 Task: Select street view around selected location Eiffel Tower, Paris, France and verify 3 surrounding locations
Action: Mouse moved to (152, 30)
Screenshot: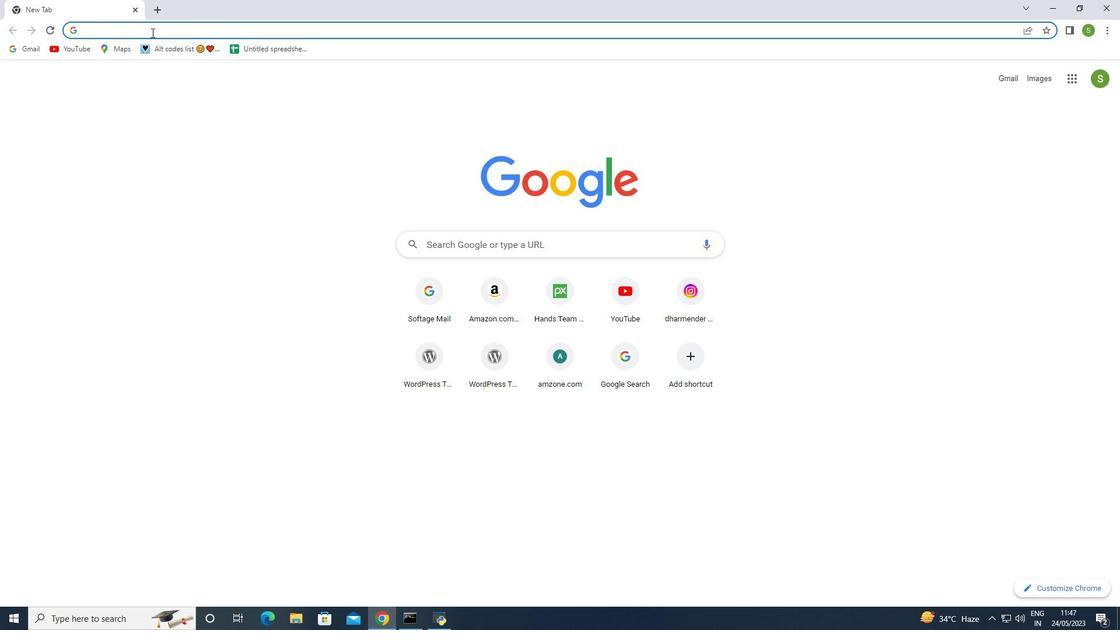 
Action: Mouse pressed left at (152, 30)
Screenshot: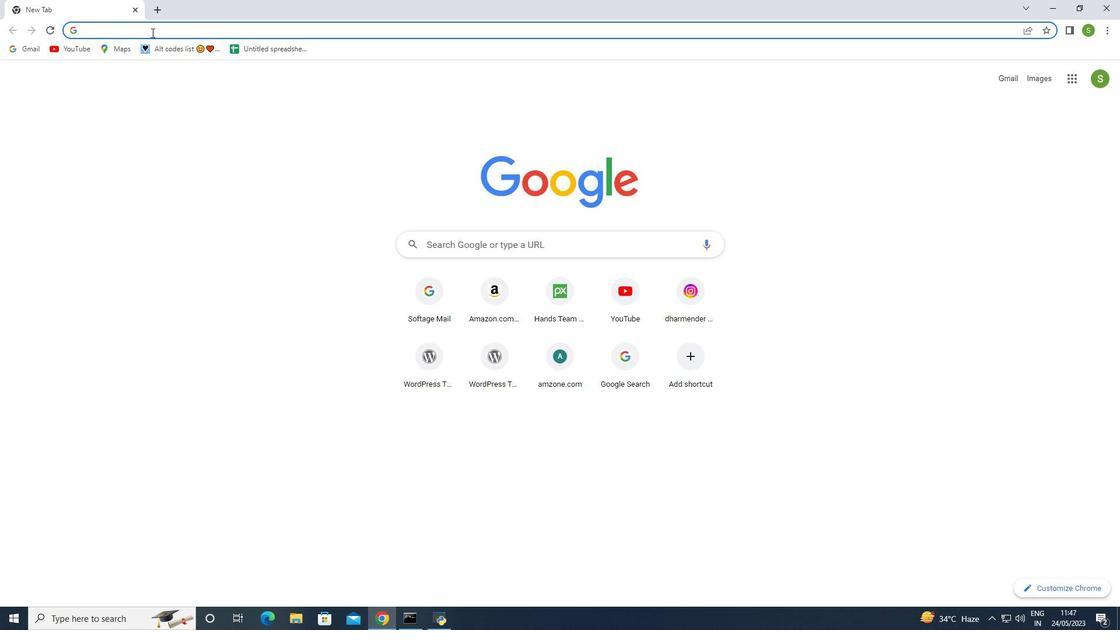 
Action: Key pressed google<Key.space>,<Key.backspace>maps
Screenshot: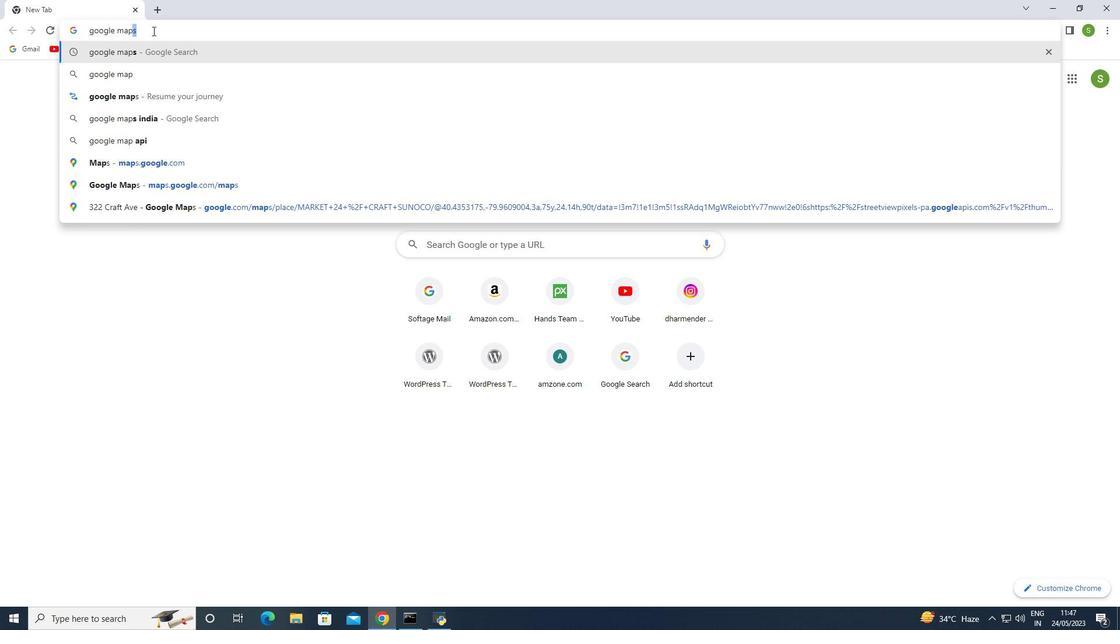 
Action: Mouse moved to (151, 30)
Screenshot: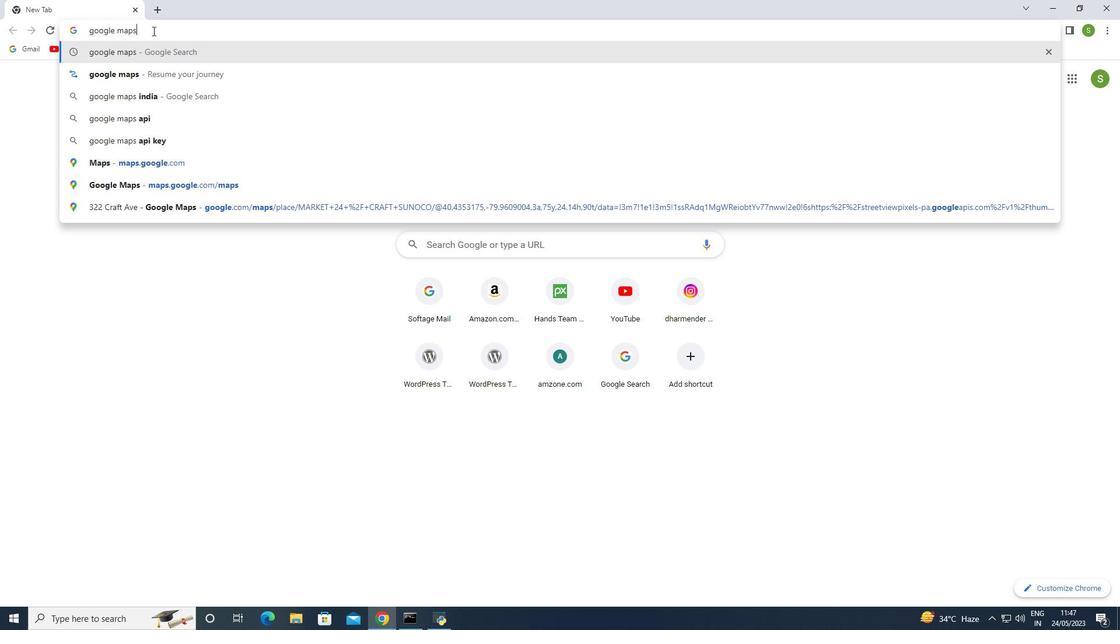 
Action: Key pressed <Key.enter>
Screenshot: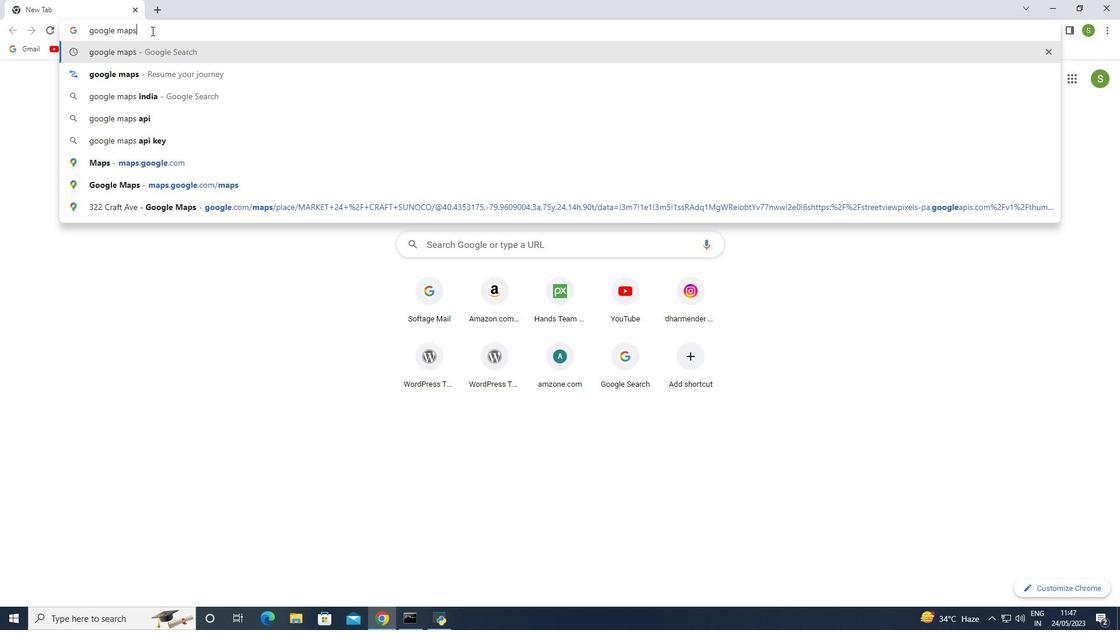 
Action: Mouse moved to (171, 276)
Screenshot: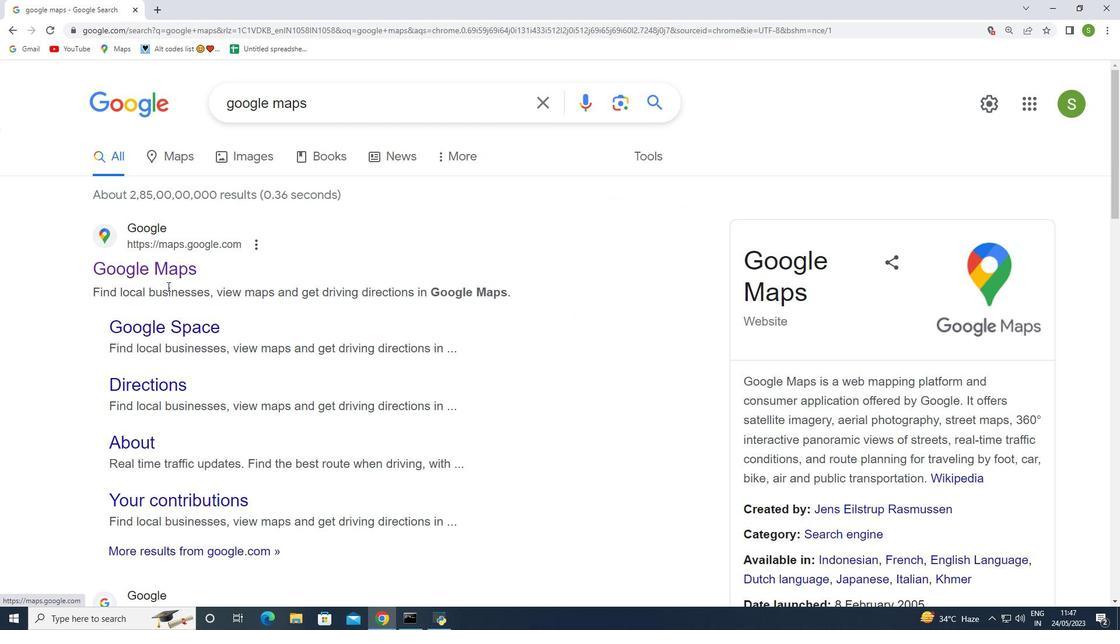 
Action: Mouse pressed left at (171, 276)
Screenshot: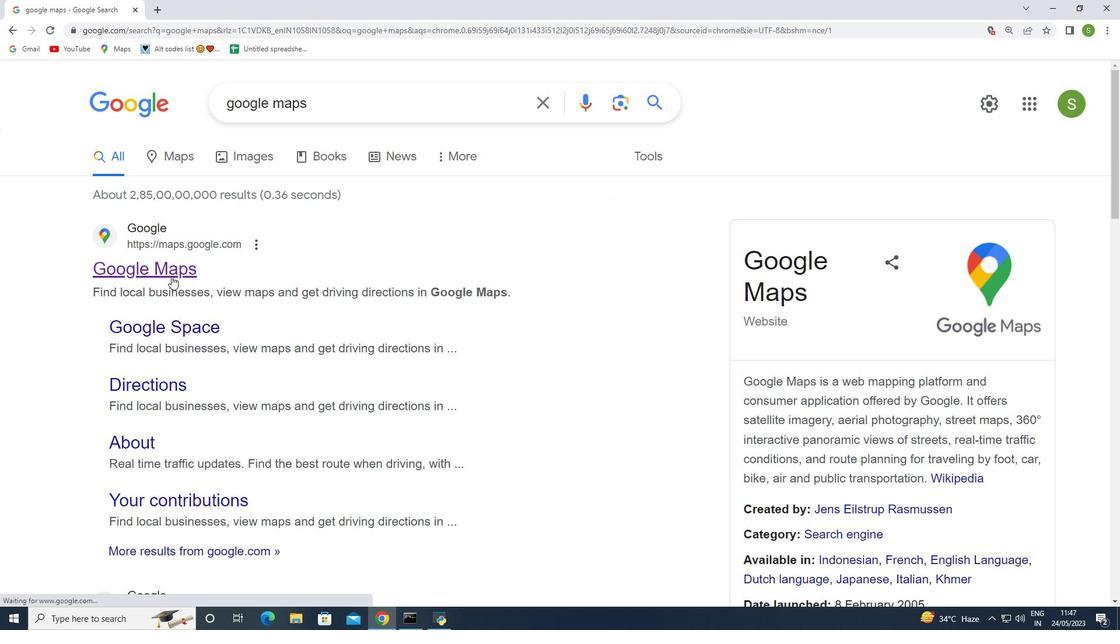 
Action: Mouse moved to (116, 551)
Screenshot: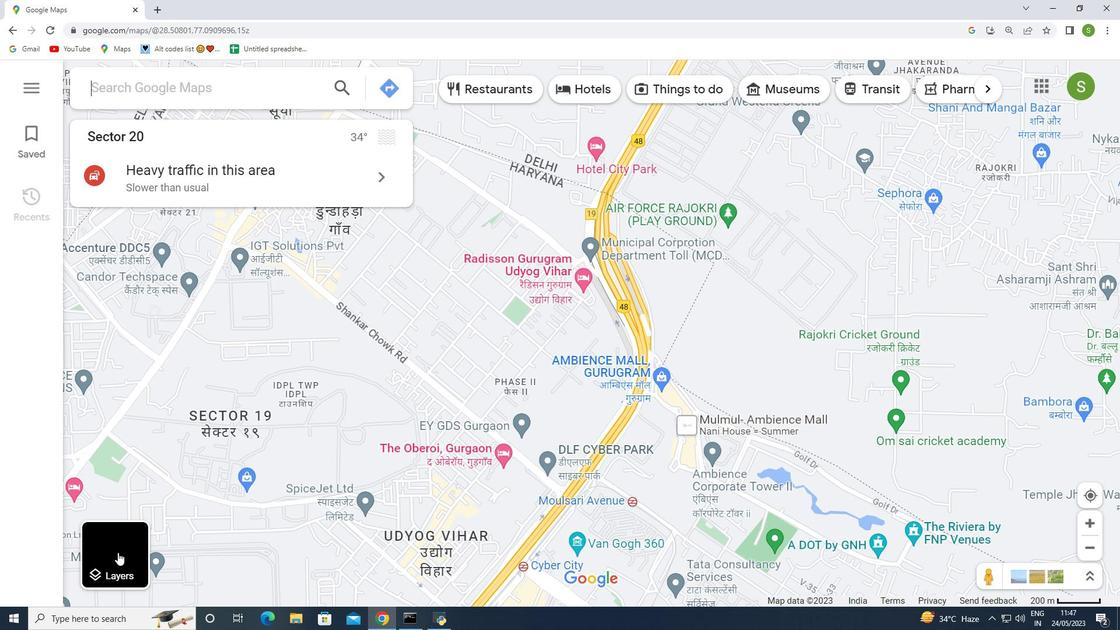 
Action: Mouse pressed left at (116, 551)
Screenshot: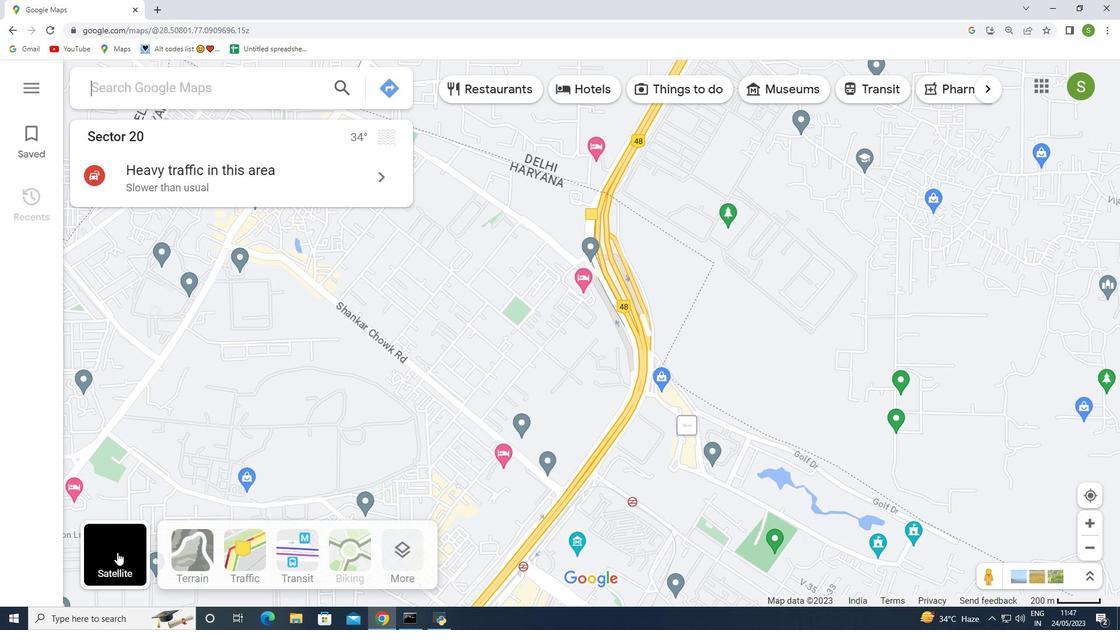 
Action: Mouse moved to (389, 568)
Screenshot: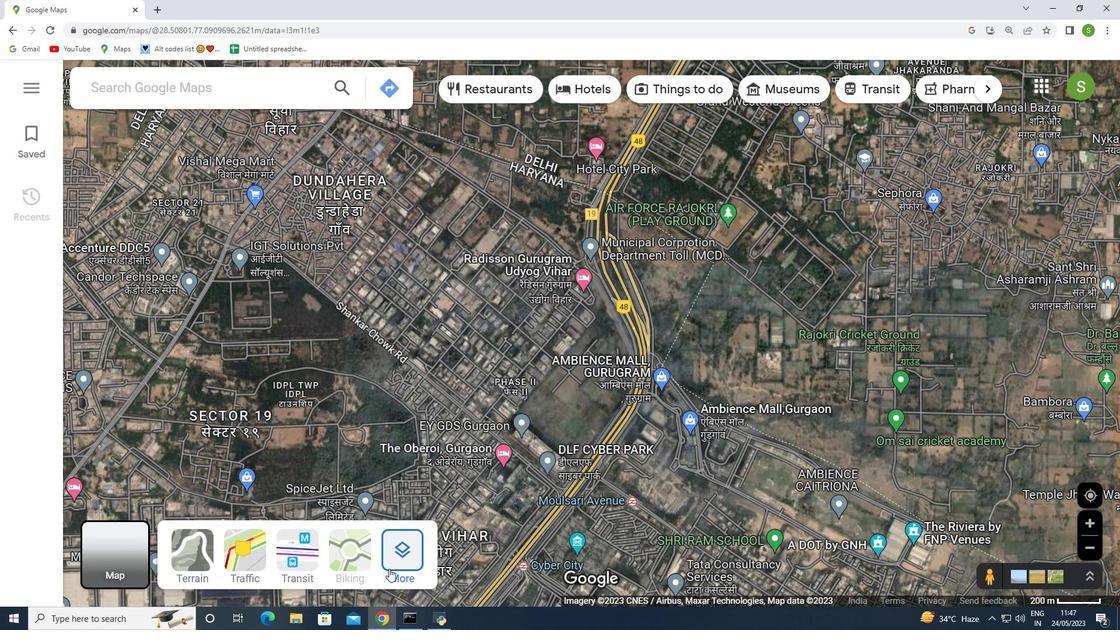 
Action: Mouse pressed left at (389, 568)
Screenshot: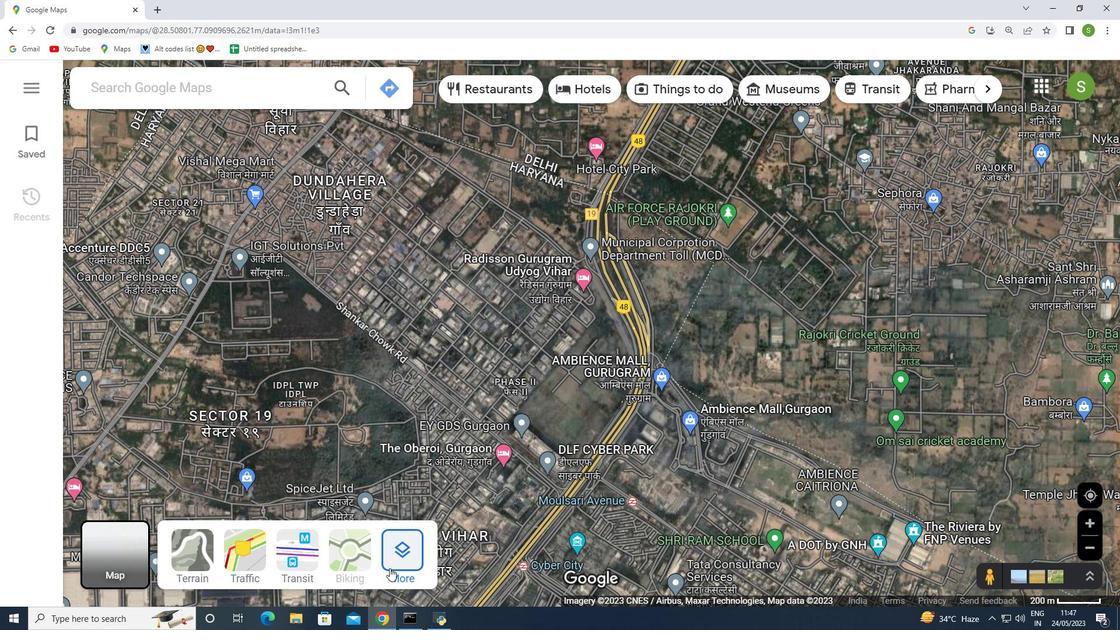 
Action: Mouse moved to (191, 296)
Screenshot: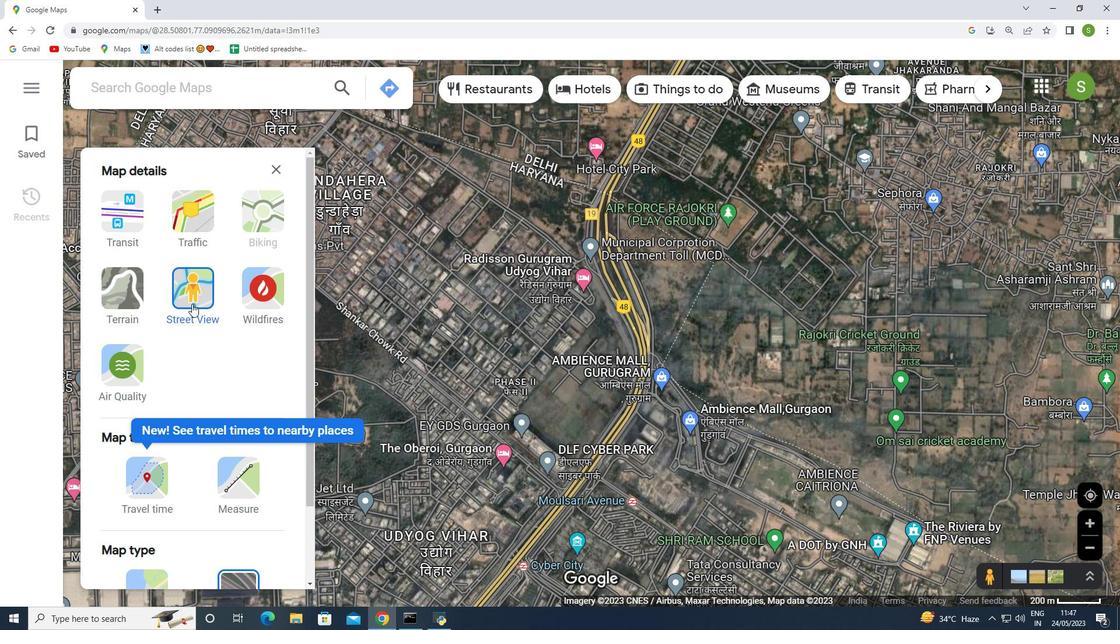 
Action: Mouse pressed left at (191, 296)
Screenshot: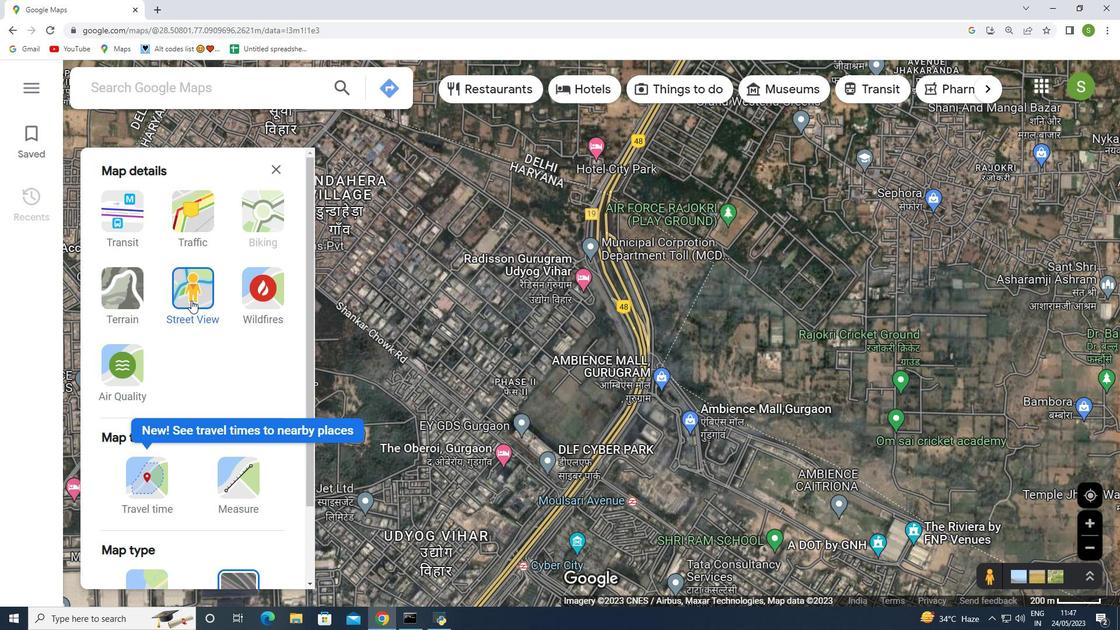 
Action: Mouse moved to (273, 161)
Screenshot: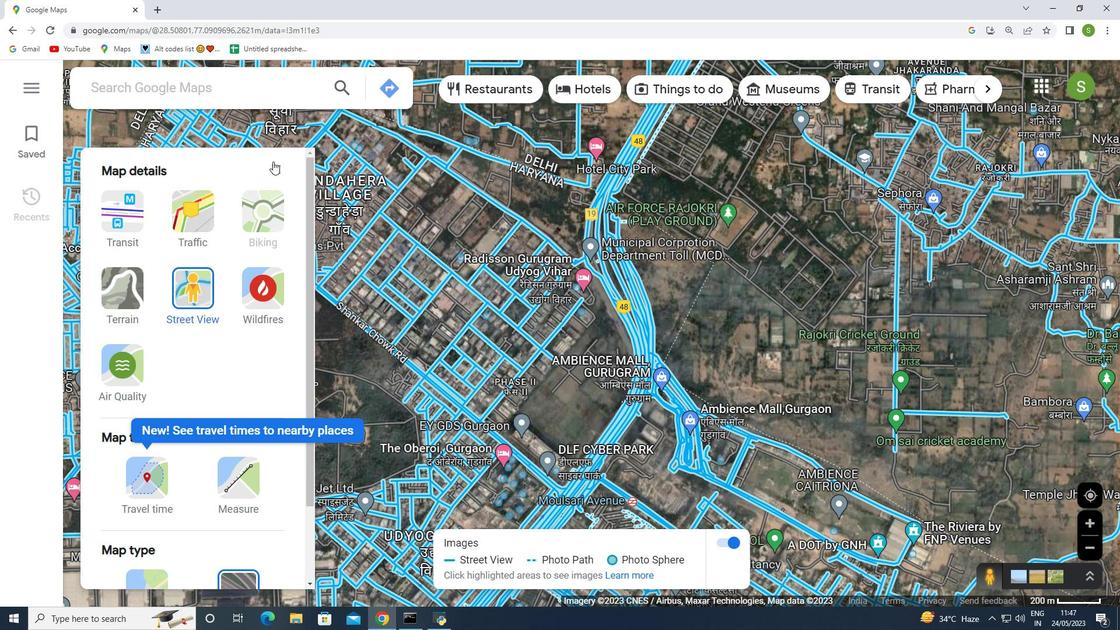 
Action: Mouse pressed left at (273, 161)
Screenshot: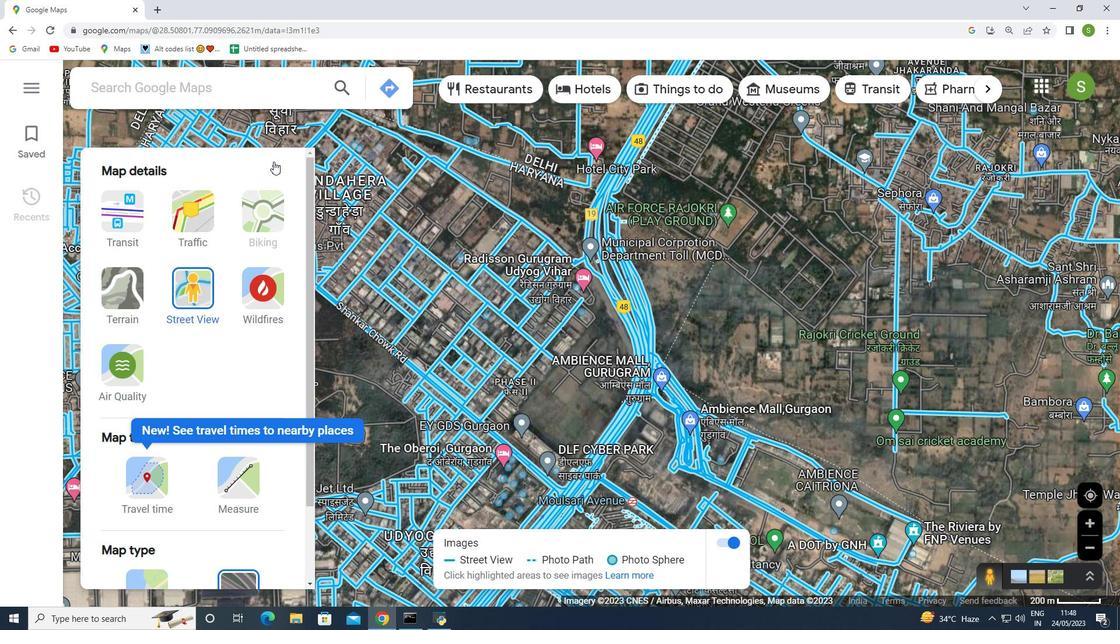 
Action: Mouse moved to (256, 92)
Screenshot: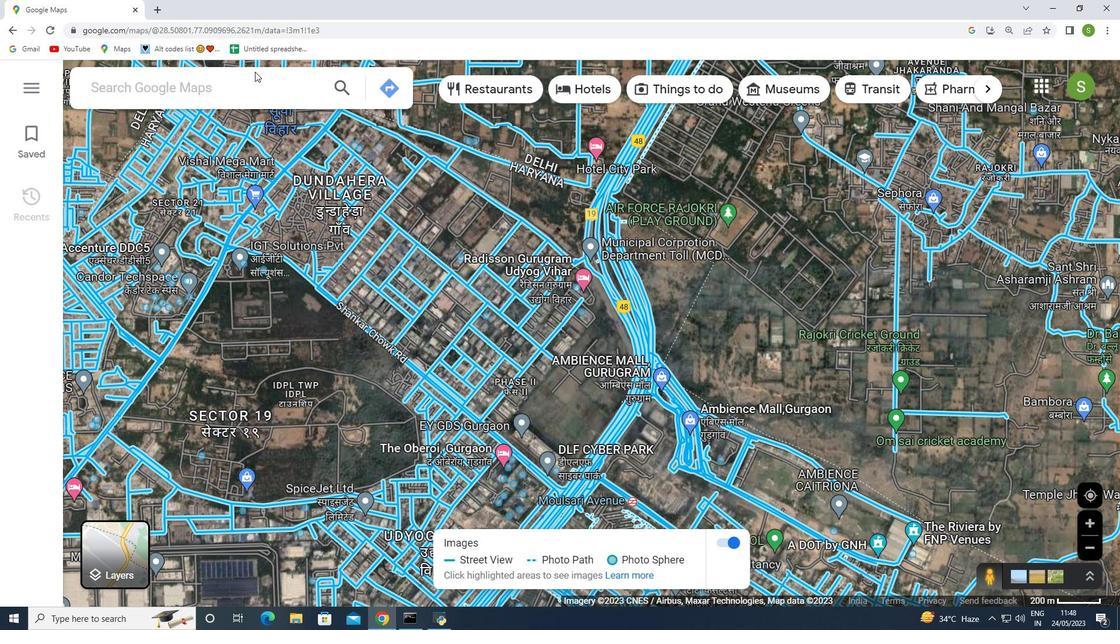 
Action: Mouse pressed left at (256, 92)
Screenshot: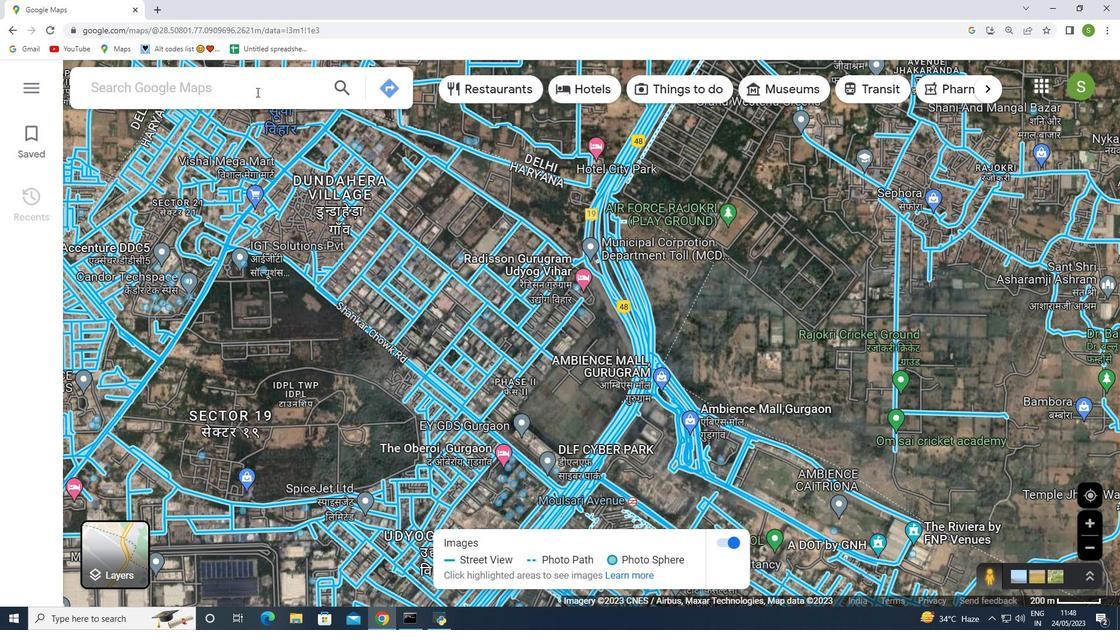 
Action: Key pressed eiffel<Key.space><Key.shift>Tower<Key.space>paris<Key.space><Key.shift>France<Key.enter>
Screenshot: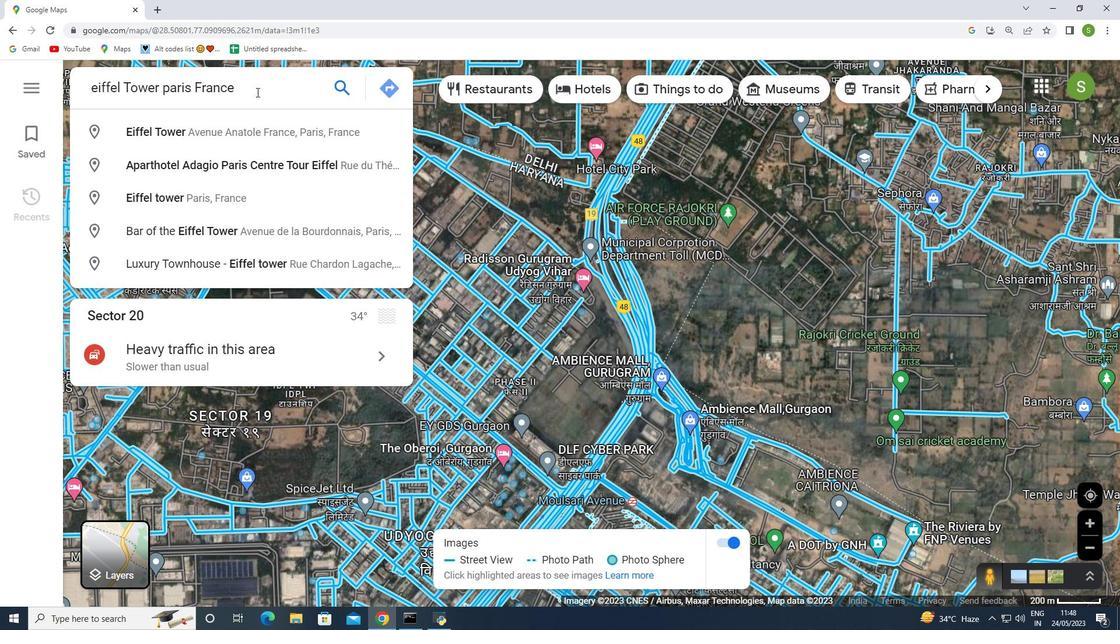 
Action: Mouse moved to (773, 327)
Screenshot: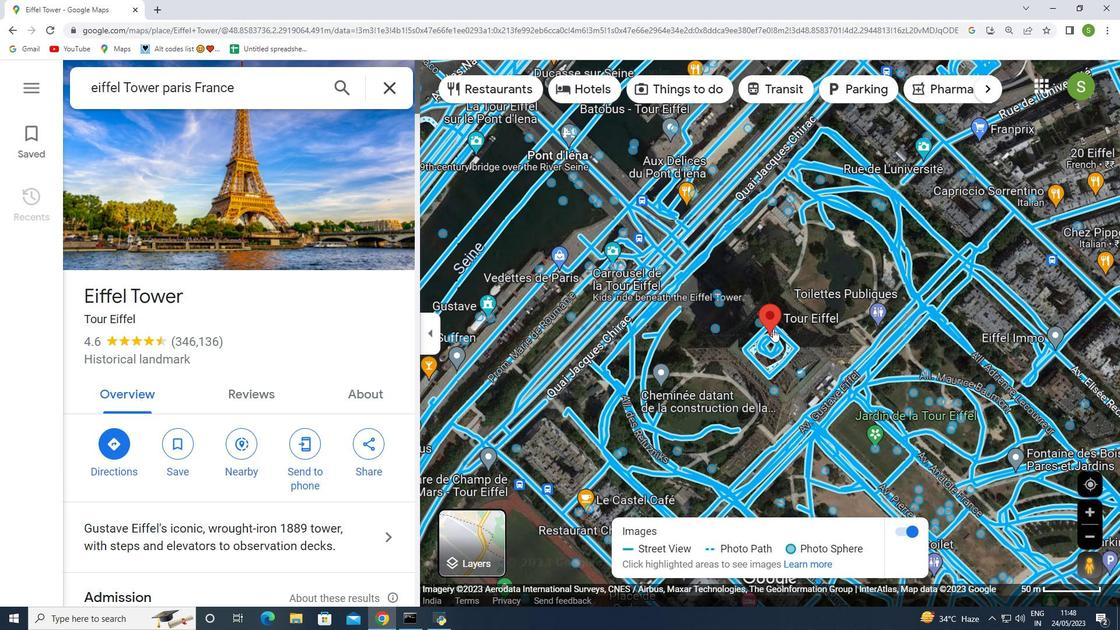 
Action: Mouse scrolled (773, 327) with delta (0, 0)
Screenshot: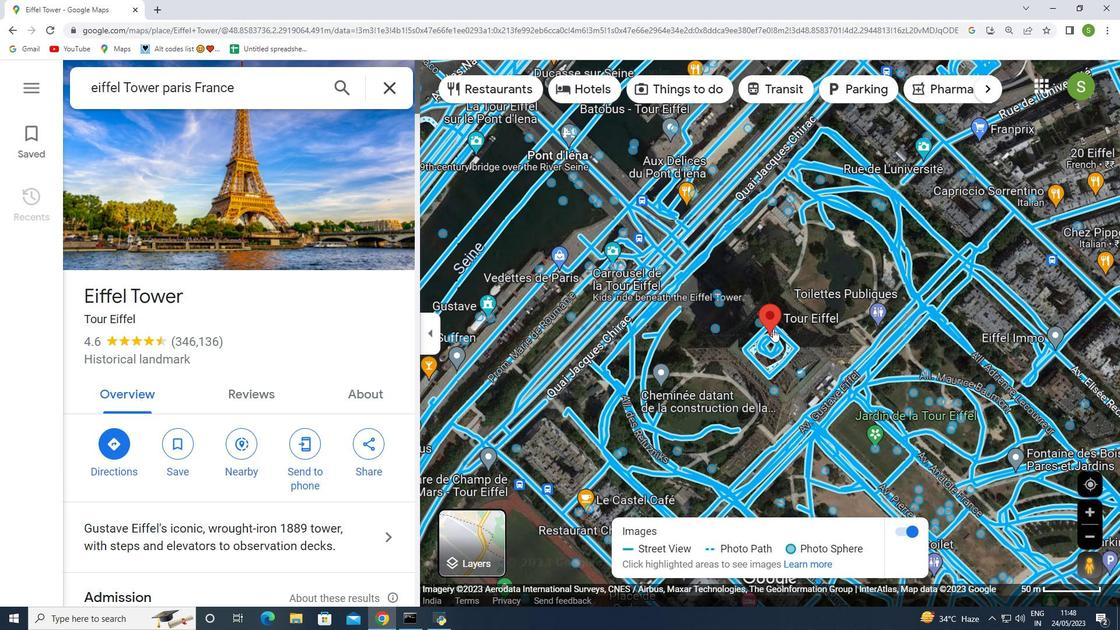 
Action: Mouse scrolled (773, 327) with delta (0, 0)
Screenshot: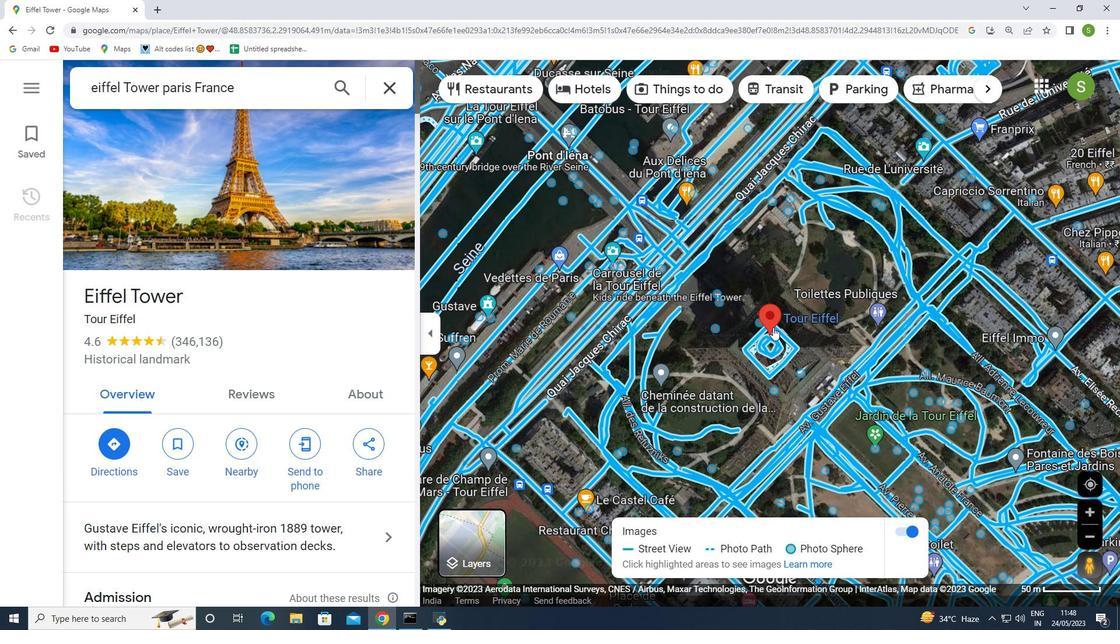 
Action: Mouse scrolled (773, 327) with delta (0, 0)
Screenshot: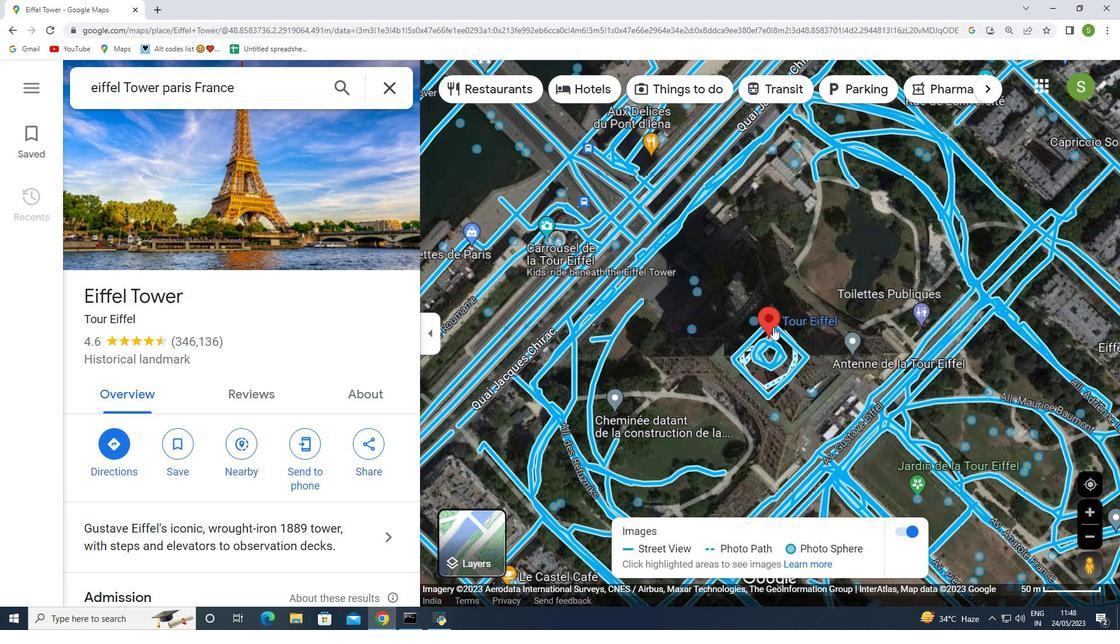 
Action: Mouse scrolled (773, 327) with delta (0, 0)
Screenshot: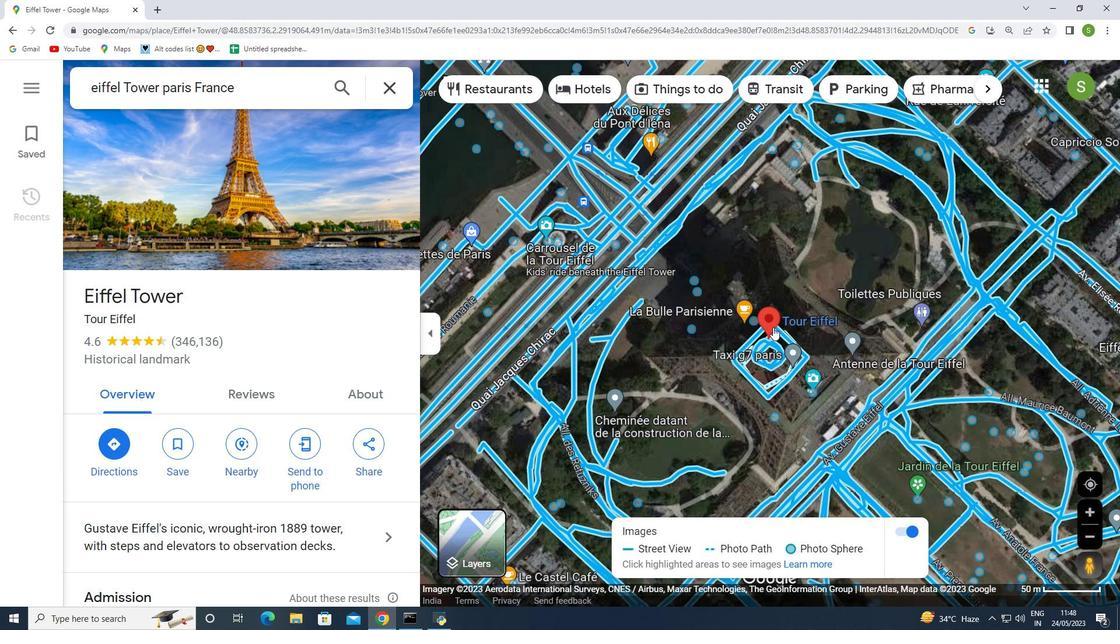 
Action: Mouse scrolled (773, 327) with delta (0, 0)
Screenshot: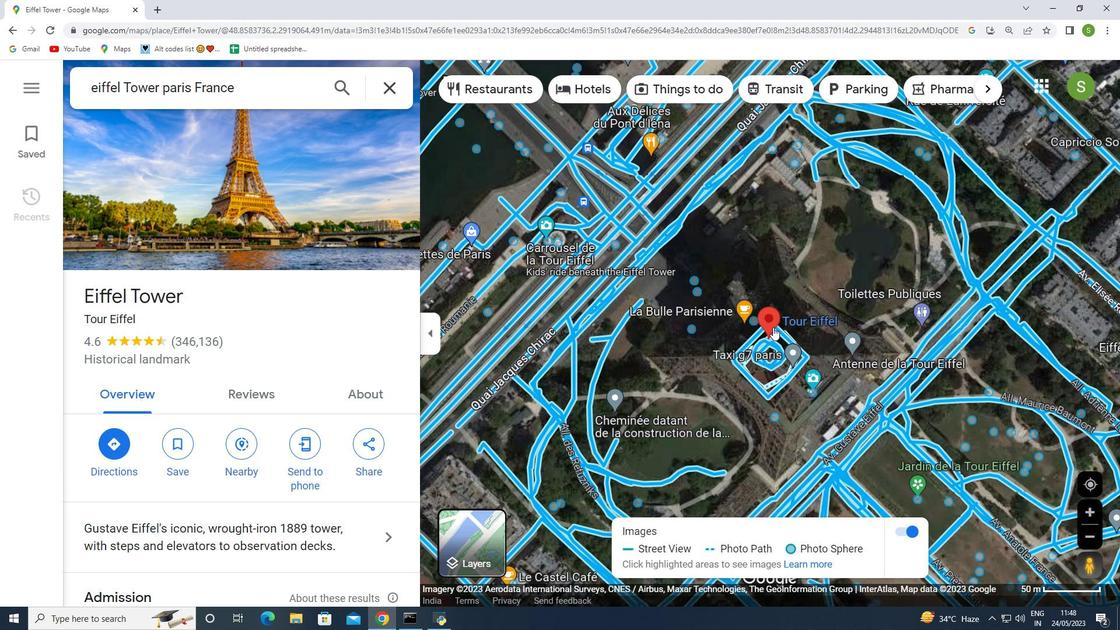 
Action: Mouse moved to (772, 327)
Screenshot: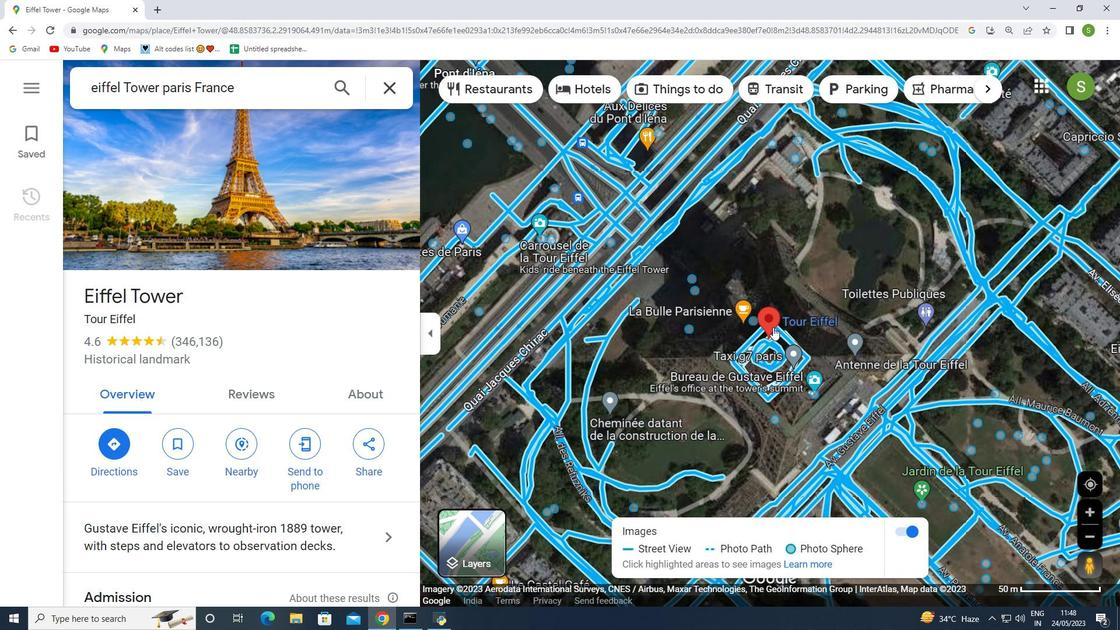 
Action: Mouse scrolled (773, 327) with delta (0, 0)
Screenshot: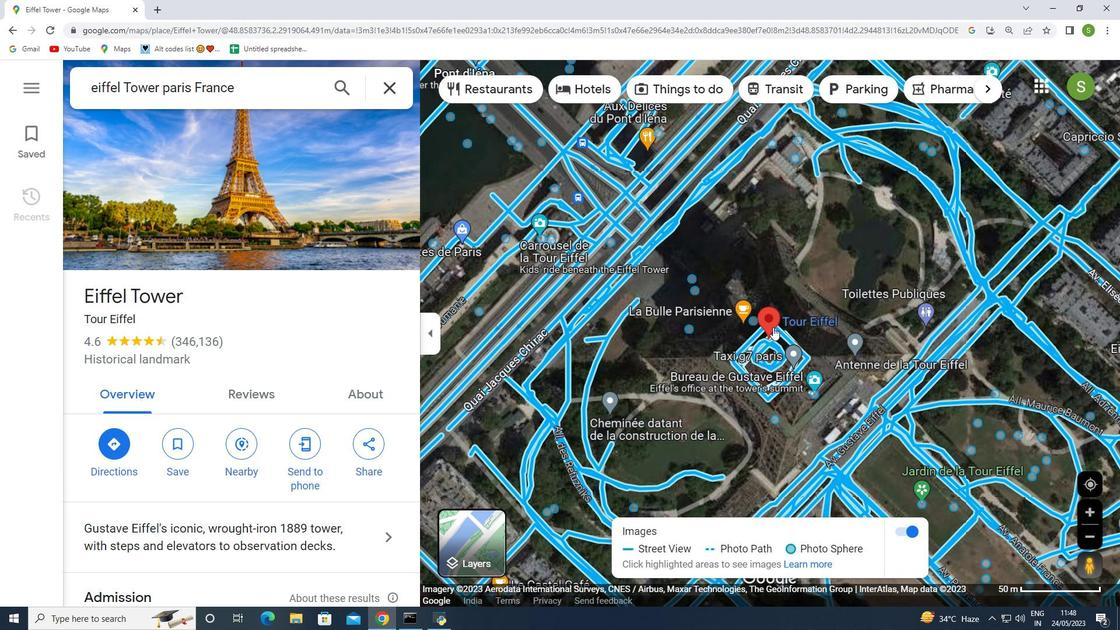 
Action: Mouse moved to (766, 338)
Screenshot: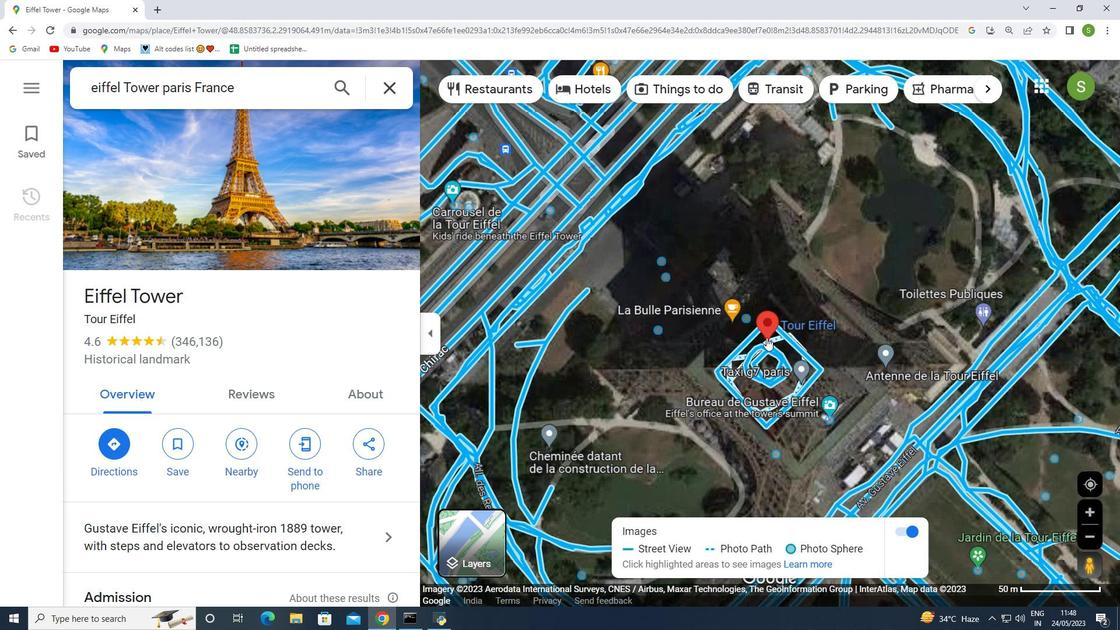 
Action: Mouse scrolled (766, 338) with delta (0, 0)
Screenshot: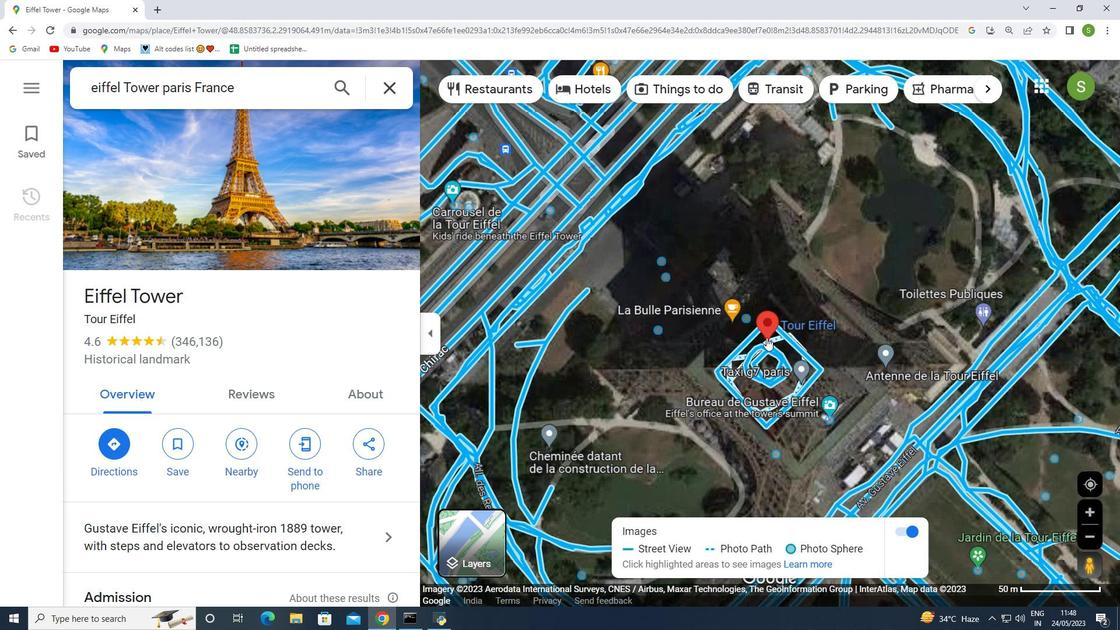 
Action: Mouse moved to (766, 338)
Screenshot: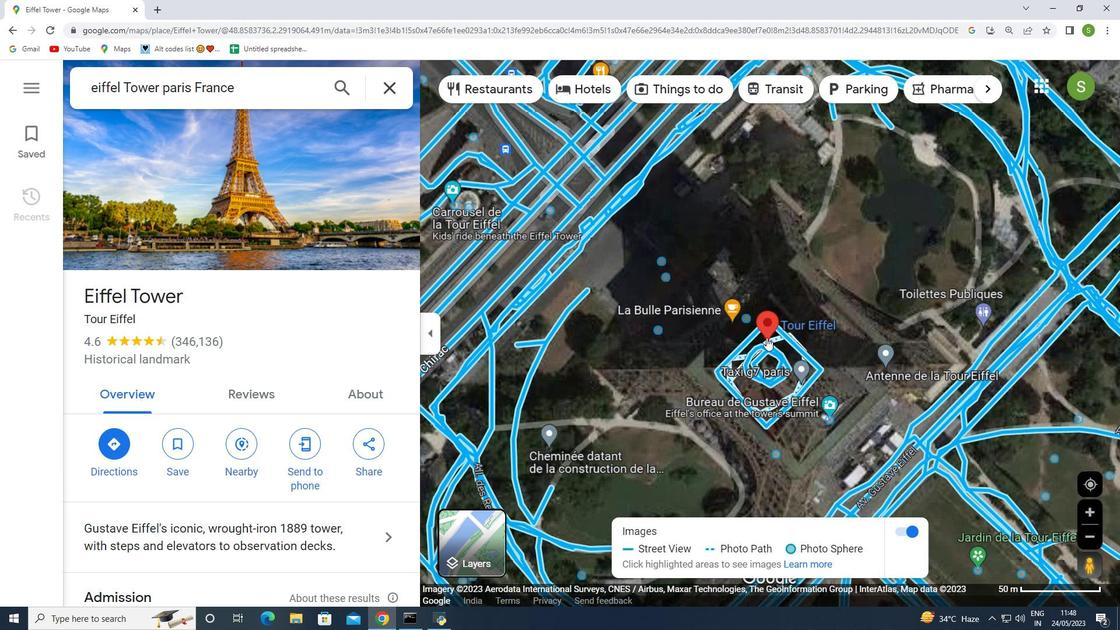 
Action: Mouse scrolled (766, 338) with delta (0, 0)
Screenshot: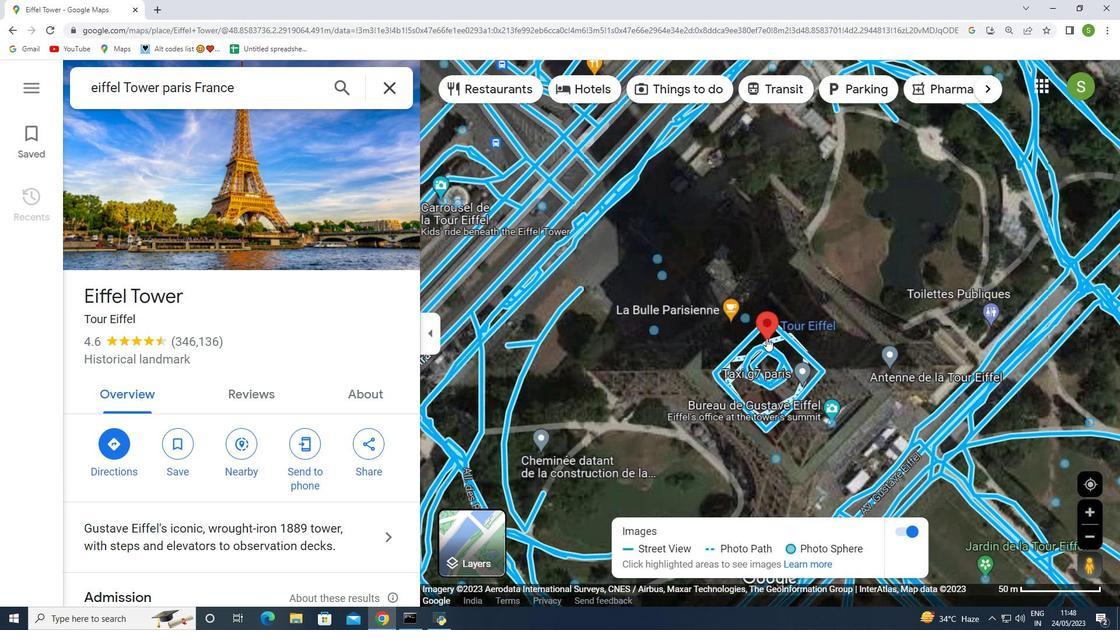 
Action: Mouse scrolled (766, 338) with delta (0, 0)
Screenshot: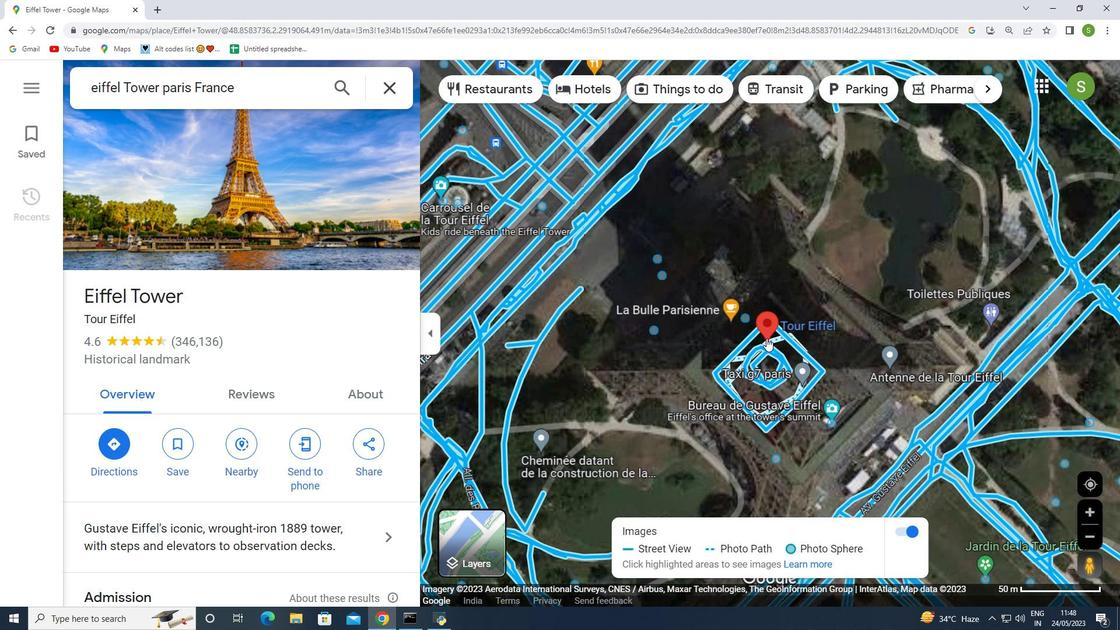 
Action: Mouse scrolled (766, 338) with delta (0, 0)
Screenshot: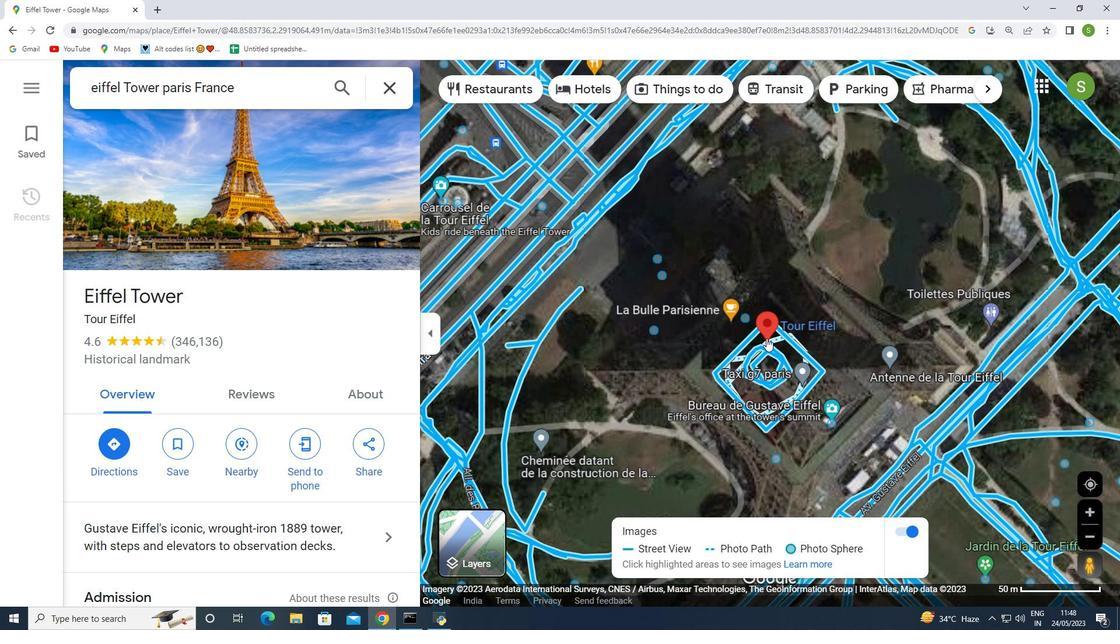 
Action: Mouse moved to (766, 338)
Screenshot: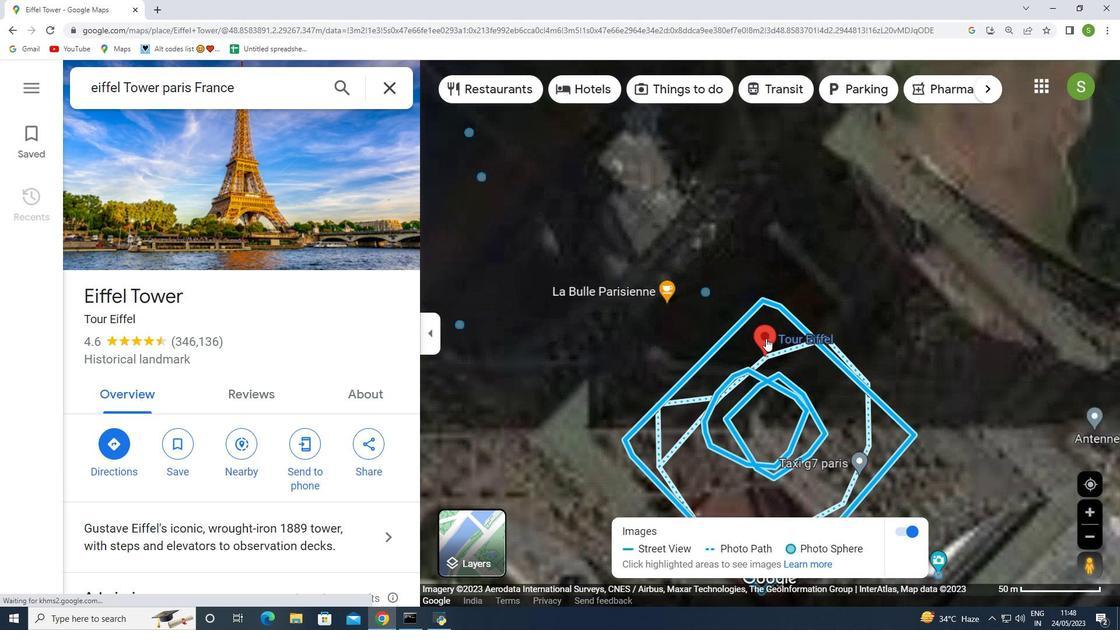 
Action: Mouse scrolled (766, 338) with delta (0, 0)
Screenshot: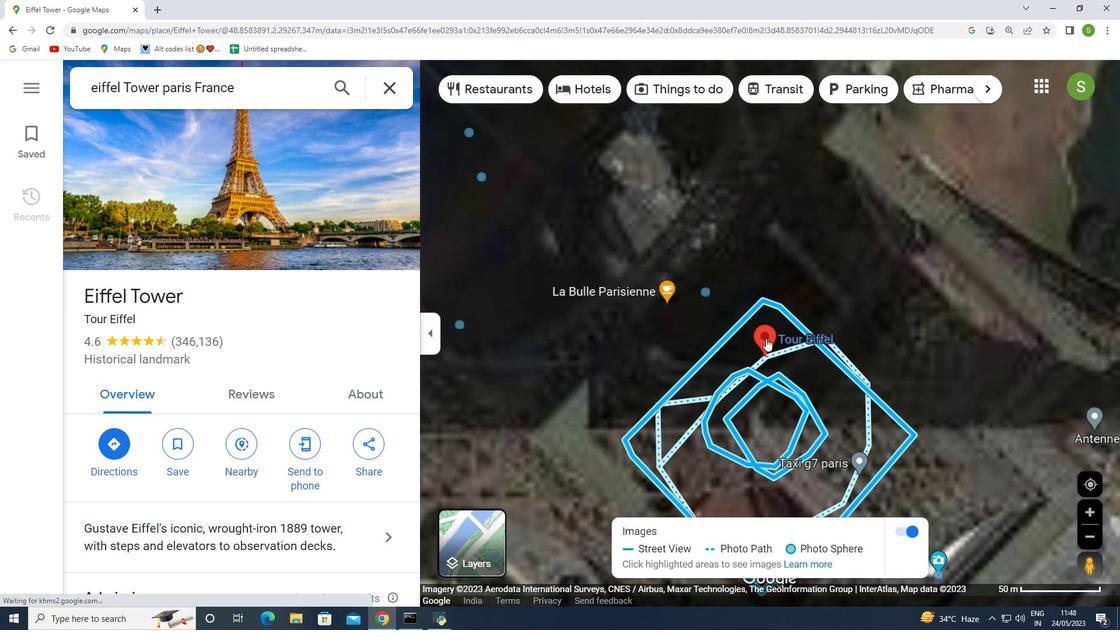 
Action: Mouse scrolled (766, 338) with delta (0, 0)
Screenshot: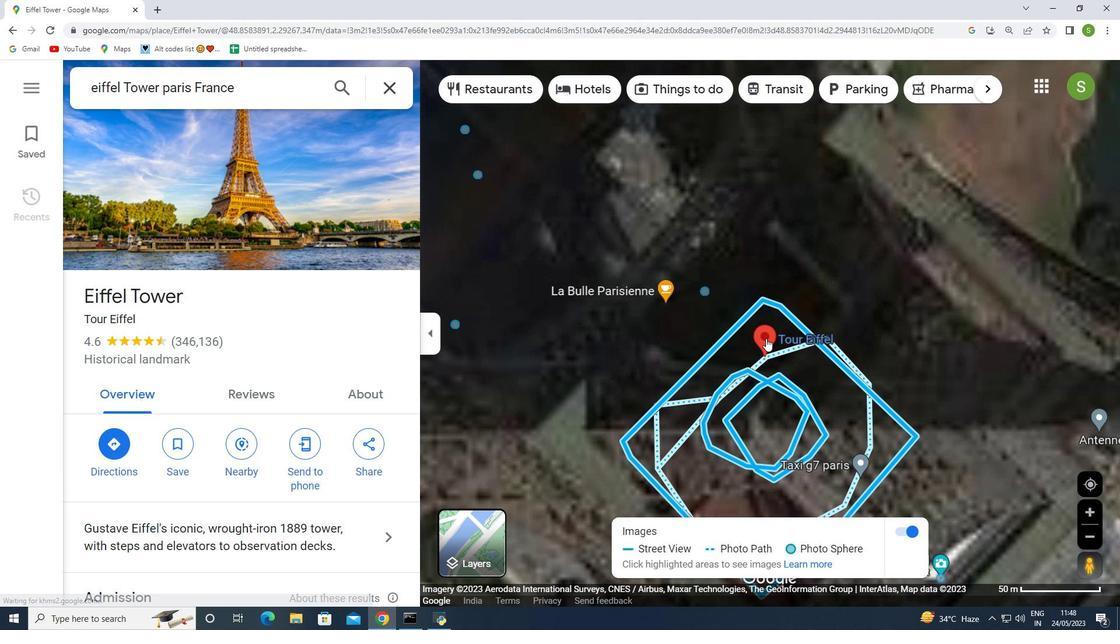 
Action: Mouse scrolled (766, 338) with delta (0, 0)
Screenshot: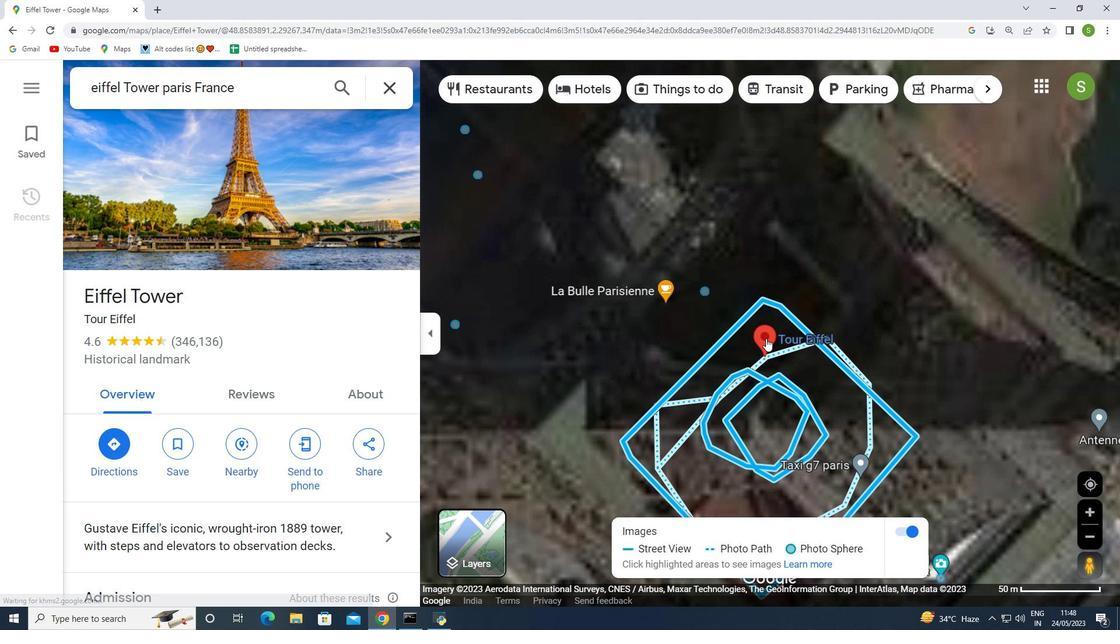 
Action: Mouse scrolled (766, 338) with delta (0, 0)
Screenshot: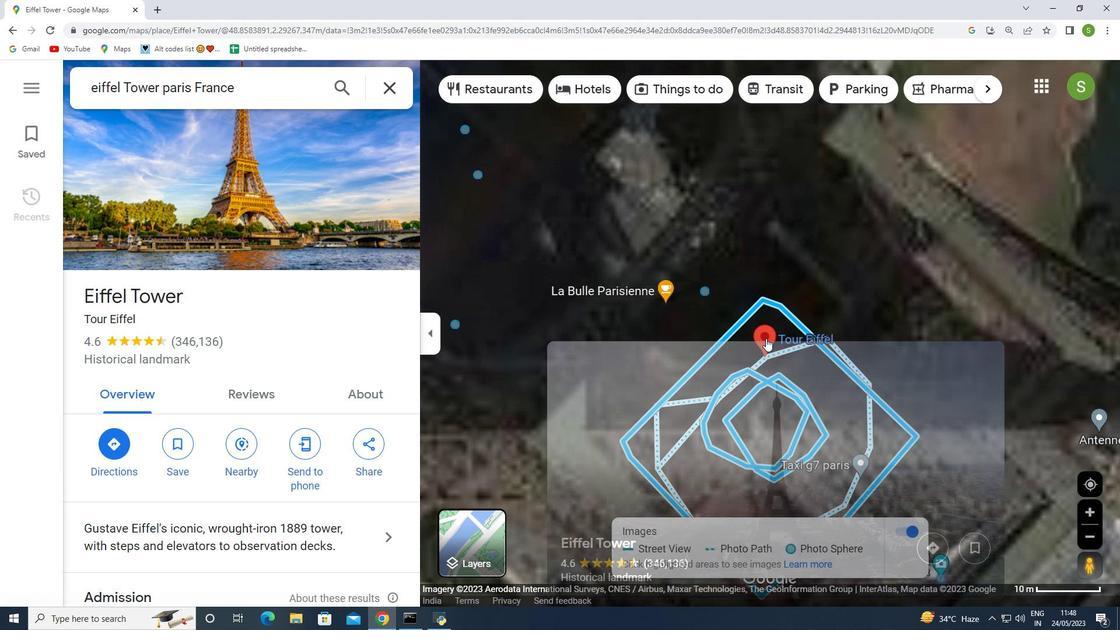 
Action: Mouse moved to (768, 351)
Screenshot: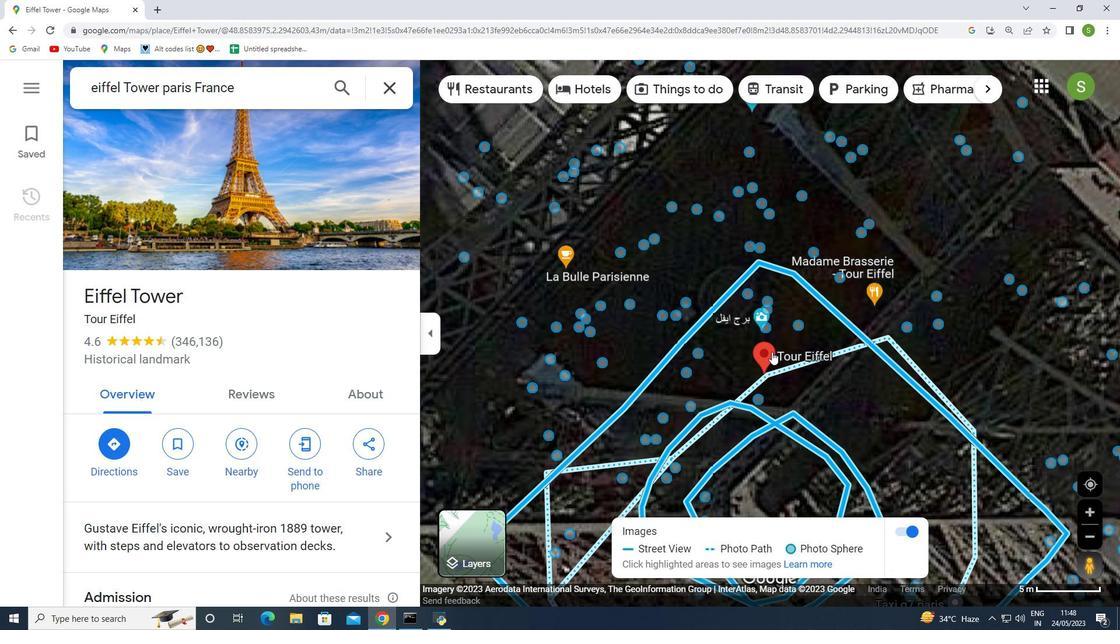 
Action: Mouse scrolled (768, 351) with delta (0, 0)
Screenshot: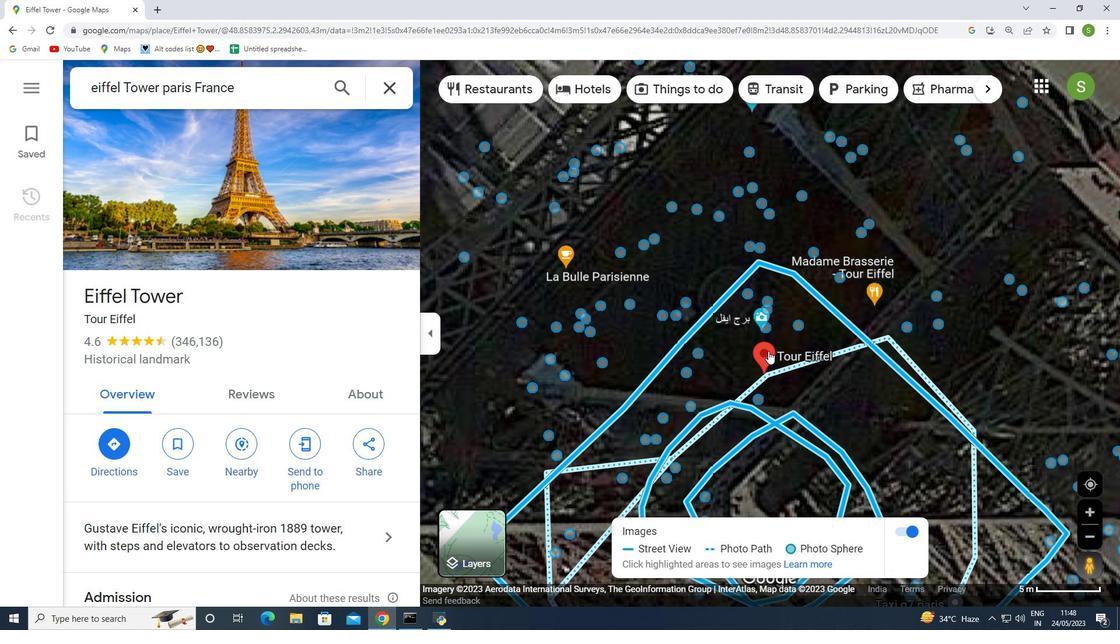
Action: Mouse scrolled (768, 351) with delta (0, 0)
Screenshot: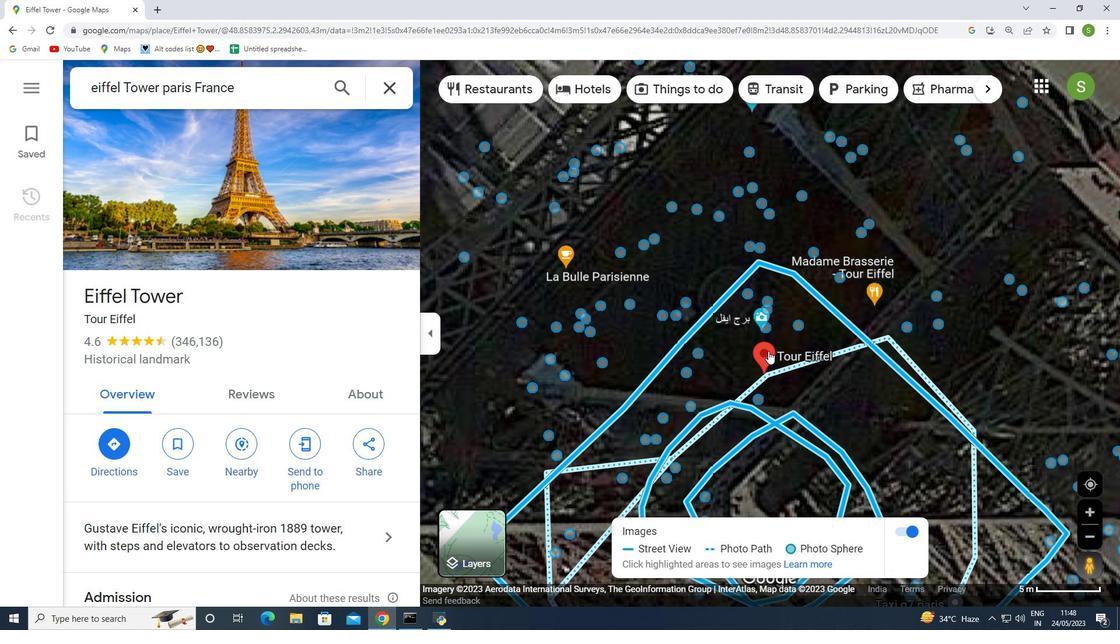 
Action: Mouse moved to (765, 379)
Screenshot: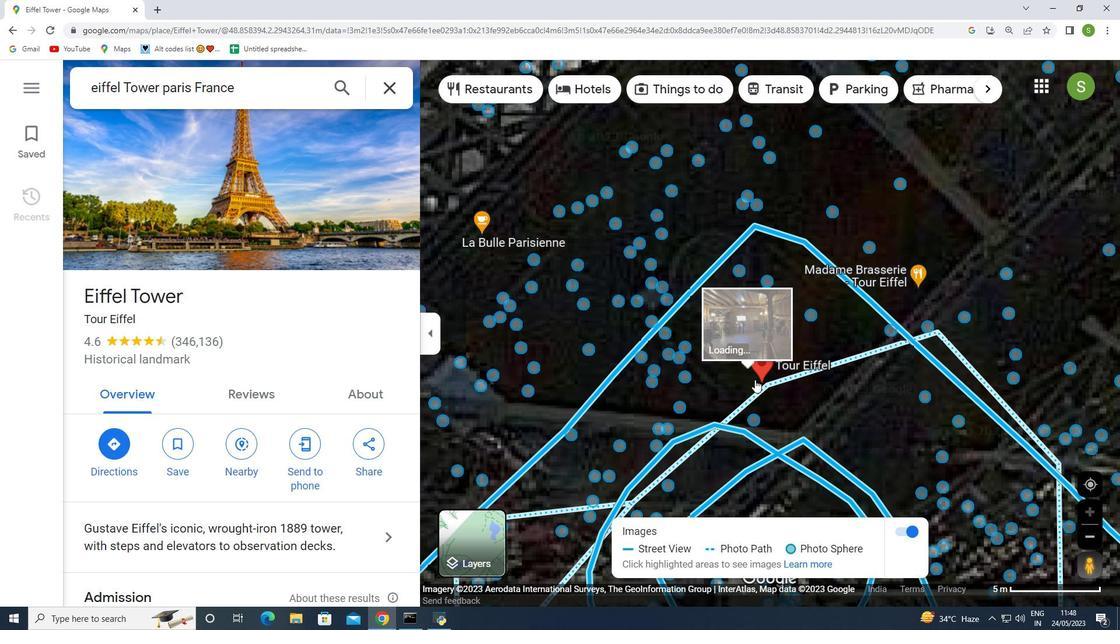 
Action: Mouse scrolled (765, 380) with delta (0, 0)
Screenshot: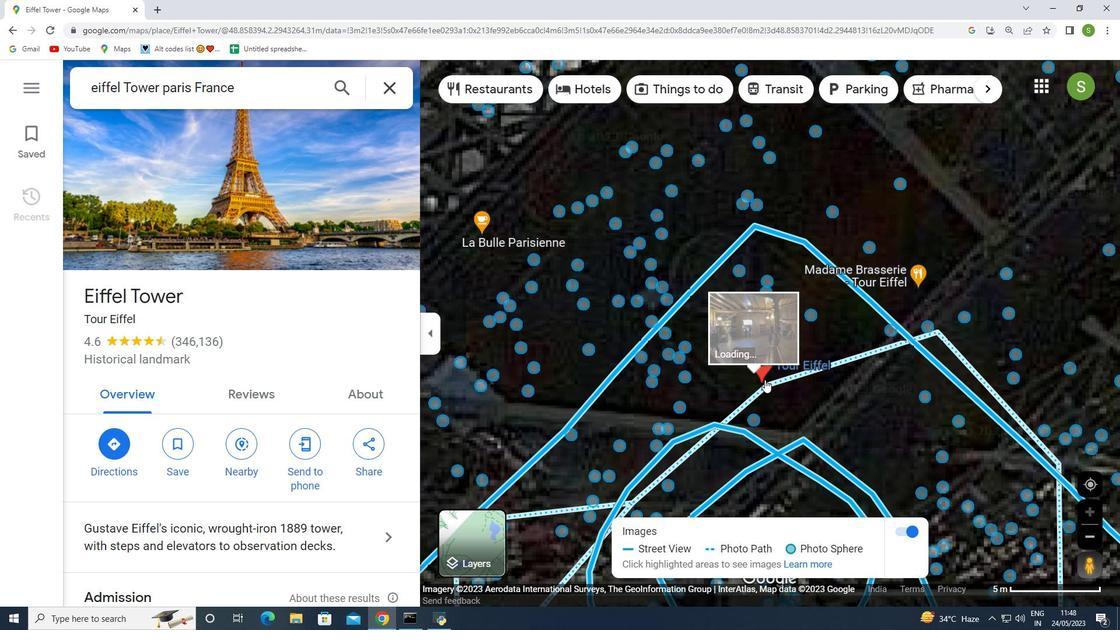 
Action: Mouse scrolled (765, 380) with delta (0, 0)
Screenshot: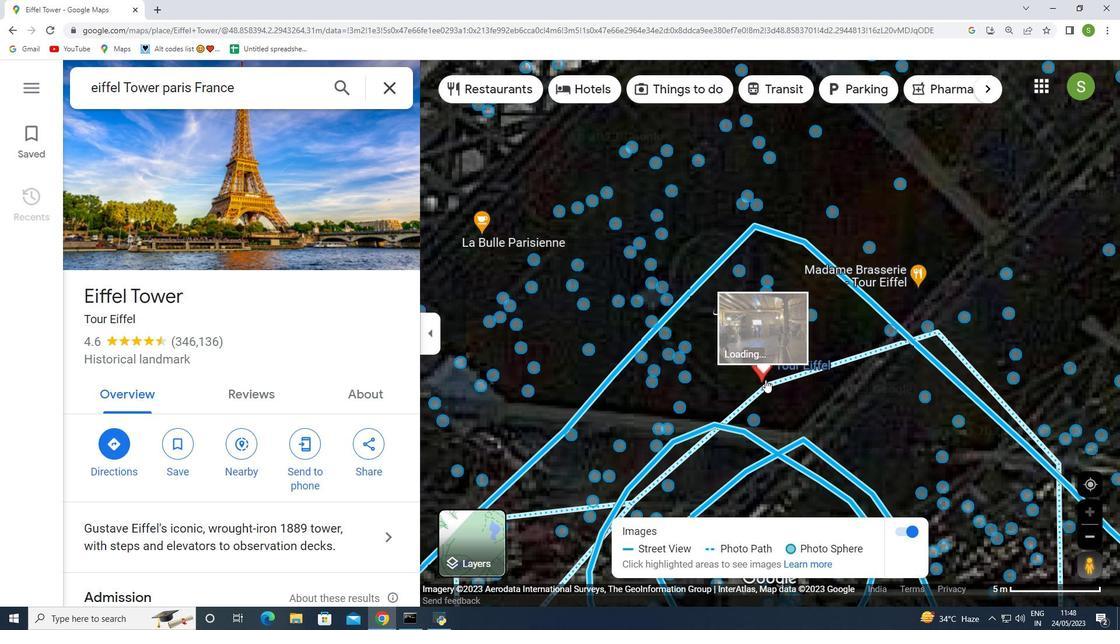 
Action: Mouse moved to (755, 419)
Screenshot: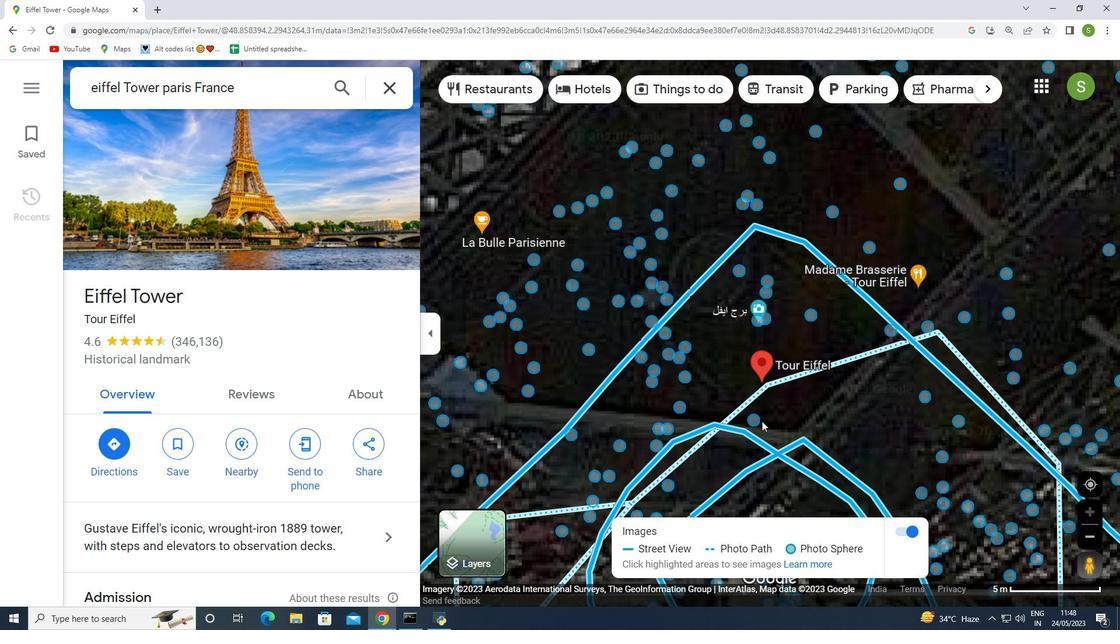 
Action: Mouse pressed left at (755, 419)
Screenshot: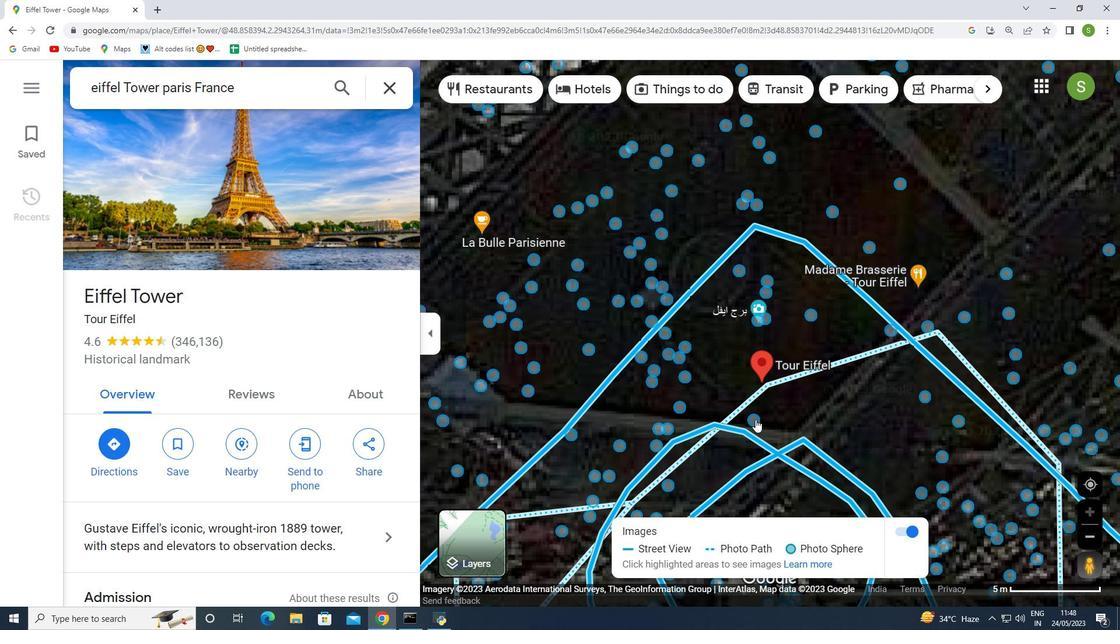 
Action: Mouse moved to (757, 411)
Screenshot: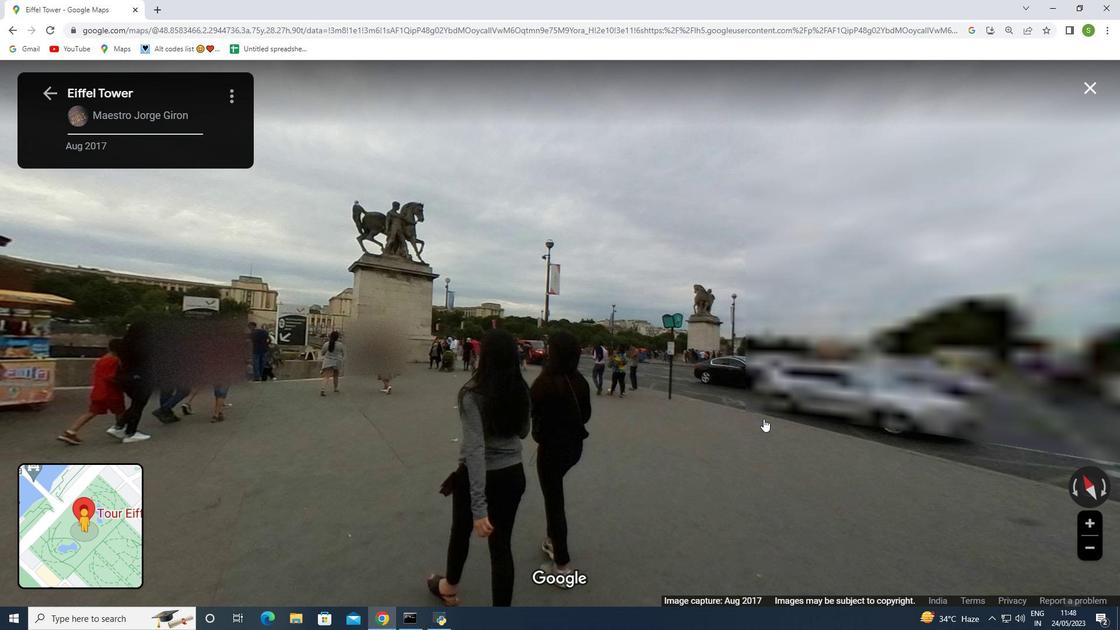 
Action: Mouse pressed left at (757, 411)
Screenshot: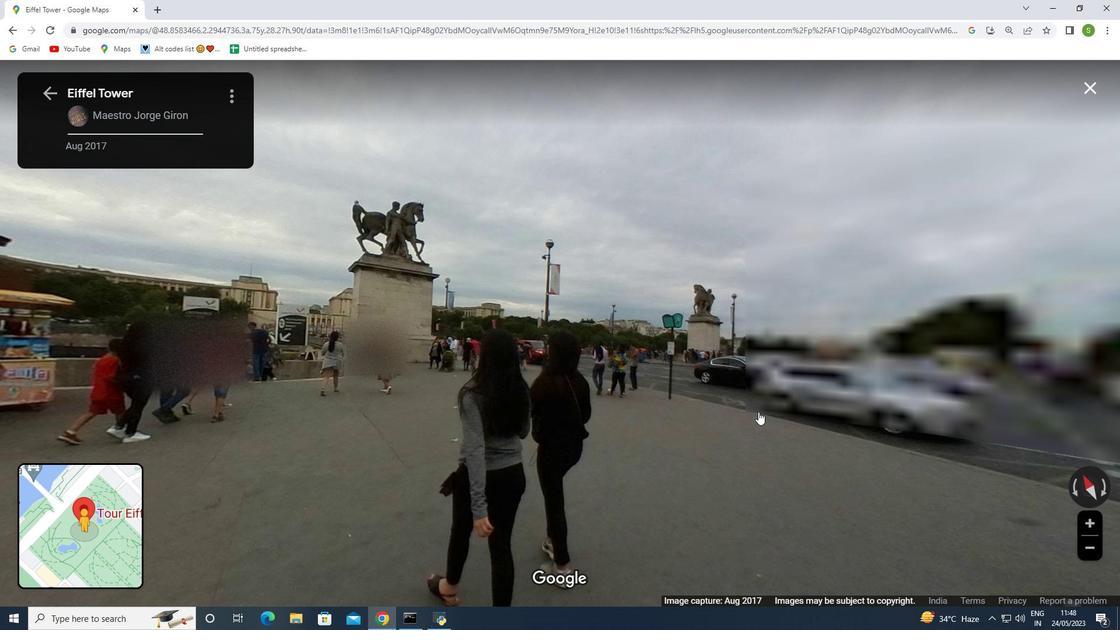 
Action: Mouse moved to (738, 419)
Screenshot: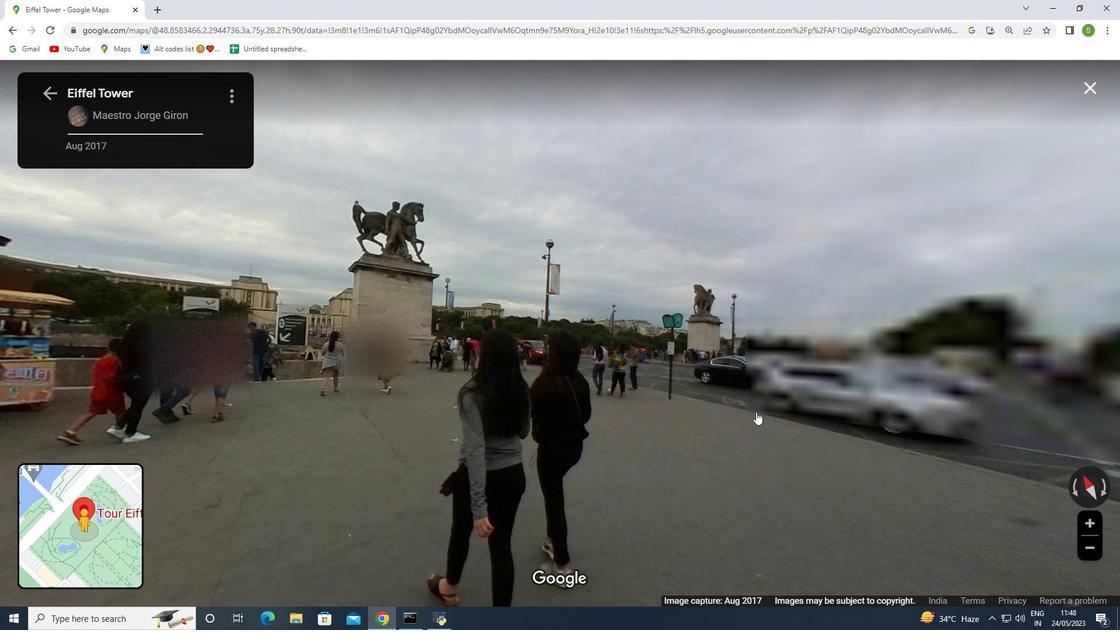 
Action: Mouse pressed left at (738, 419)
Screenshot: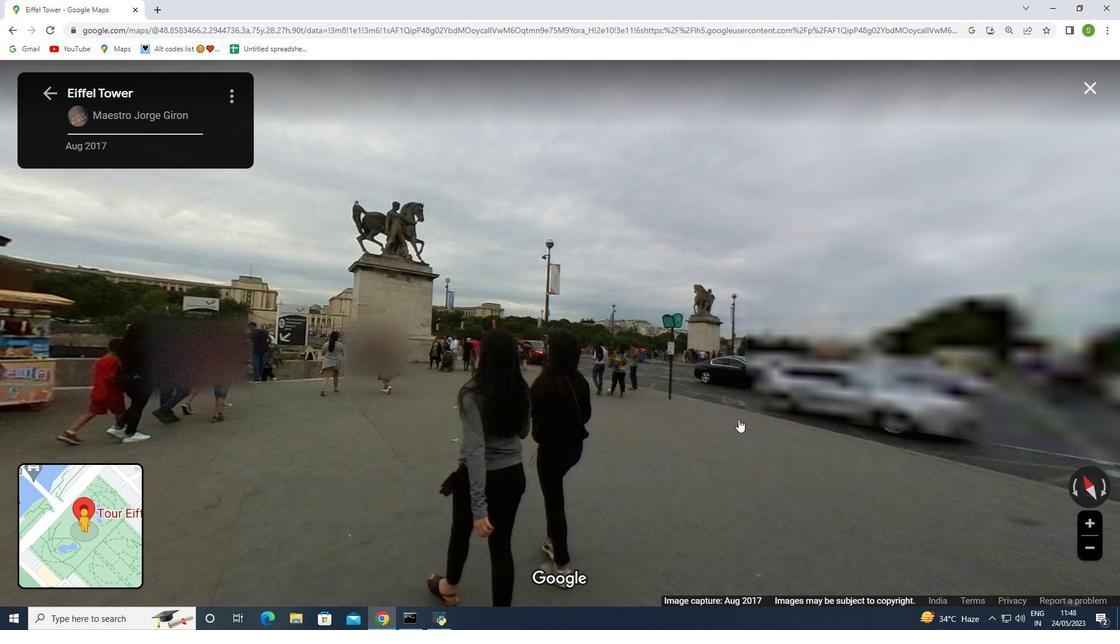 
Action: Mouse moved to (427, 421)
Screenshot: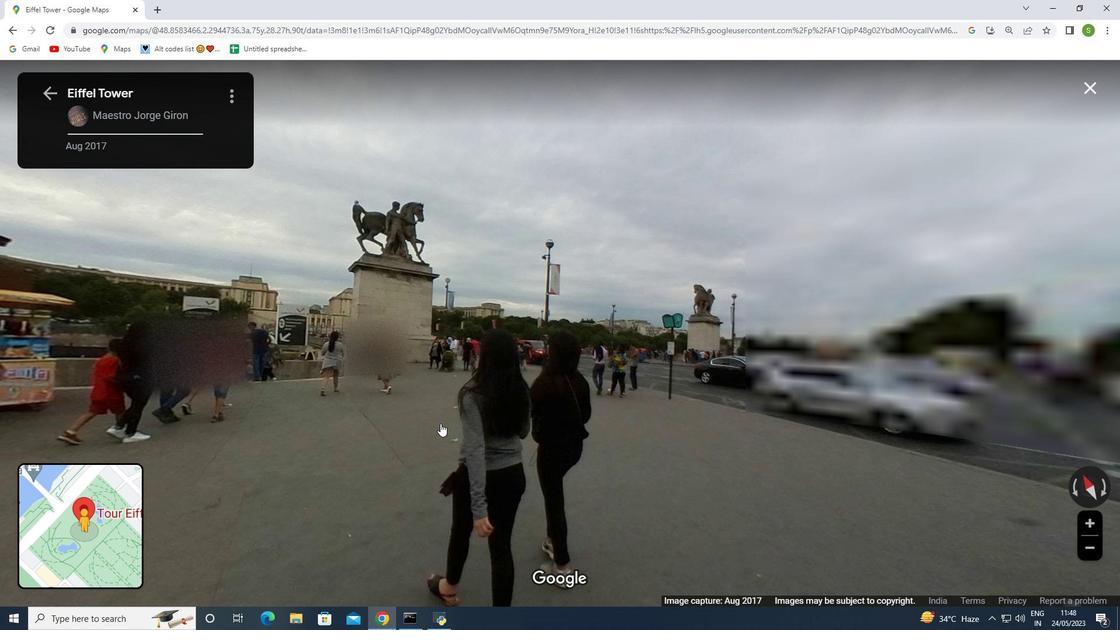 
Action: Mouse scrolled (427, 421) with delta (0, 0)
Screenshot: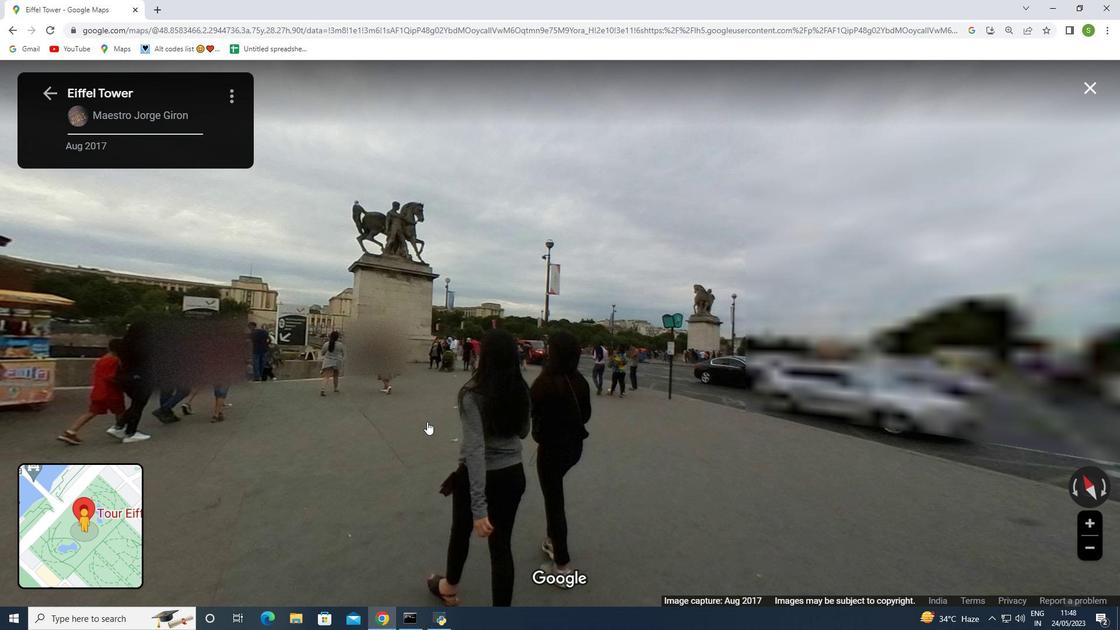 
Action: Mouse scrolled (427, 421) with delta (0, 0)
Screenshot: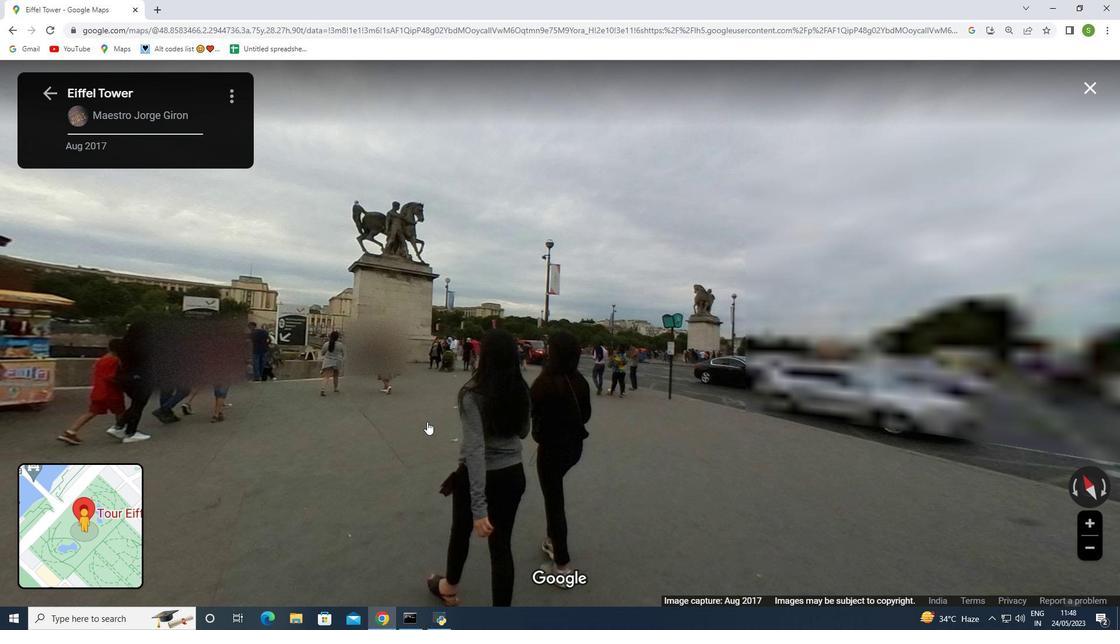 
Action: Mouse moved to (428, 420)
Screenshot: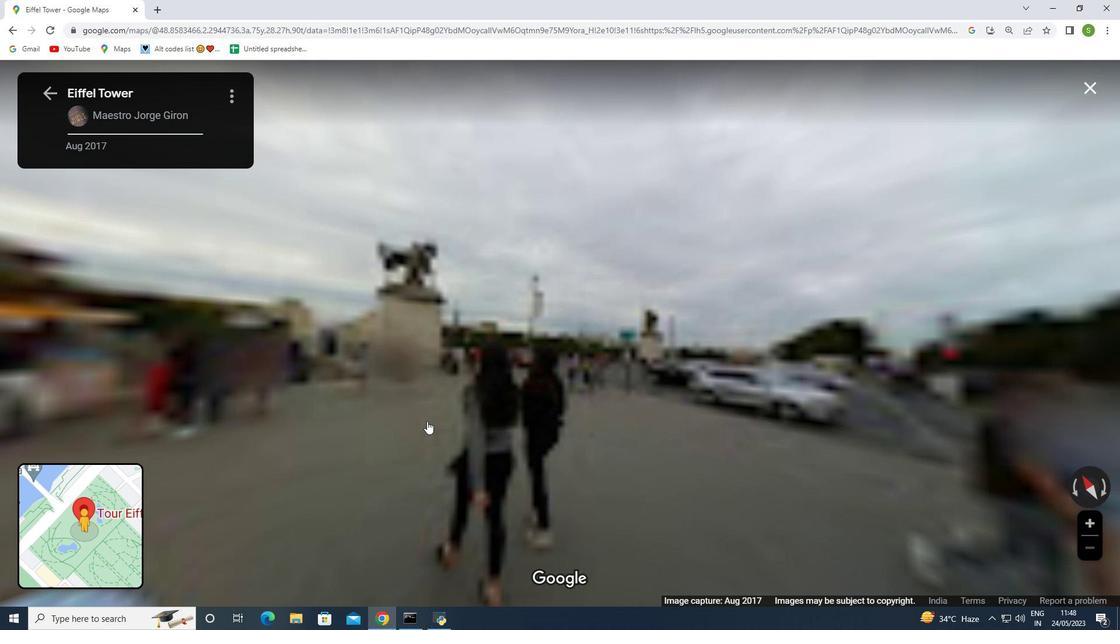 
Action: Mouse scrolled (428, 420) with delta (0, 0)
Screenshot: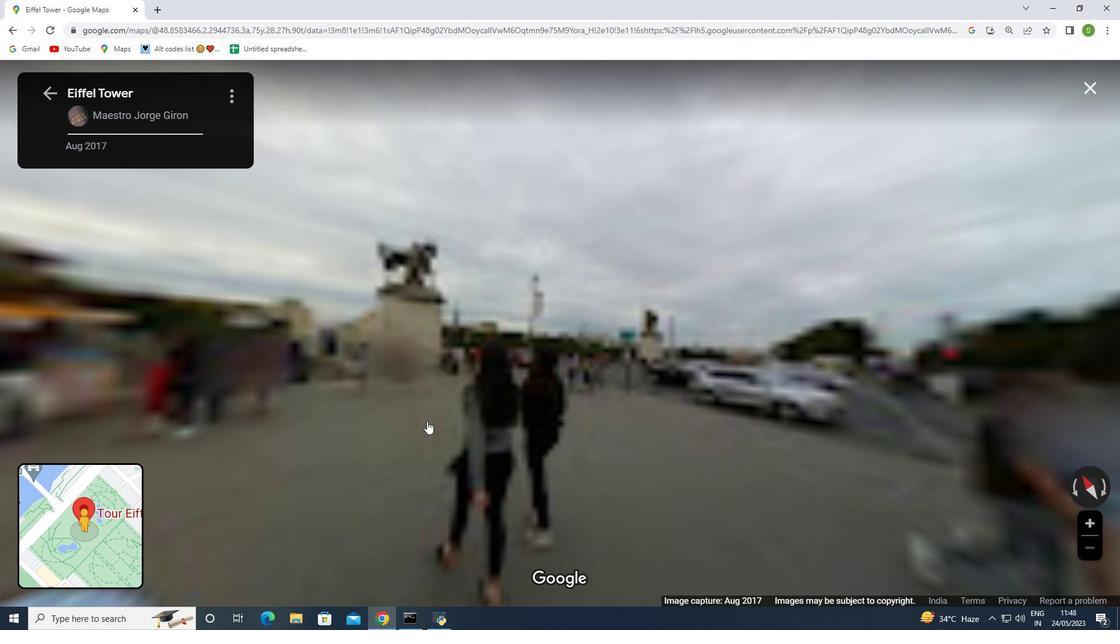 
Action: Mouse scrolled (428, 420) with delta (0, 0)
Screenshot: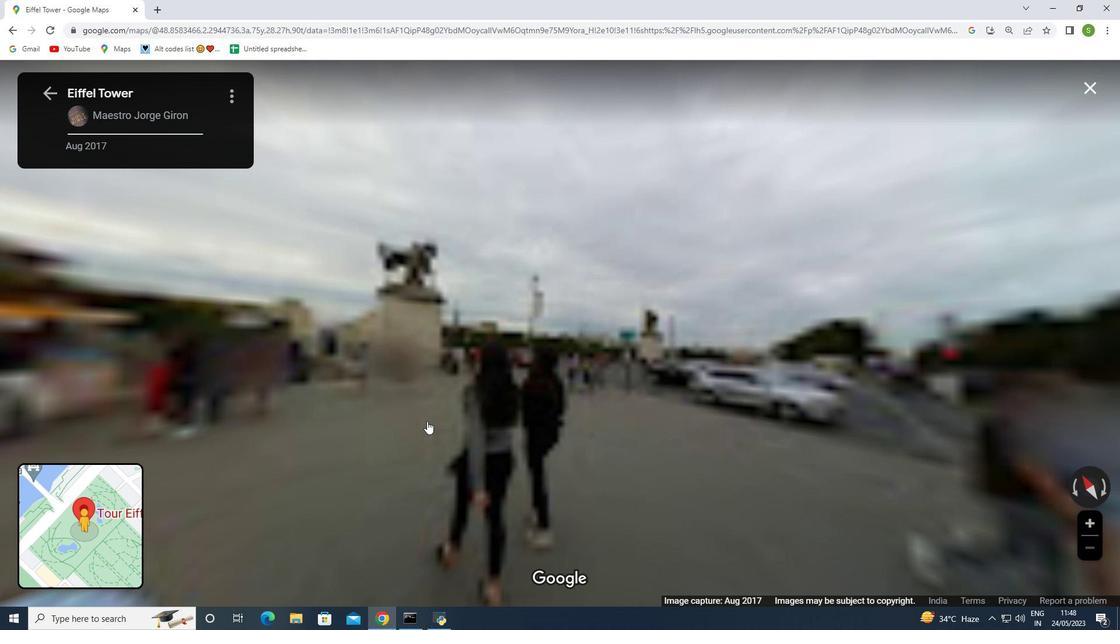 
Action: Mouse moved to (428, 420)
Screenshot: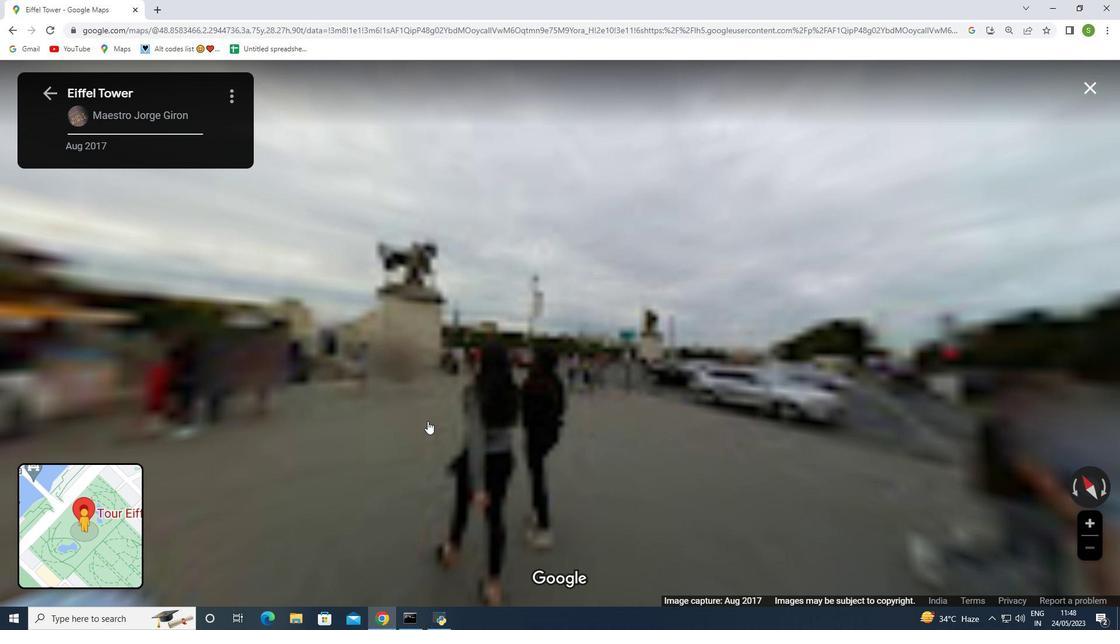 
Action: Mouse scrolled (428, 420) with delta (0, 0)
Screenshot: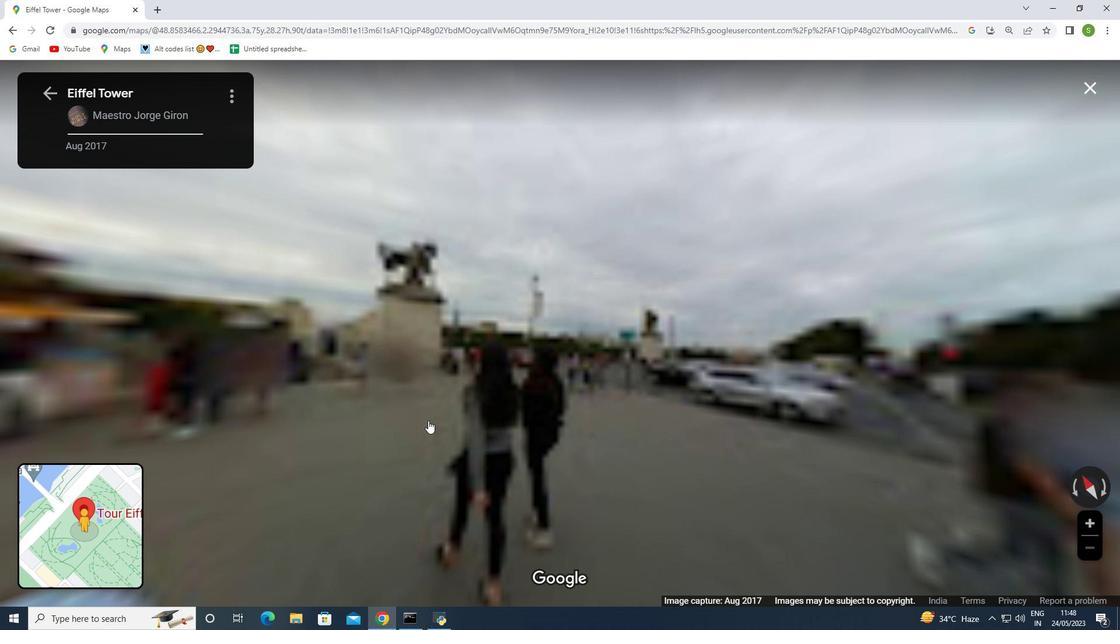 
Action: Mouse scrolled (428, 420) with delta (0, 0)
Screenshot: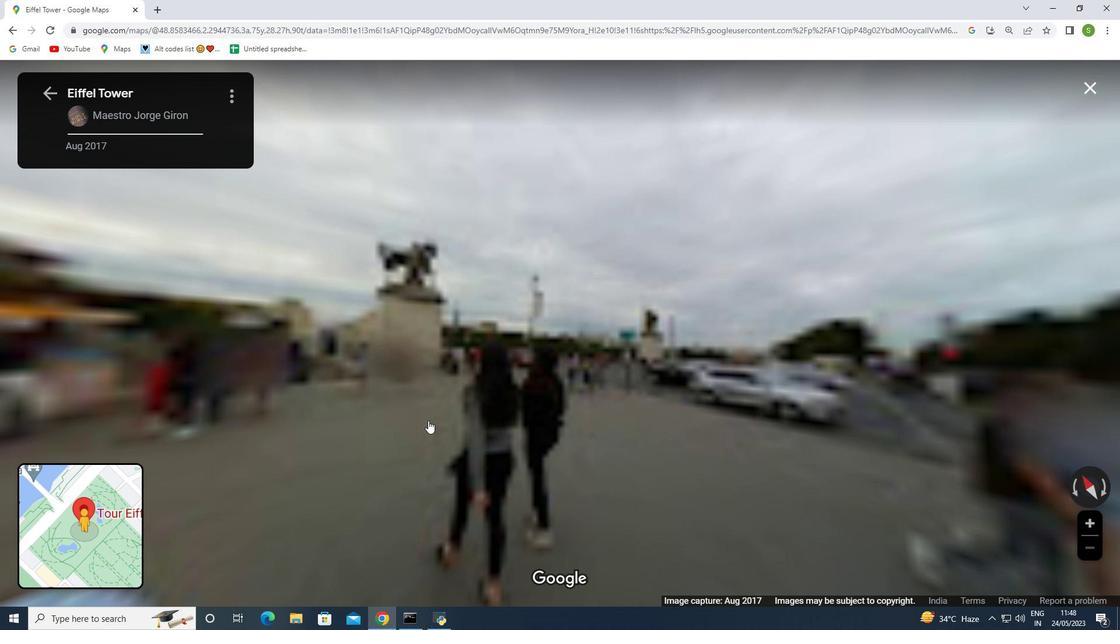 
Action: Mouse moved to (552, 436)
Screenshot: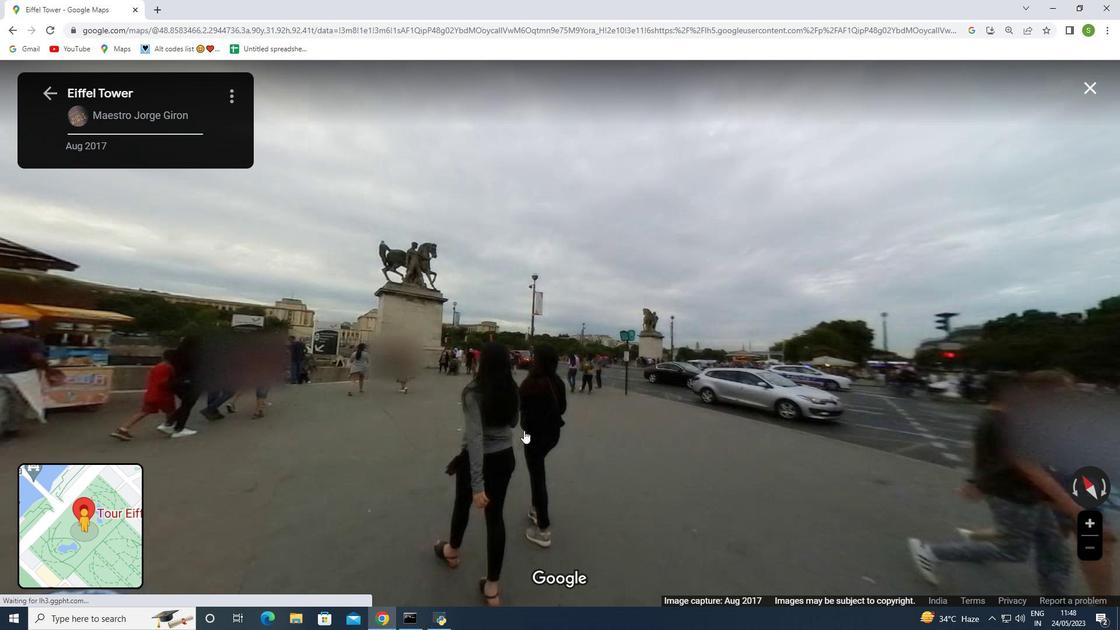 
Action: Mouse scrolled (552, 436) with delta (0, 0)
Screenshot: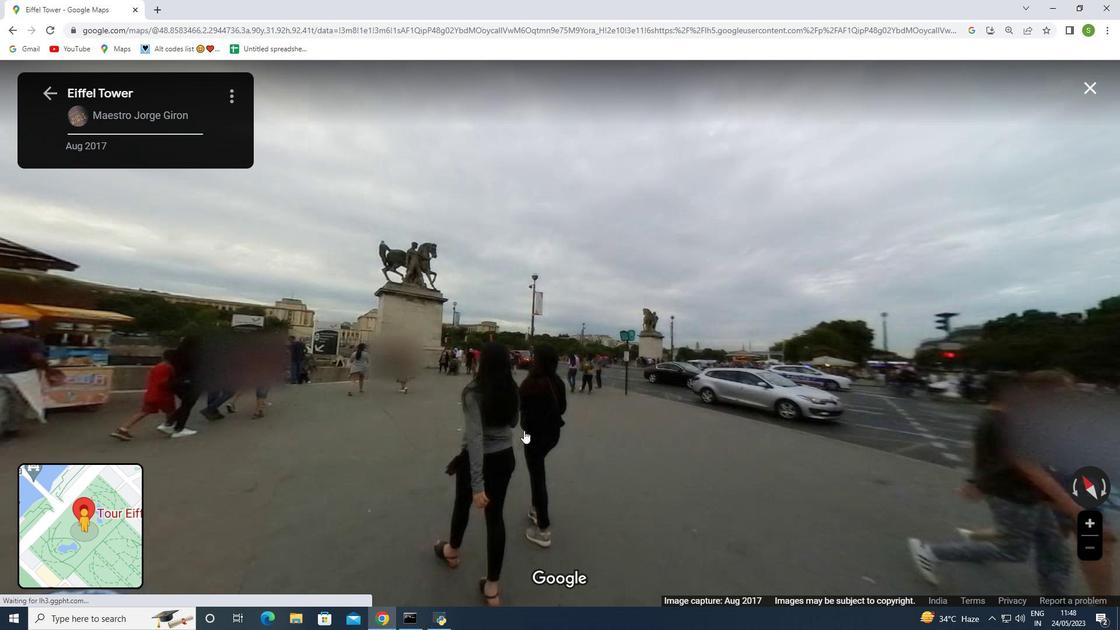 
Action: Mouse moved to (552, 437)
Screenshot: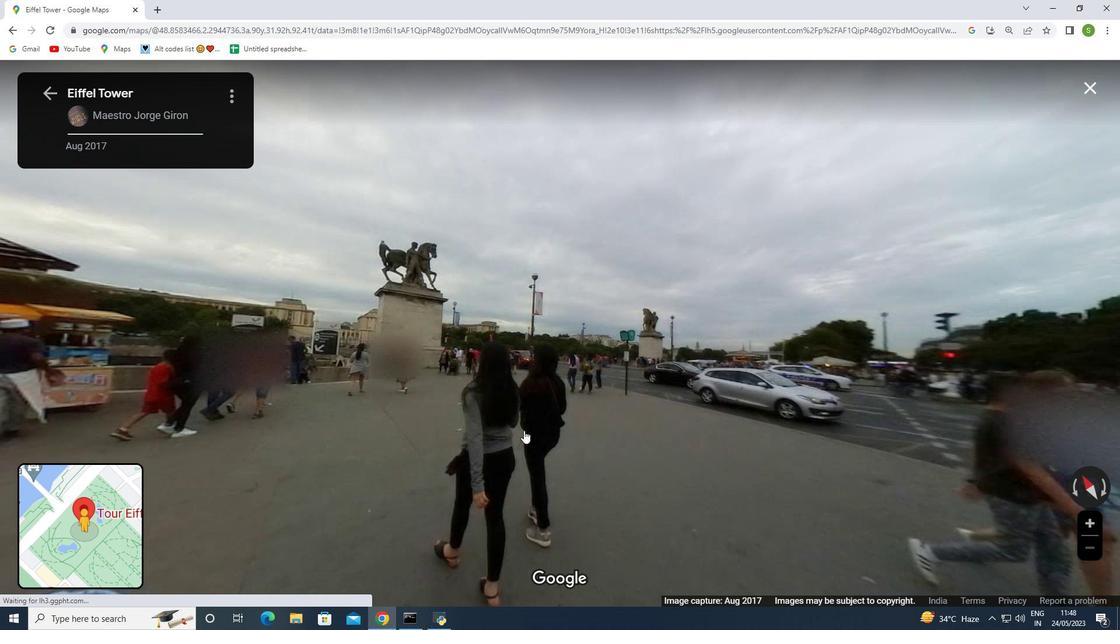 
Action: Mouse scrolled (552, 436) with delta (0, 0)
Screenshot: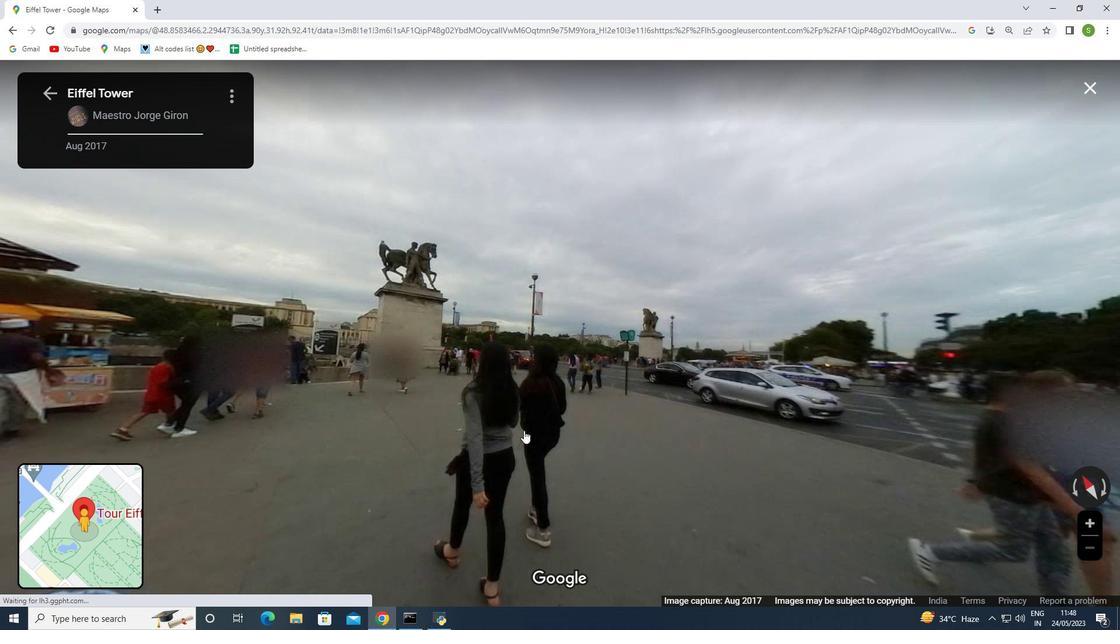 
Action: Mouse scrolled (552, 436) with delta (0, 0)
Screenshot: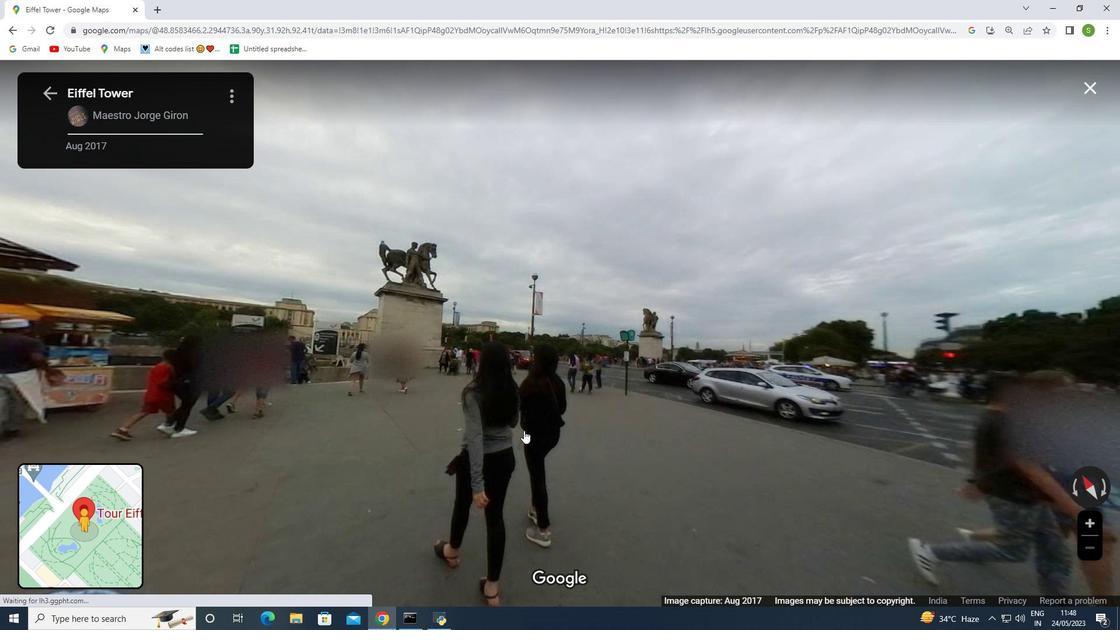 
Action: Mouse moved to (799, 429)
Screenshot: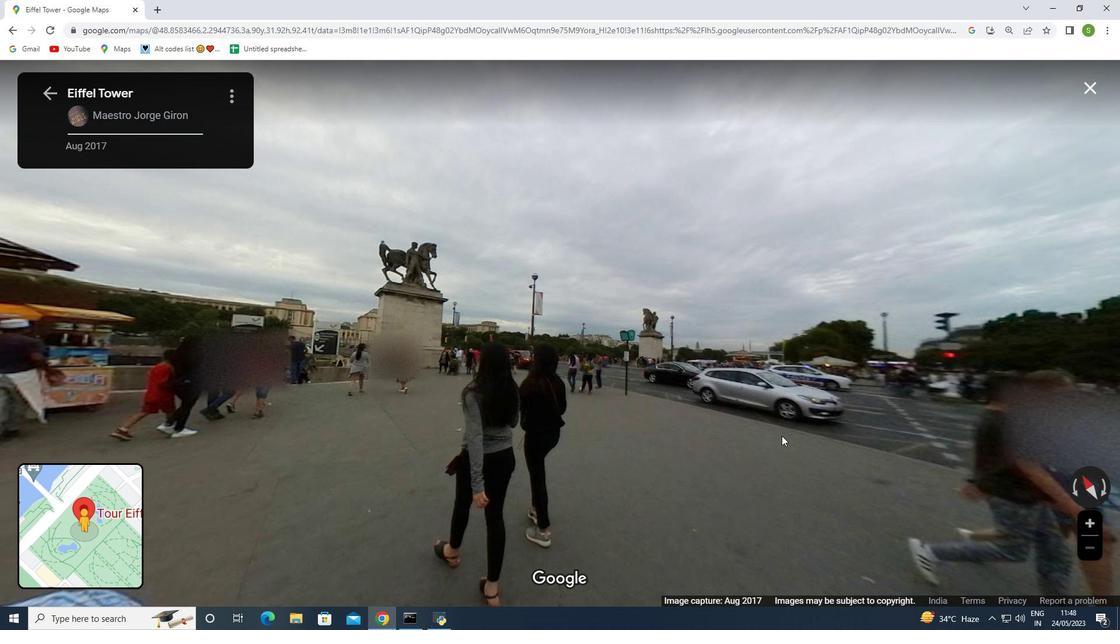 
Action: Mouse scrolled (799, 428) with delta (0, 0)
Screenshot: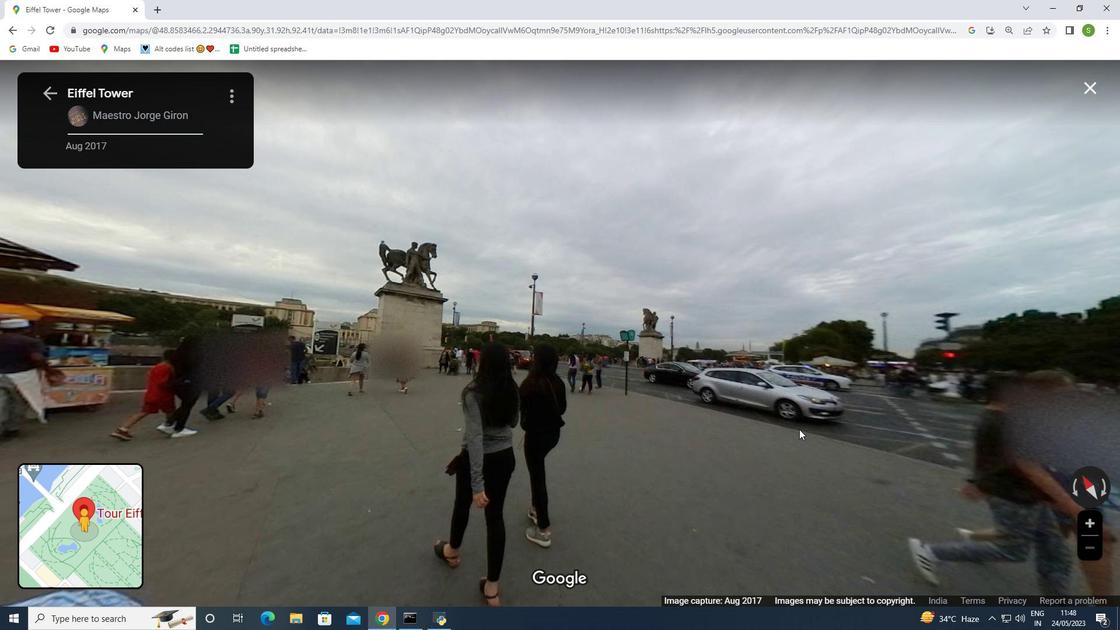 
Action: Mouse moved to (799, 429)
Screenshot: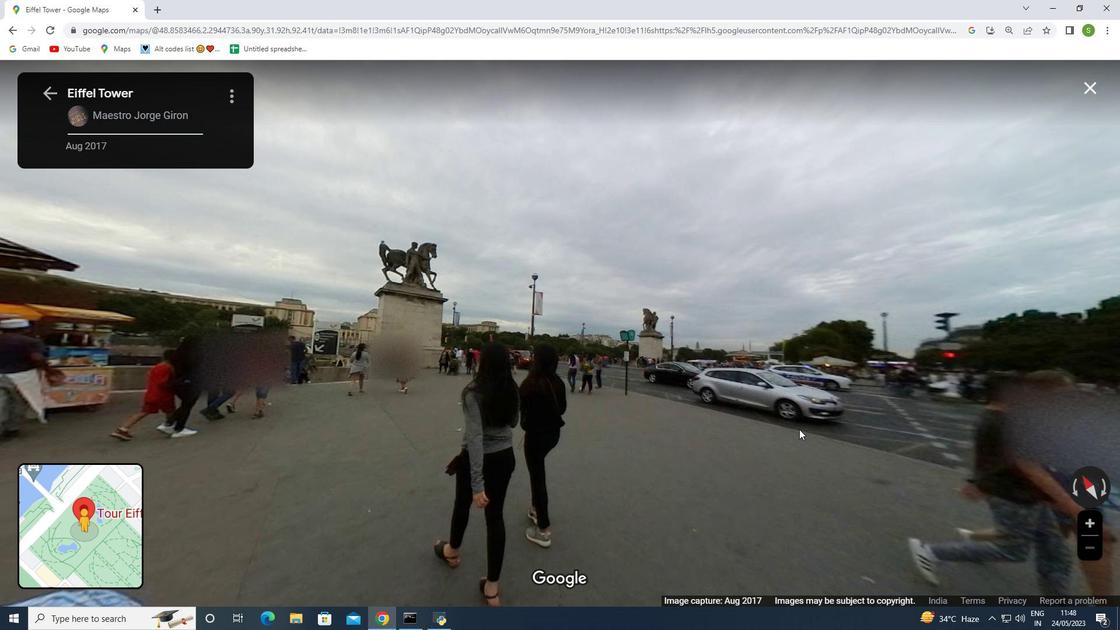 
Action: Mouse scrolled (799, 428) with delta (0, 0)
Screenshot: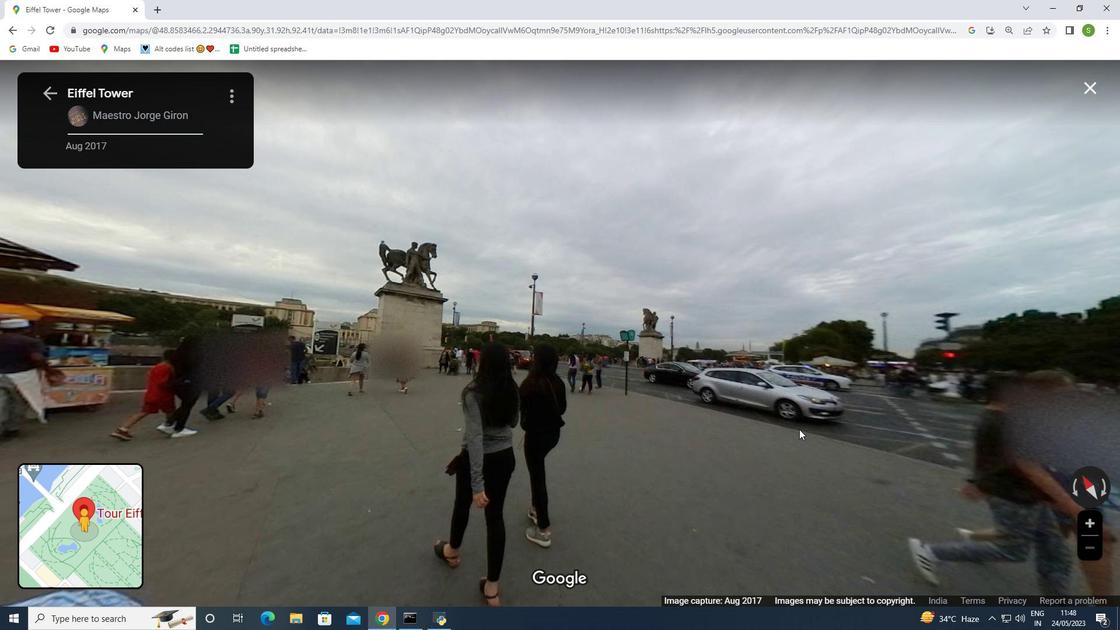
Action: Mouse moved to (795, 429)
Screenshot: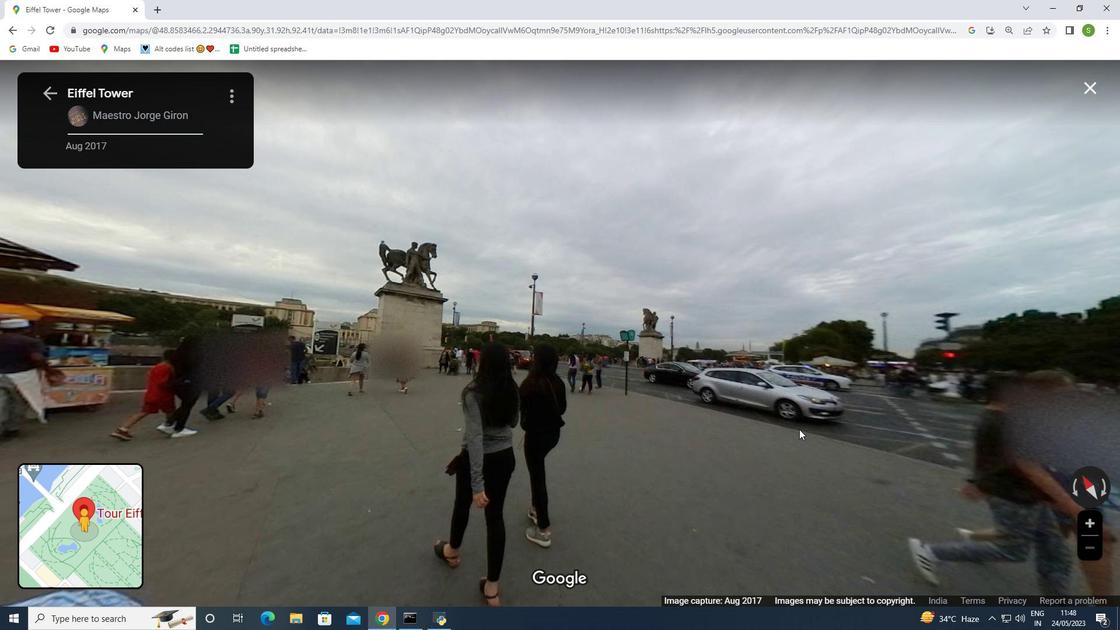 
Action: Mouse scrolled (799, 428) with delta (0, 0)
Screenshot: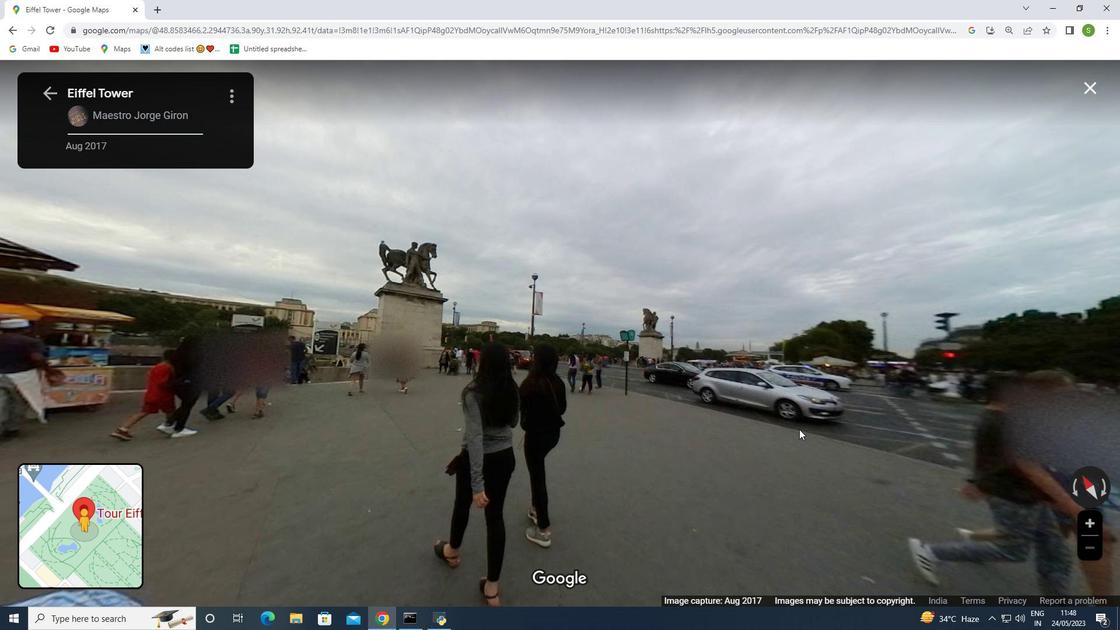 
Action: Mouse moved to (794, 429)
Screenshot: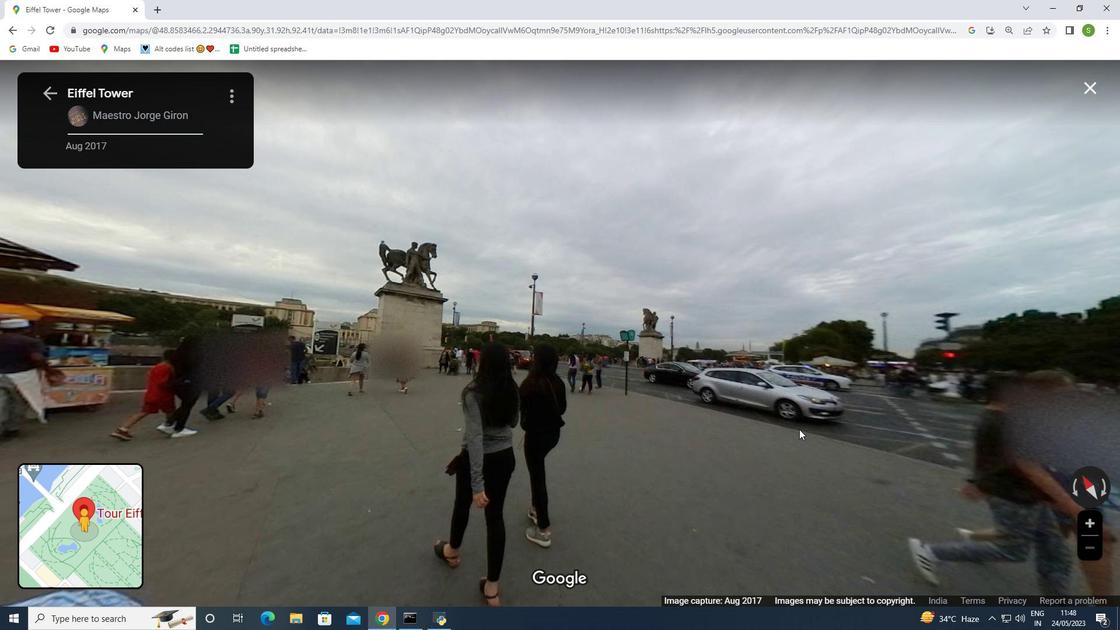 
Action: Mouse scrolled (799, 428) with delta (0, 0)
Screenshot: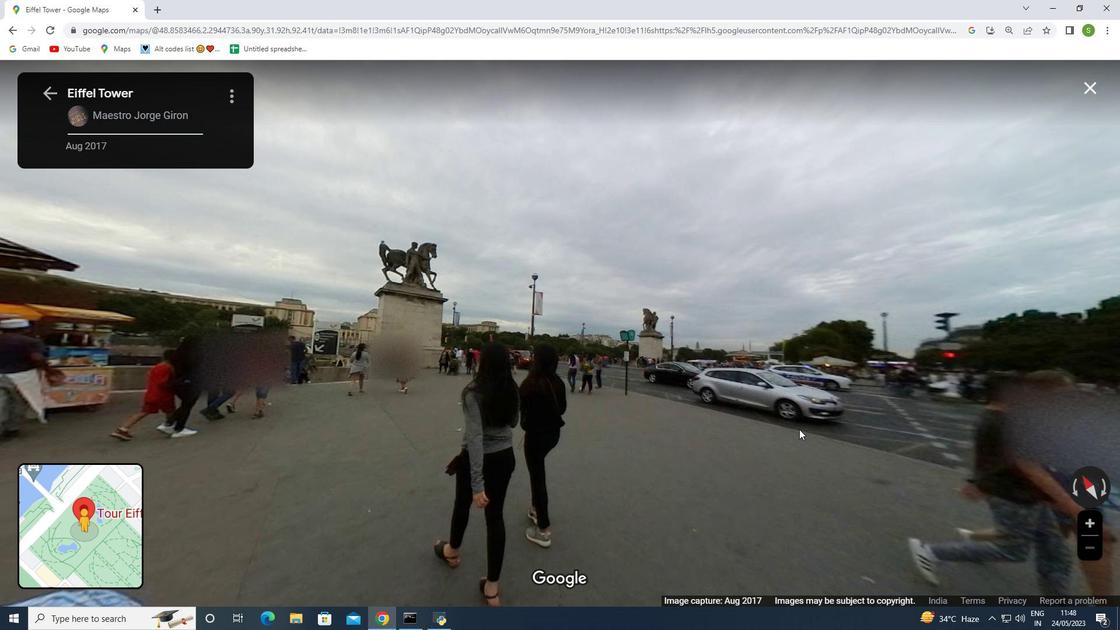 
Action: Mouse moved to (790, 427)
Screenshot: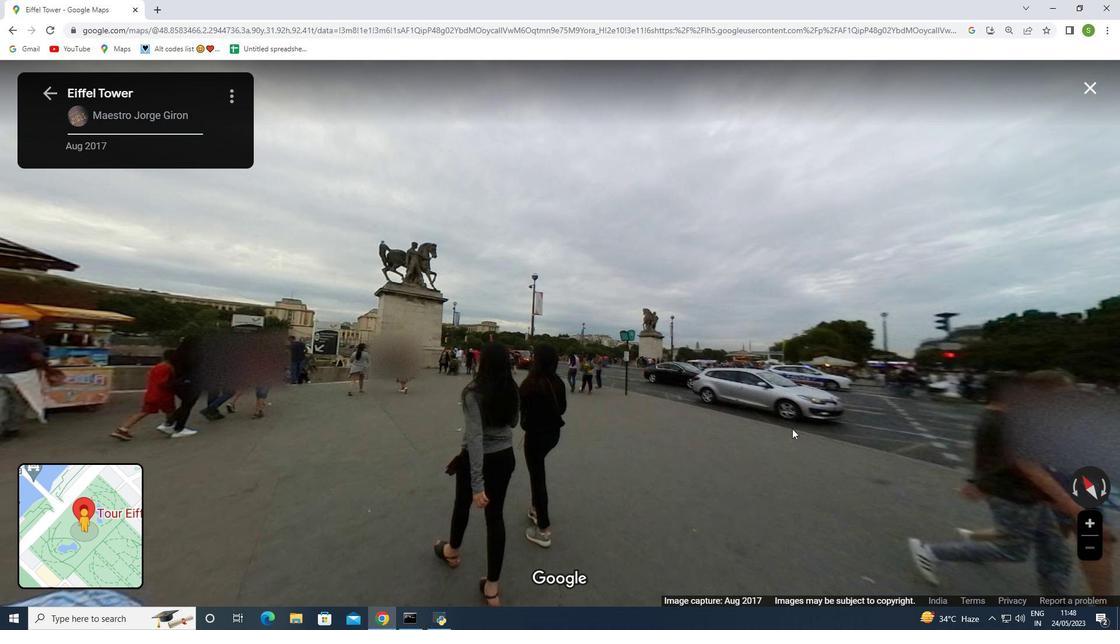 
Action: Mouse scrolled (790, 428) with delta (0, 0)
Screenshot: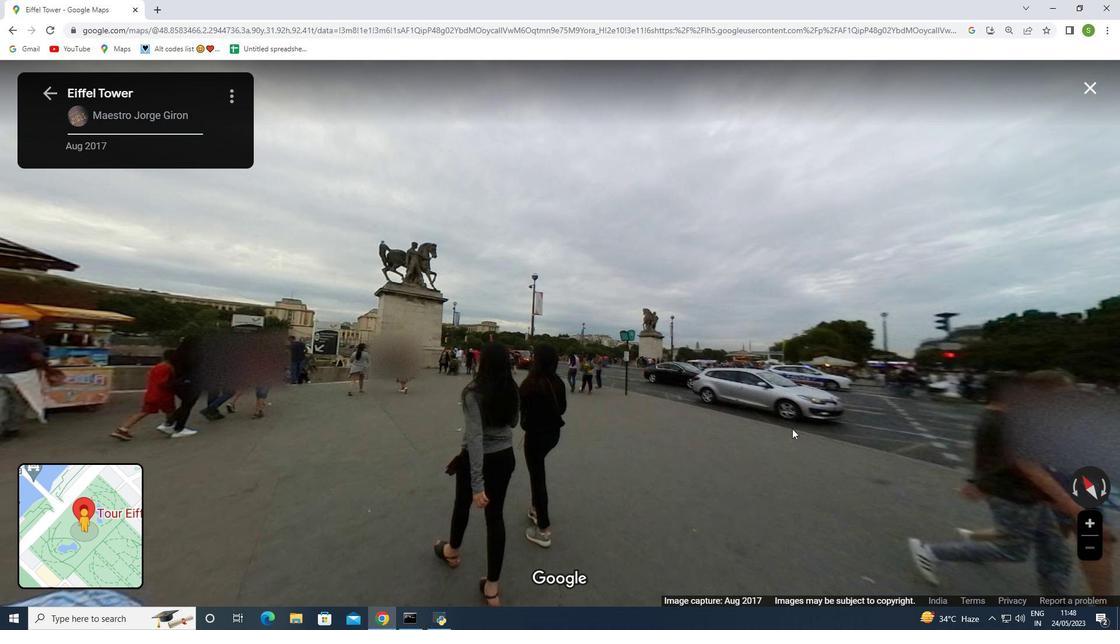 
Action: Mouse moved to (787, 425)
Screenshot: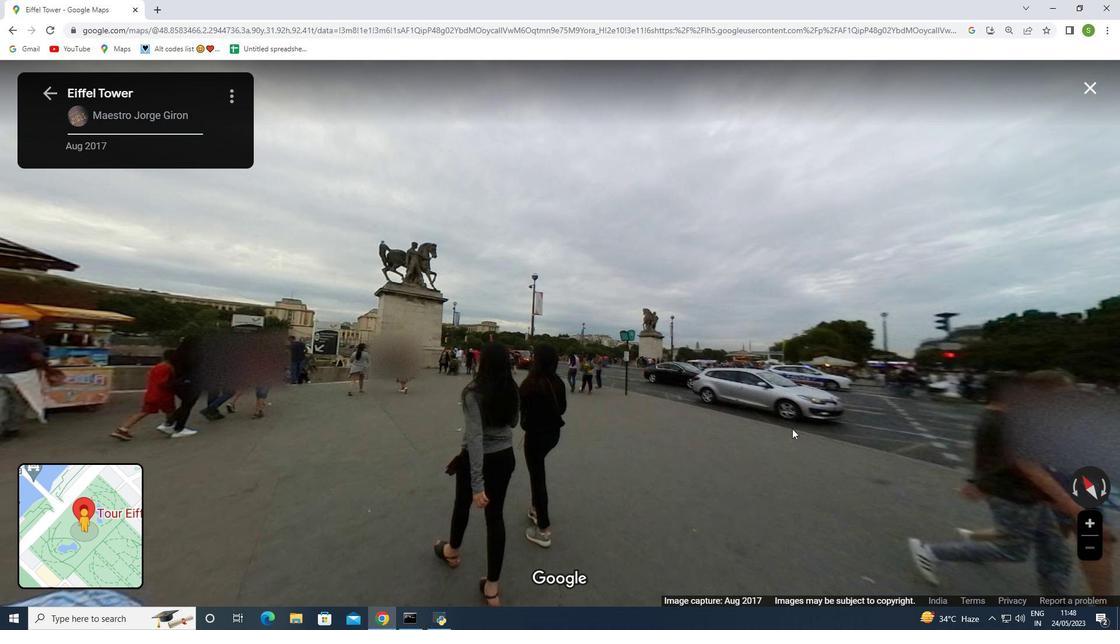 
Action: Mouse scrolled (787, 426) with delta (0, 0)
Screenshot: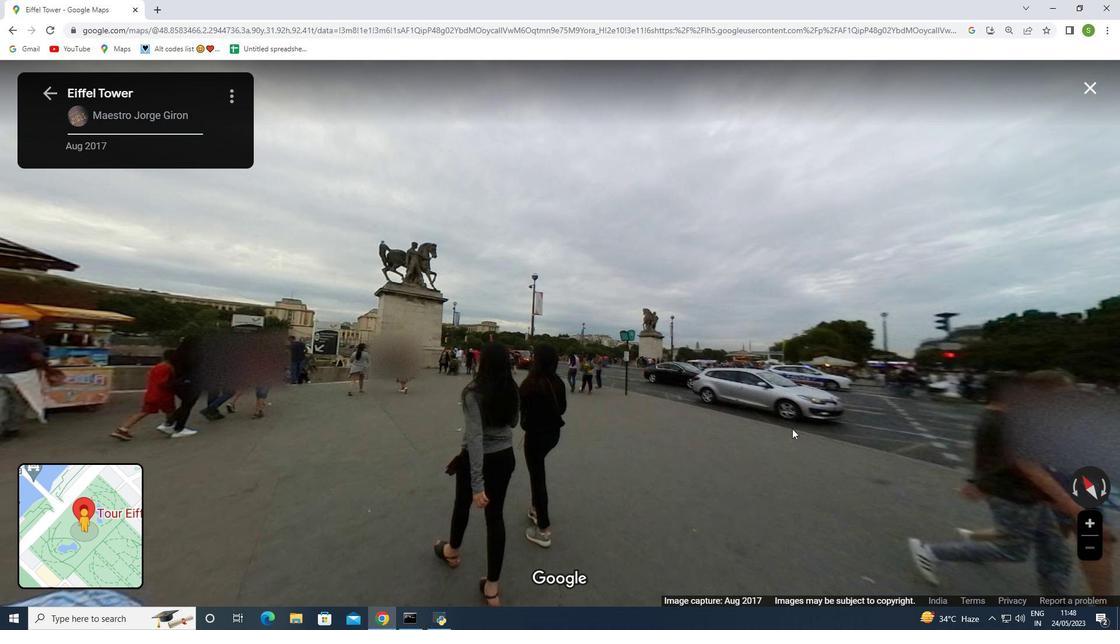 
Action: Mouse moved to (750, 415)
Screenshot: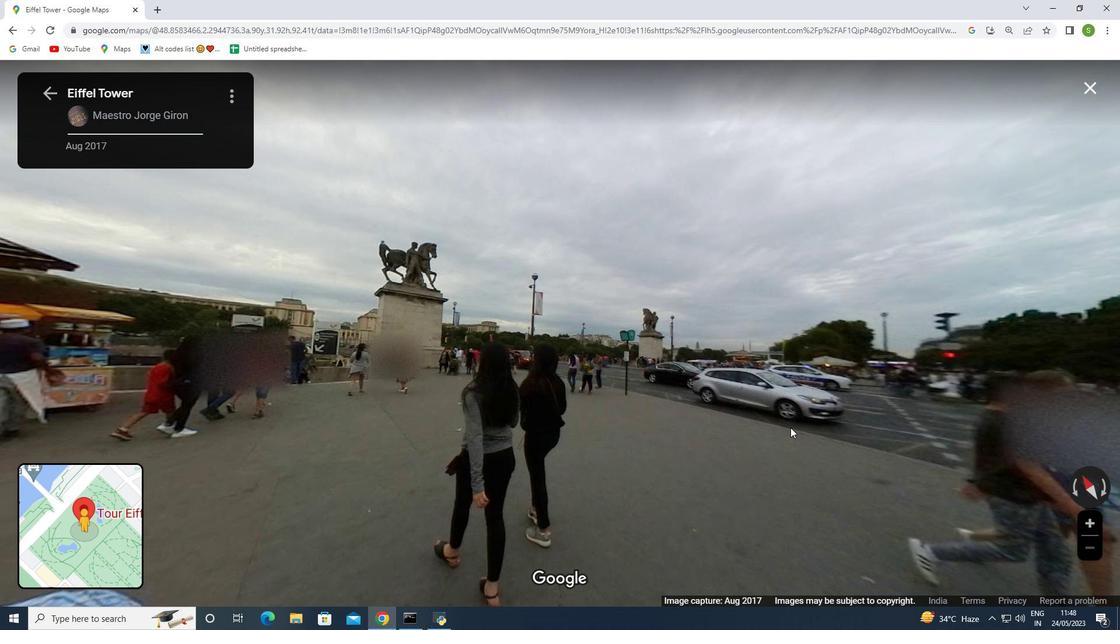 
Action: Mouse scrolled (750, 416) with delta (0, 0)
Screenshot: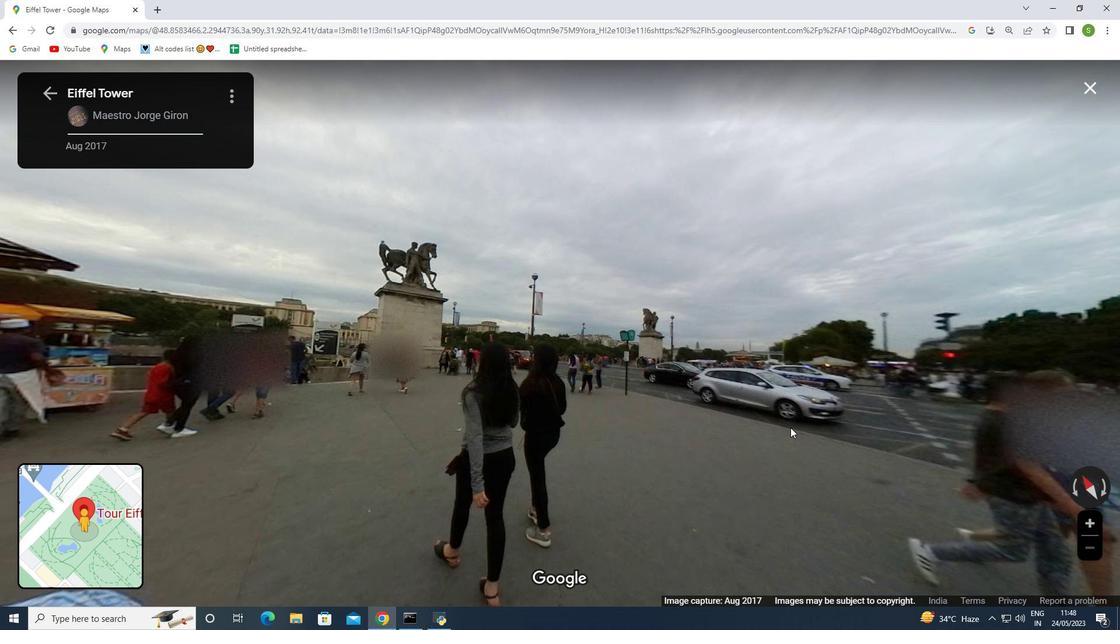 
Action: Mouse moved to (432, 348)
Screenshot: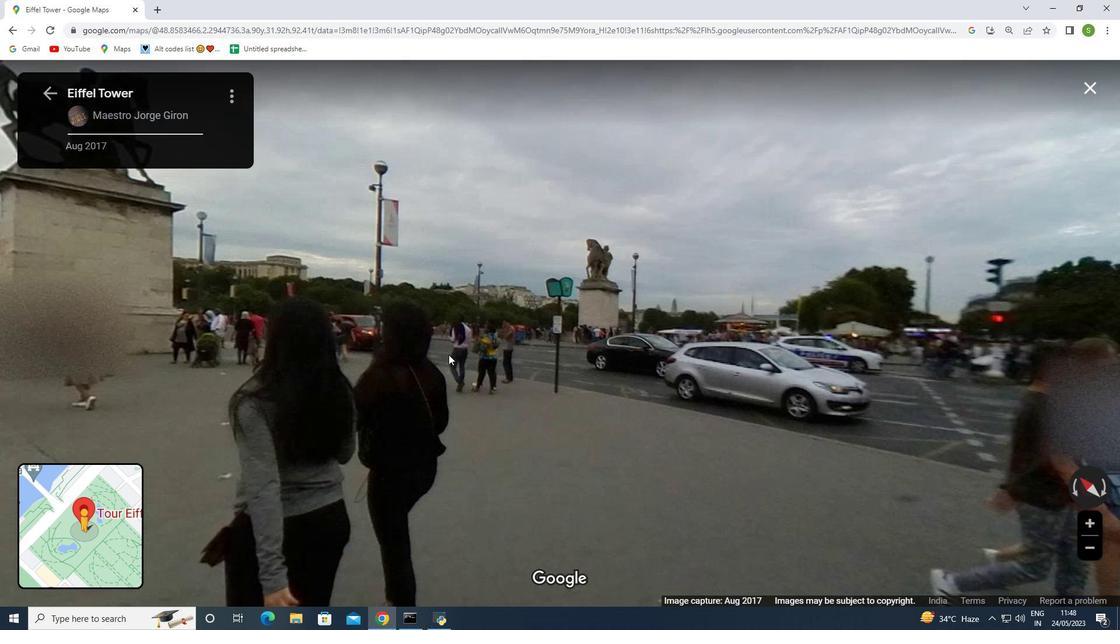 
Action: Mouse scrolled (432, 348) with delta (0, 0)
Screenshot: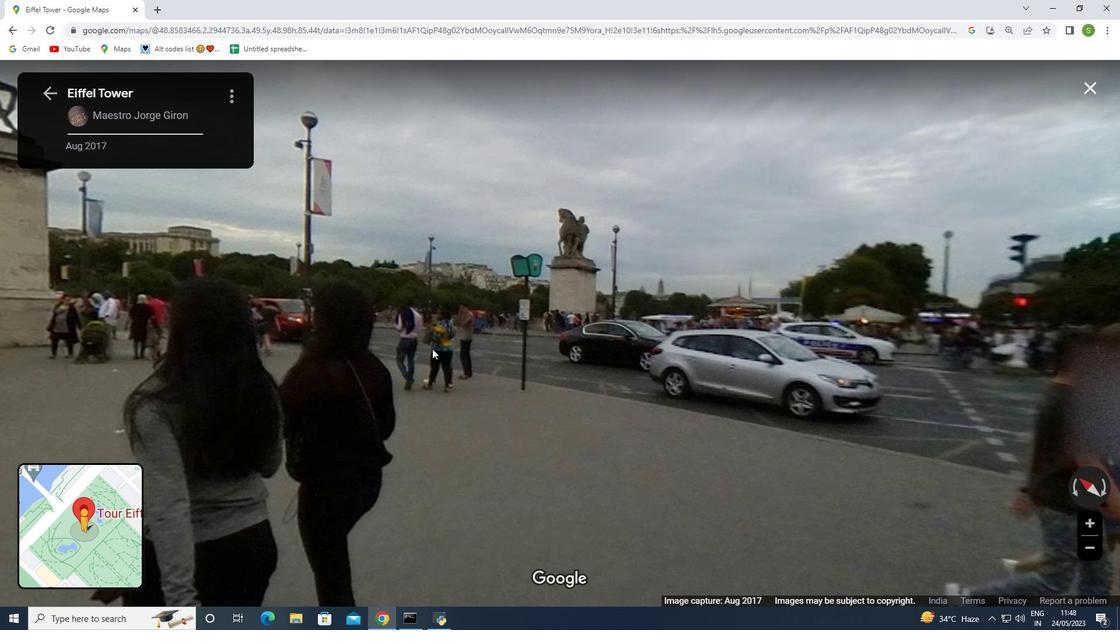 
Action: Mouse scrolled (432, 348) with delta (0, 0)
Screenshot: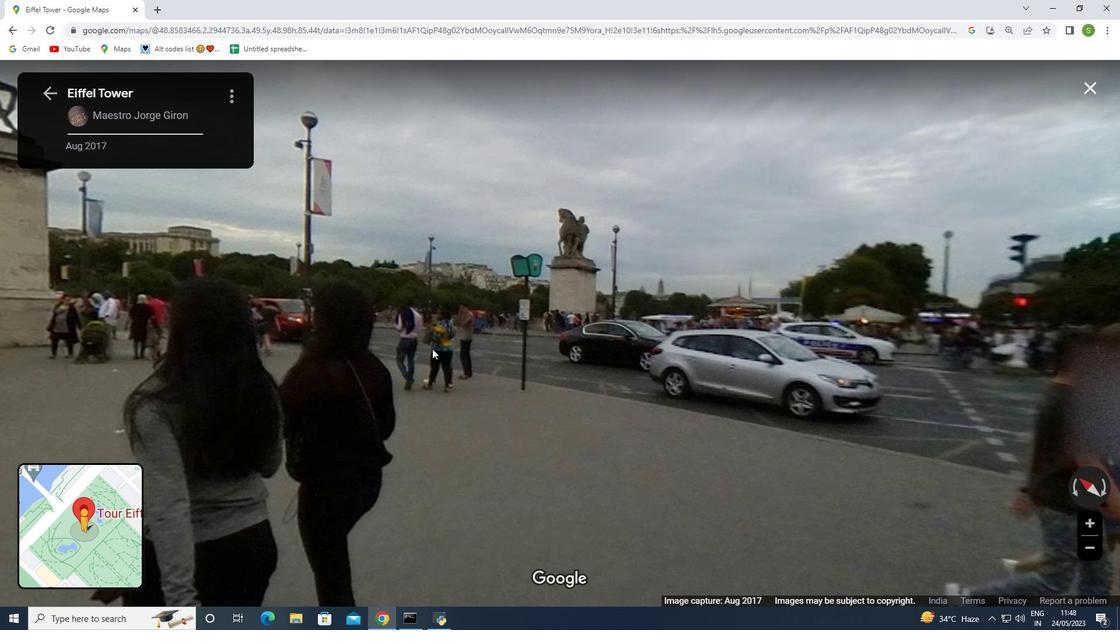 
Action: Mouse scrolled (432, 348) with delta (0, 0)
Screenshot: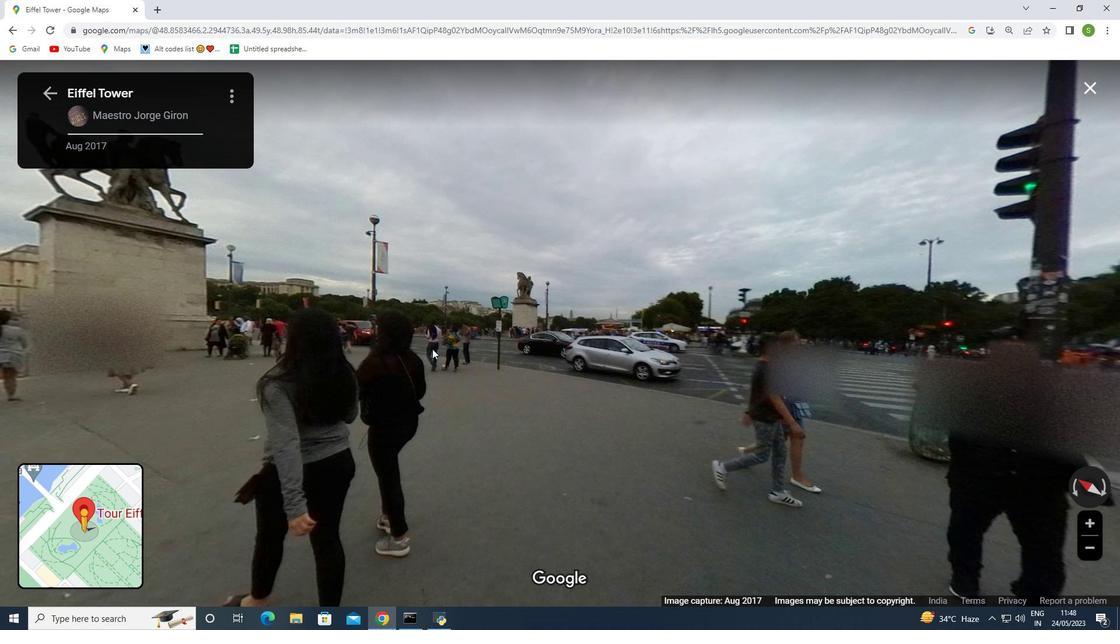
Action: Mouse scrolled (432, 348) with delta (0, 0)
Screenshot: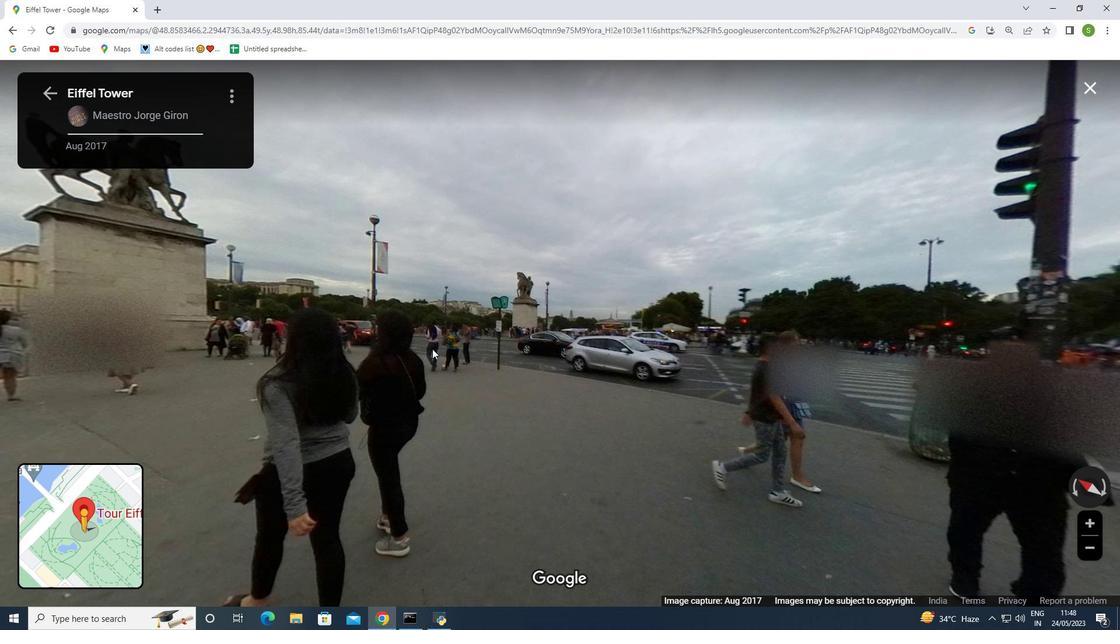 
Action: Mouse scrolled (432, 348) with delta (0, 0)
Screenshot: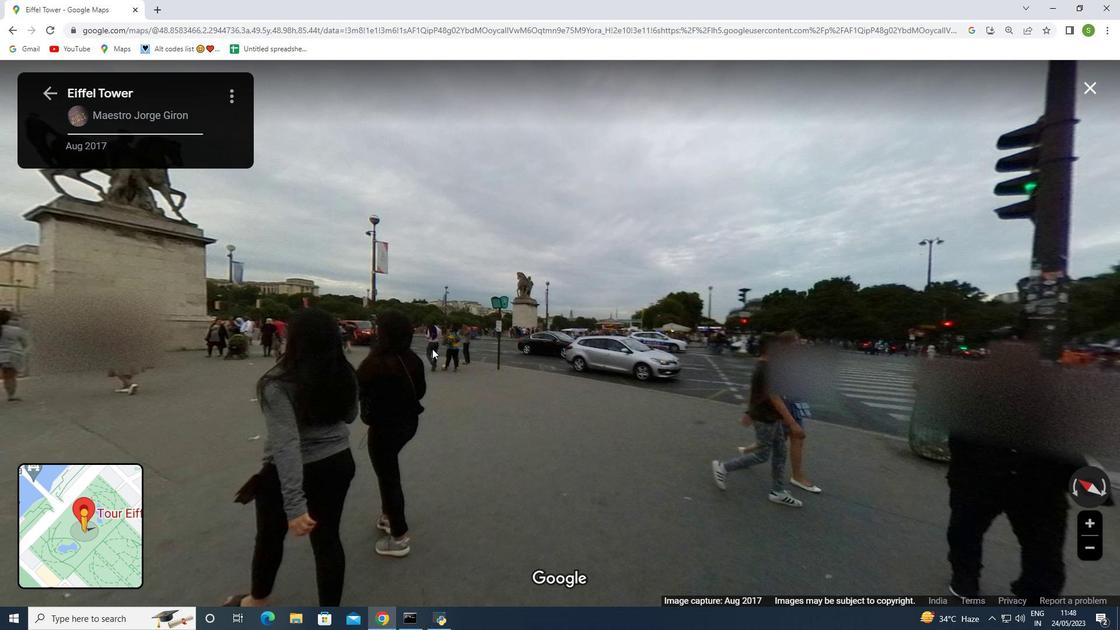 
Action: Mouse scrolled (432, 348) with delta (0, 0)
Screenshot: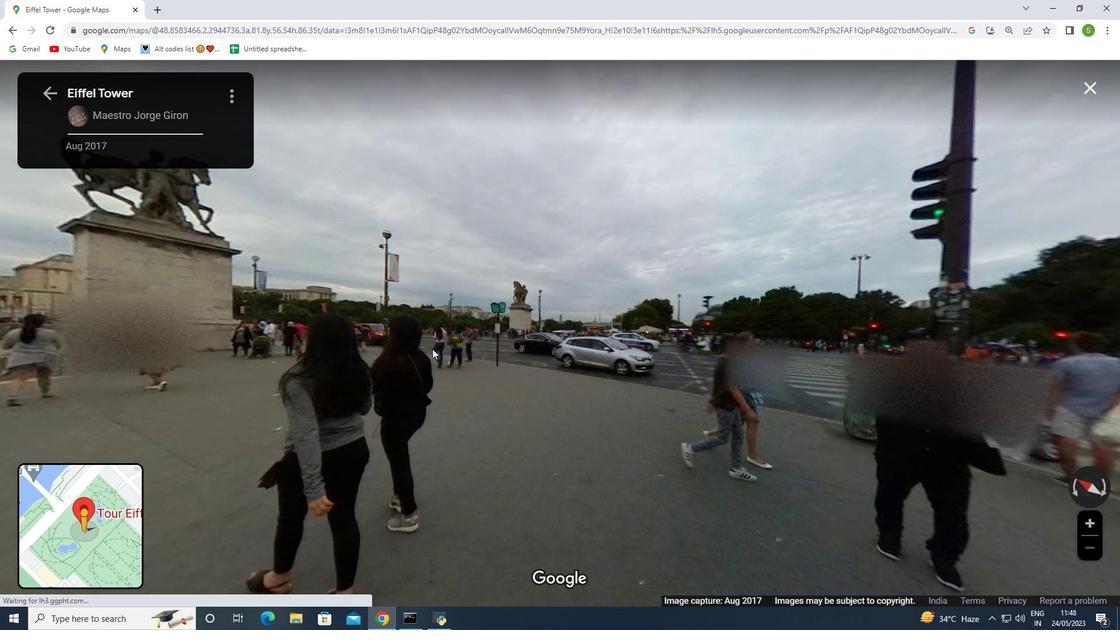 
Action: Mouse scrolled (432, 348) with delta (0, 0)
Screenshot: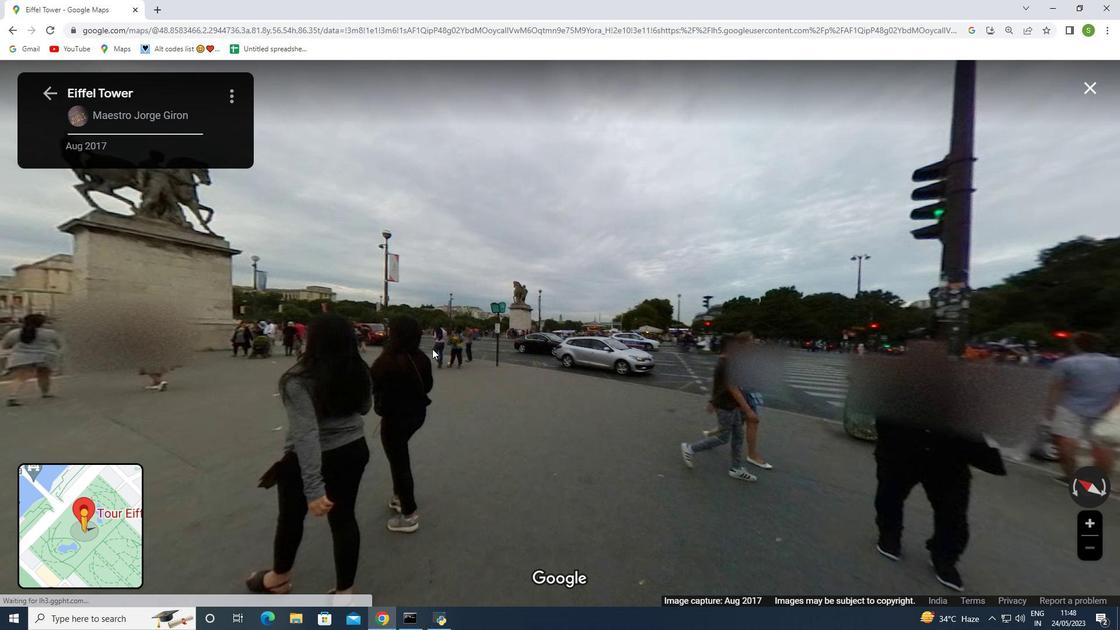 
Action: Mouse scrolled (432, 348) with delta (0, 0)
Screenshot: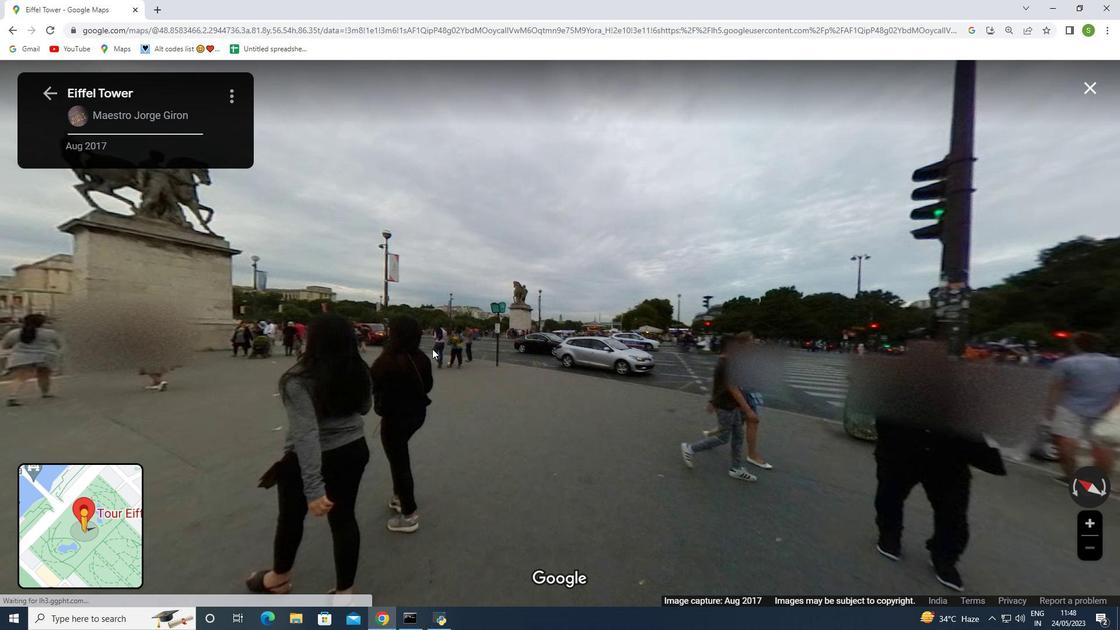 
Action: Mouse scrolled (432, 348) with delta (0, 0)
Screenshot: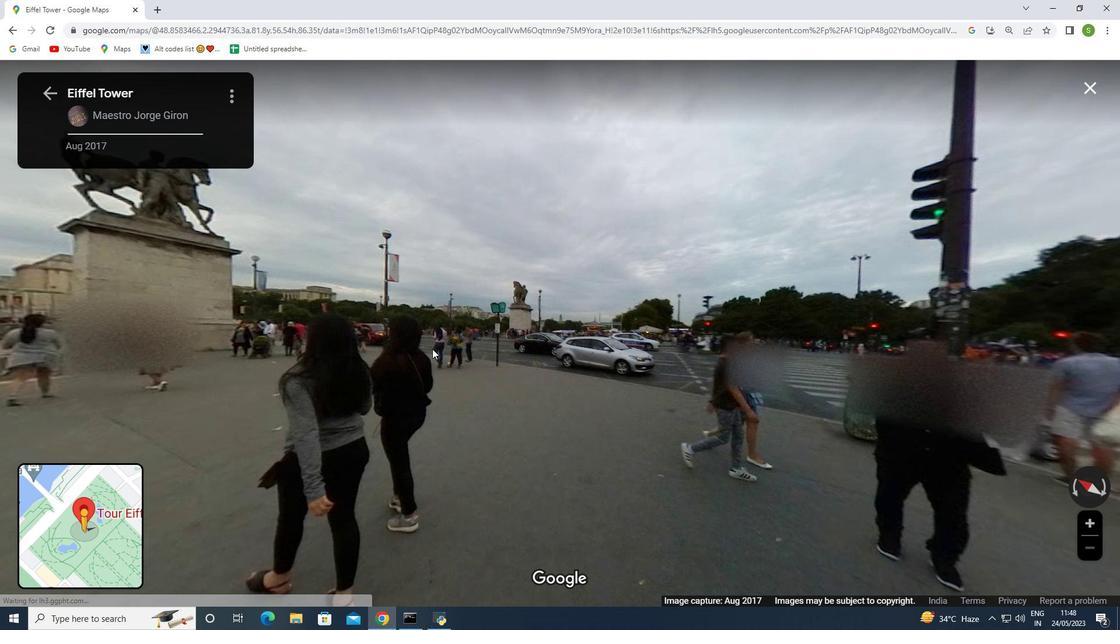 
Action: Mouse moved to (1089, 83)
Screenshot: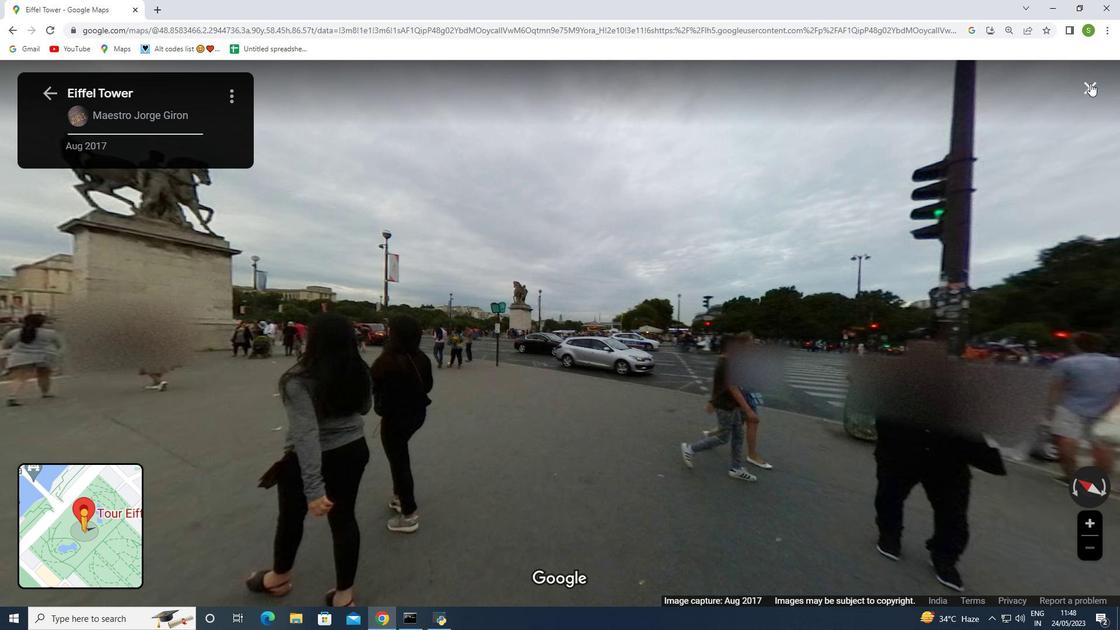 
Action: Mouse pressed left at (1089, 83)
Screenshot: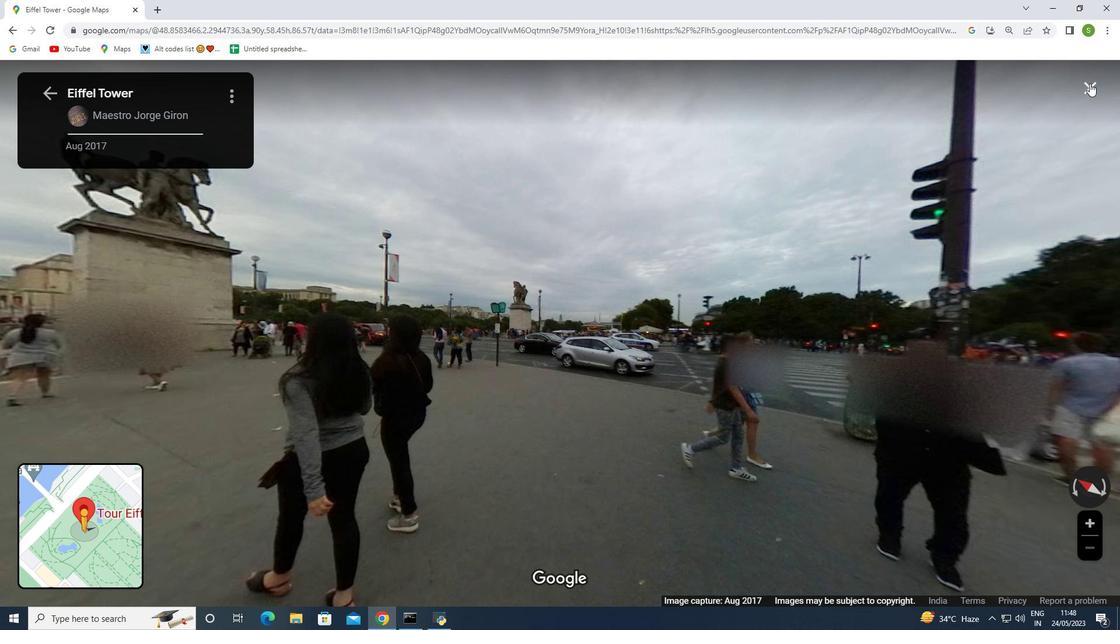 
Action: Mouse moved to (491, 278)
Screenshot: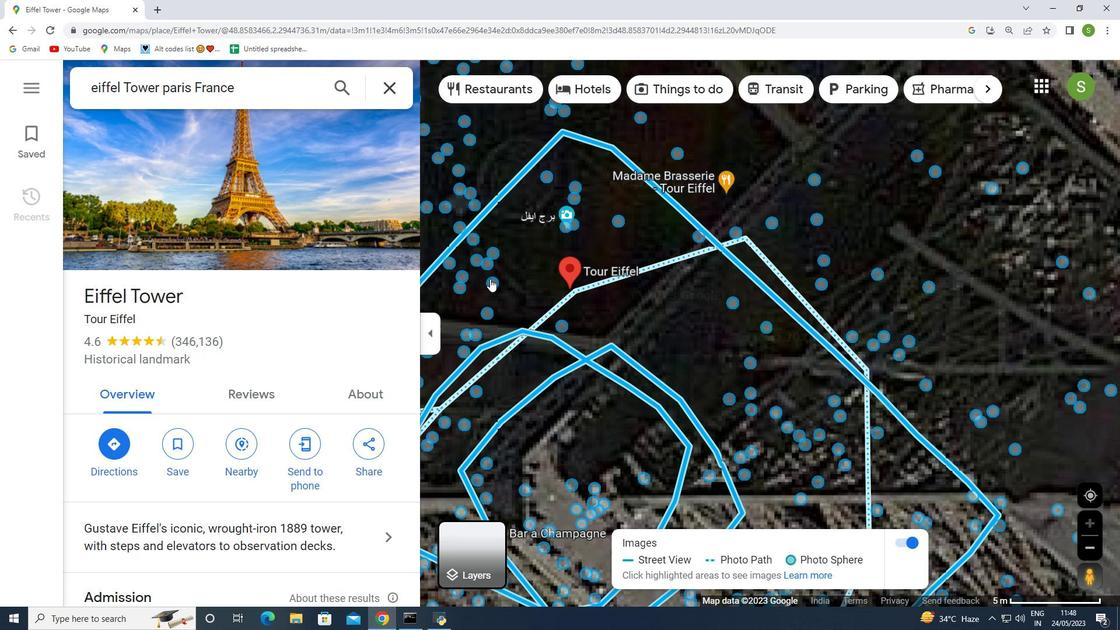 
Action: Mouse pressed left at (491, 278)
Screenshot: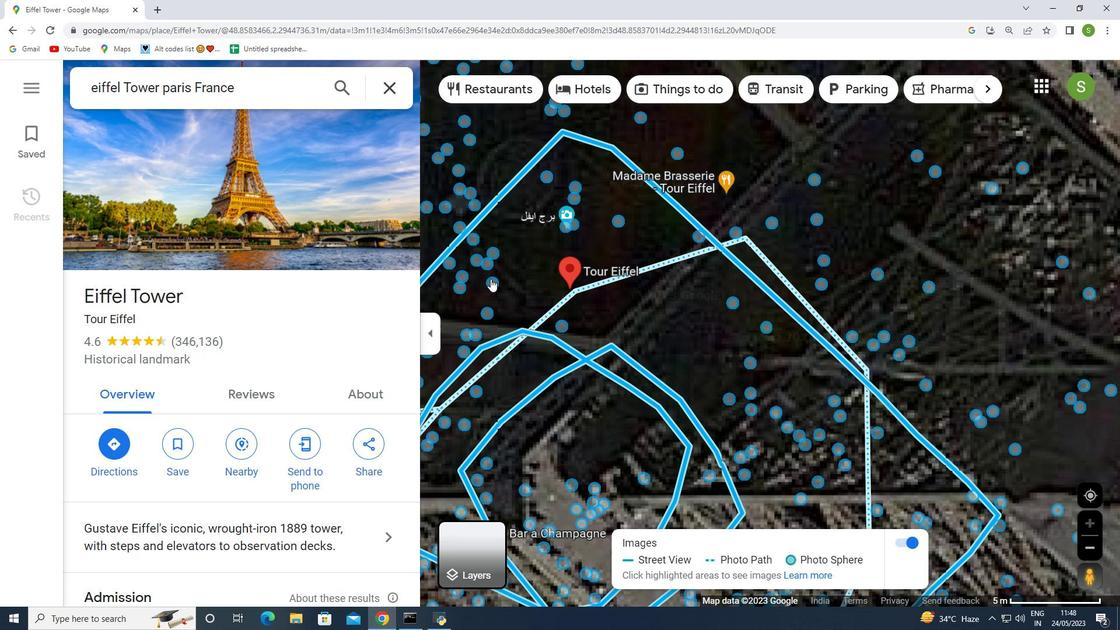 
Action: Mouse moved to (491, 278)
Screenshot: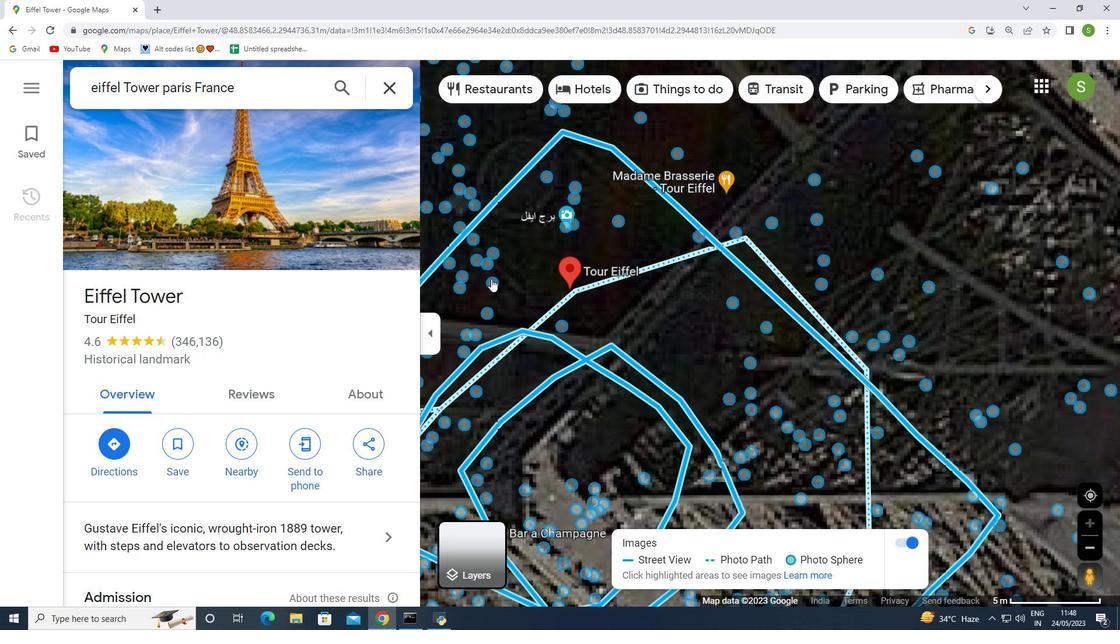 
Action: Mouse pressed left at (491, 278)
Screenshot: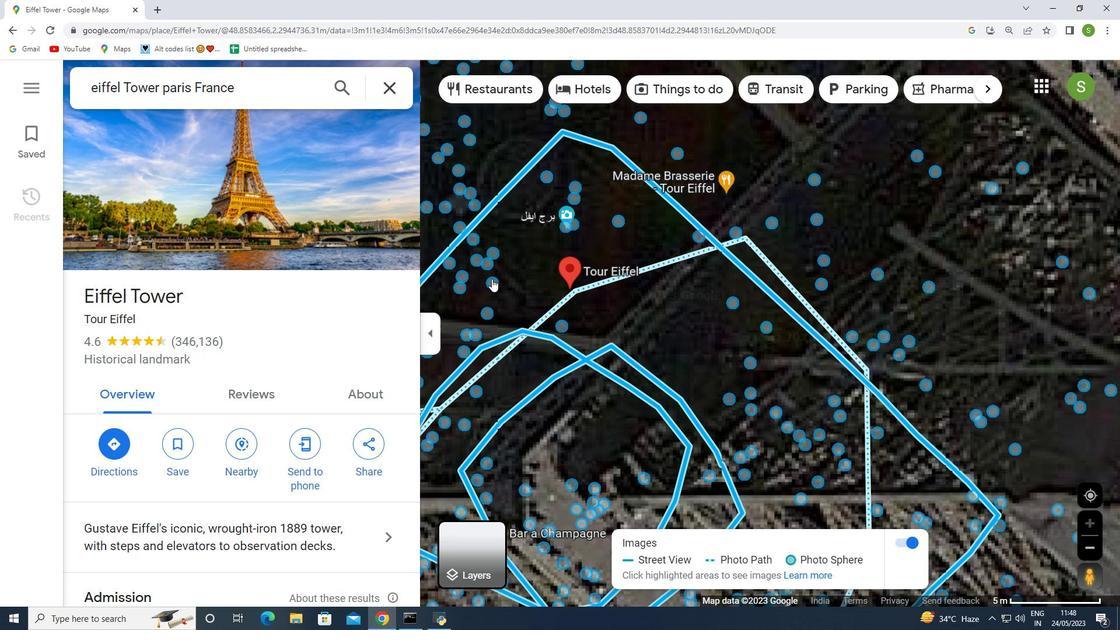 
Action: Mouse moved to (491, 282)
Screenshot: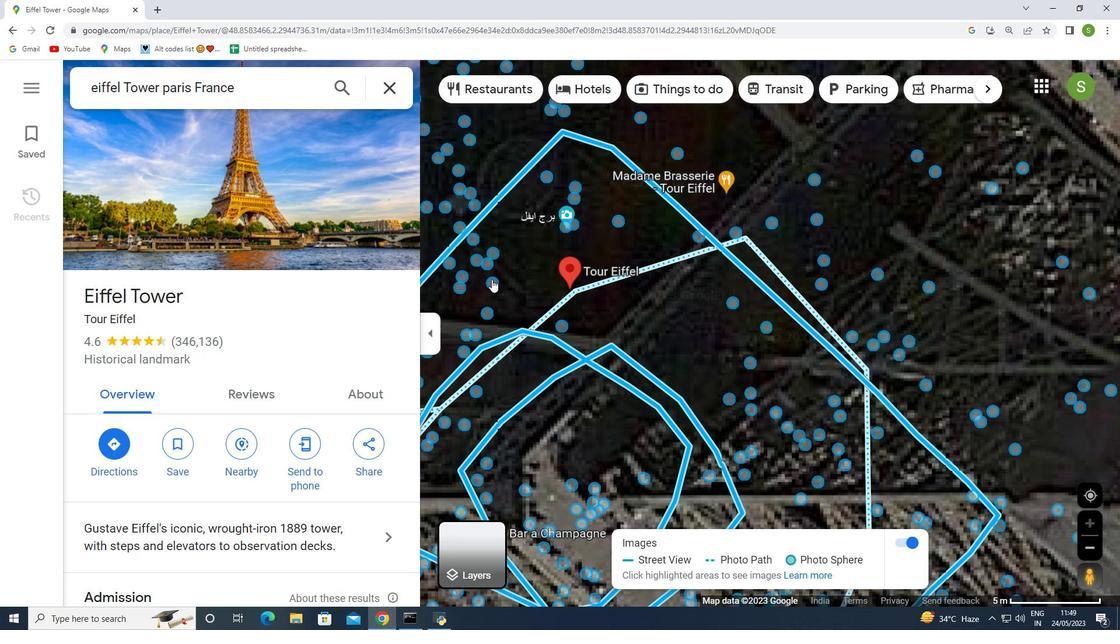 
Action: Mouse pressed left at (491, 282)
Screenshot: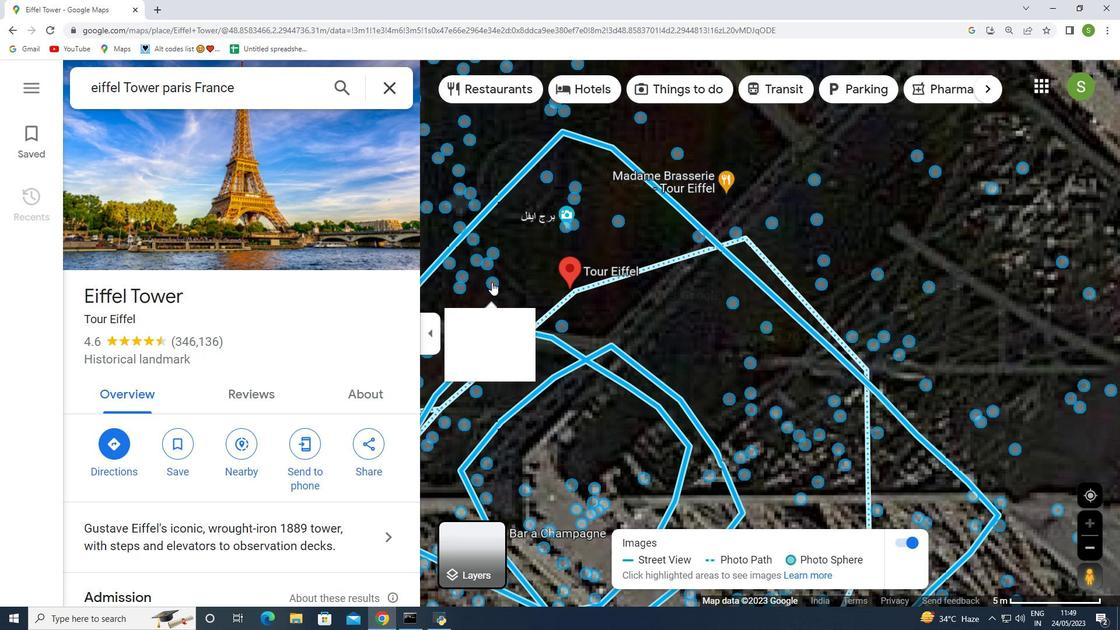 
Action: Mouse moved to (487, 315)
Screenshot: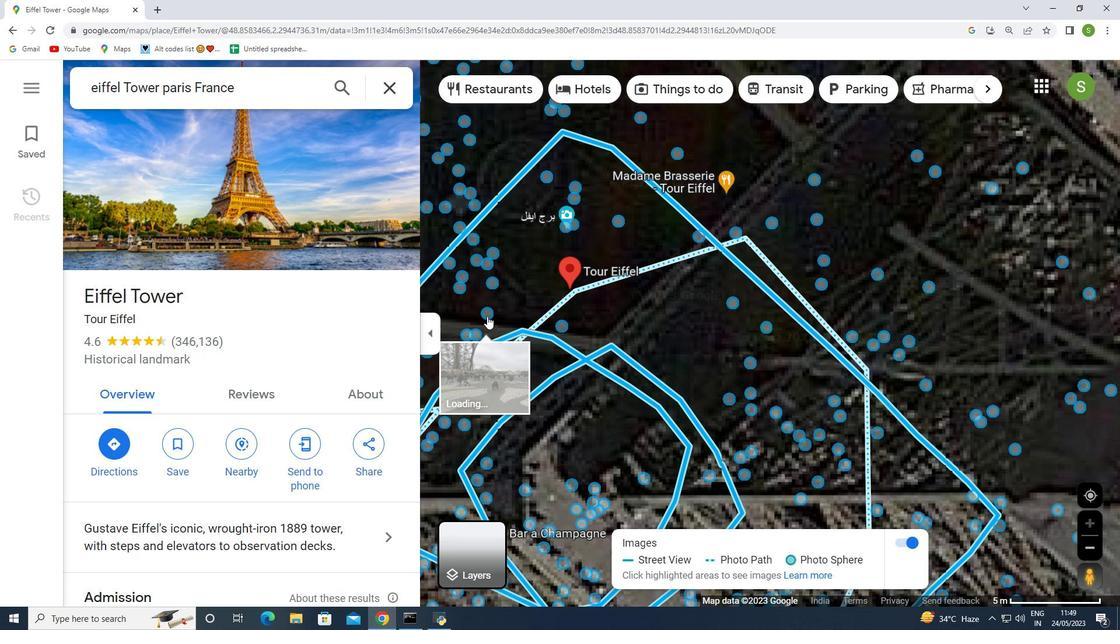
Action: Mouse pressed left at (487, 315)
Screenshot: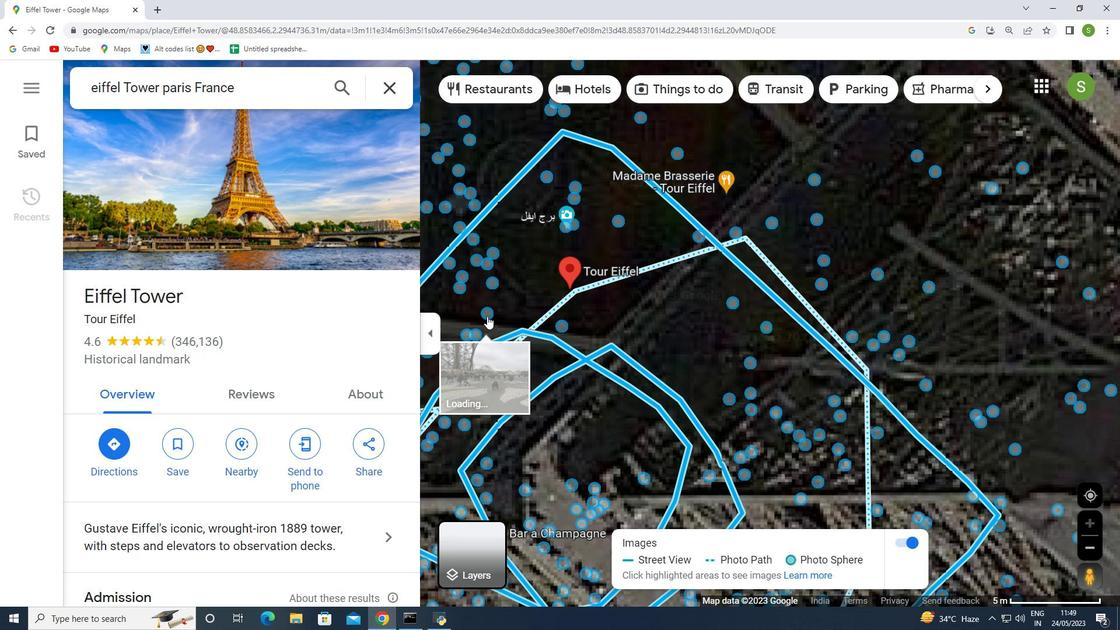 
Action: Mouse moved to (487, 315)
Screenshot: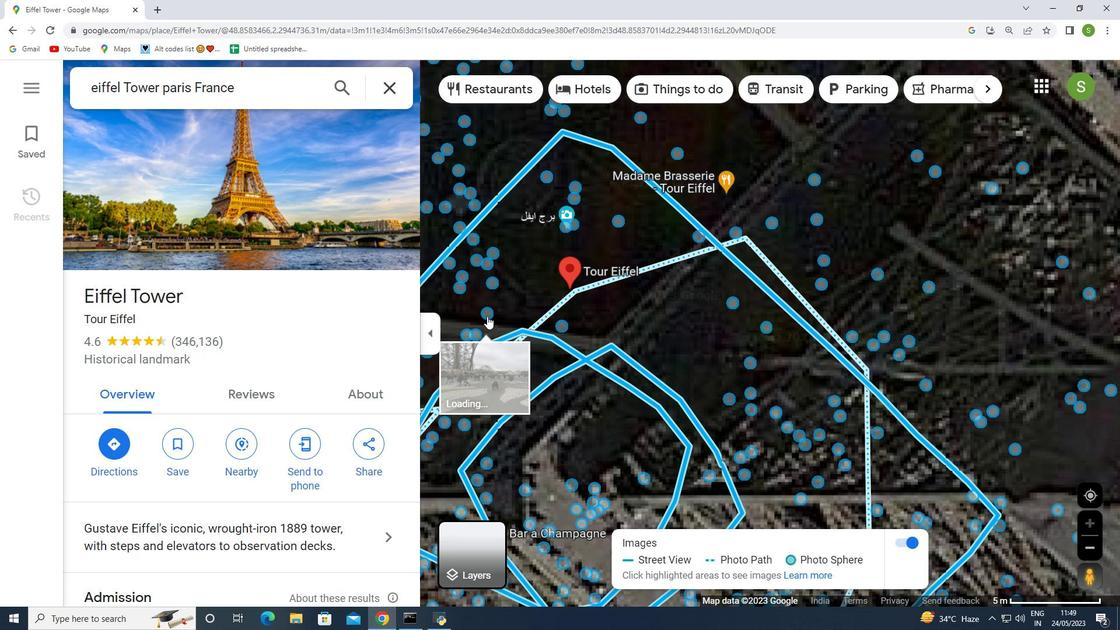 
Action: Mouse pressed left at (487, 315)
Screenshot: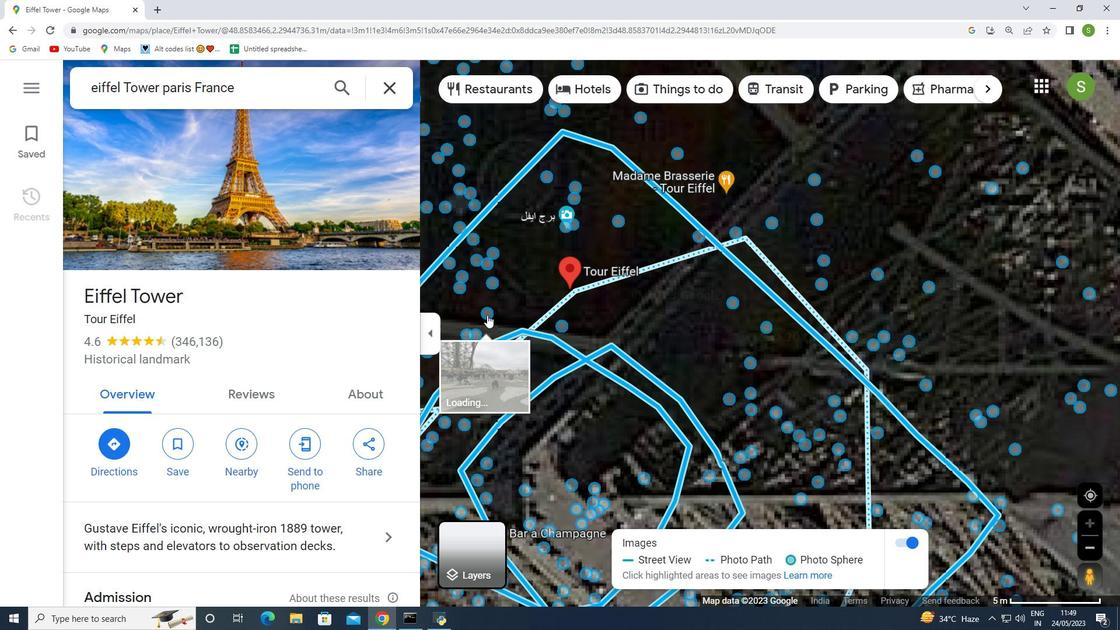 
Action: Mouse moved to (1052, 373)
Screenshot: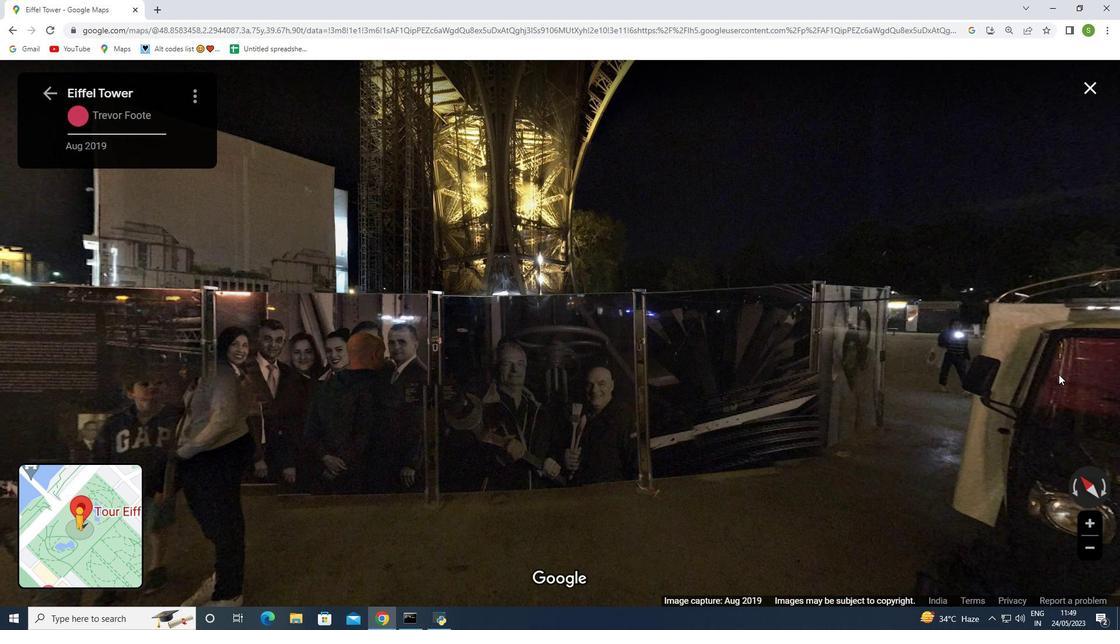 
Action: Mouse pressed middle at (1052, 373)
Screenshot: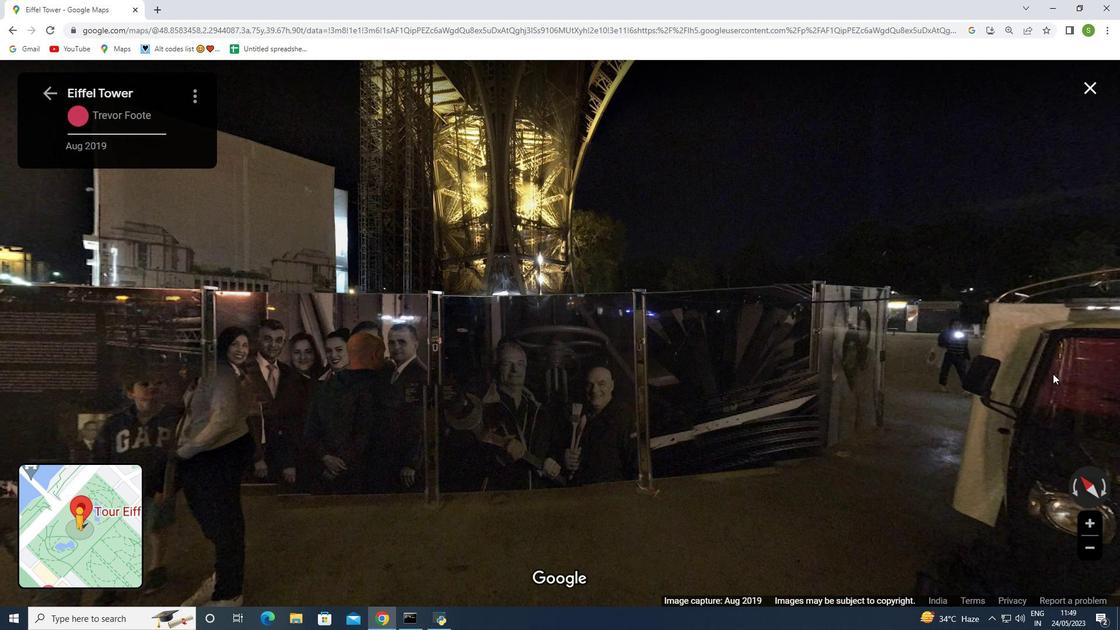 
Action: Mouse moved to (917, 393)
Screenshot: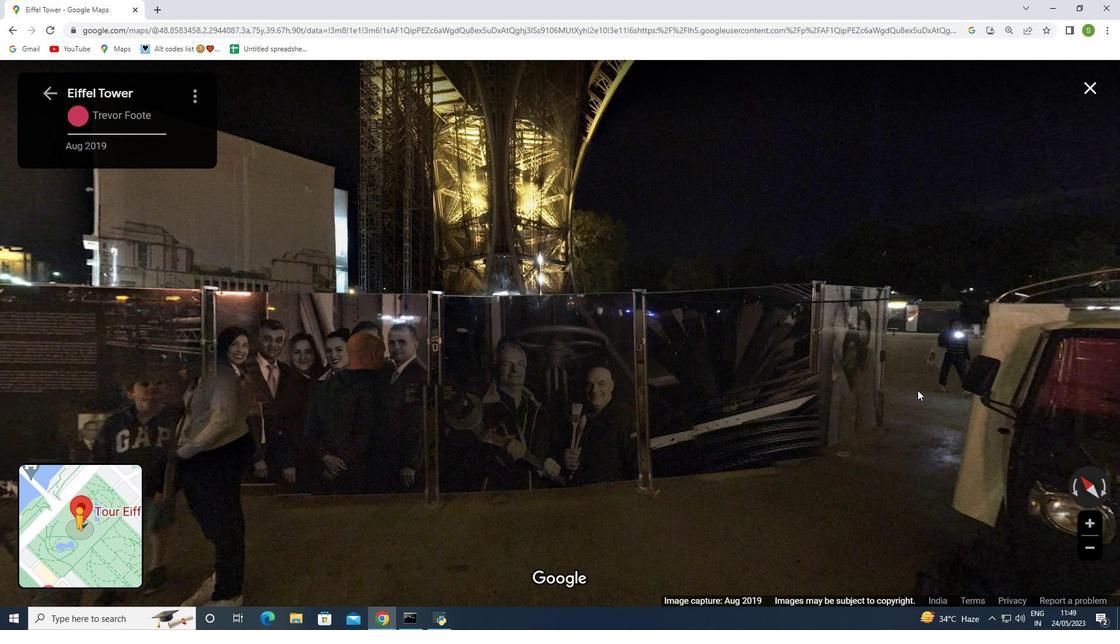 
Action: Key pressed <Key.right>
Screenshot: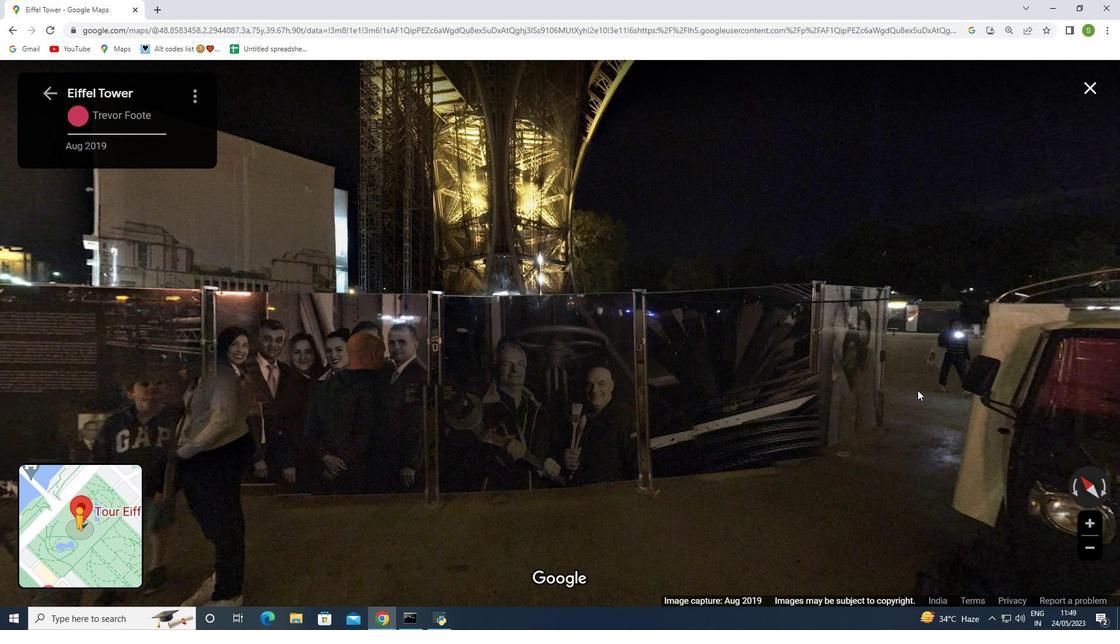 
Action: Mouse moved to (917, 392)
Screenshot: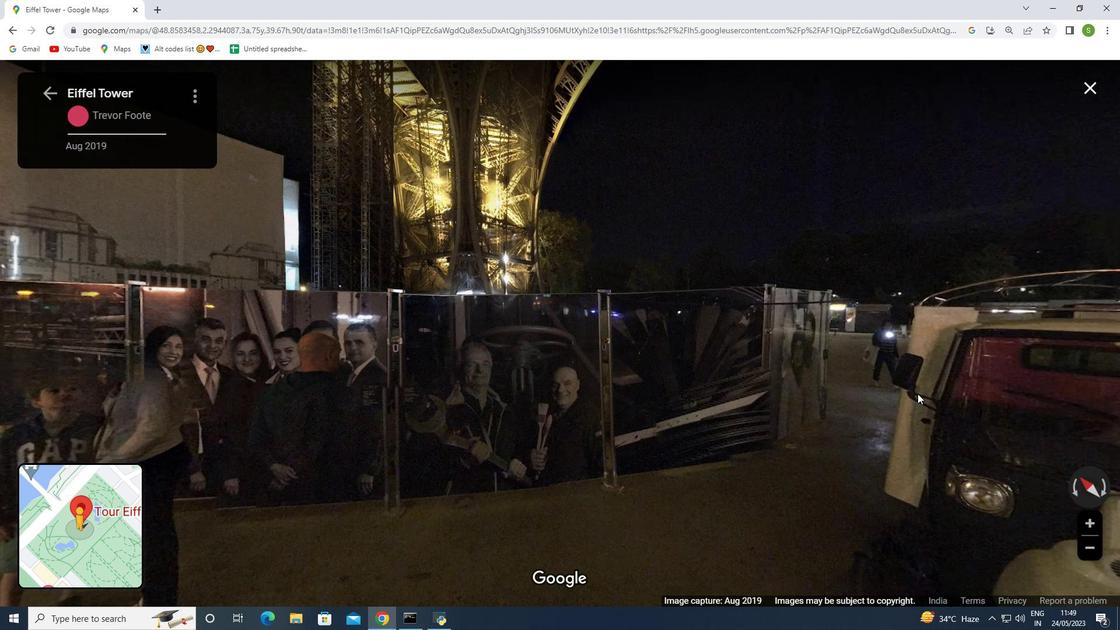 
Action: Key pressed <Key.right>
Screenshot: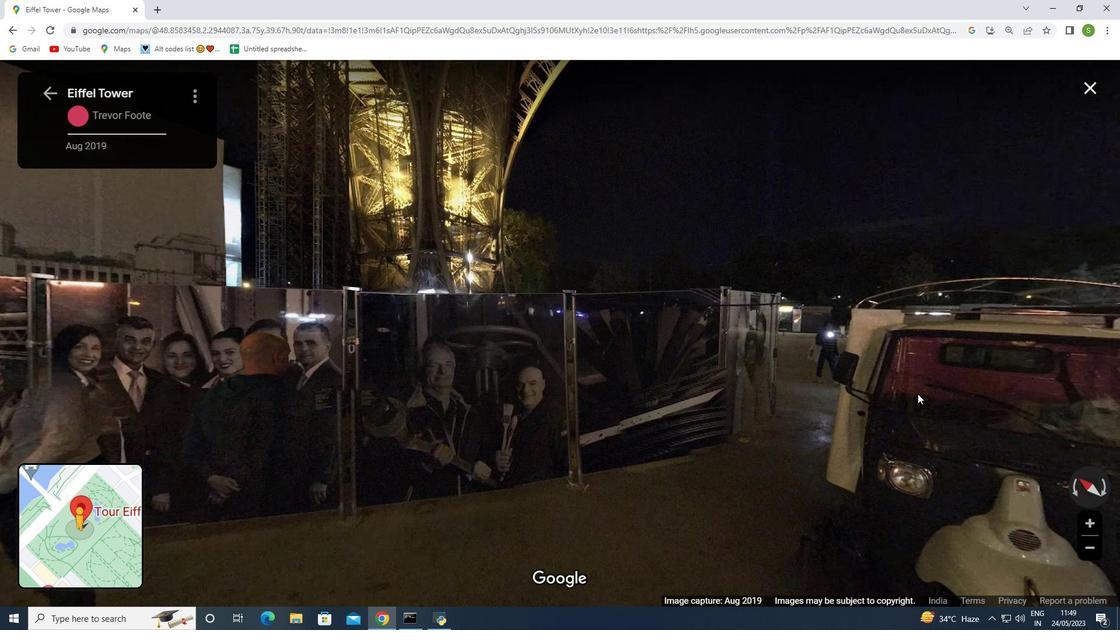 
Action: Mouse moved to (917, 392)
Screenshot: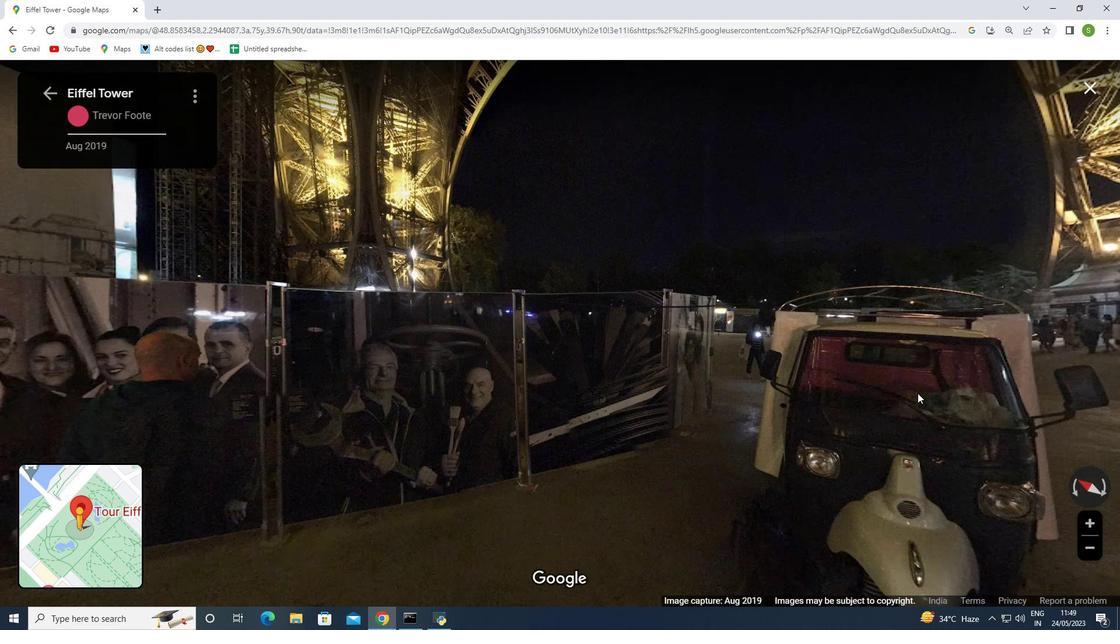 
Action: Key pressed <Key.right><Key.right><Key.right><Key.right><Key.right><Key.right><Key.right><Key.right><Key.right>
Screenshot: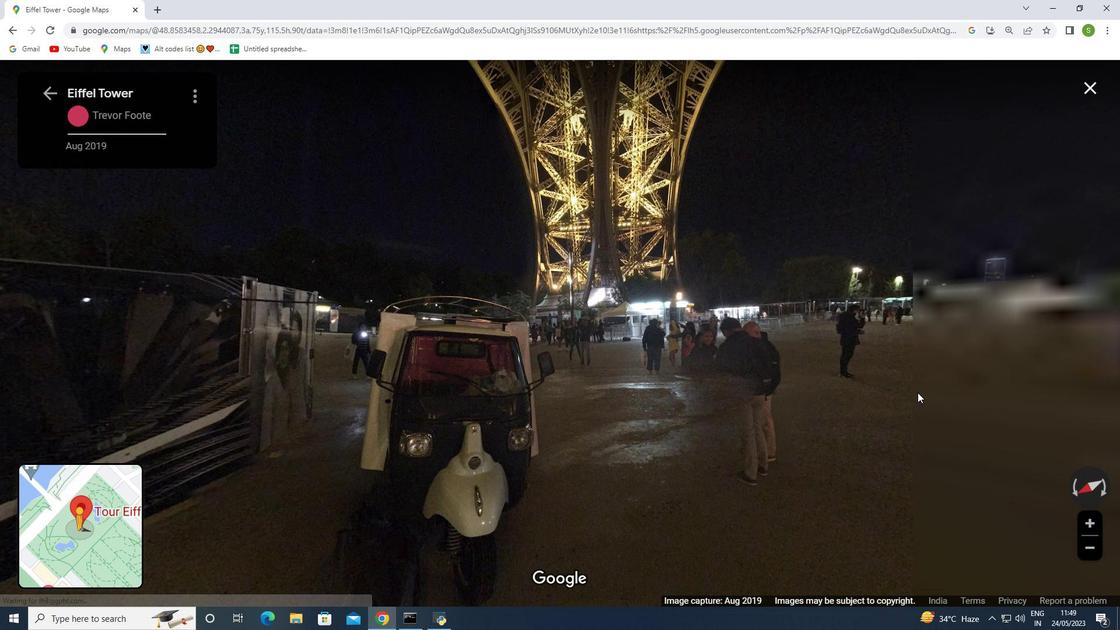 
Action: Mouse moved to (901, 385)
Screenshot: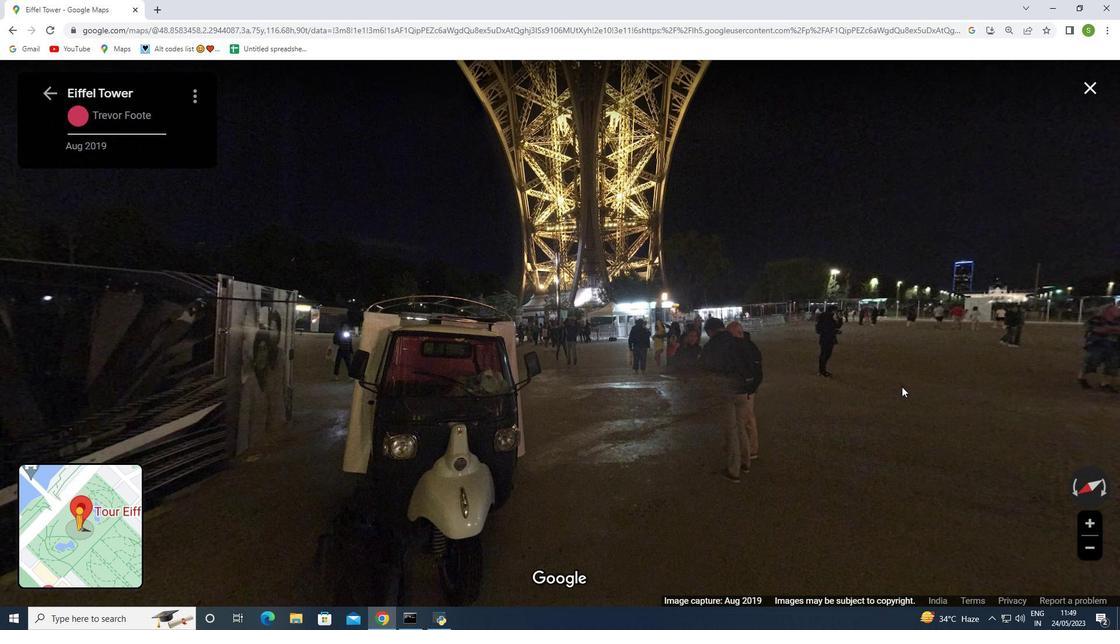 
Action: Key pressed <Key.up>
Screenshot: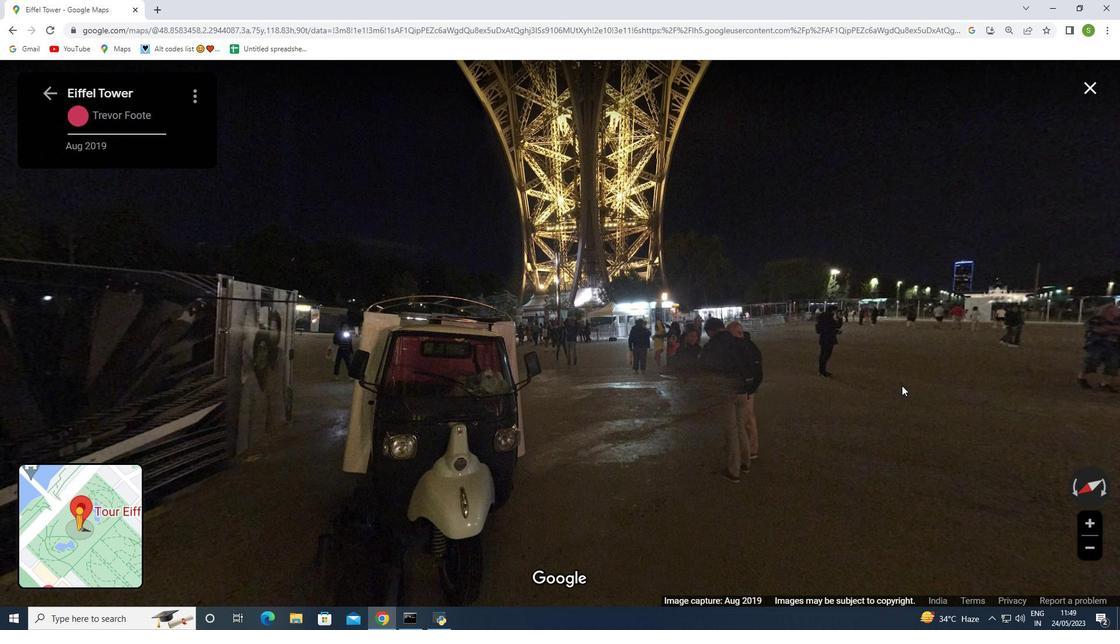 
Action: Mouse moved to (886, 358)
Screenshot: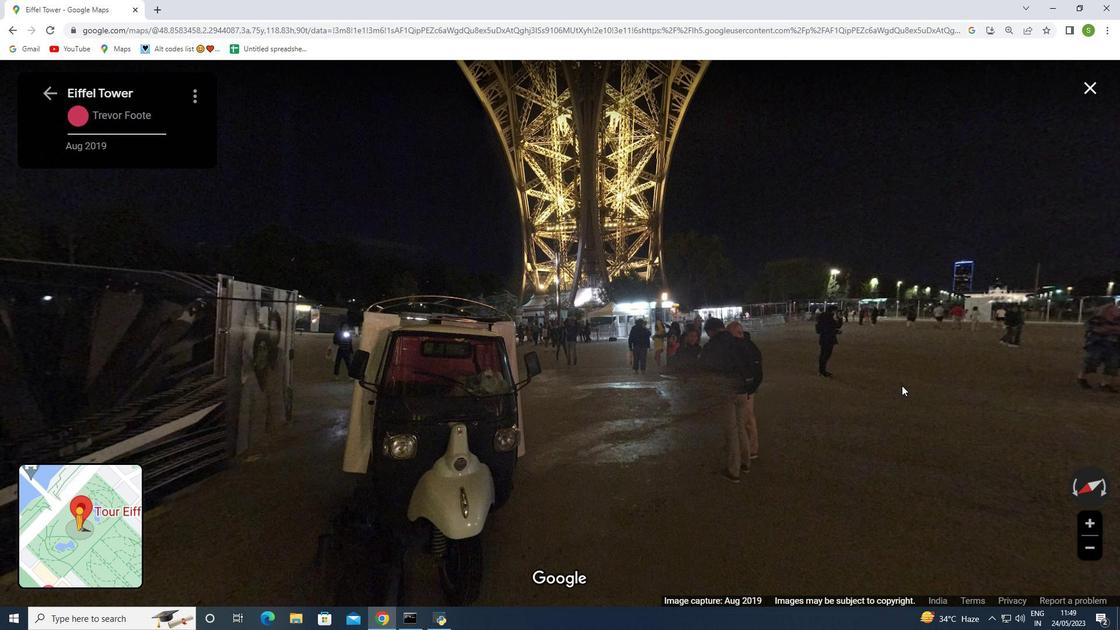 
Action: Mouse pressed middle at (886, 359)
Screenshot: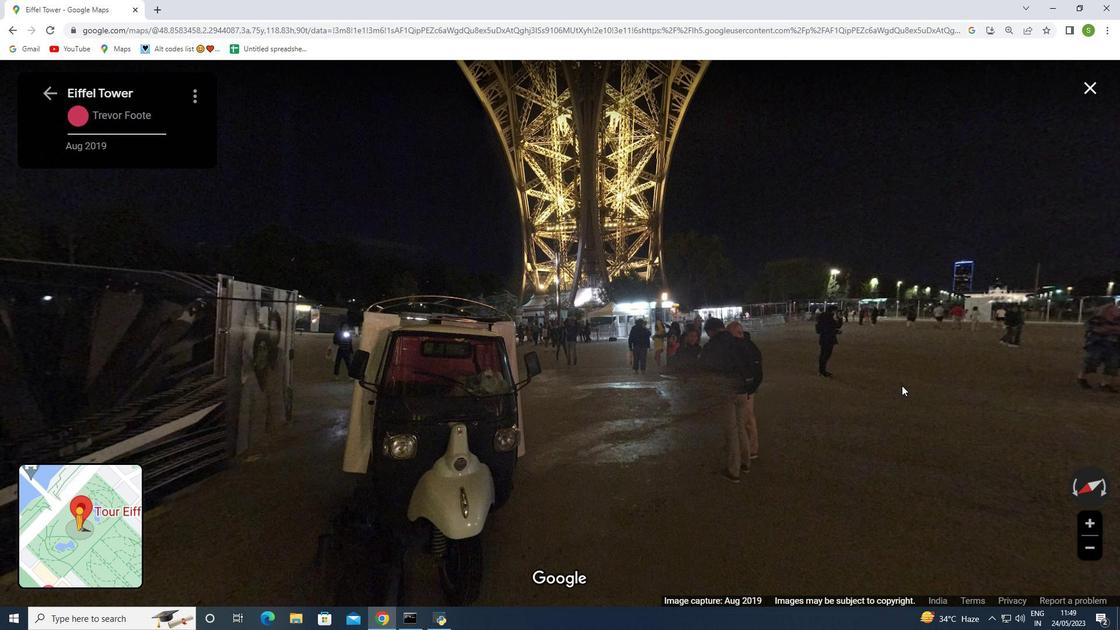 
Action: Mouse moved to (890, 343)
Screenshot: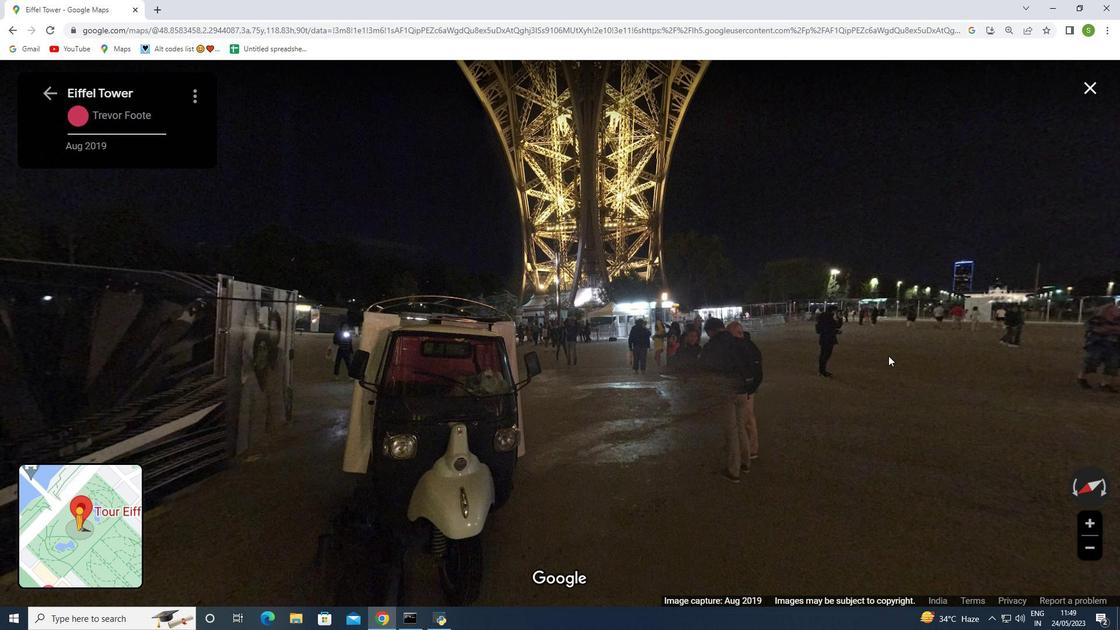 
Action: Key pressed <Key.up>
Screenshot: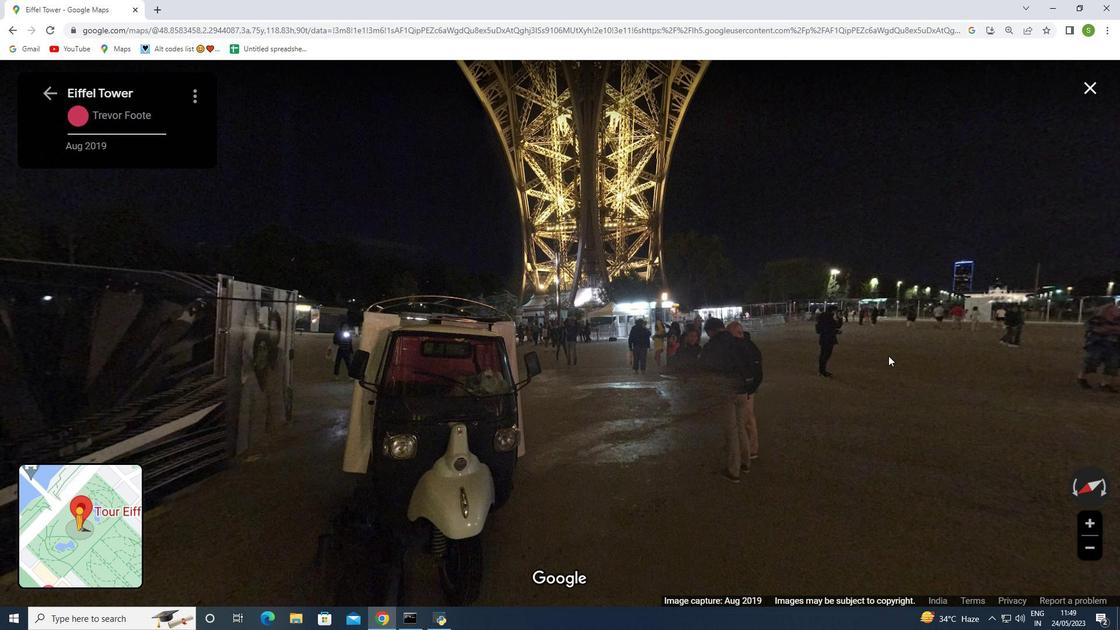 
Action: Mouse moved to (892, 331)
Screenshot: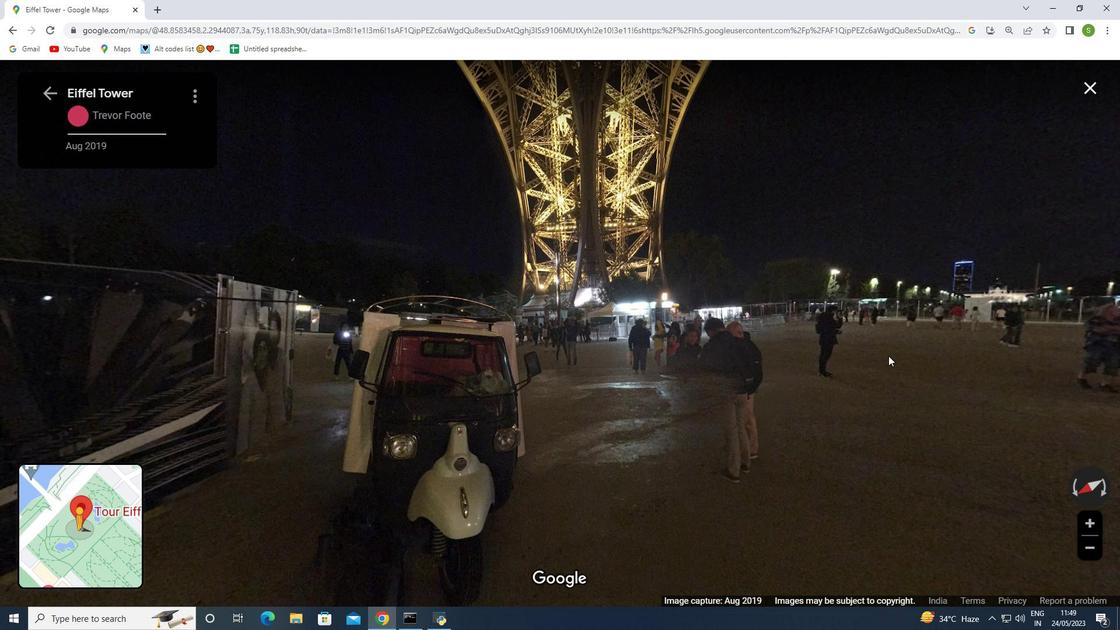 
Action: Key pressed <Key.up>
Screenshot: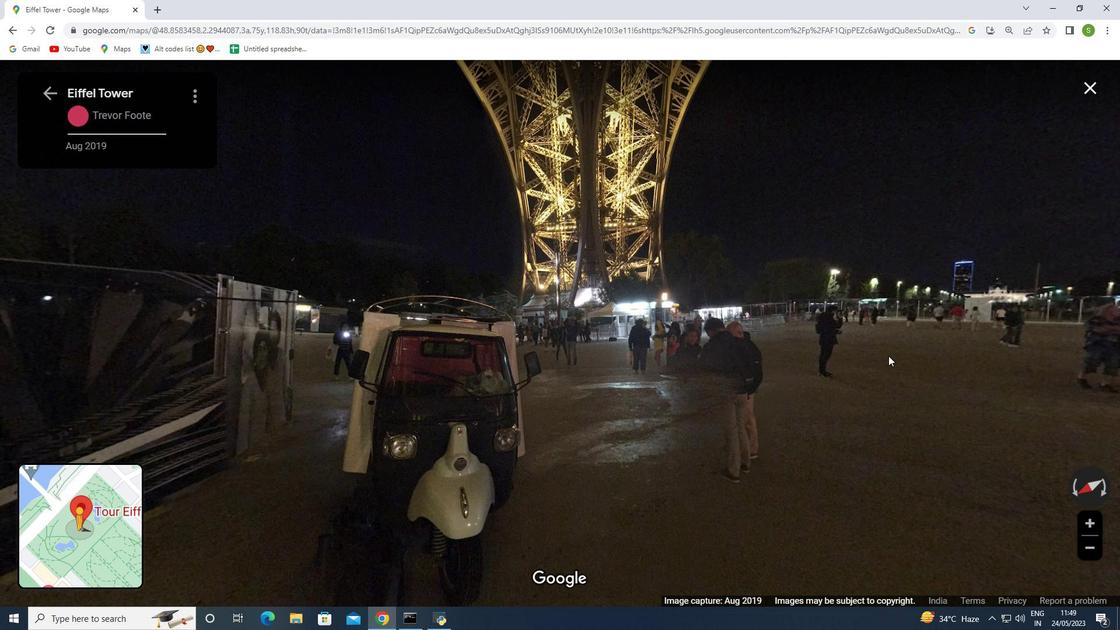 
Action: Mouse moved to (894, 321)
Screenshot: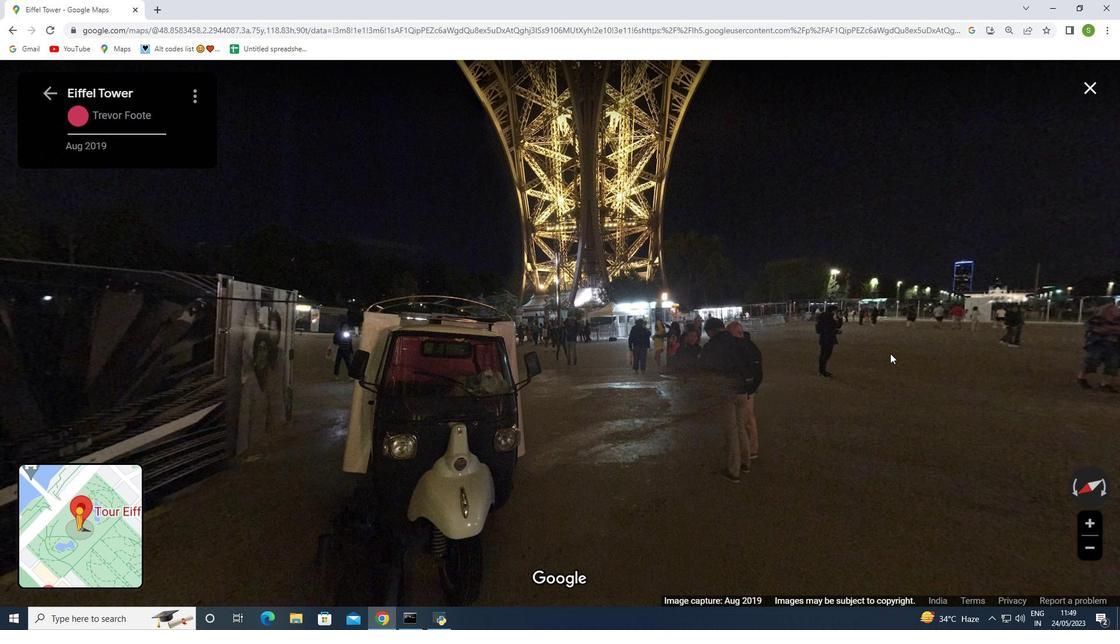 
Action: Key pressed <Key.up>
Screenshot: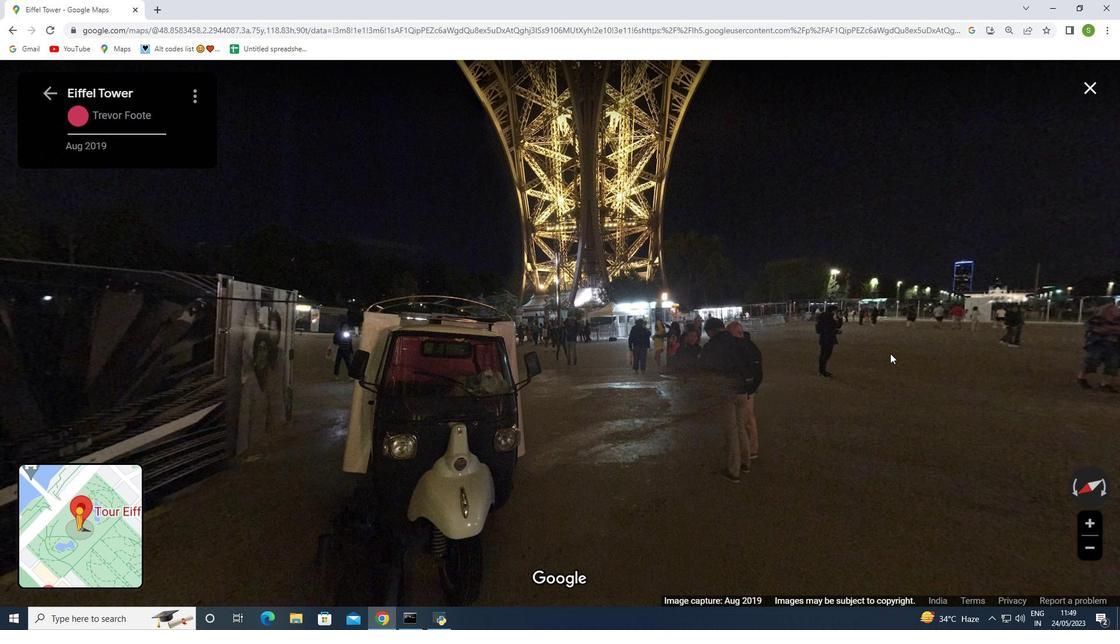 
Action: Mouse moved to (894, 315)
Screenshot: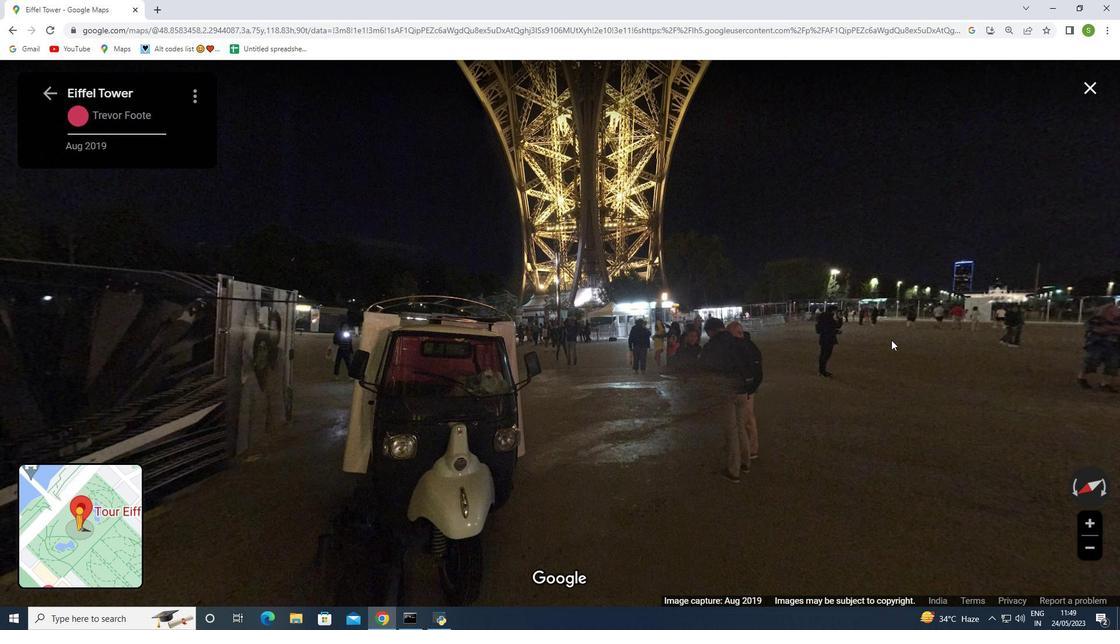 
Action: Key pressed <Key.up>
Screenshot: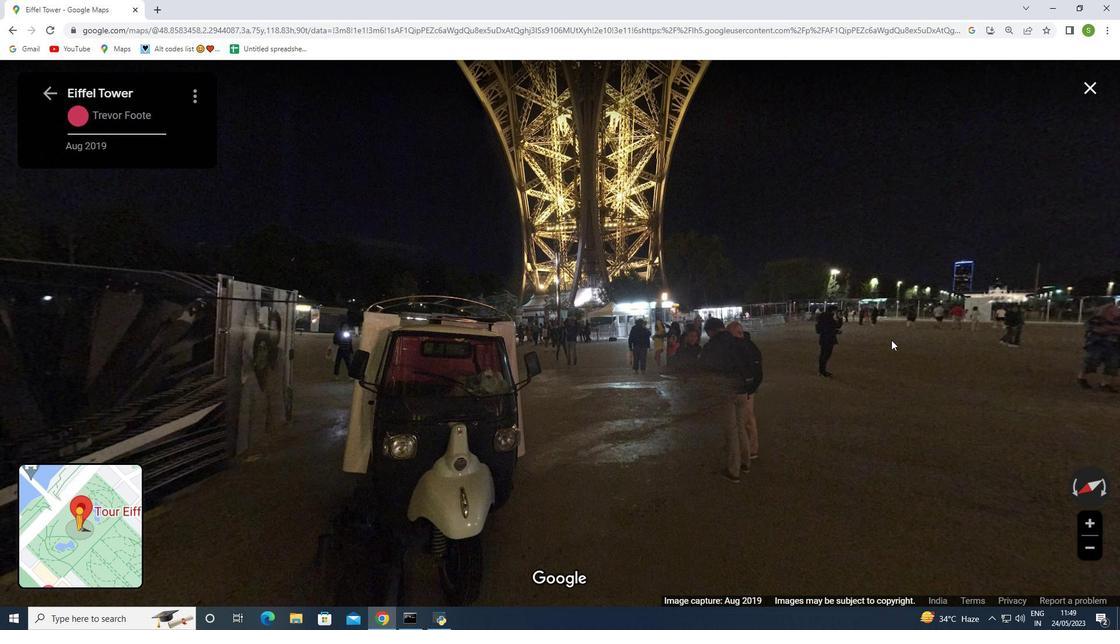 
Action: Mouse moved to (895, 312)
Screenshot: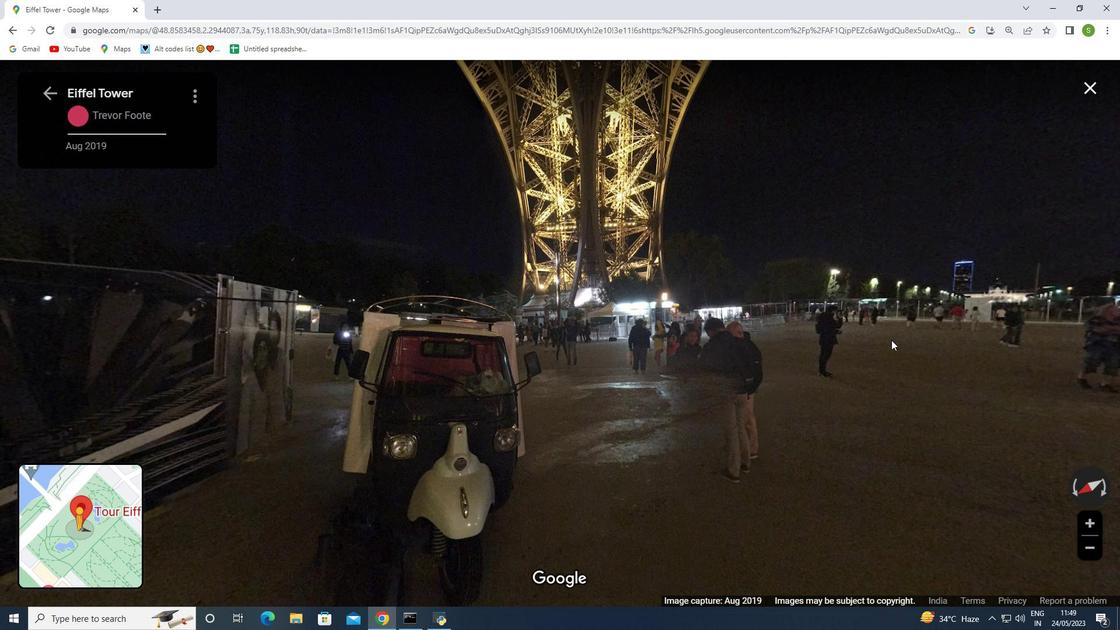 
Action: Key pressed <Key.up>
Screenshot: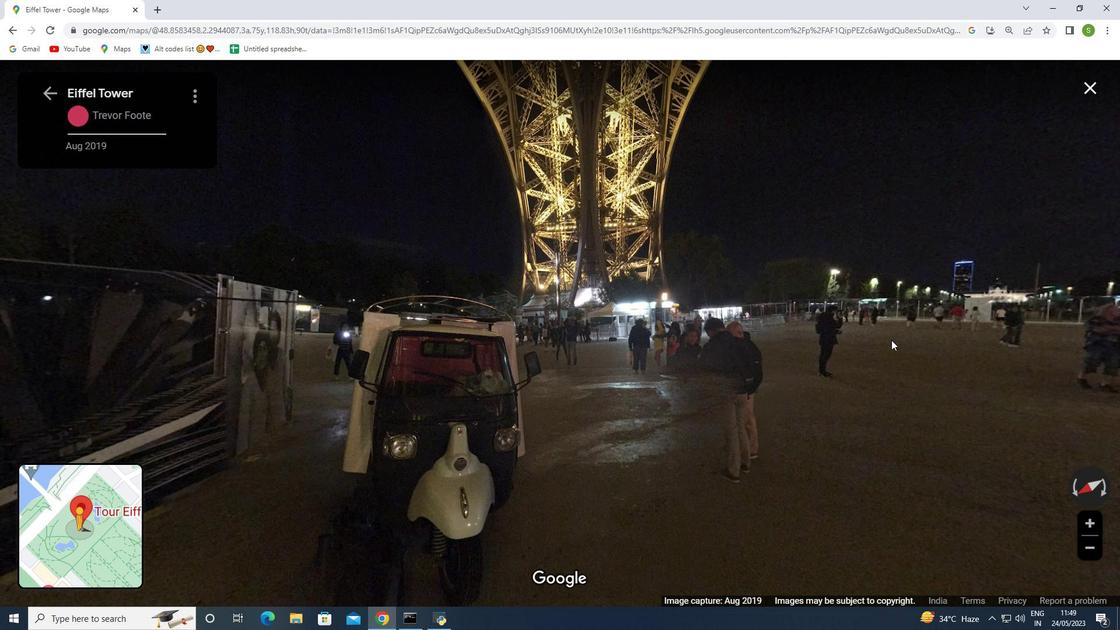 
Action: Mouse moved to (895, 310)
Screenshot: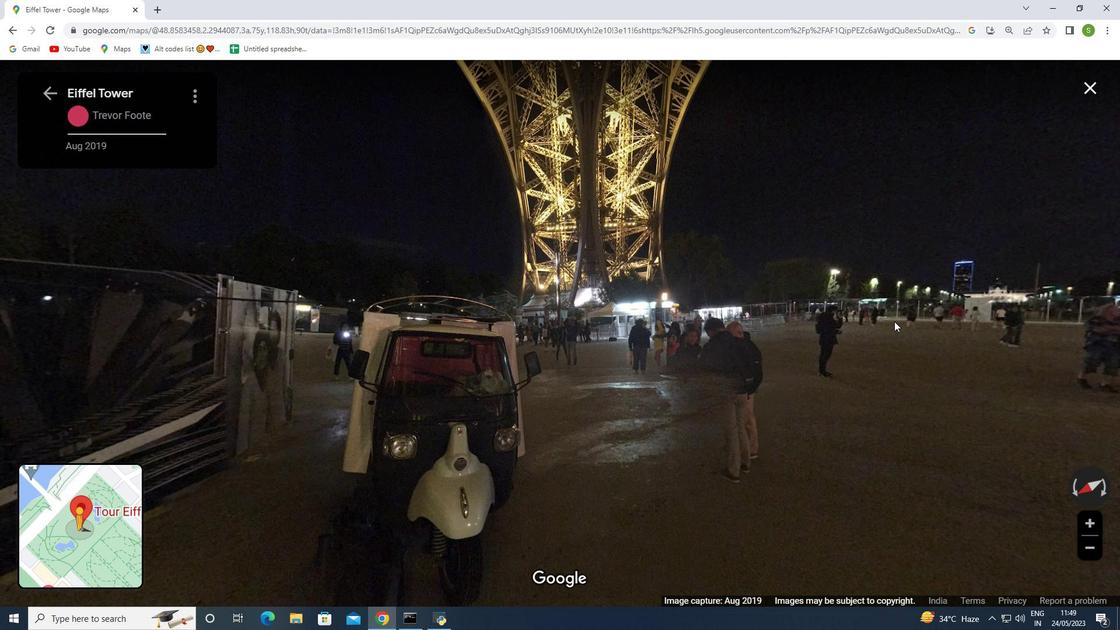 
Action: Key pressed <Key.up><Key.up><Key.up><Key.up><Key.up><Key.up>
Screenshot: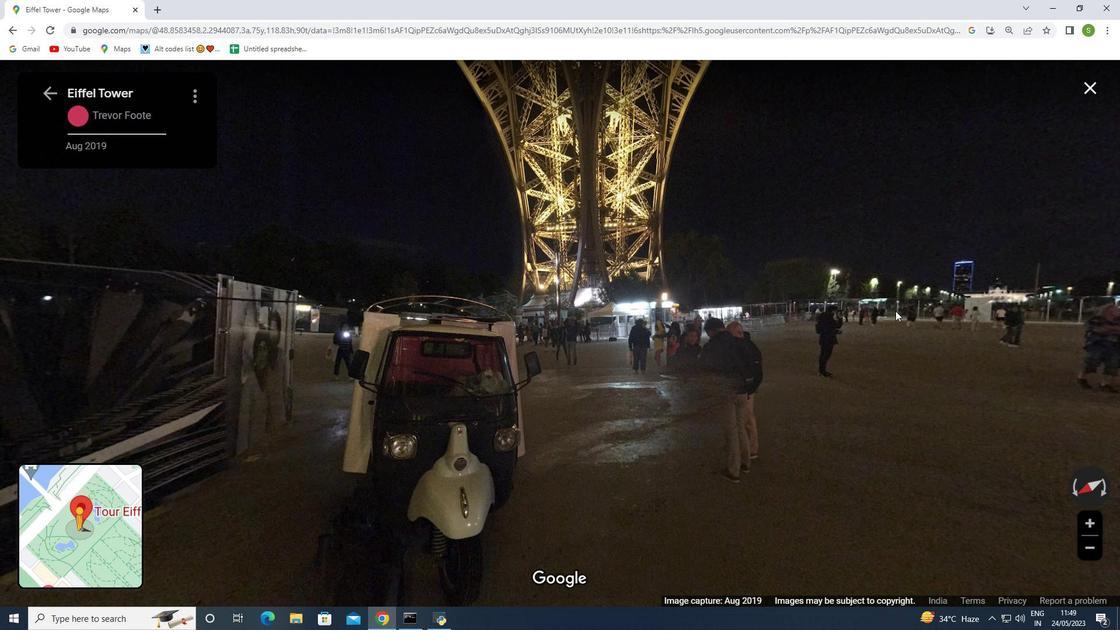 
Action: Mouse moved to (890, 312)
Screenshot: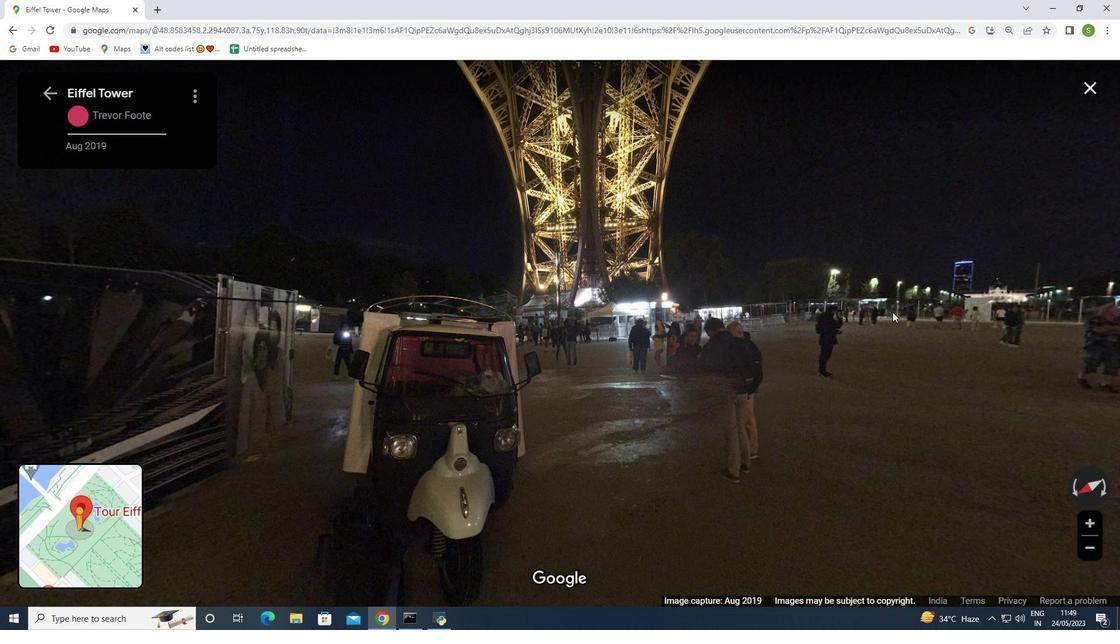 
Action: Key pressed <Key.right>
Screenshot: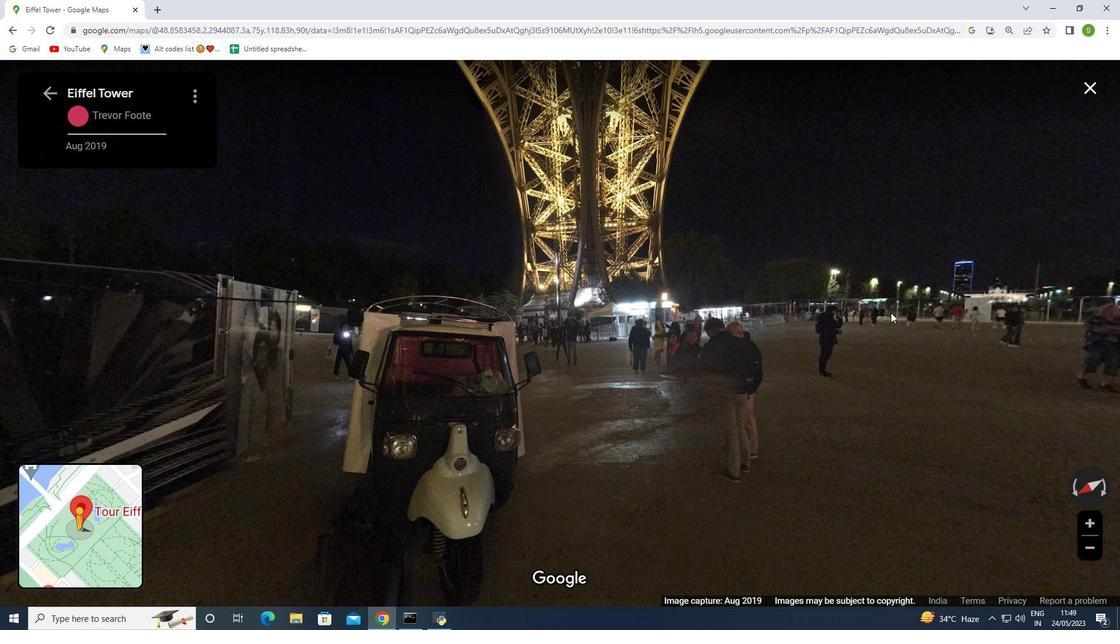 
Action: Mouse moved to (890, 312)
Screenshot: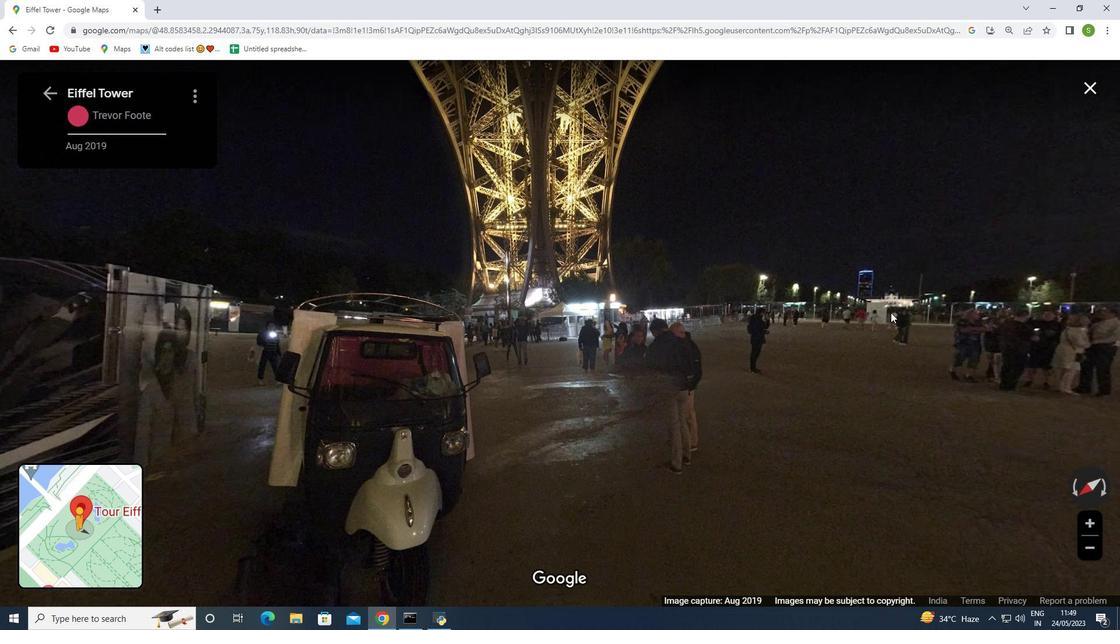
Action: Key pressed <Key.right>
Screenshot: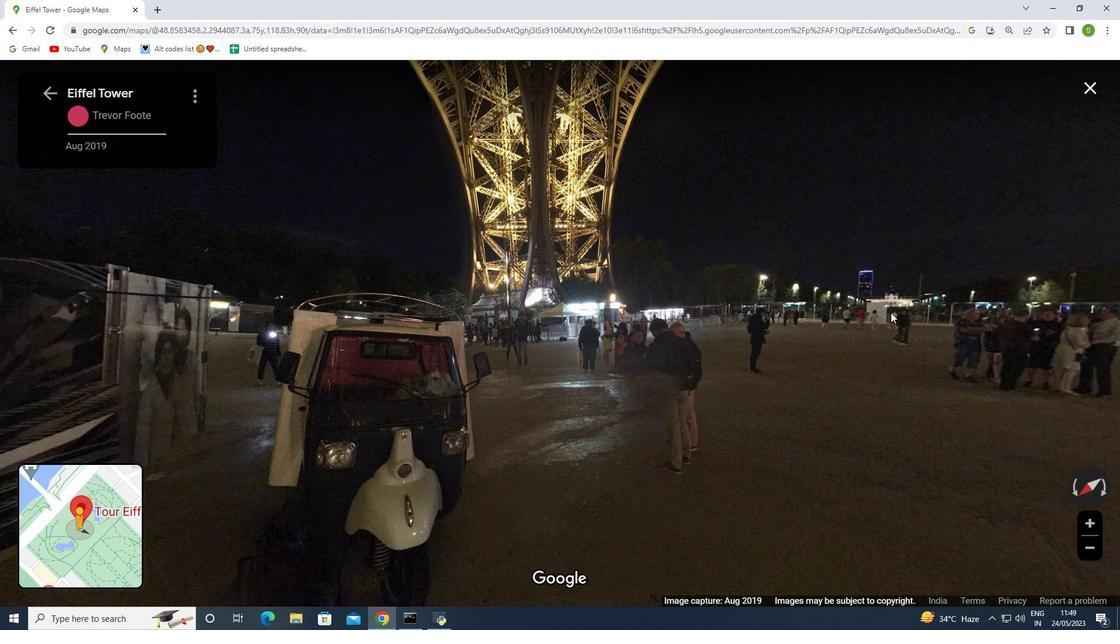 
Action: Mouse moved to (890, 311)
Screenshot: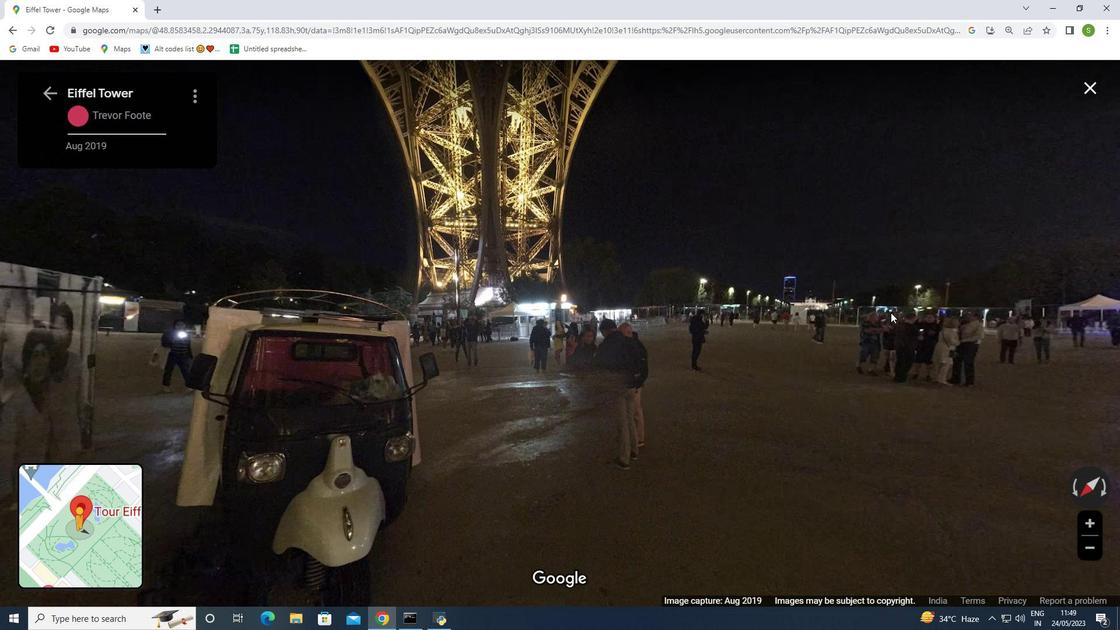 
Action: Key pressed <Key.right>
Screenshot: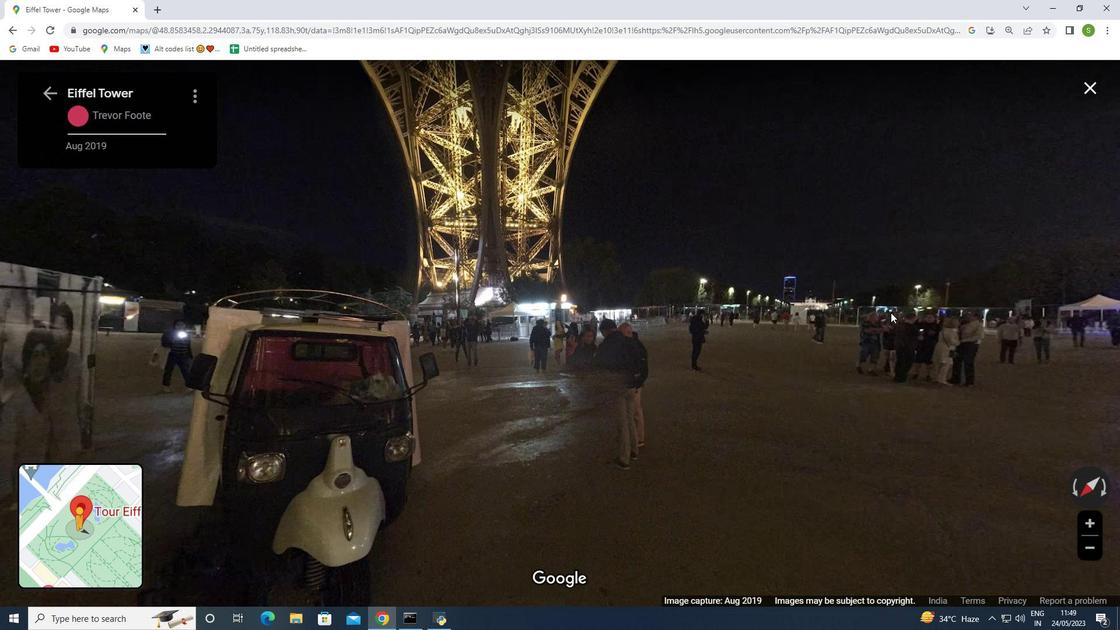 
Action: Mouse moved to (891, 310)
Screenshot: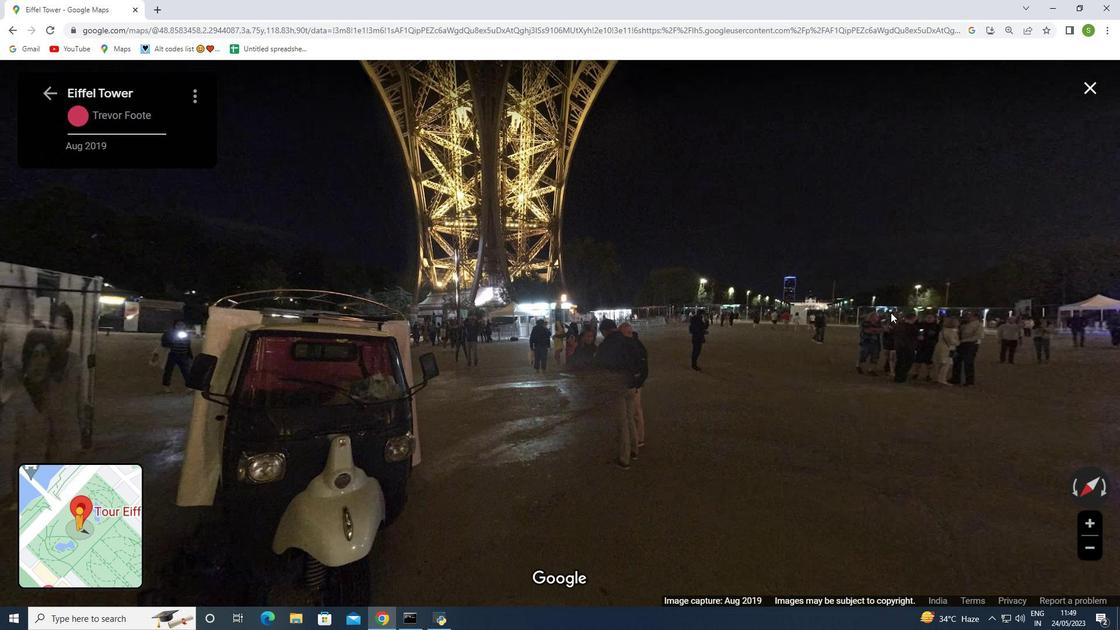 
Action: Key pressed <Key.right>
Screenshot: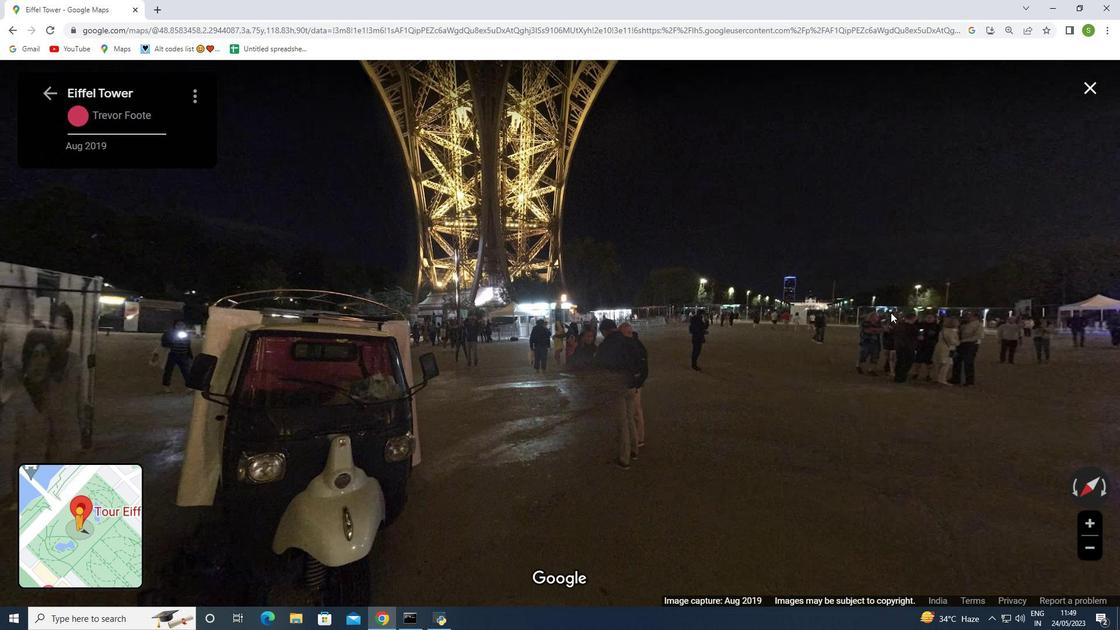 
Action: Mouse moved to (892, 310)
Screenshot: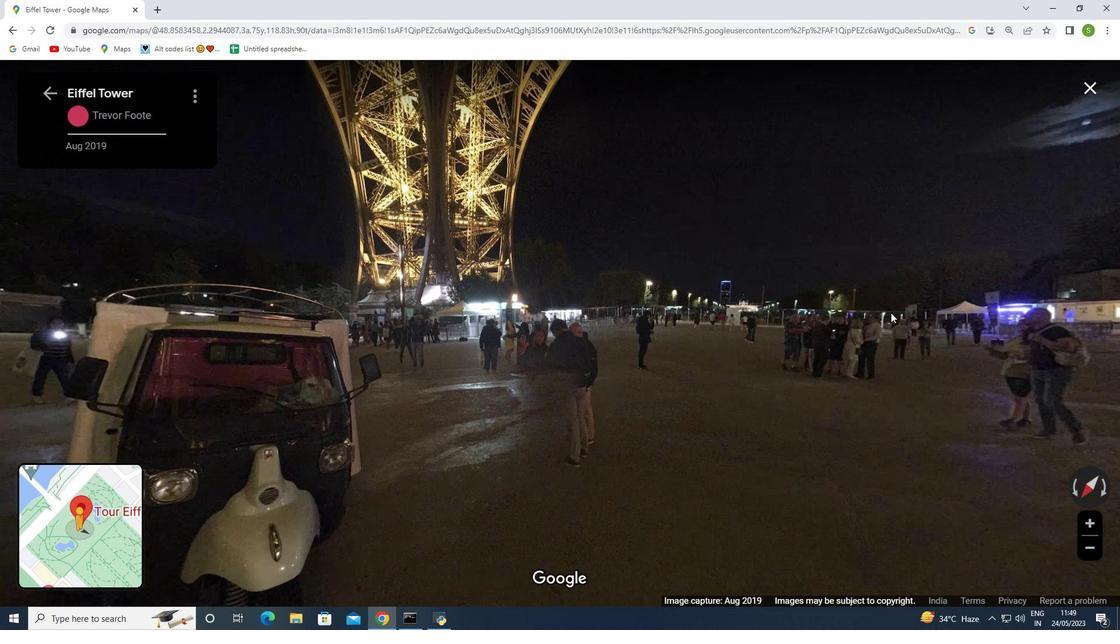 
Action: Key pressed <Key.right>
Screenshot: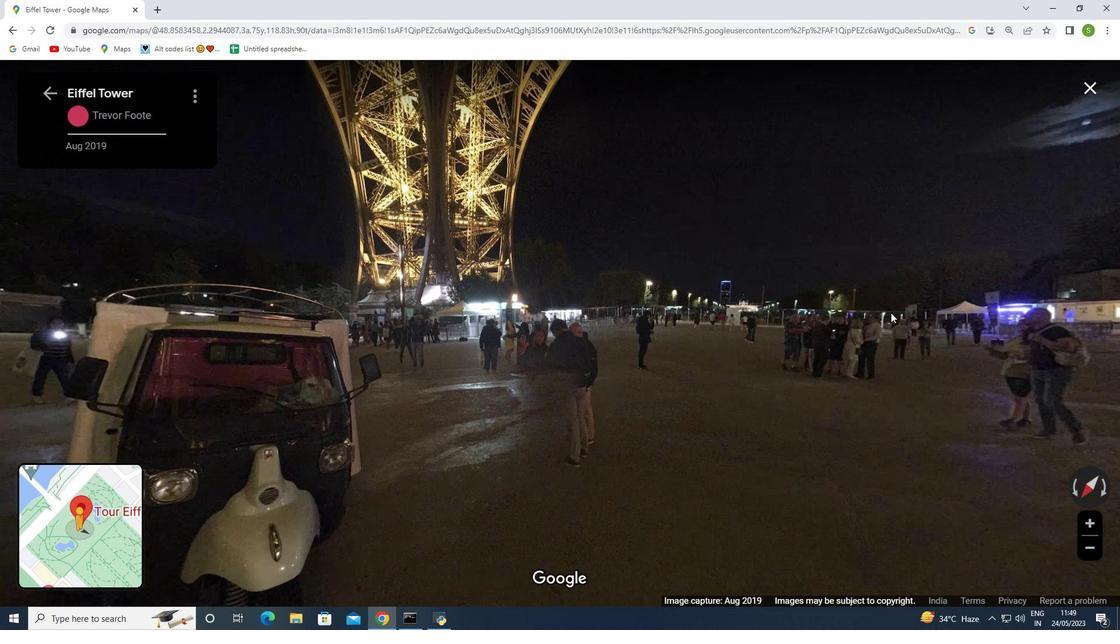 
Action: Mouse moved to (892, 309)
Screenshot: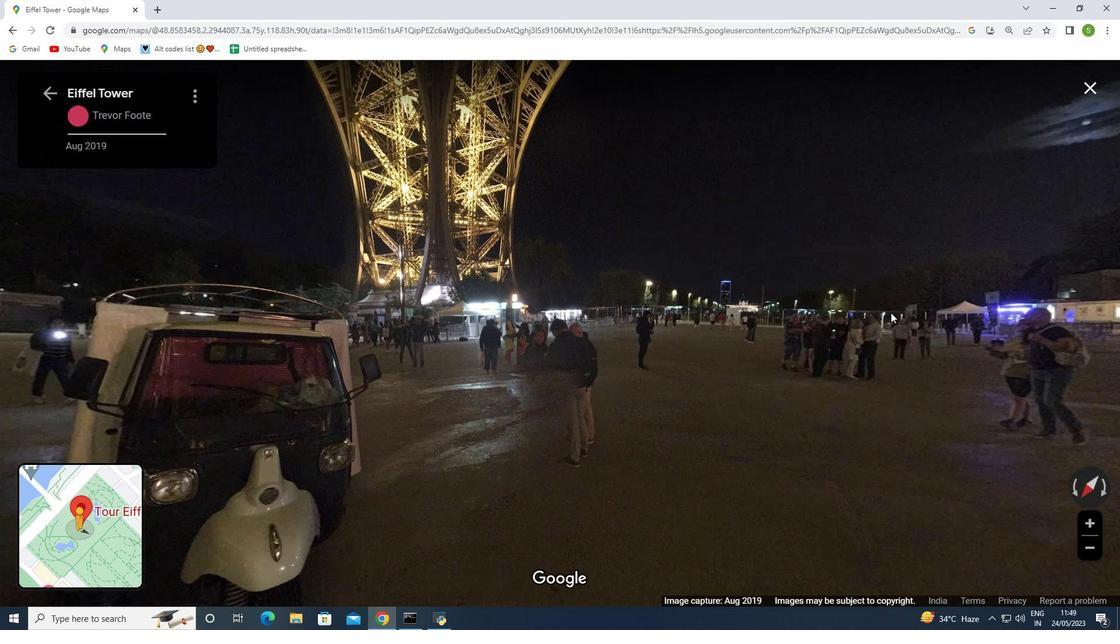 
Action: Key pressed <Key.right>
Screenshot: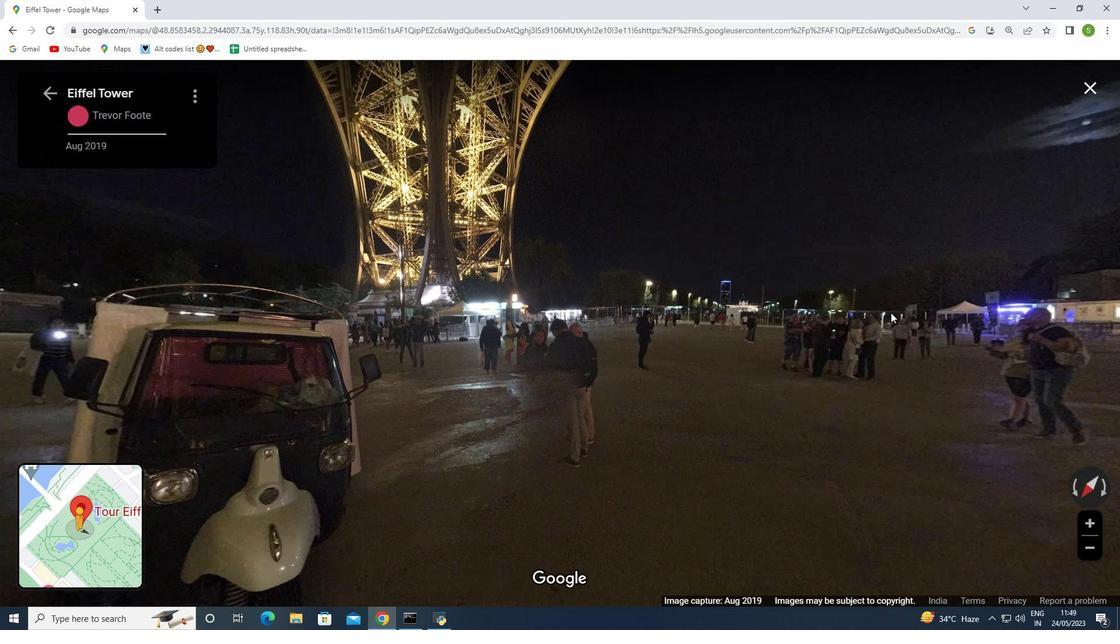 
Action: Mouse moved to (893, 308)
Screenshot: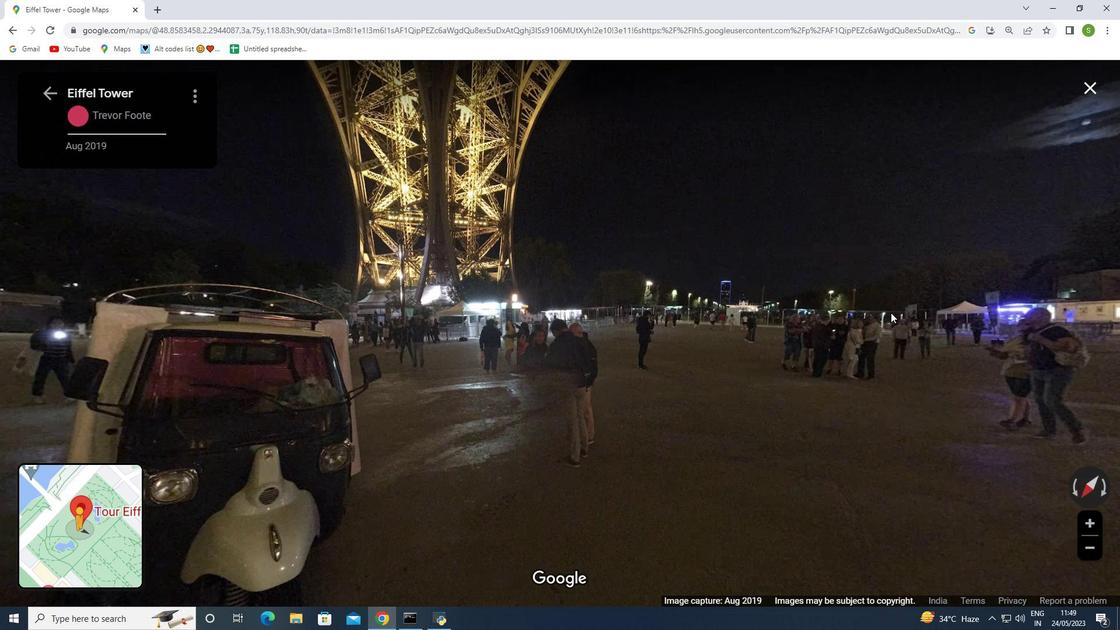 
Action: Key pressed <Key.right>
Screenshot: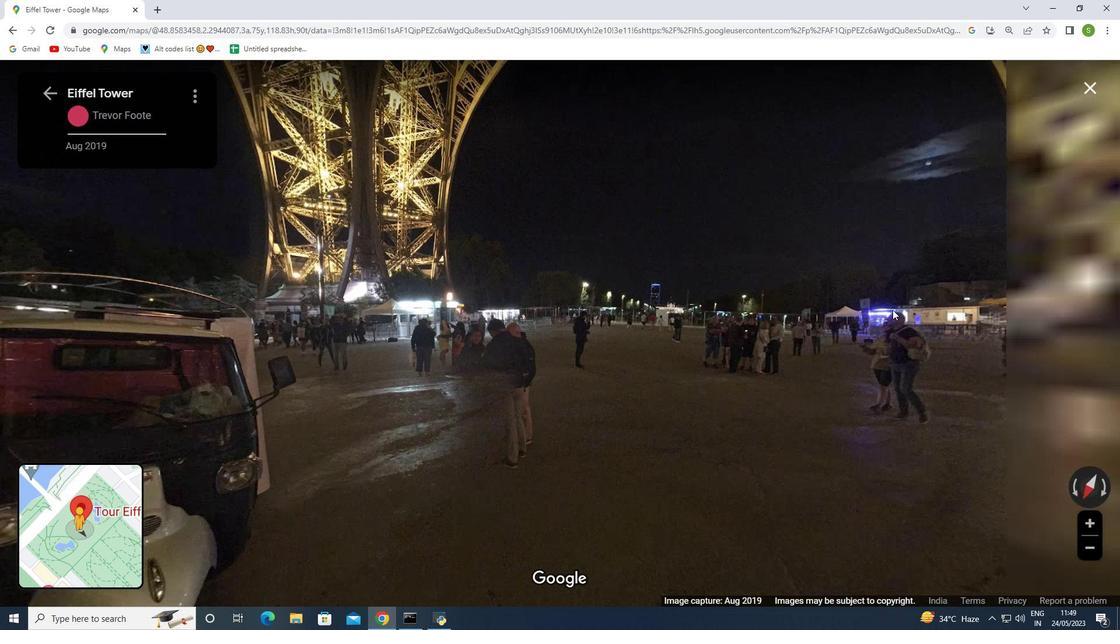 
Action: Mouse moved to (895, 306)
Screenshot: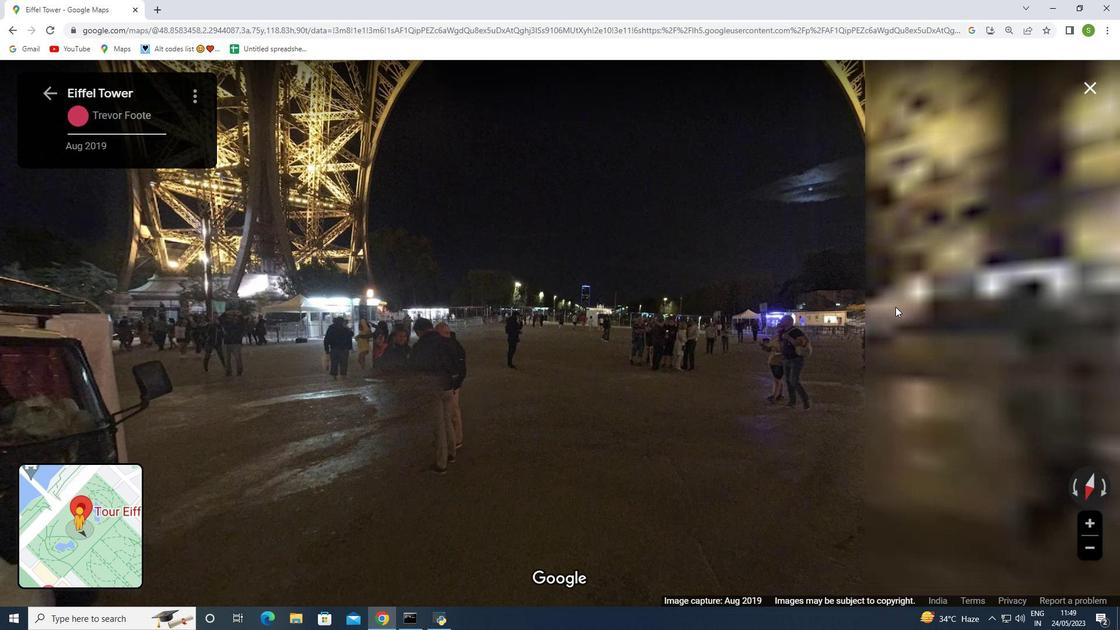 
Action: Key pressed <Key.right>
Screenshot: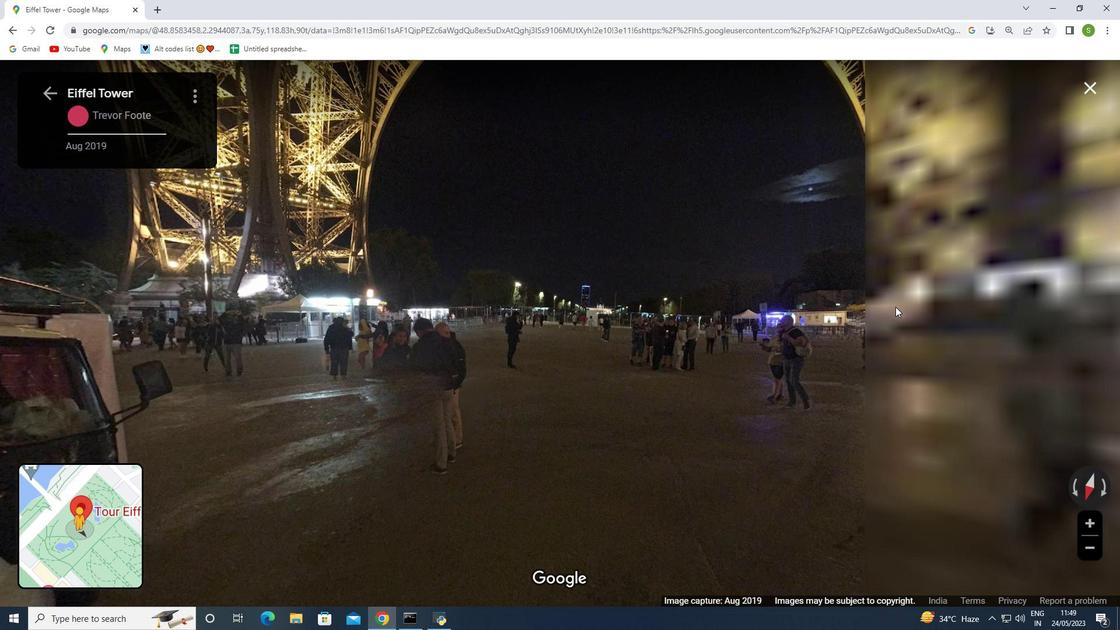 
Action: Mouse moved to (892, 307)
Screenshot: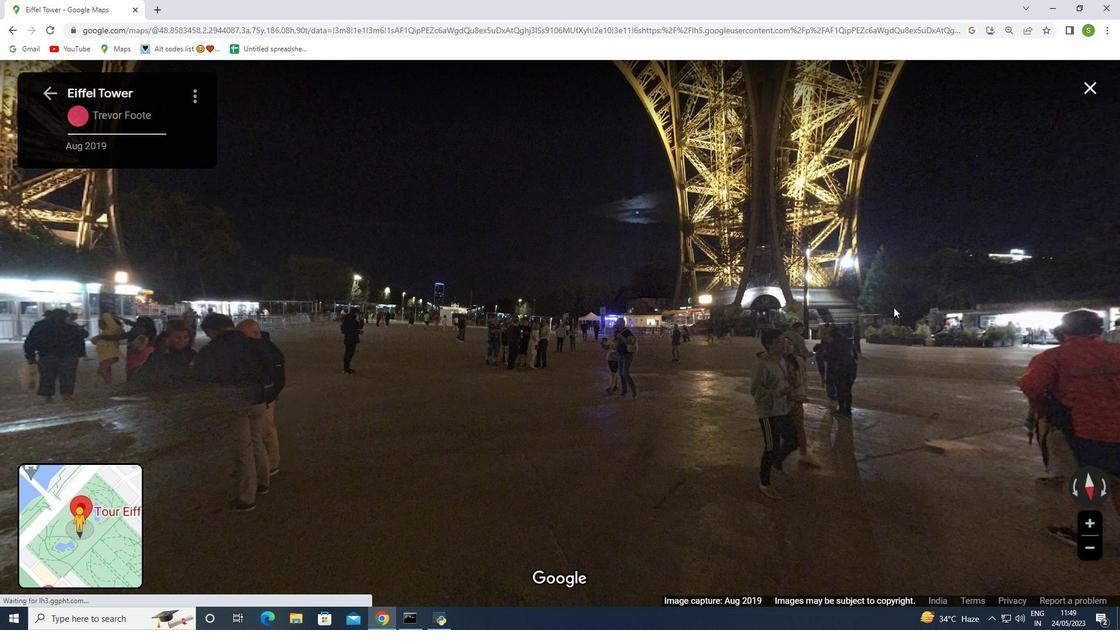 
Action: Key pressed <Key.right><Key.right><Key.right><Key.right><Key.right><Key.right><Key.right>
Screenshot: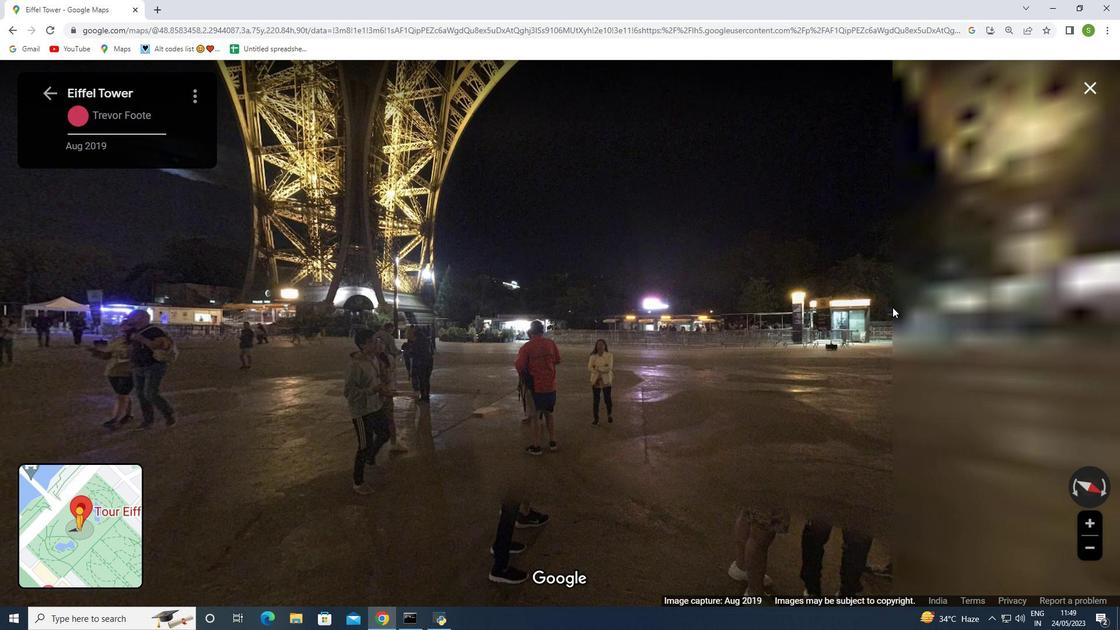 
Action: Mouse moved to (892, 310)
Screenshot: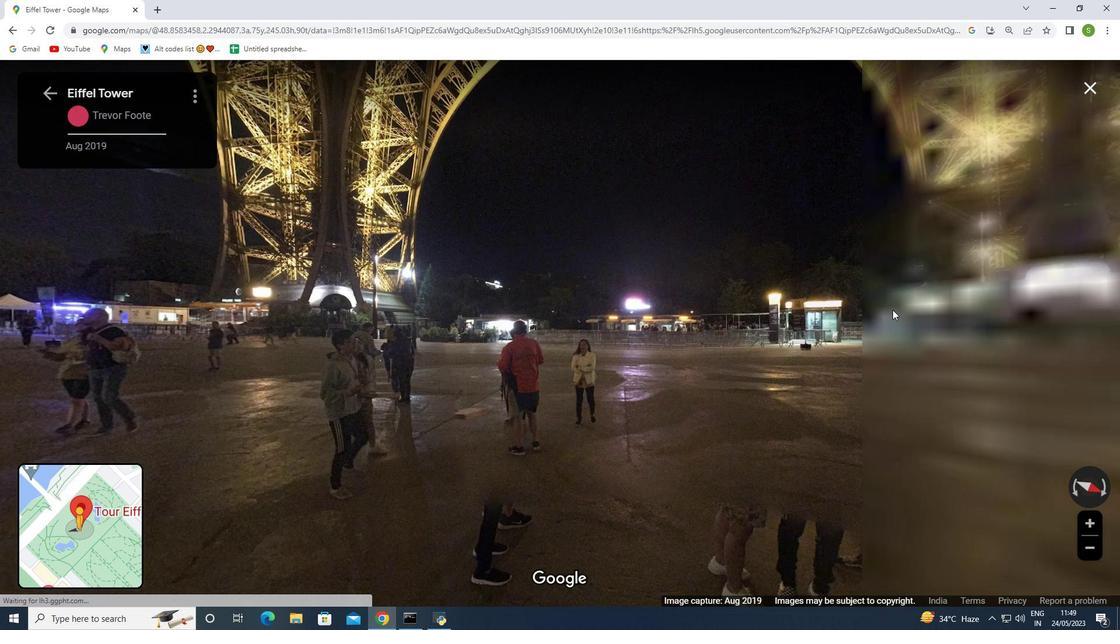 
Action: Key pressed <Key.right><Key.right><Key.right>
Screenshot: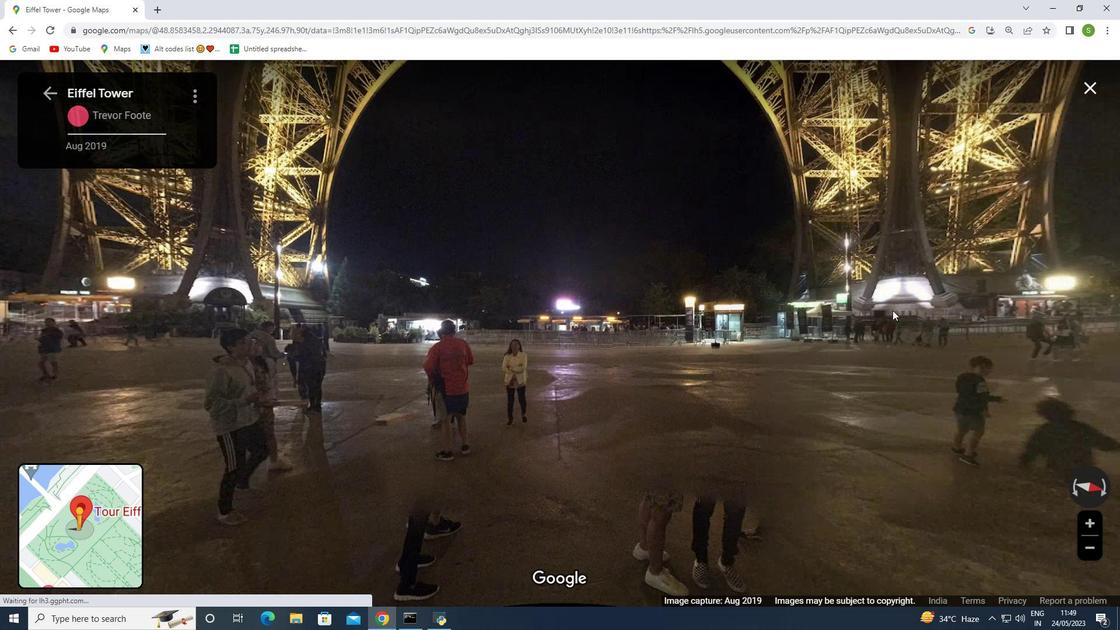 
Action: Mouse moved to (890, 313)
Screenshot: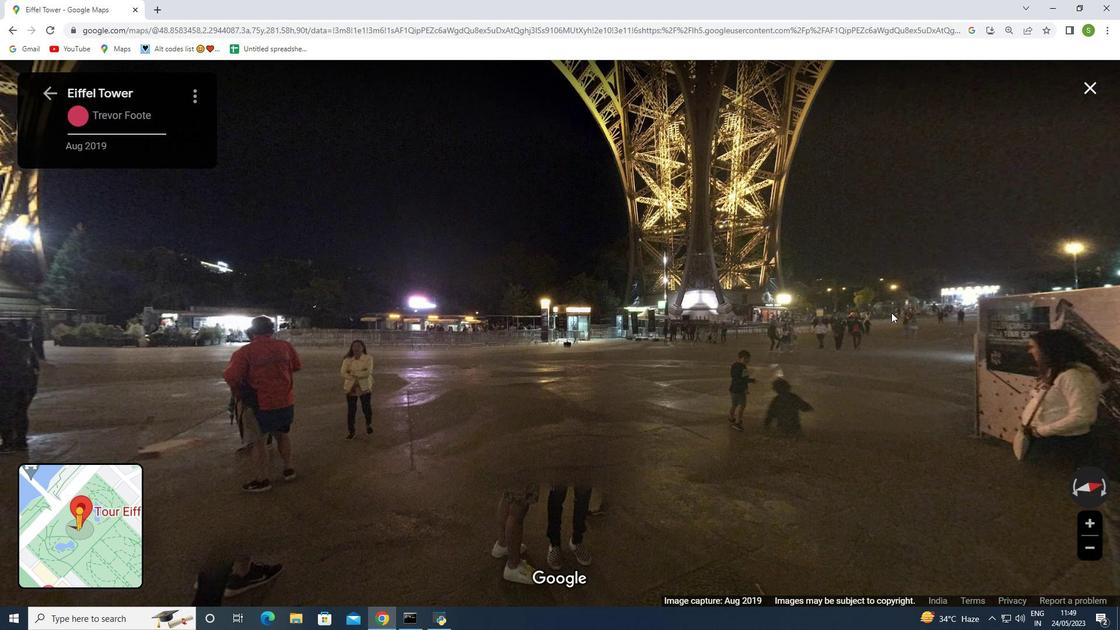 
Action: Key pressed <Key.right><Key.right><Key.right><Key.right><Key.right><Key.right><Key.right><Key.right><Key.right><Key.right><Key.right><Key.right><Key.right><Key.right>
Screenshot: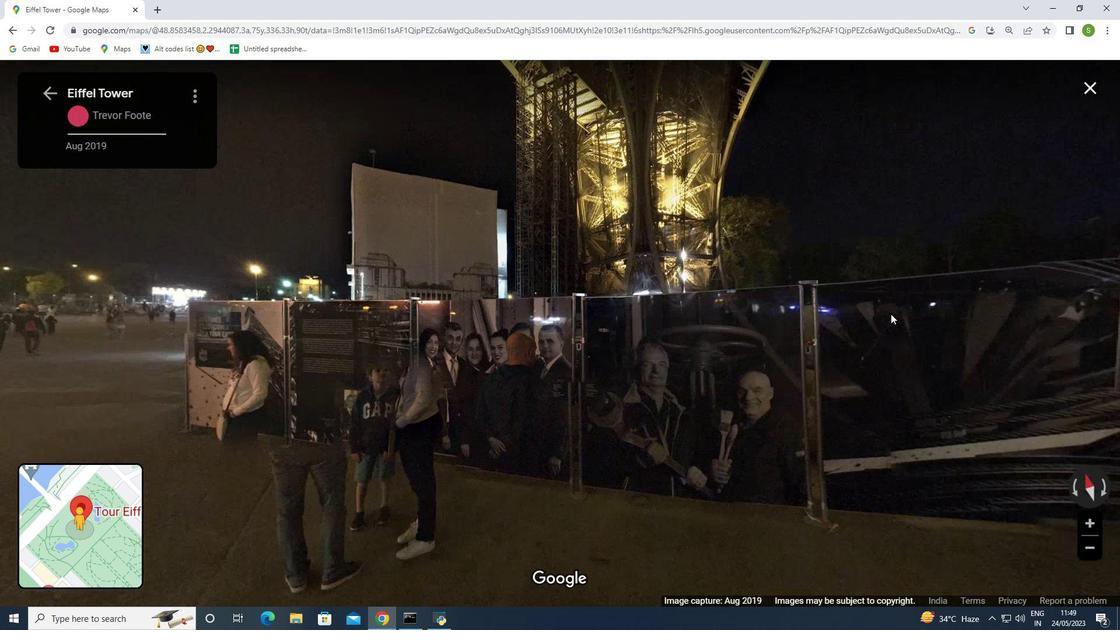 
Action: Mouse moved to (890, 313)
Screenshot: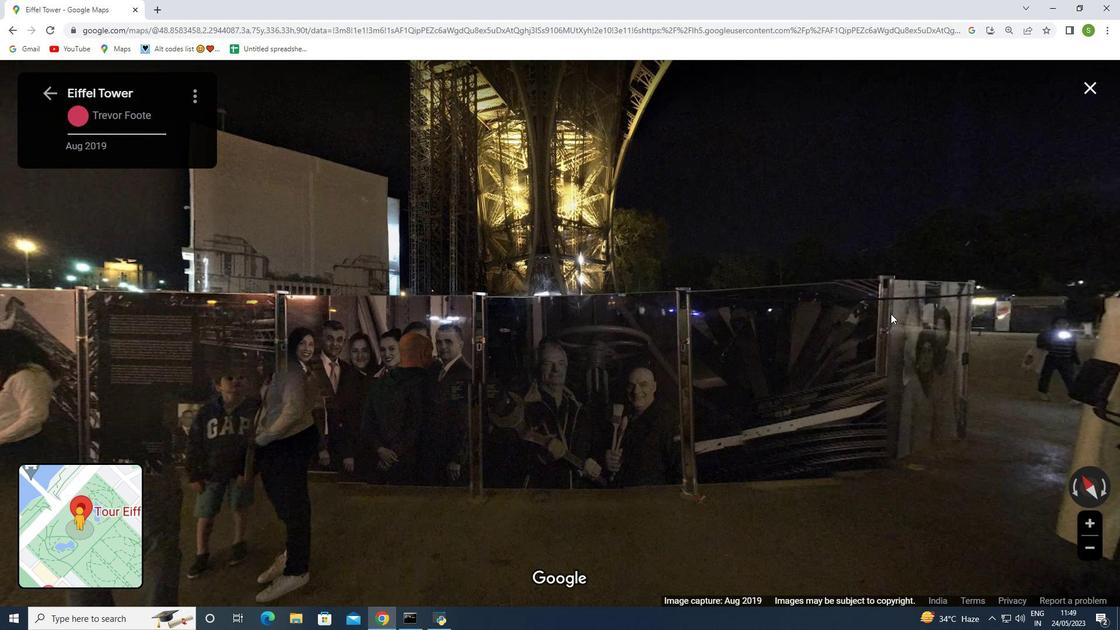 
Action: Key pressed <Key.right>
Screenshot: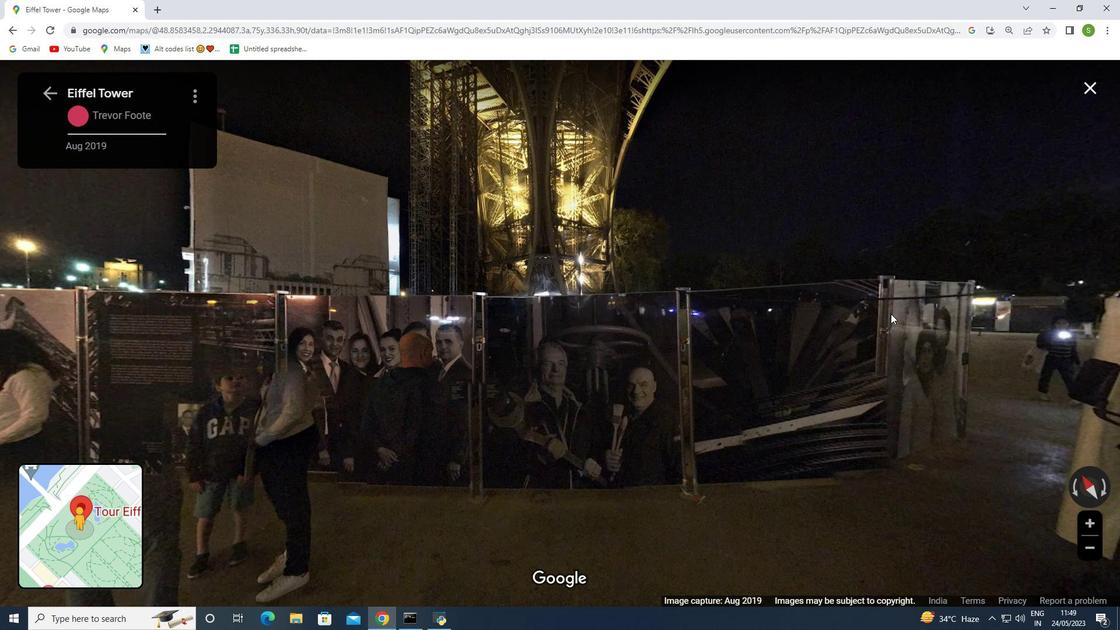 
Action: Mouse moved to (897, 285)
Screenshot: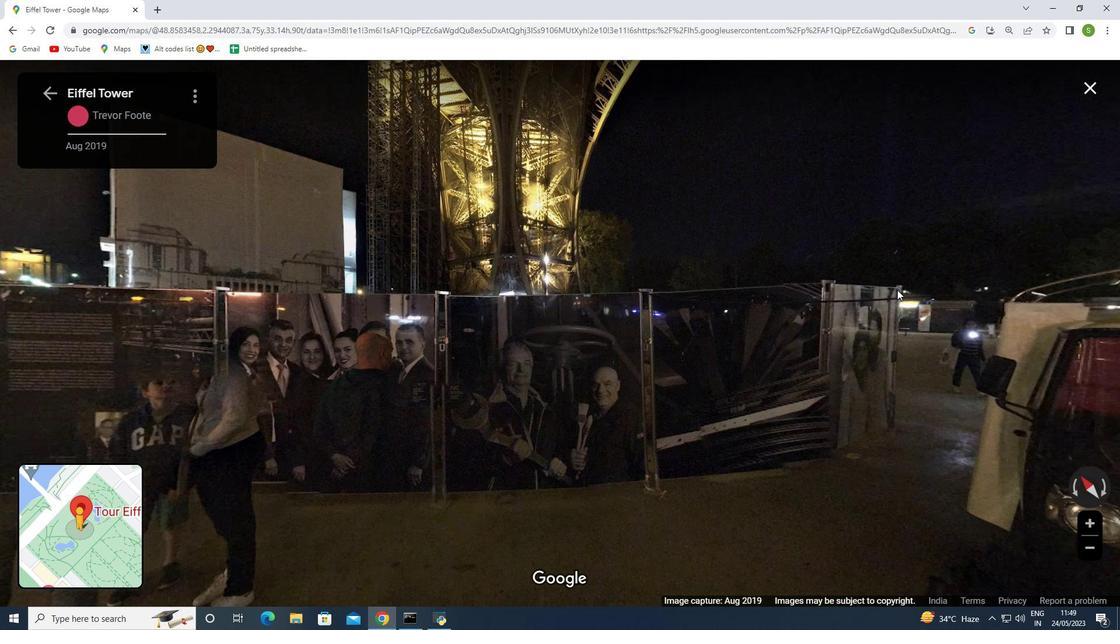 
Action: Key pressed <Key.right>
Screenshot: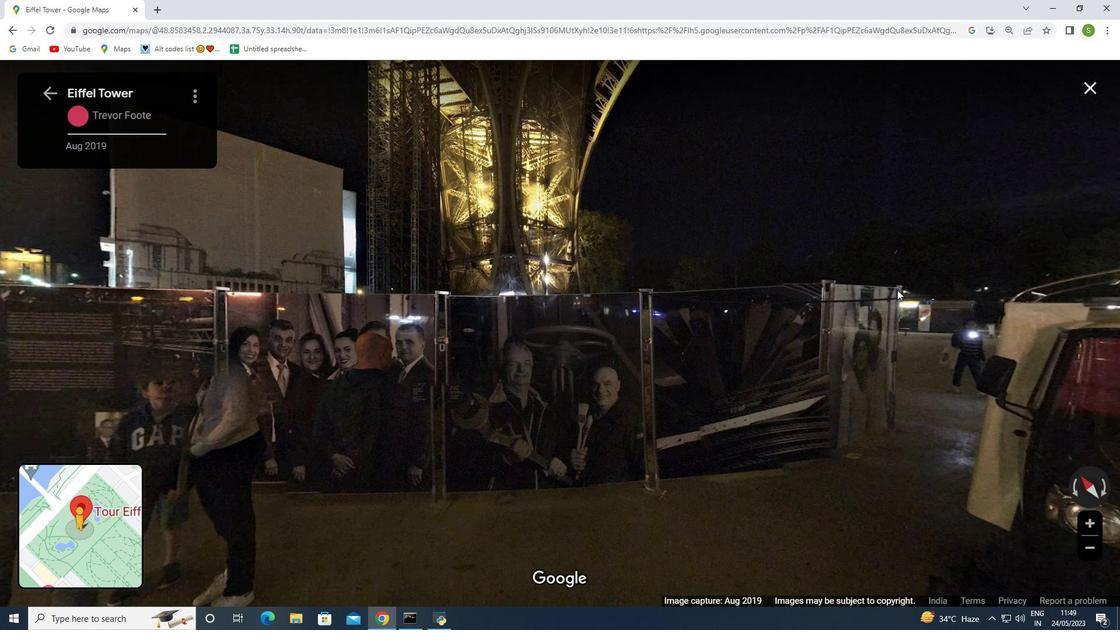 
Action: Mouse moved to (867, 313)
Screenshot: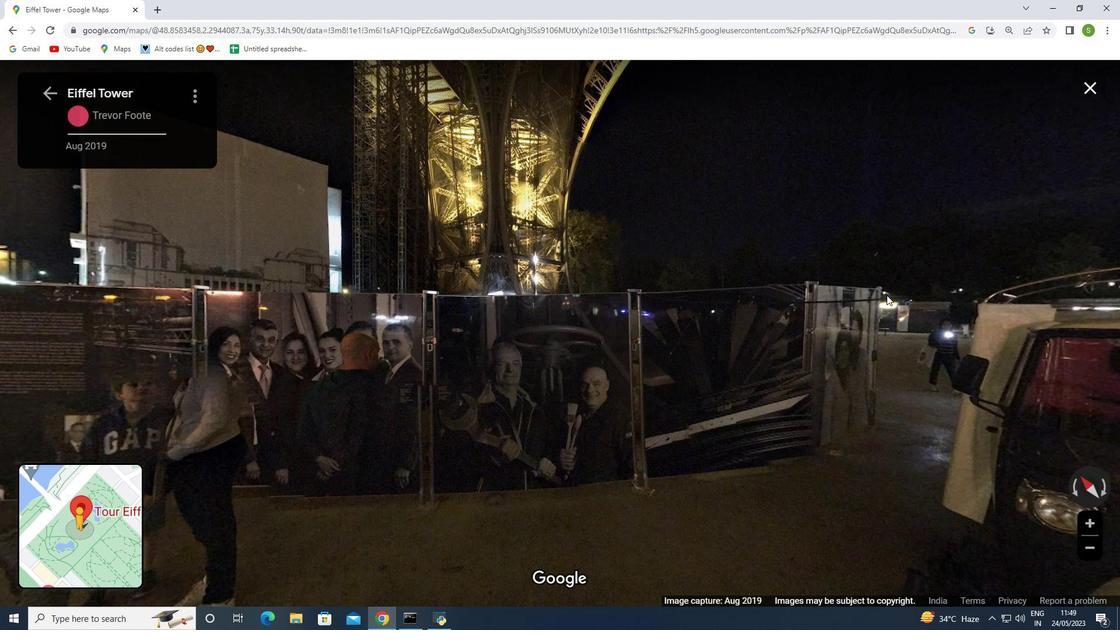 
Action: Key pressed <Key.right>
Screenshot: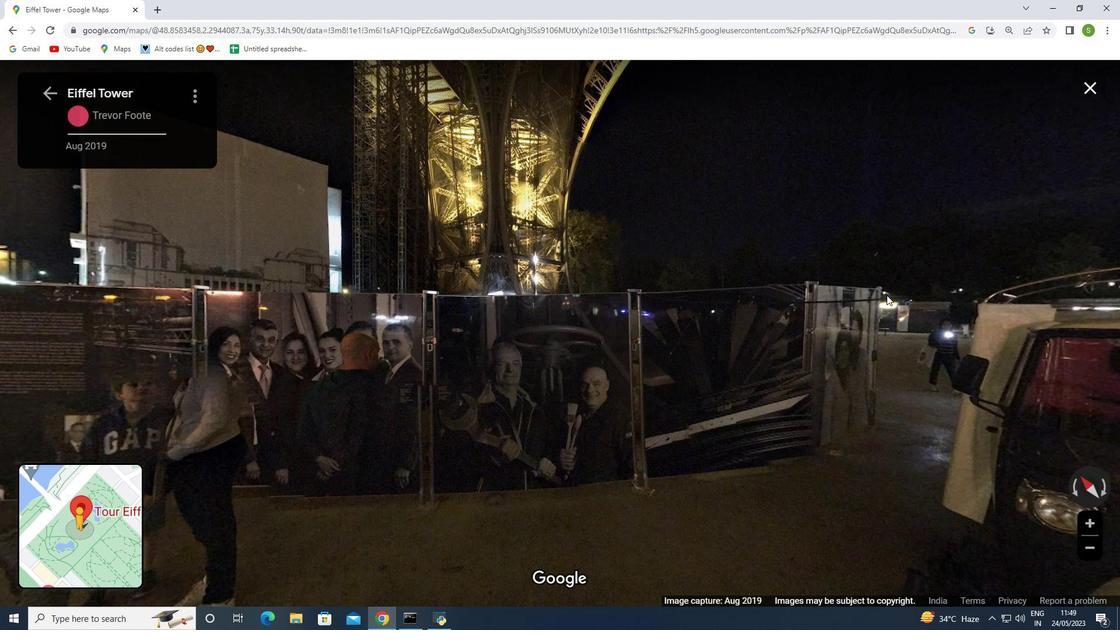 
Action: Mouse moved to (791, 345)
Screenshot: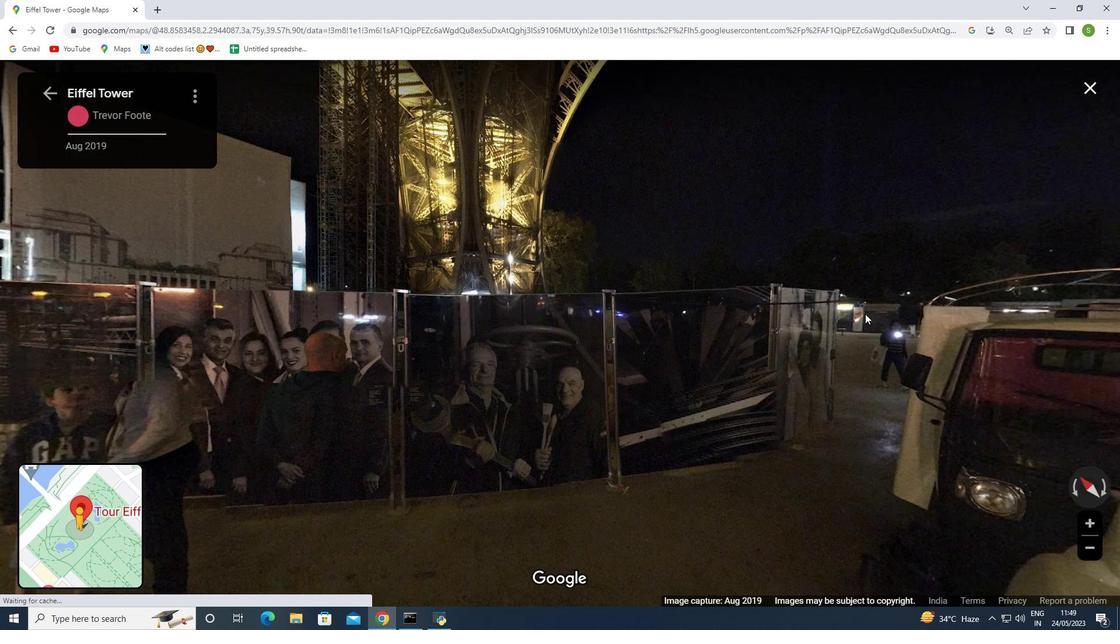 
Action: Key pressed <Key.right>
Screenshot: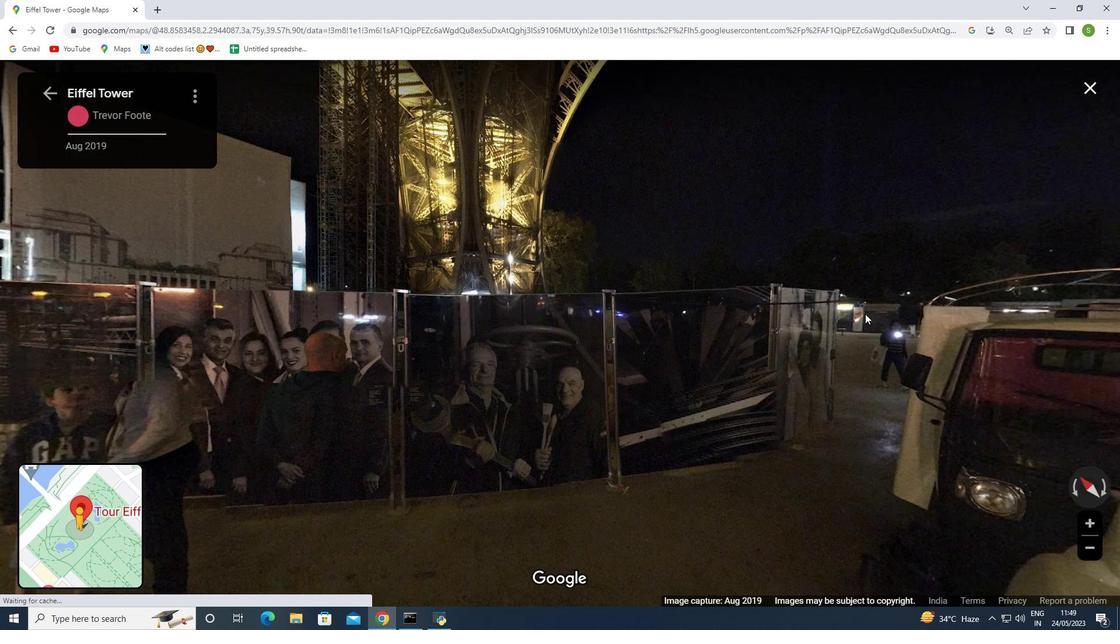 
Action: Mouse moved to (693, 371)
Screenshot: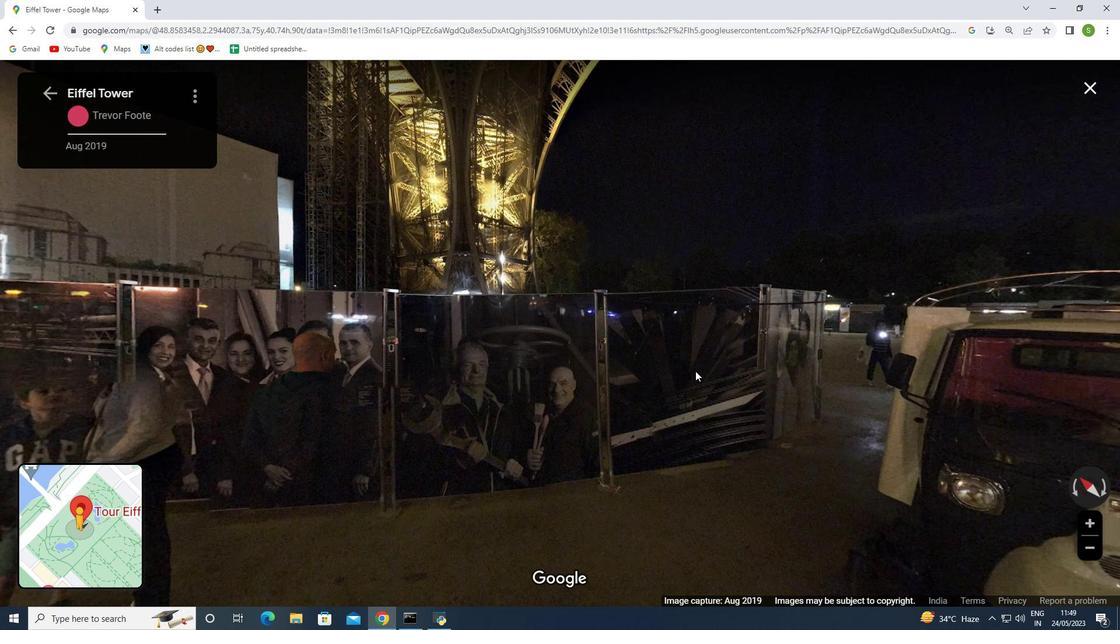 
Action: Key pressed <Key.right>
Screenshot: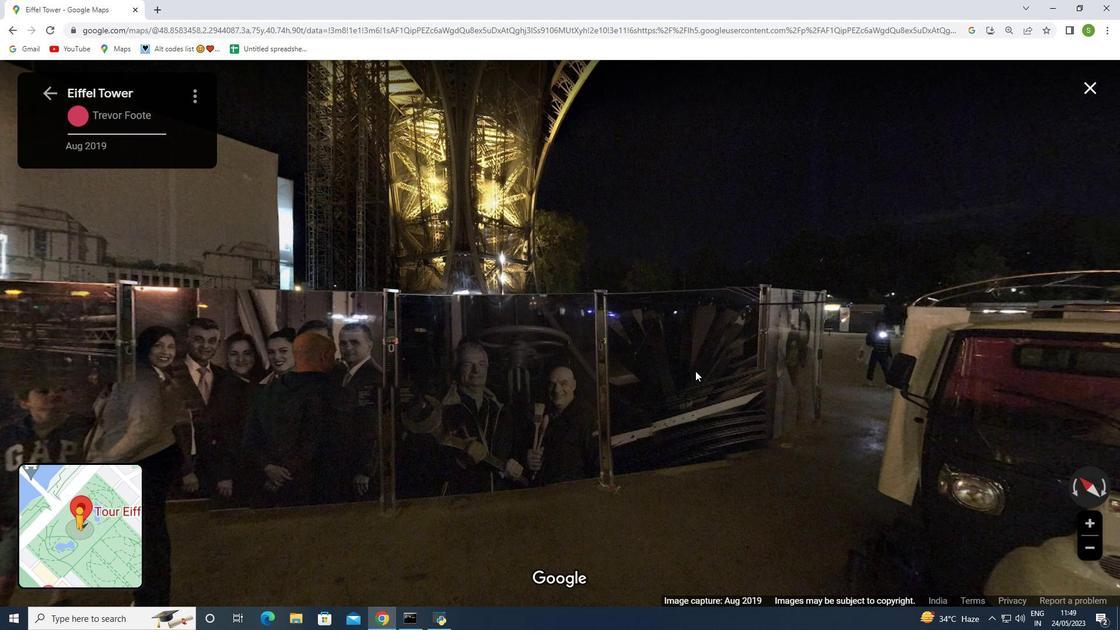 
Action: Mouse moved to (677, 353)
Screenshot: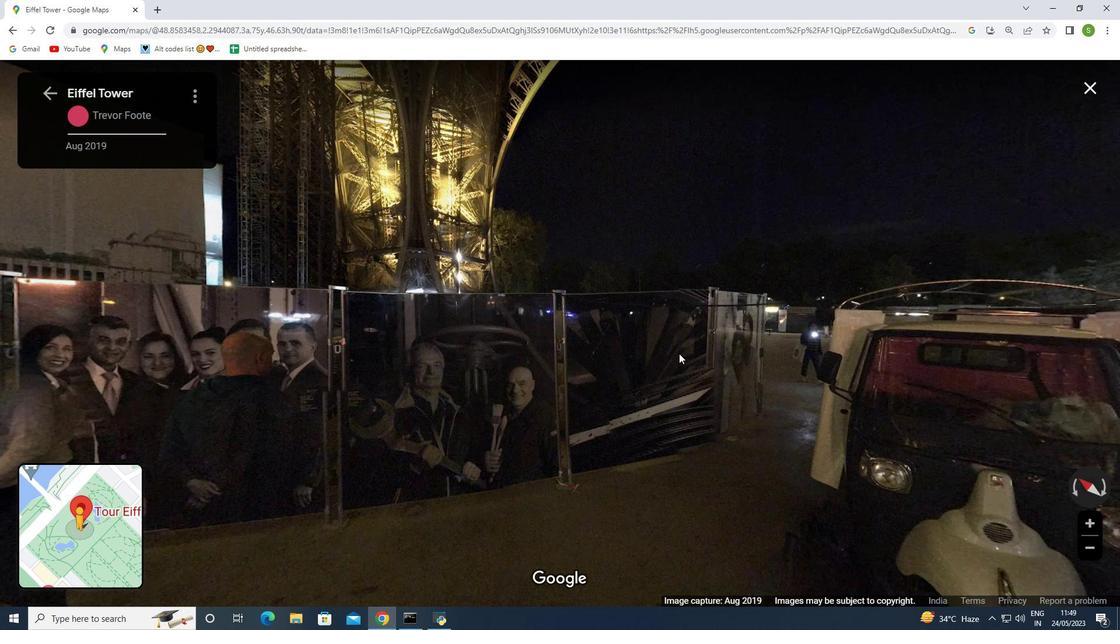 
Action: Key pressed <Key.right>
Screenshot: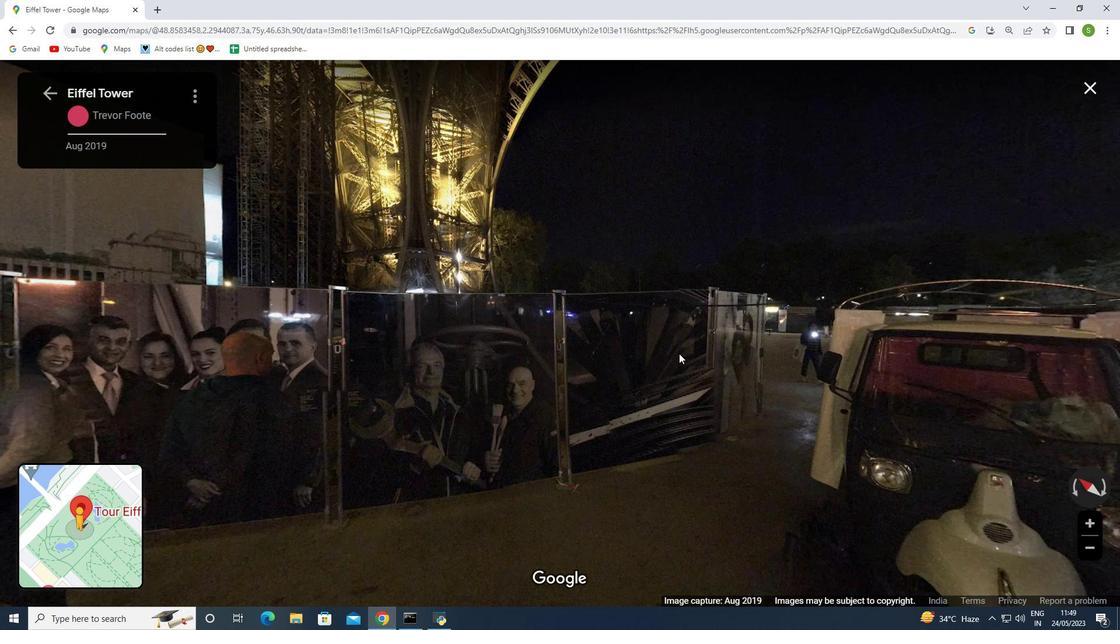
Action: Mouse moved to (677, 354)
Screenshot: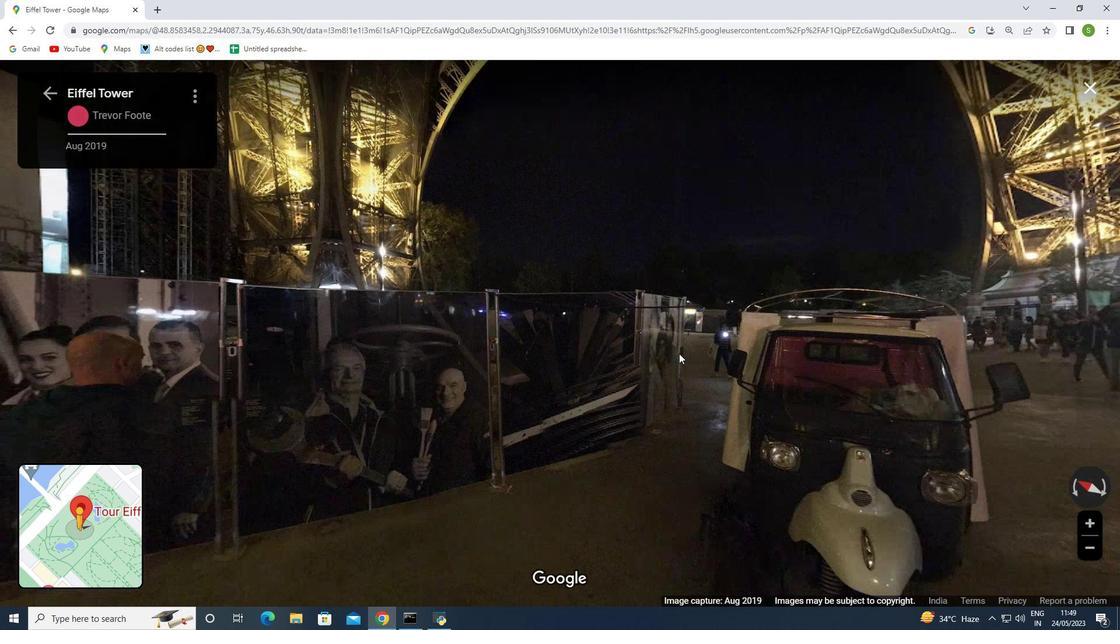 
Action: Key pressed <Key.right><Key.right><Key.right><Key.right>
Screenshot: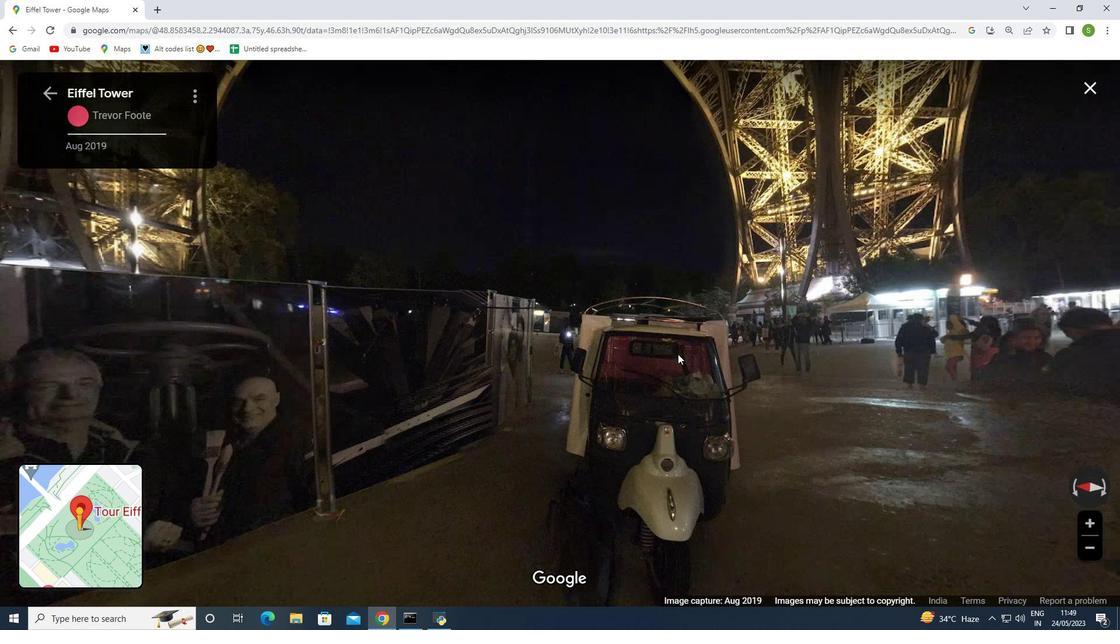 
Action: Mouse moved to (677, 354)
Screenshot: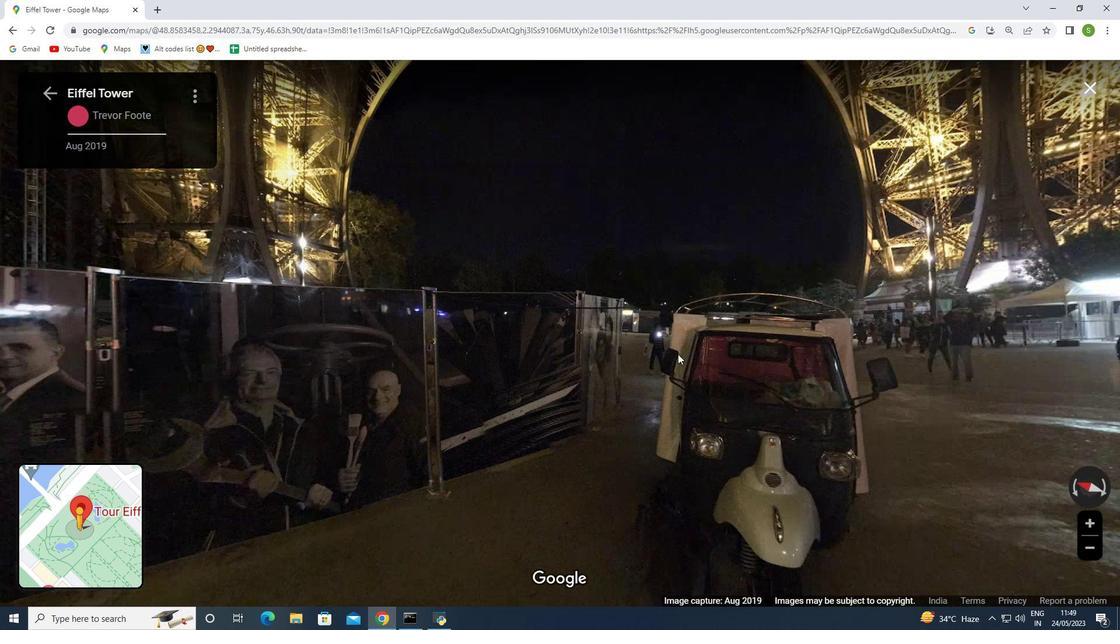 
Action: Key pressed <Key.right><Key.right>
Screenshot: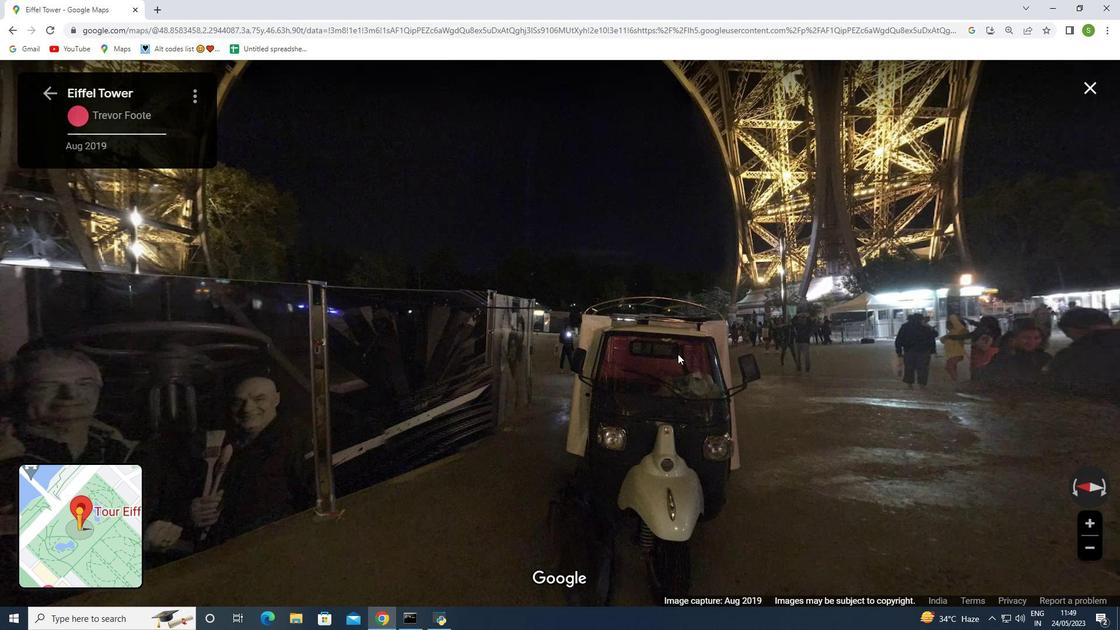 
Action: Mouse moved to (676, 354)
Screenshot: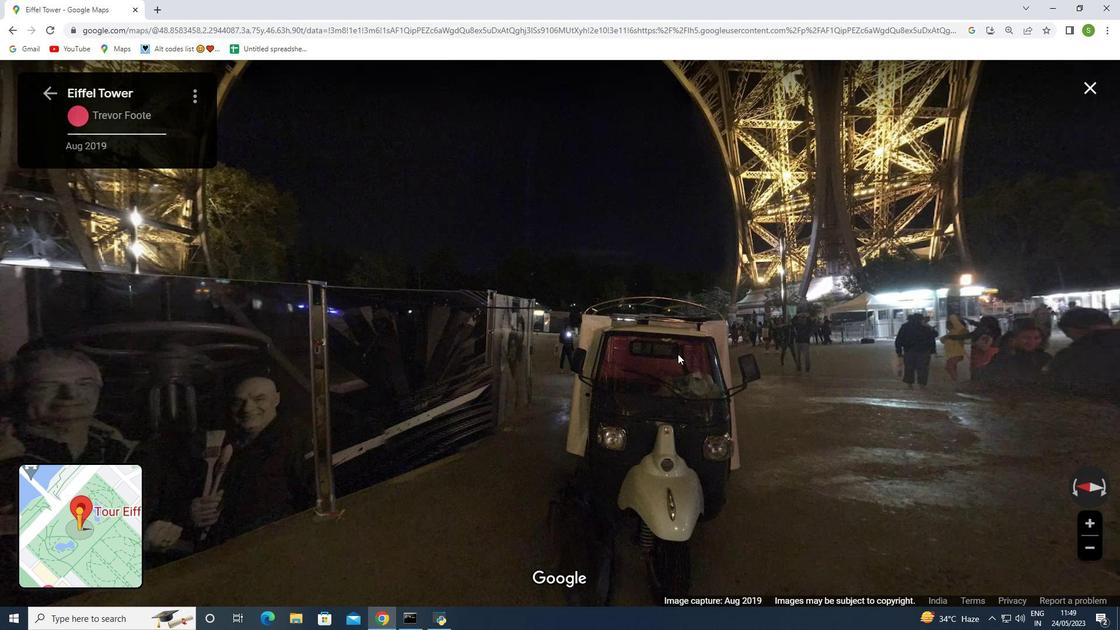 
Action: Key pressed <Key.right><Key.right><Key.right><Key.right>
Screenshot: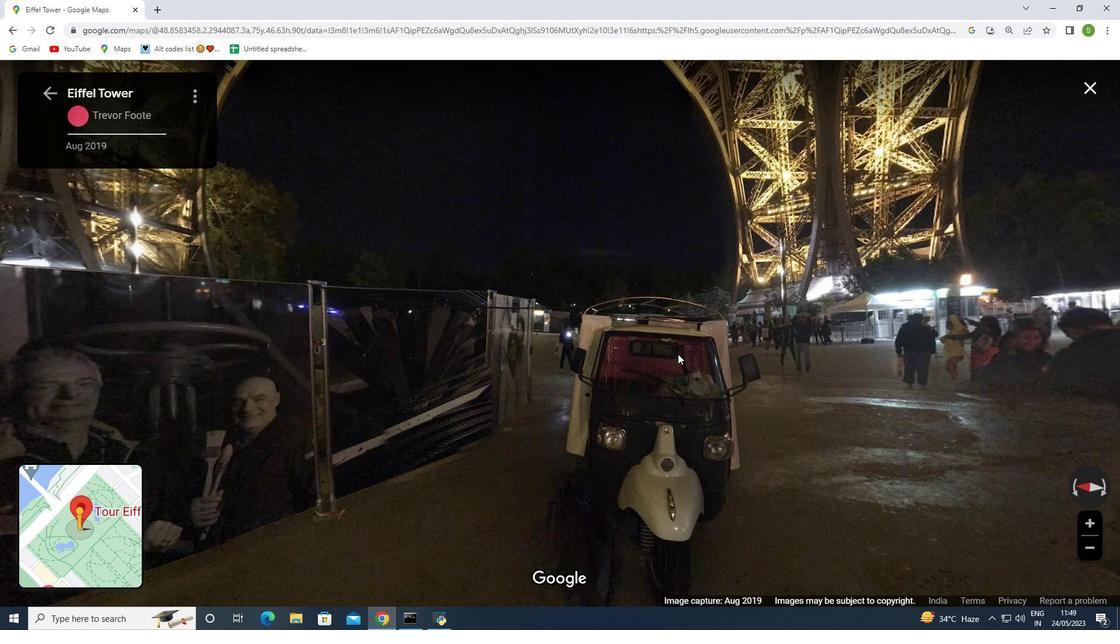 
Action: Mouse moved to (676, 354)
Screenshot: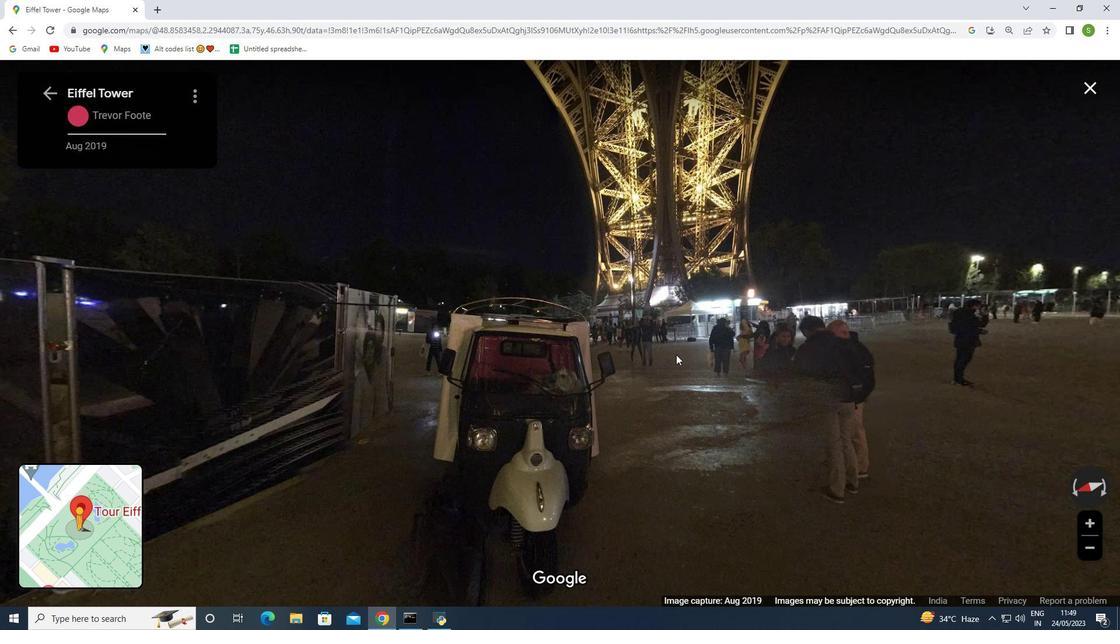 
Action: Key pressed <Key.right><Key.right><Key.right><Key.right><Key.right><Key.right><Key.right><Key.right><Key.right><Key.right><Key.right><Key.right><Key.right>
Screenshot: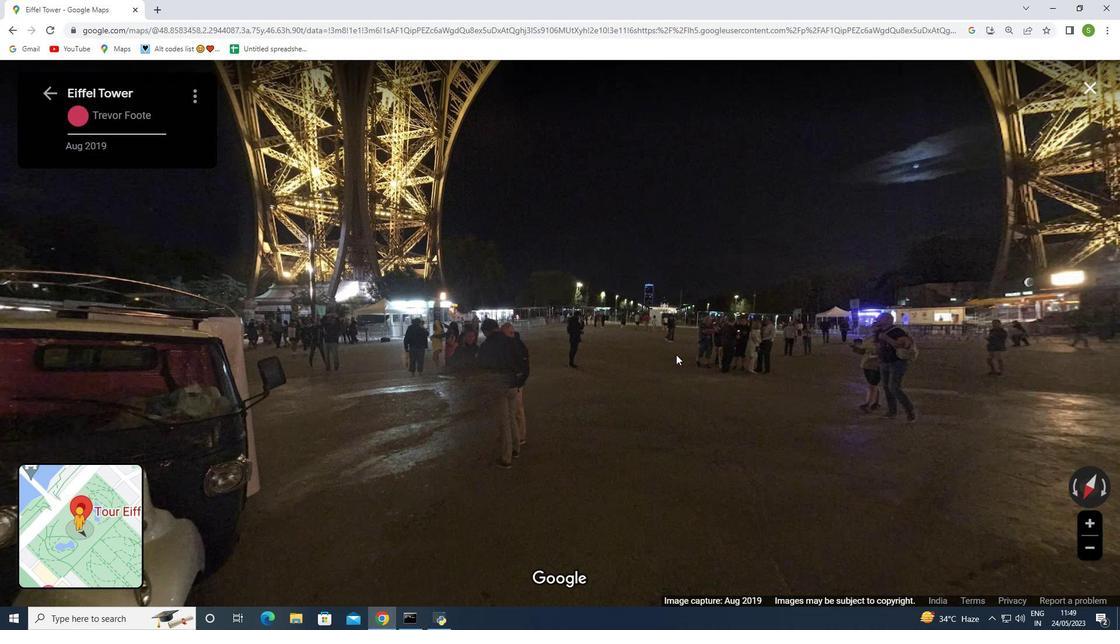 
Action: Mouse moved to (676, 354)
Screenshot: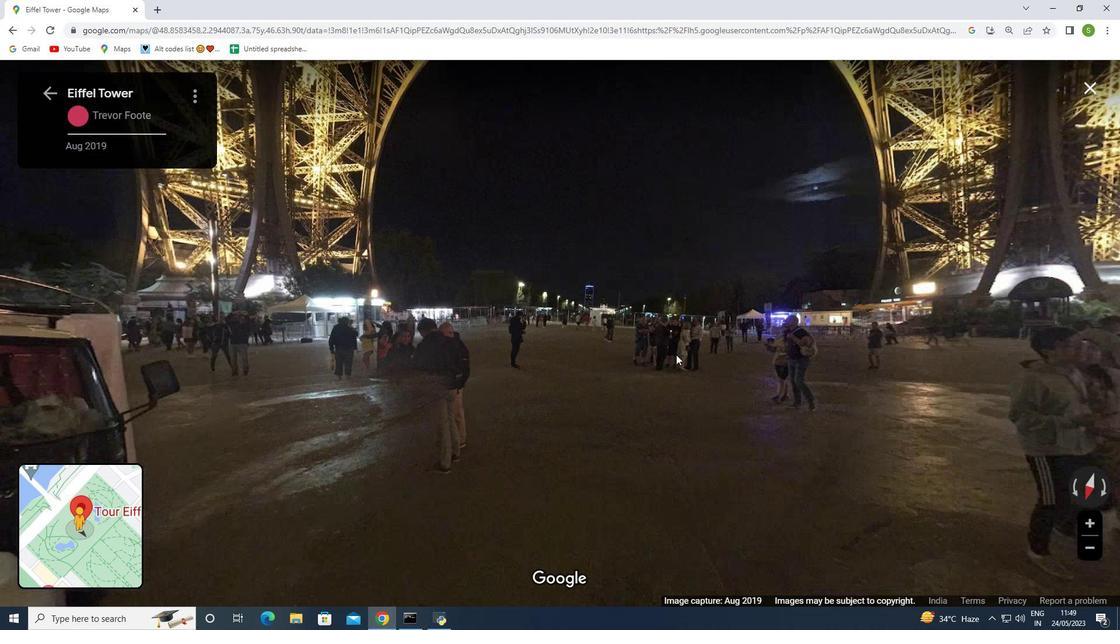 
Action: Key pressed <Key.right>
Screenshot: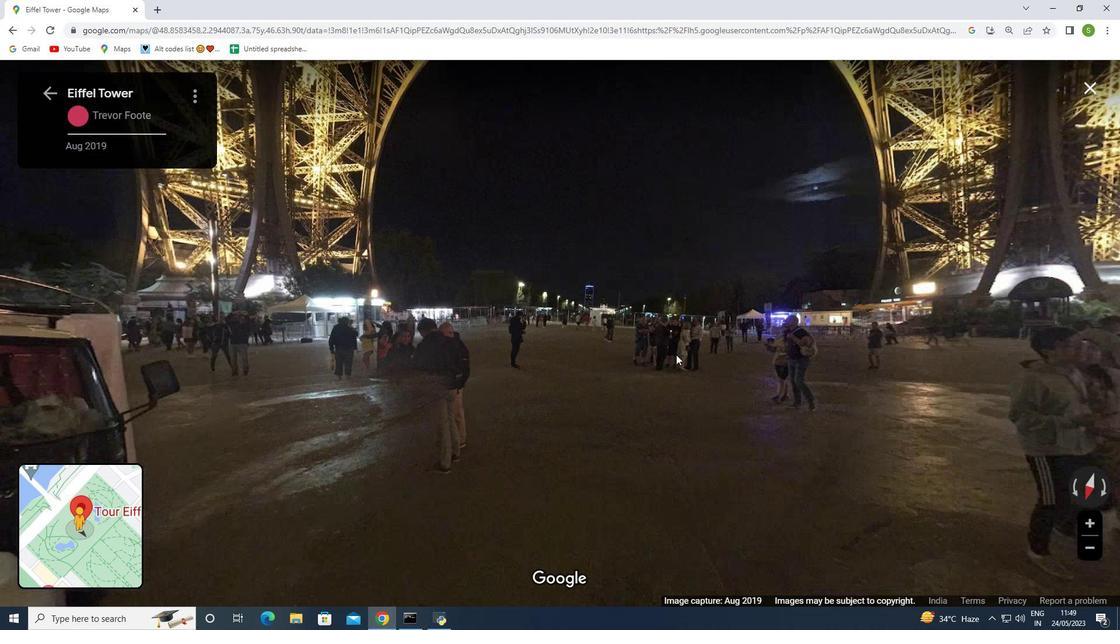 
Action: Mouse moved to (678, 354)
Screenshot: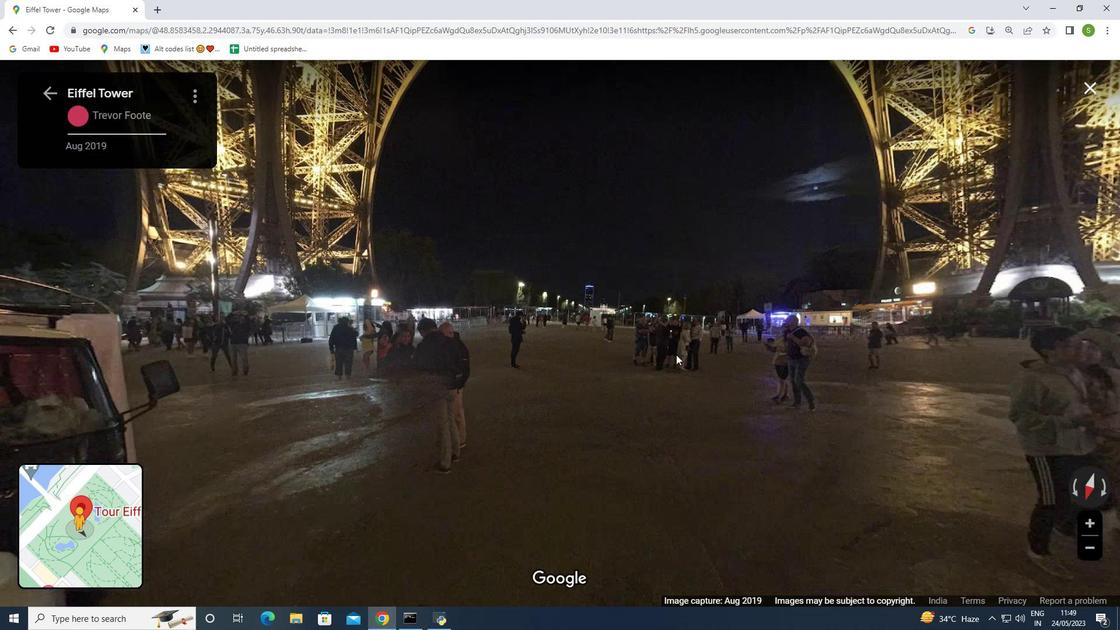 
Action: Key pressed <Key.right>
Screenshot: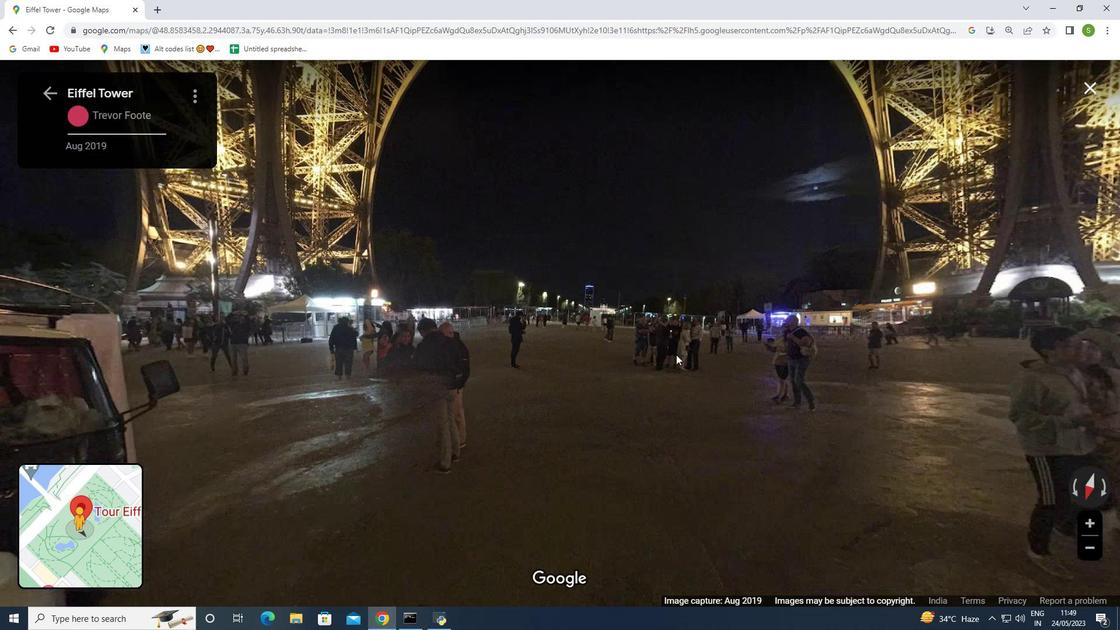 
Action: Mouse moved to (680, 353)
Screenshot: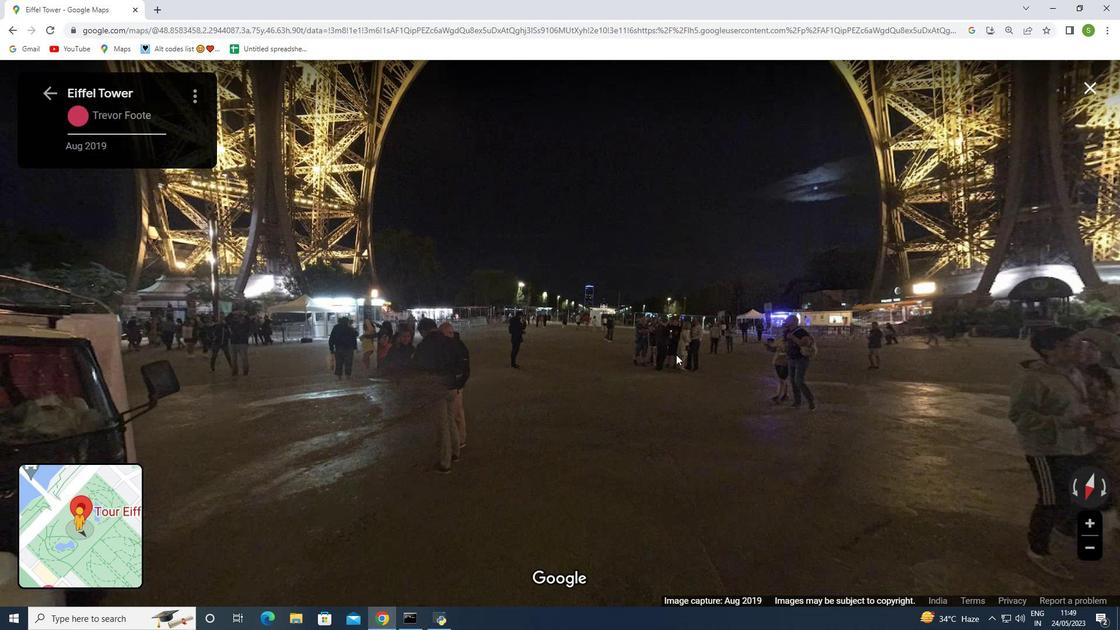 
Action: Key pressed <Key.right>
Screenshot: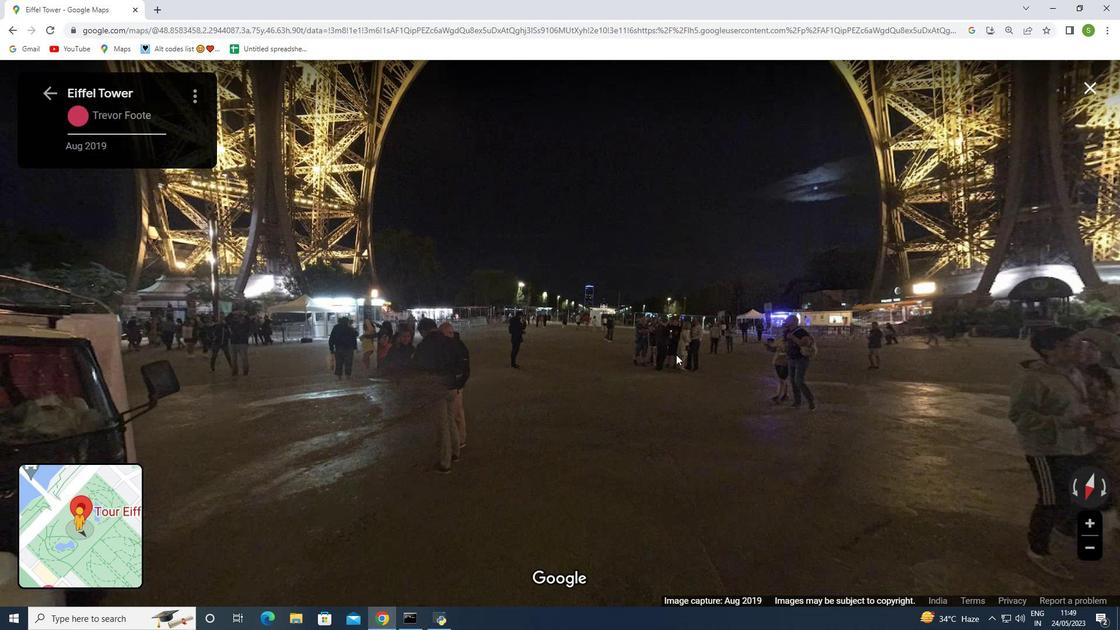 
Action: Mouse moved to (682, 352)
Screenshot: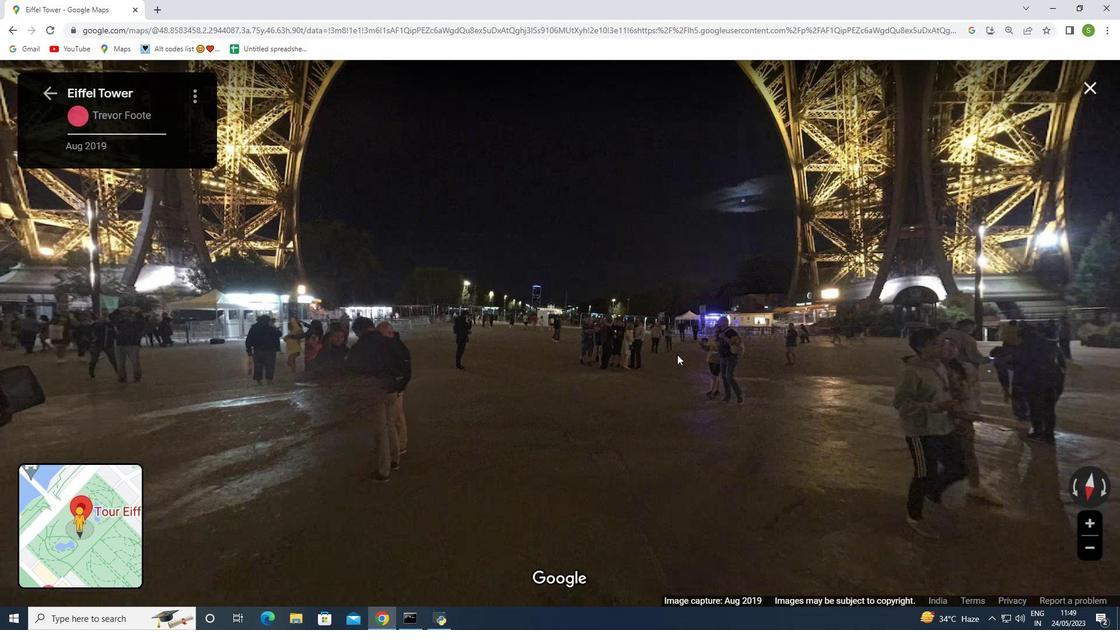 
Action: Key pressed <Key.right>
Screenshot: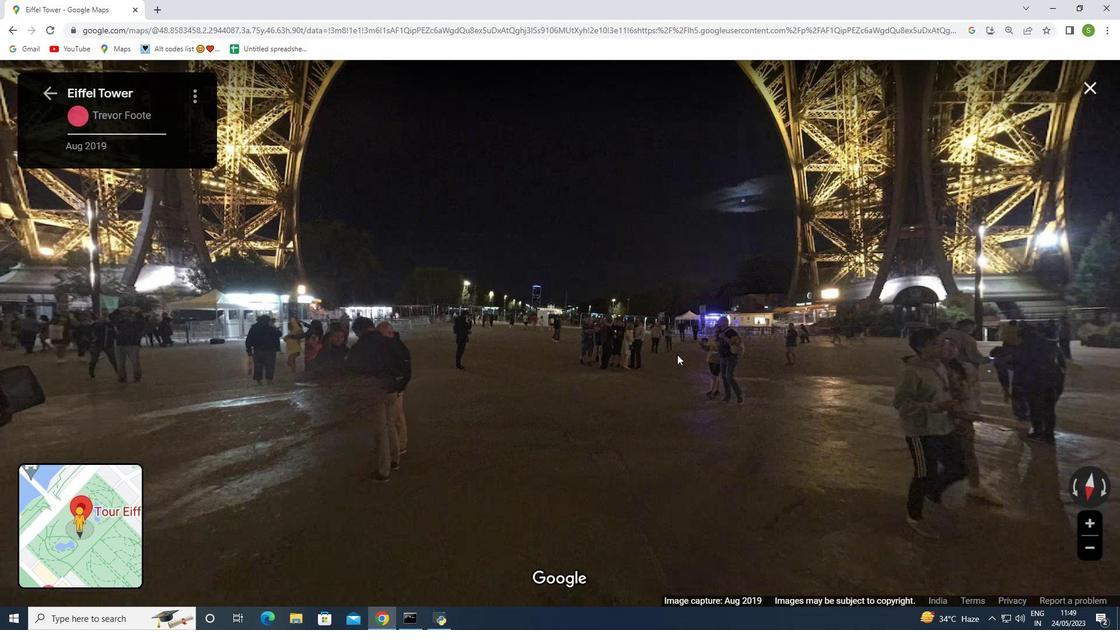 
Action: Mouse moved to (683, 351)
Screenshot: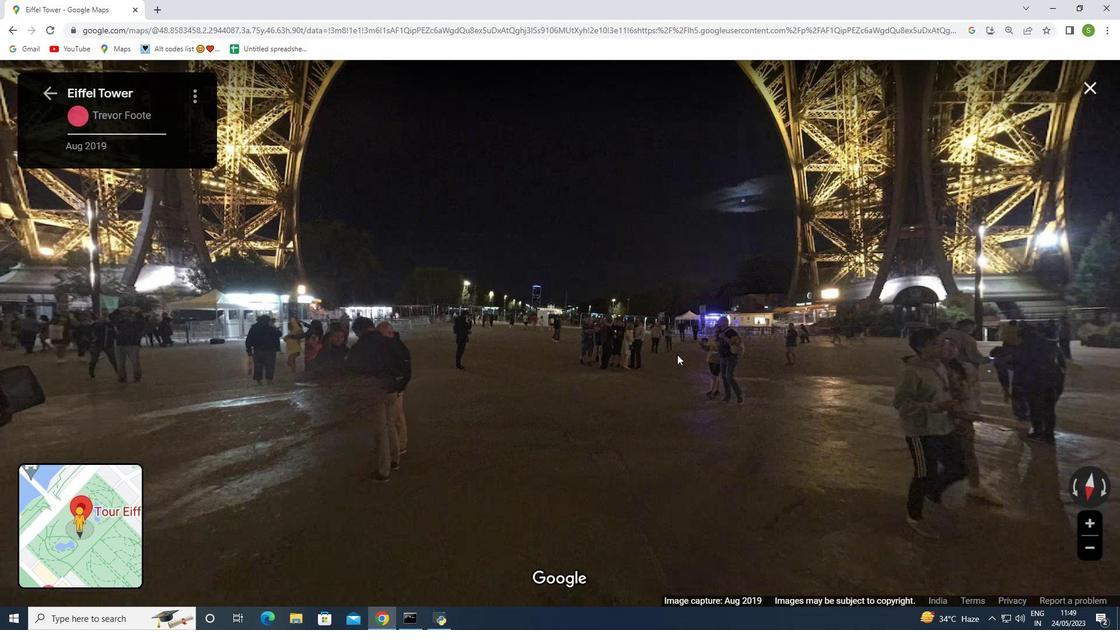 
Action: Key pressed <Key.right>
Screenshot: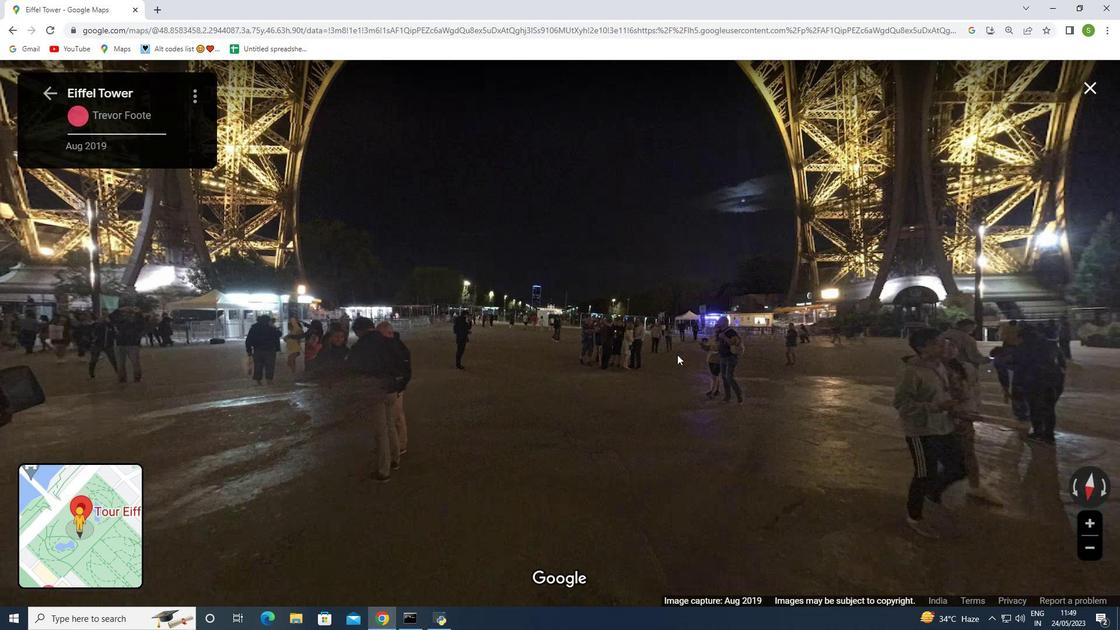 
Action: Mouse moved to (684, 351)
Screenshot: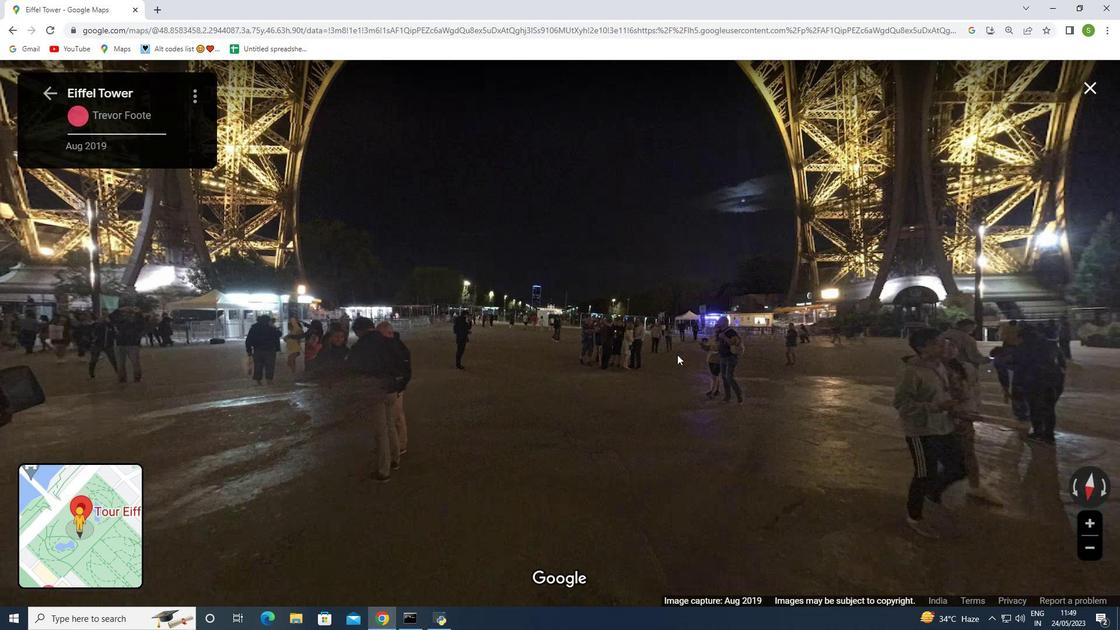 
Action: Key pressed <Key.right>
Screenshot: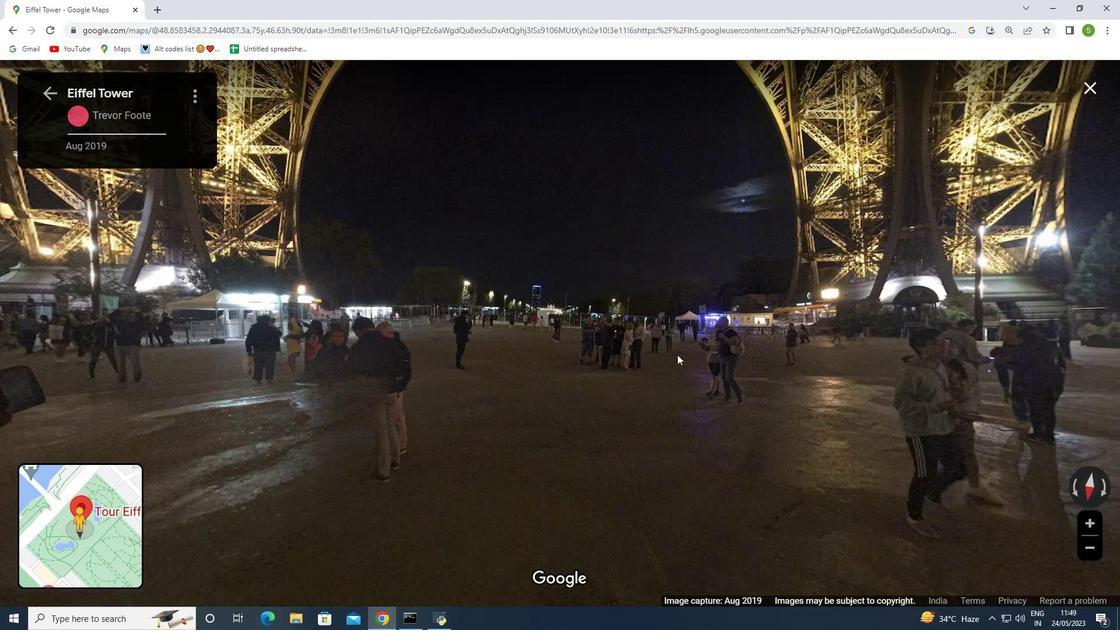 
Action: Mouse moved to (687, 350)
Screenshot: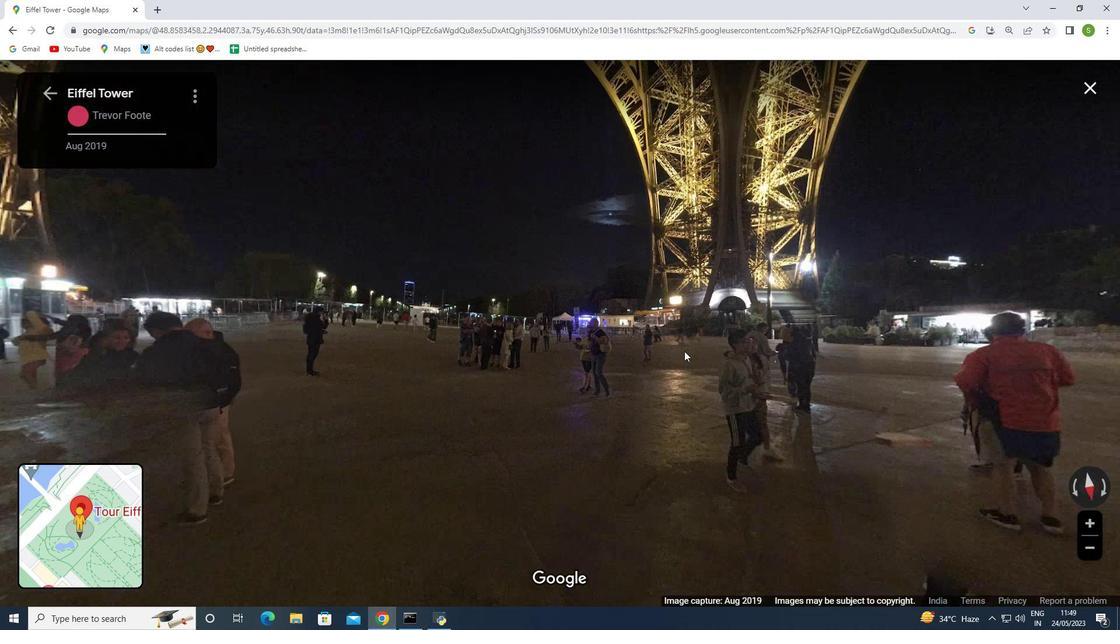 
Action: Key pressed <Key.right><Key.right><Key.right><Key.right><Key.right><Key.right><Key.right><Key.right><Key.right><Key.right><Key.right><Key.right><Key.right><Key.right><Key.right><Key.right><Key.right><Key.right><Key.right><Key.right><Key.right><Key.right><Key.right><Key.right>
Screenshot: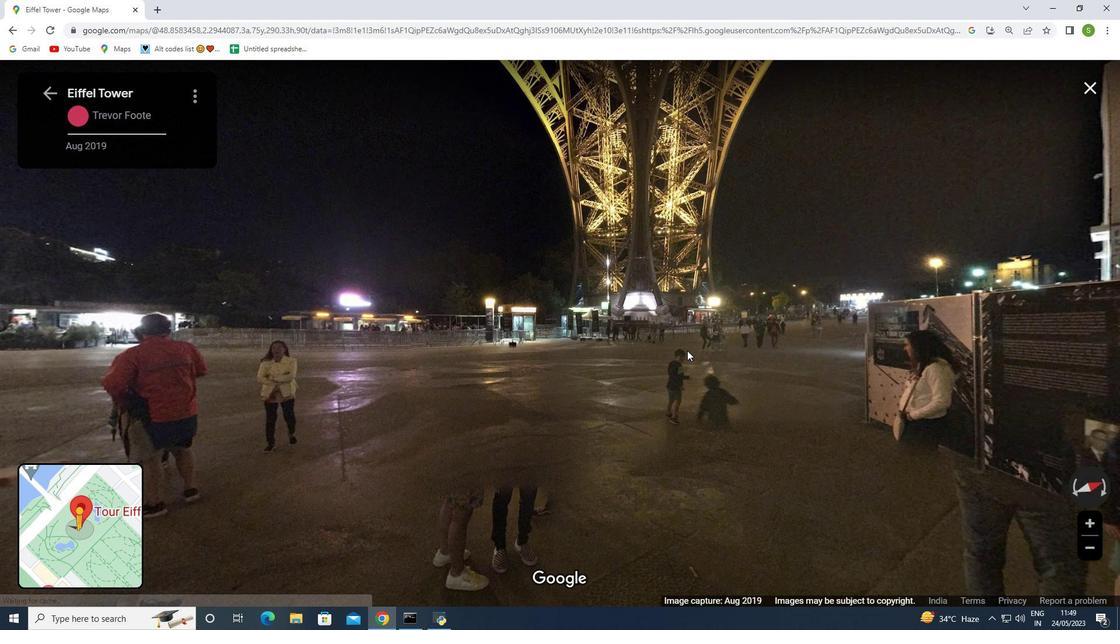 
Action: Mouse moved to (1085, 92)
Screenshot: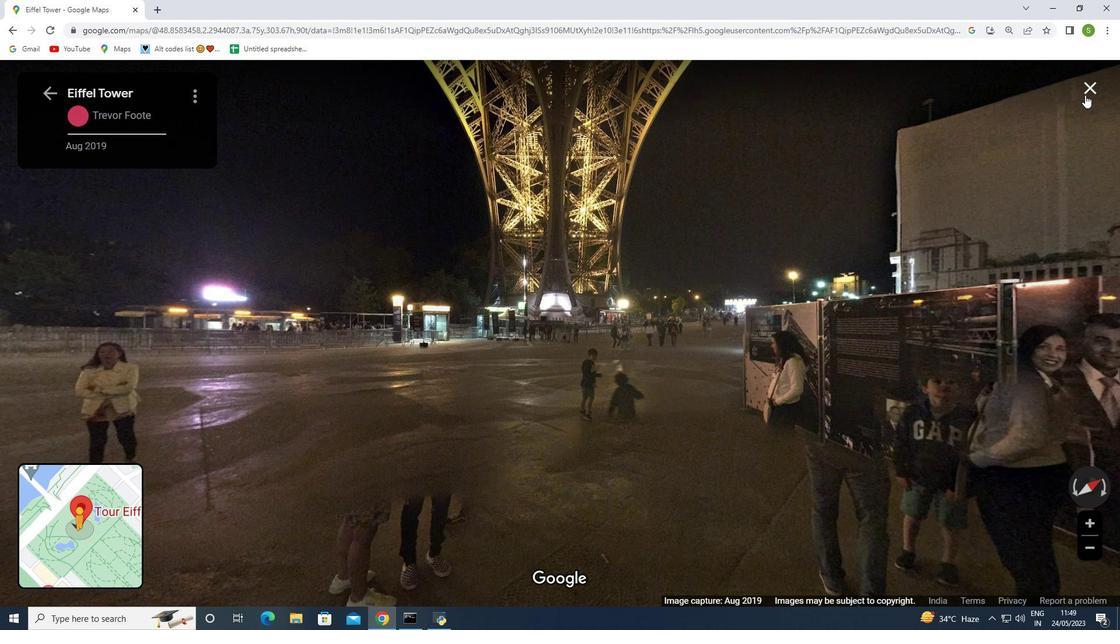 
Action: Mouse pressed left at (1085, 92)
Screenshot: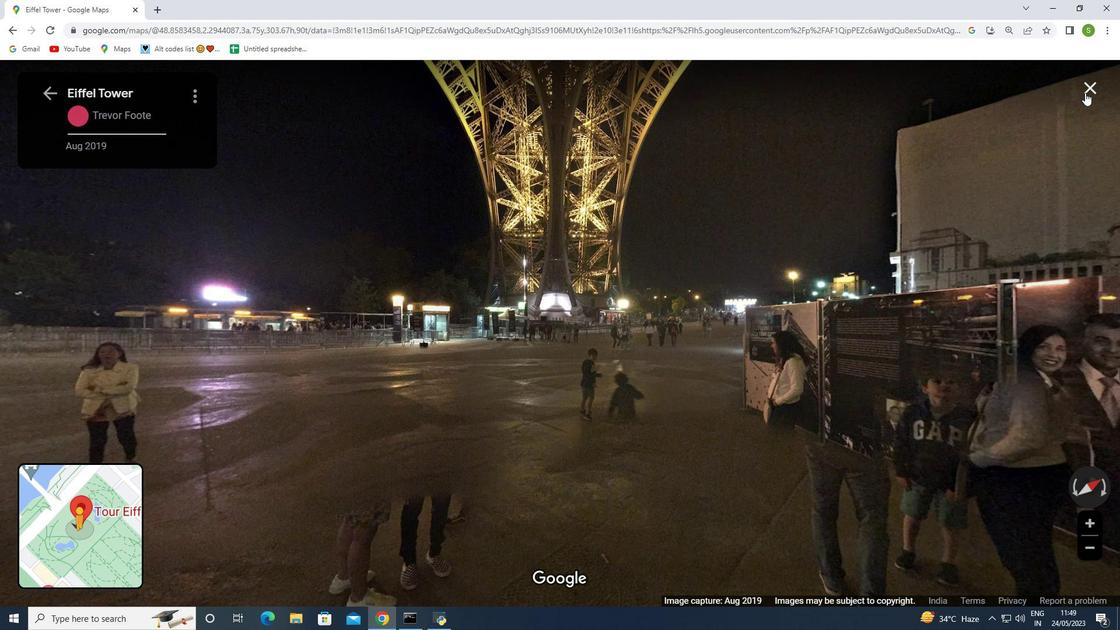 
Action: Mouse moved to (650, 210)
Screenshot: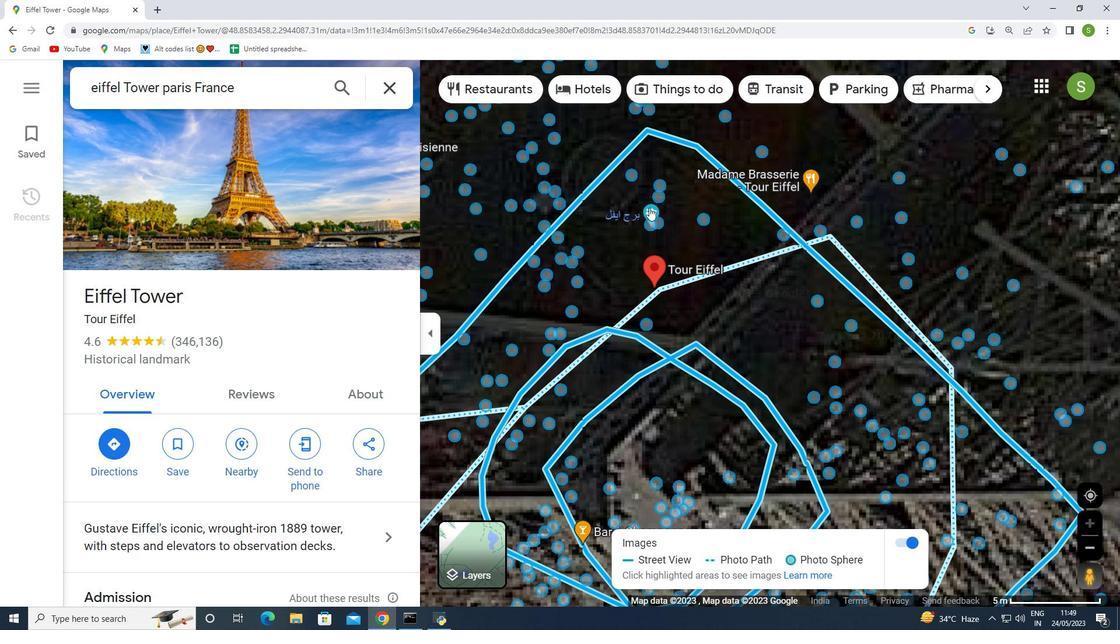 
Action: Mouse pressed left at (650, 210)
Screenshot: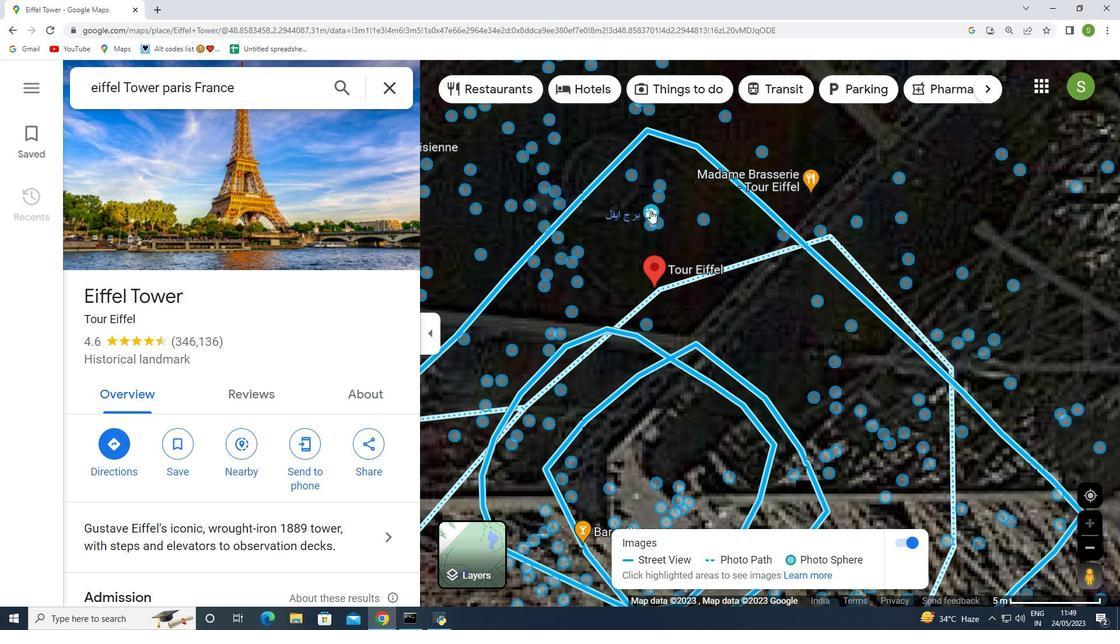 
Action: Mouse pressed left at (650, 210)
Screenshot: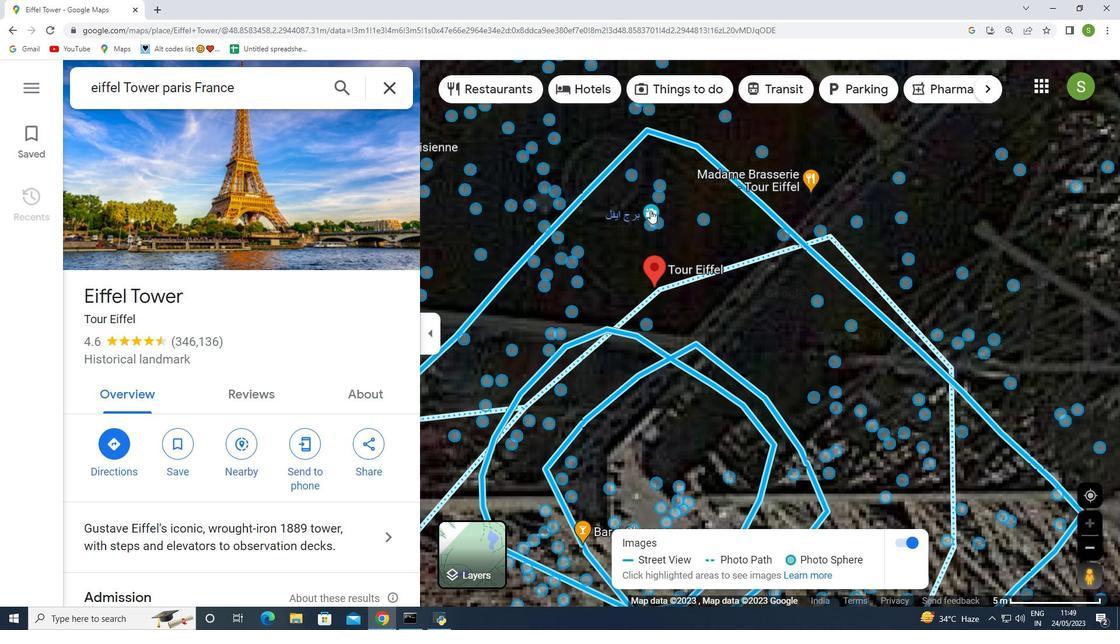 
Action: Mouse moved to (560, 255)
Screenshot: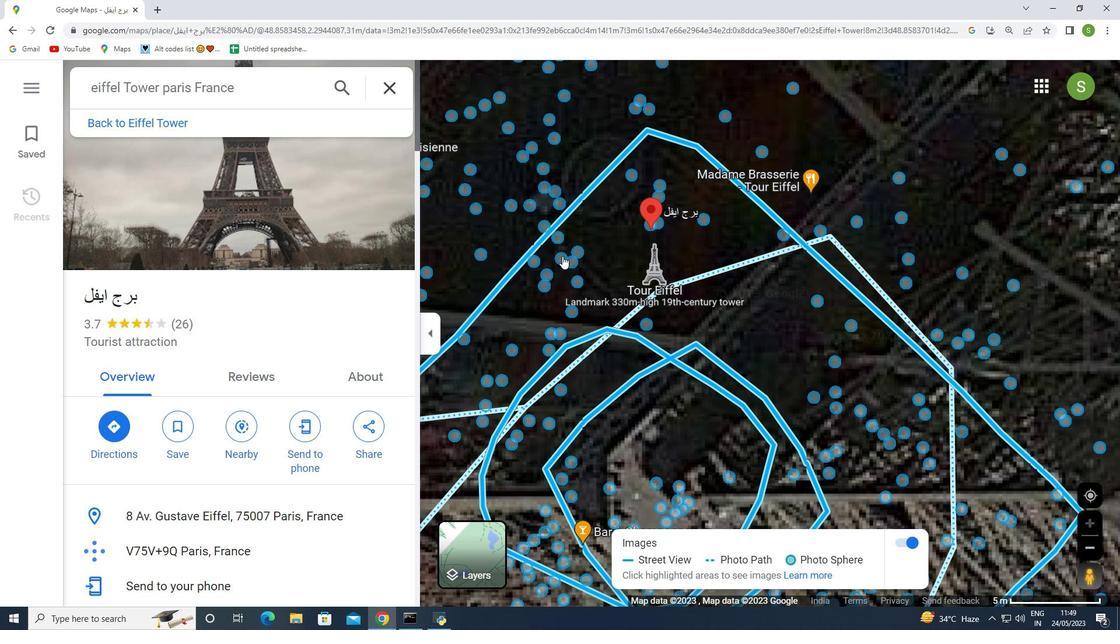 
Action: Mouse pressed left at (560, 255)
Screenshot: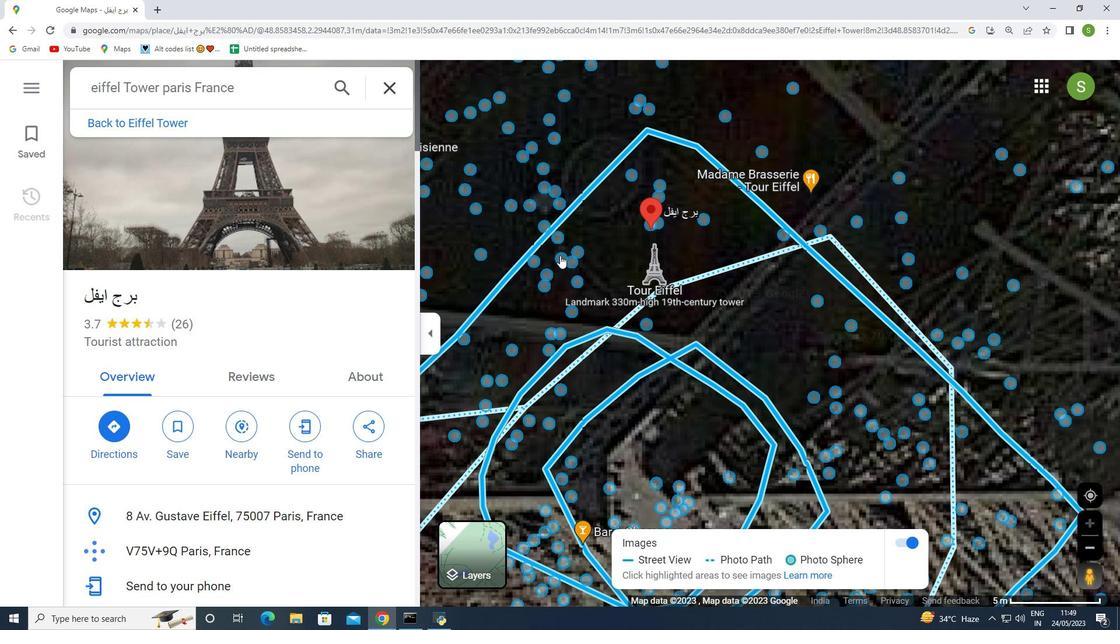 
Action: Mouse pressed left at (560, 255)
Screenshot: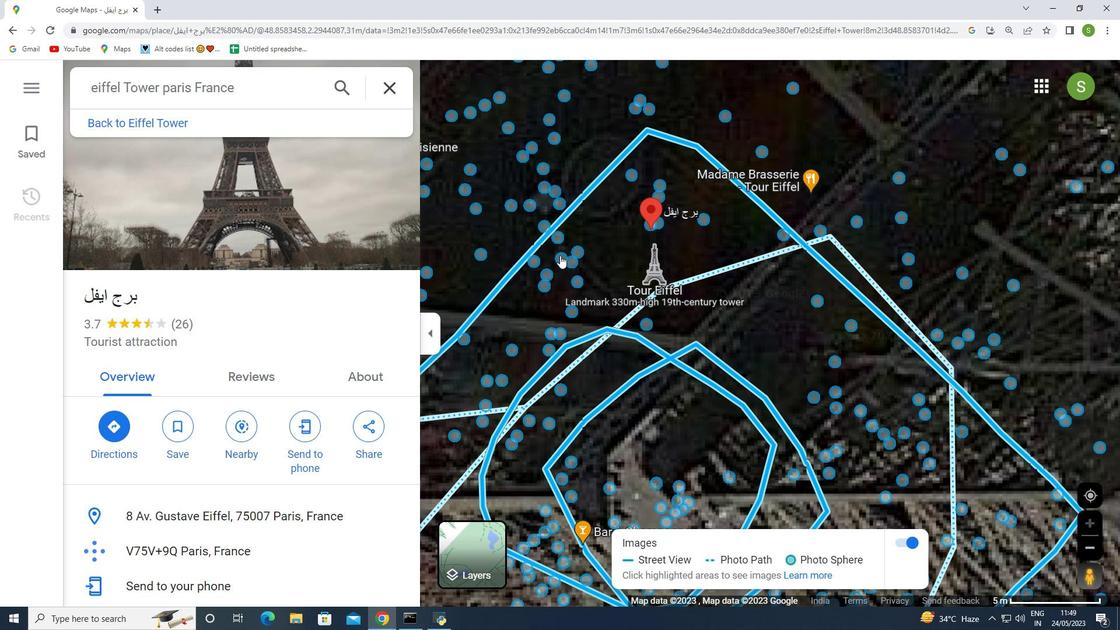 
Action: Mouse moved to (698, 346)
Screenshot: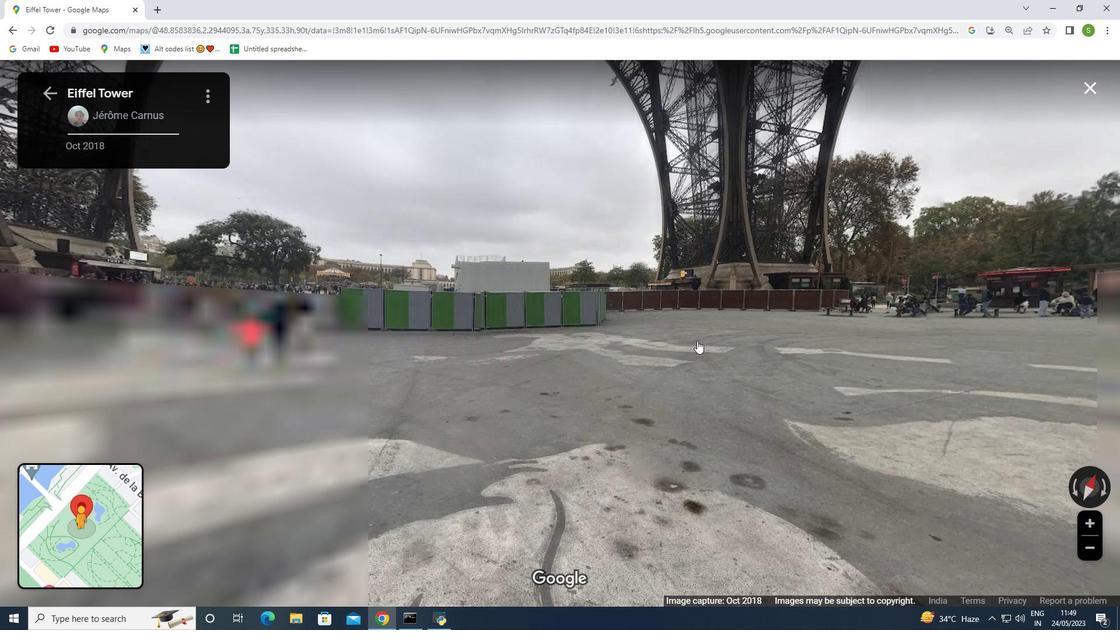 
Action: Mouse scrolled (698, 345) with delta (0, 0)
Screenshot: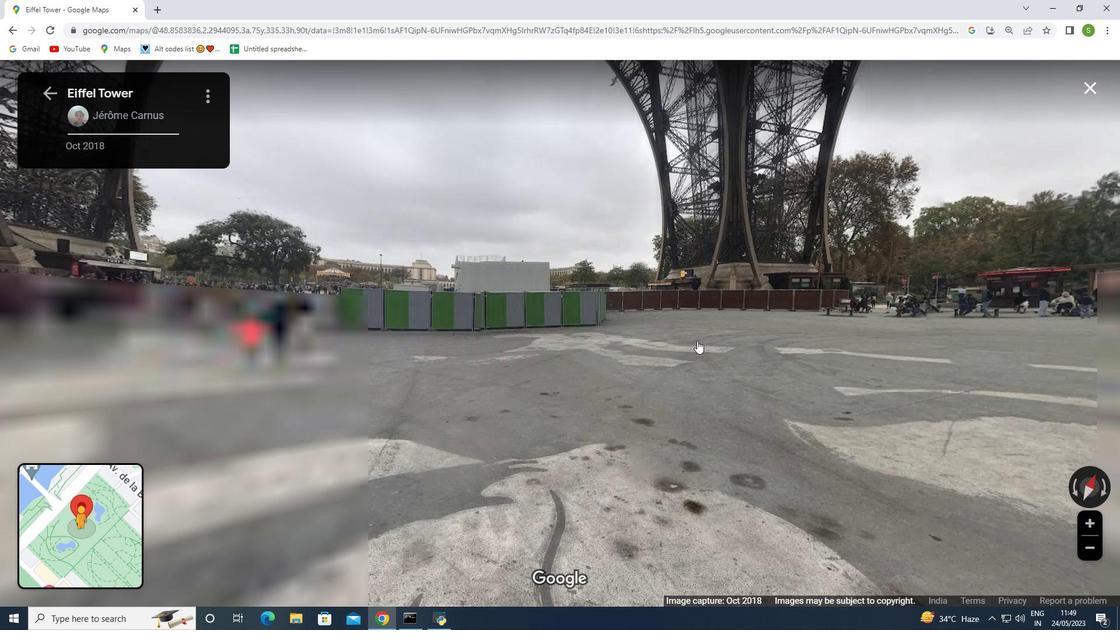 
Action: Mouse moved to (703, 350)
Screenshot: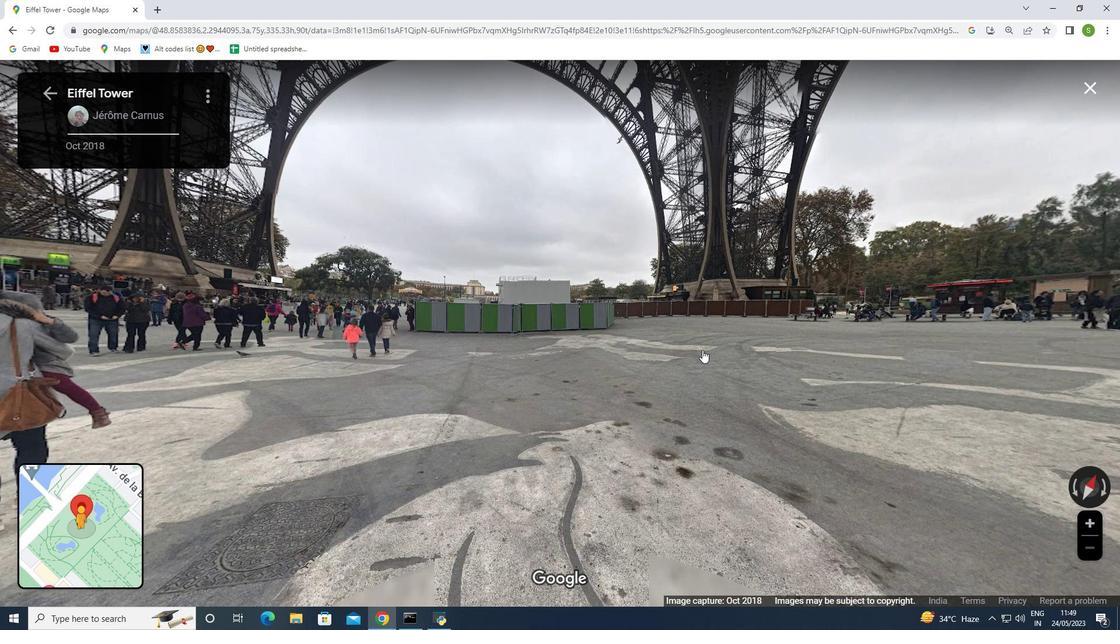 
Action: Mouse scrolled (703, 349) with delta (0, 0)
Screenshot: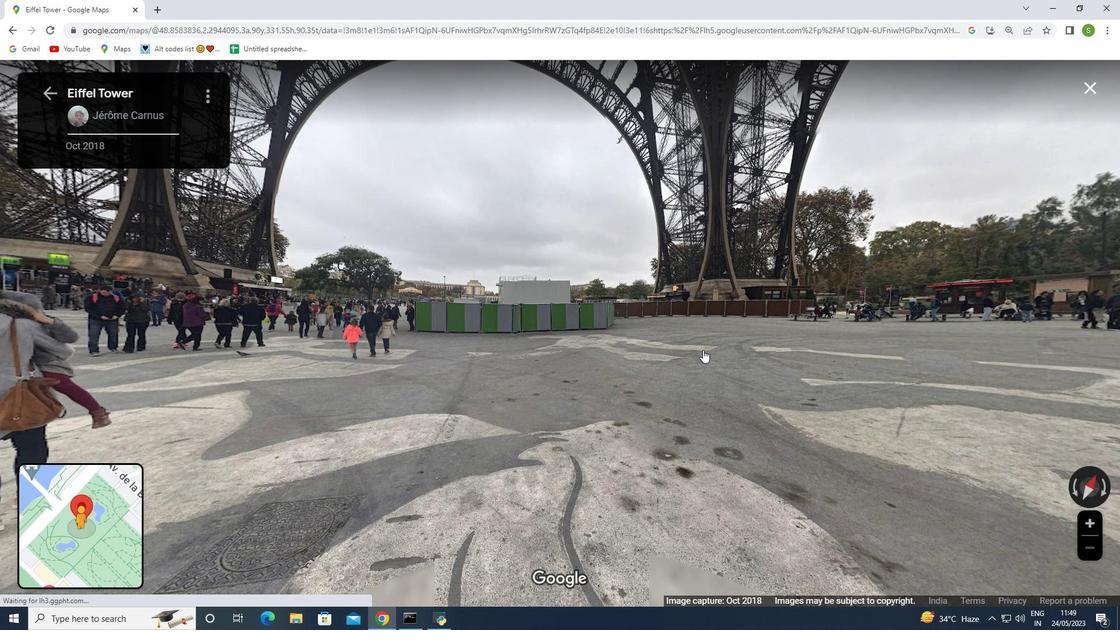 
Action: Mouse scrolled (703, 349) with delta (0, 0)
Screenshot: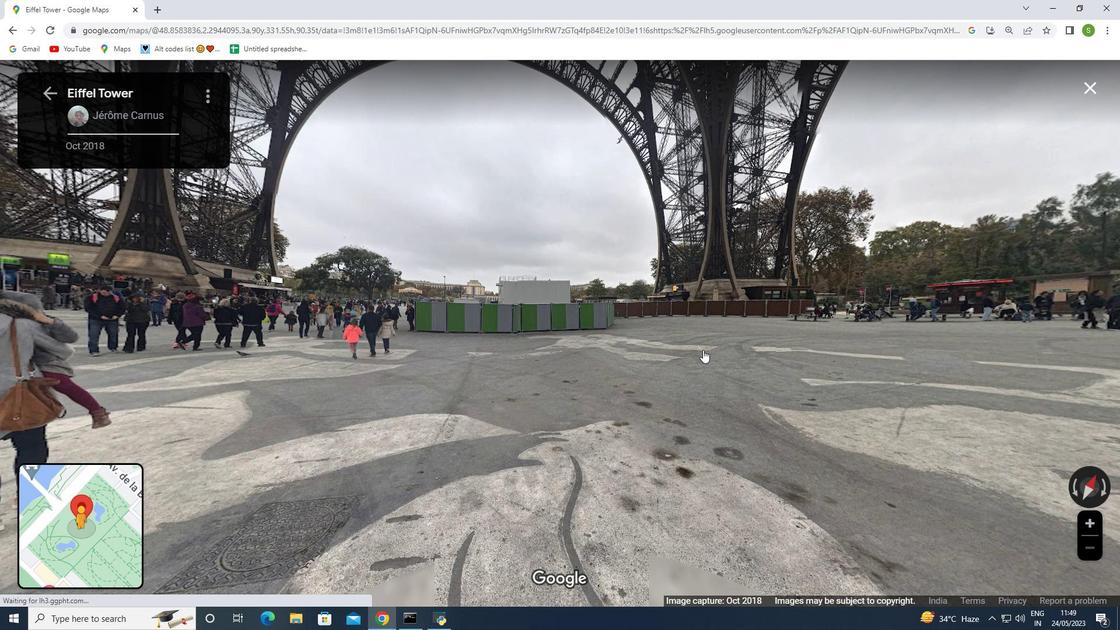 
Action: Mouse scrolled (703, 349) with delta (0, 0)
Screenshot: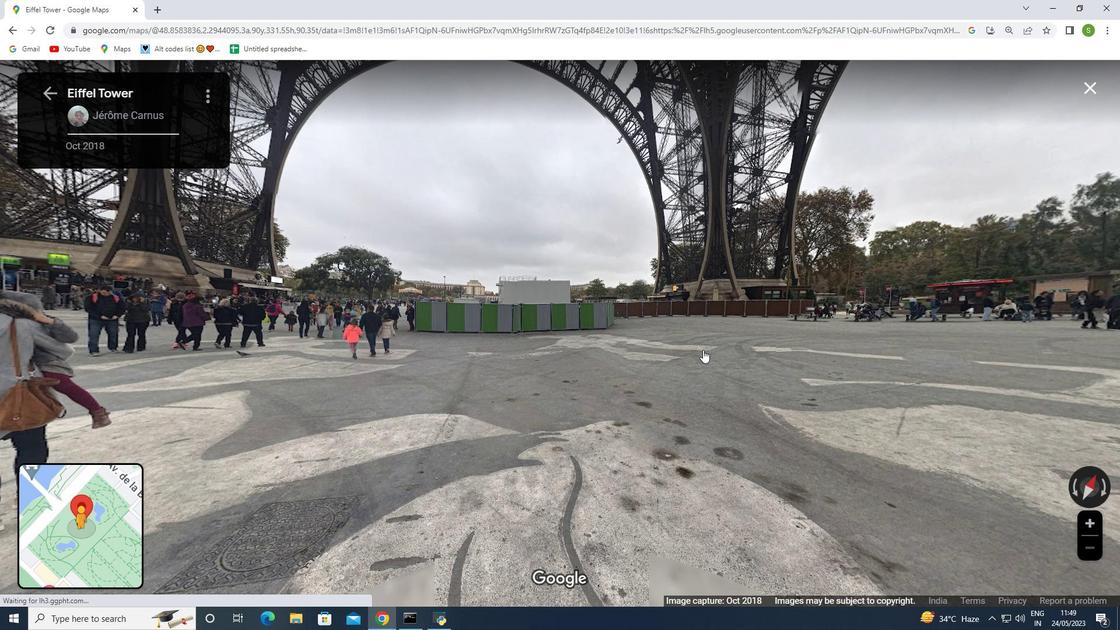 
Action: Mouse moved to (703, 350)
Screenshot: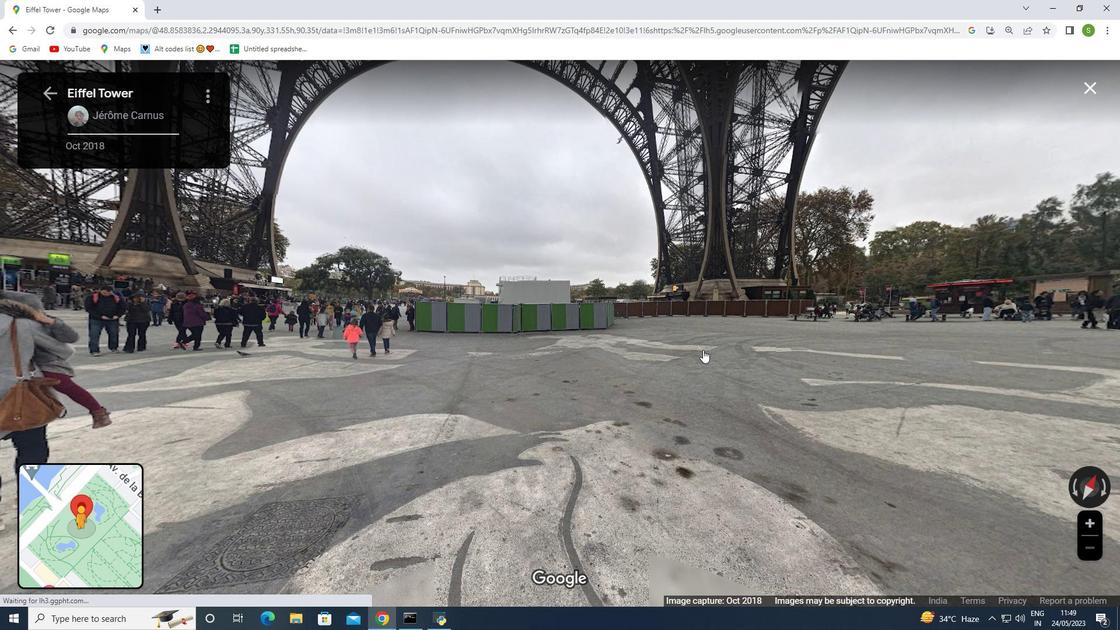 
Action: Mouse scrolled (703, 349) with delta (0, 0)
Screenshot: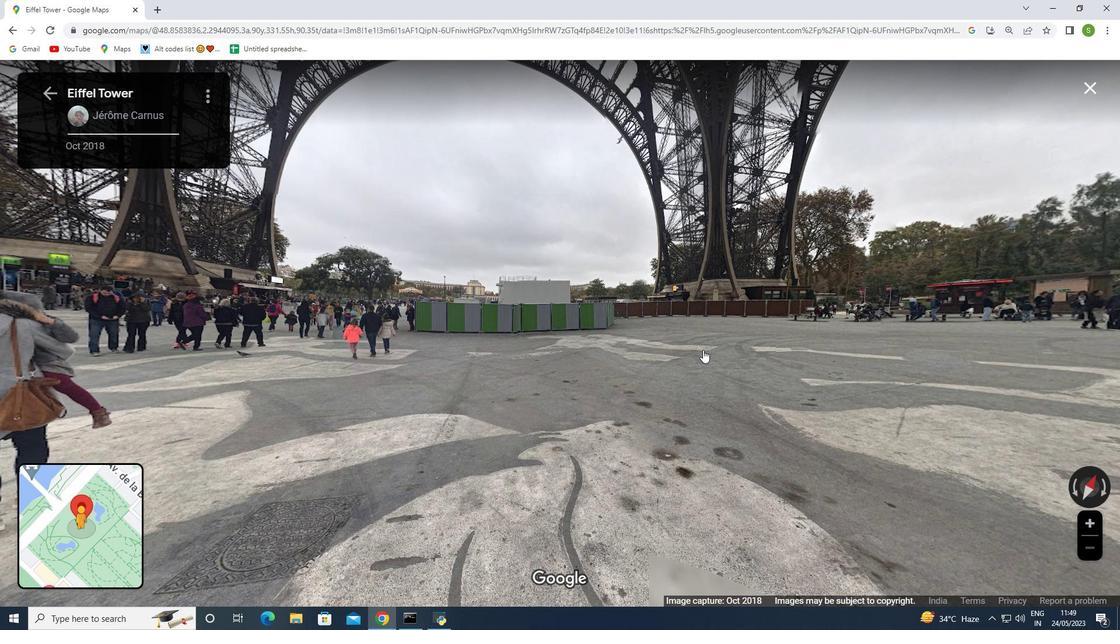 
Action: Mouse scrolled (703, 349) with delta (0, 0)
Screenshot: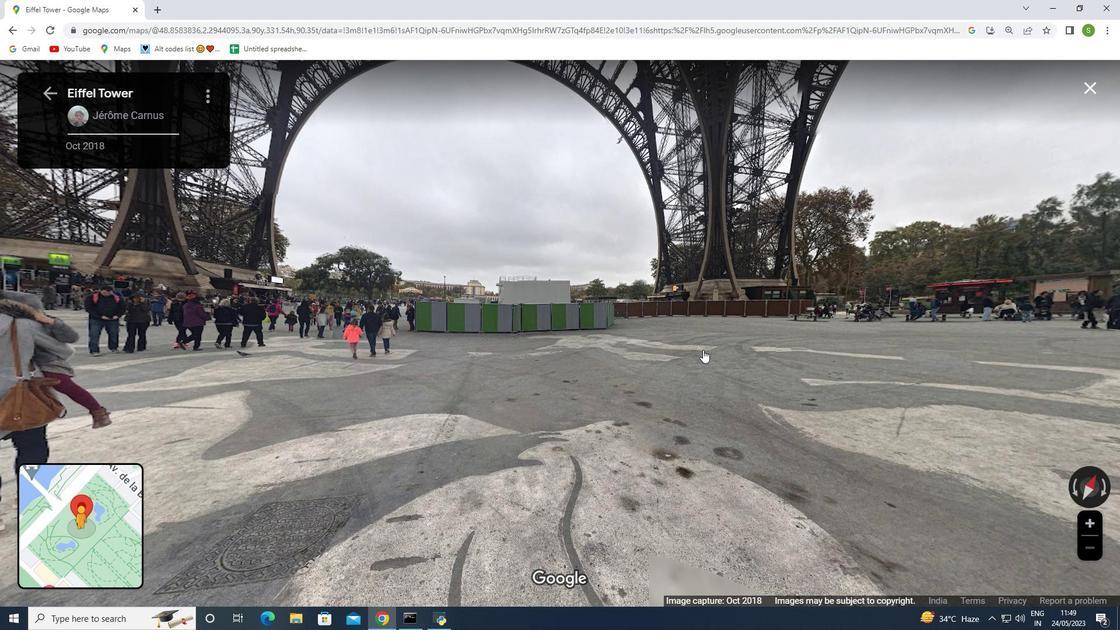 
Action: Mouse scrolled (703, 349) with delta (0, 0)
Screenshot: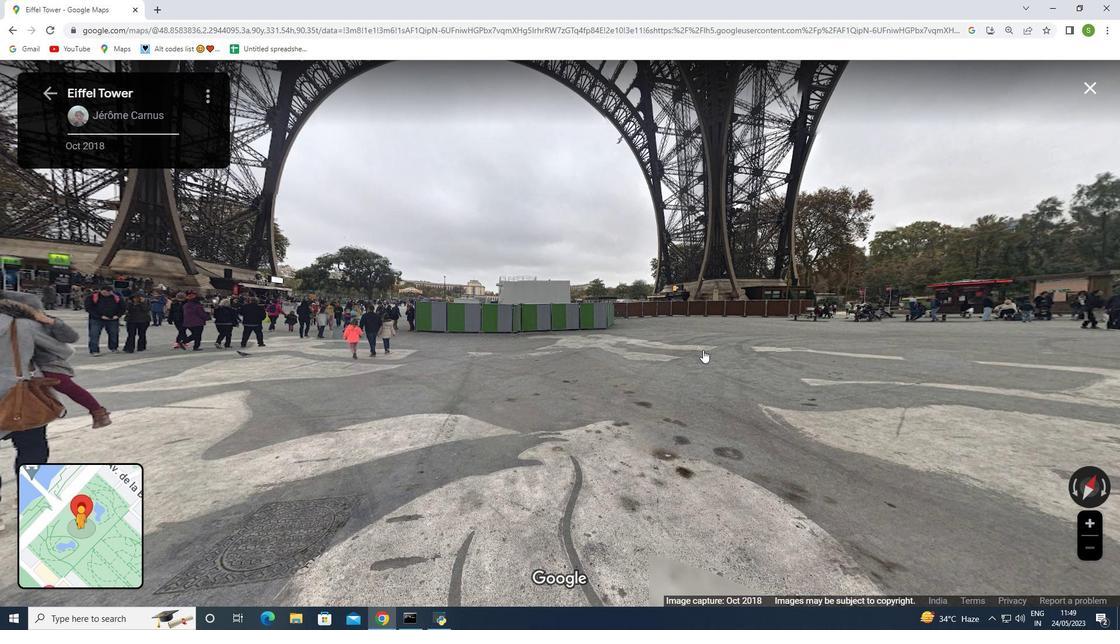 
Action: Mouse moved to (741, 360)
Screenshot: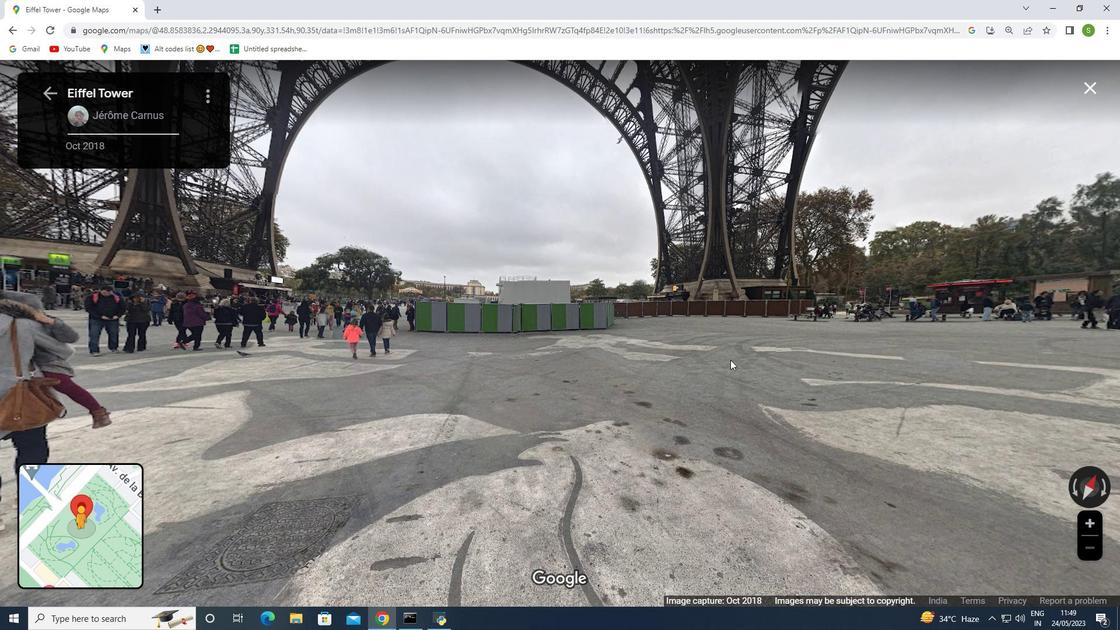 
Action: Key pressed <Key.right>
Screenshot: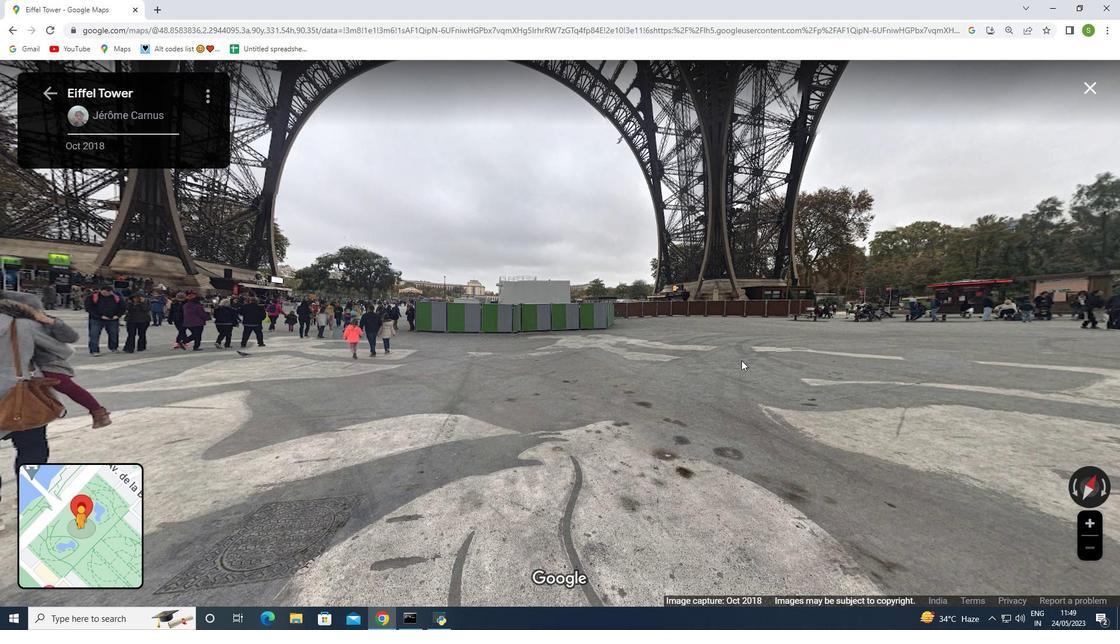 
Action: Mouse moved to (738, 359)
Screenshot: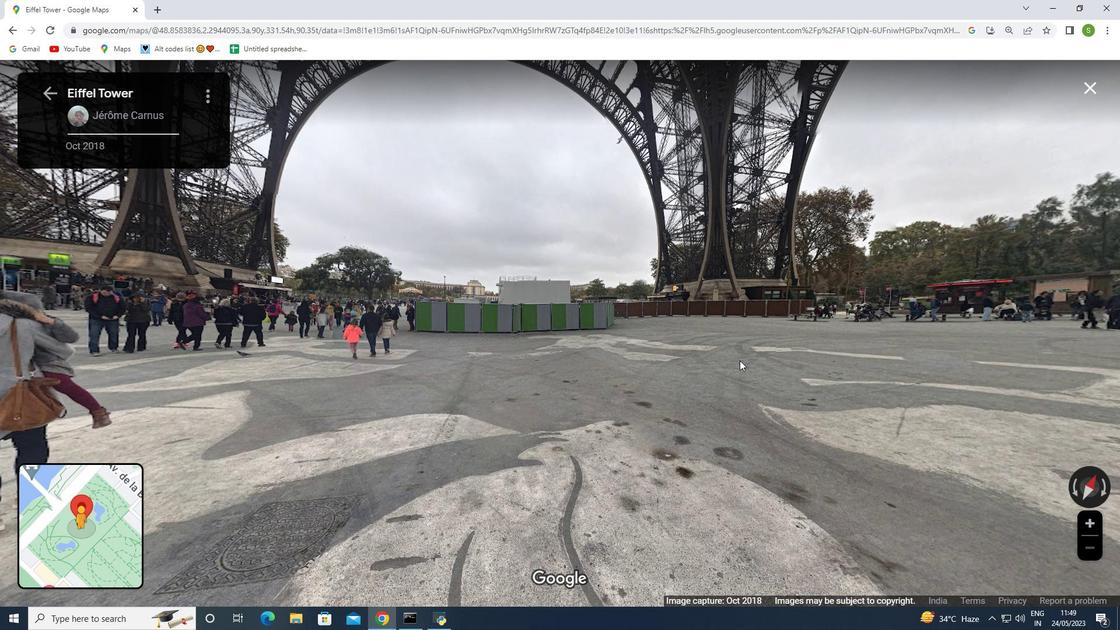 
Action: Key pressed <Key.right>
Screenshot: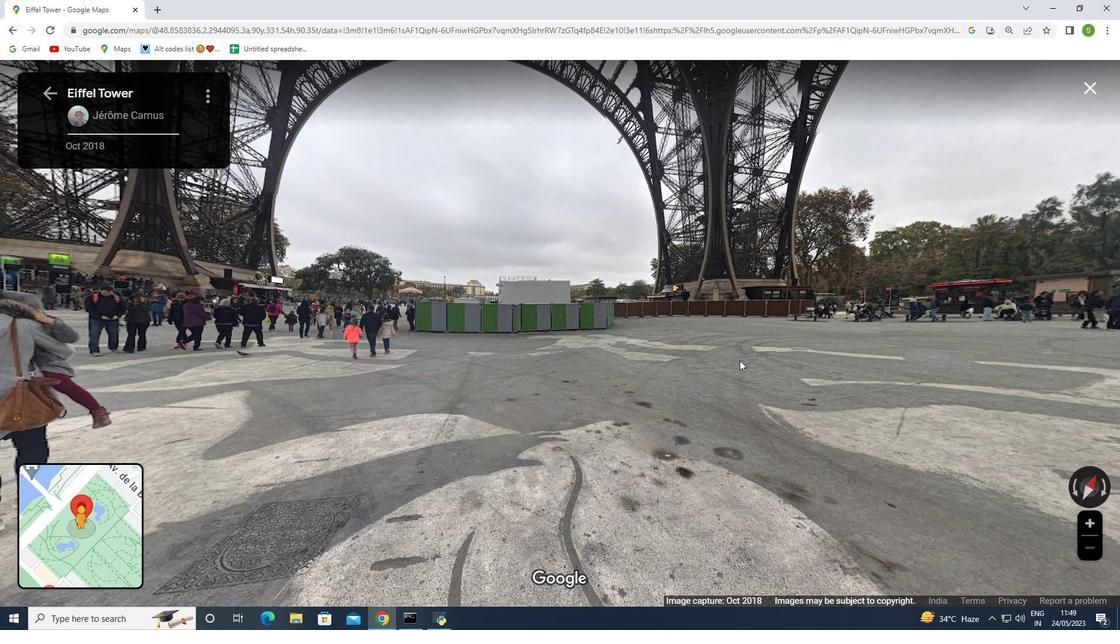 
Action: Mouse moved to (732, 354)
Screenshot: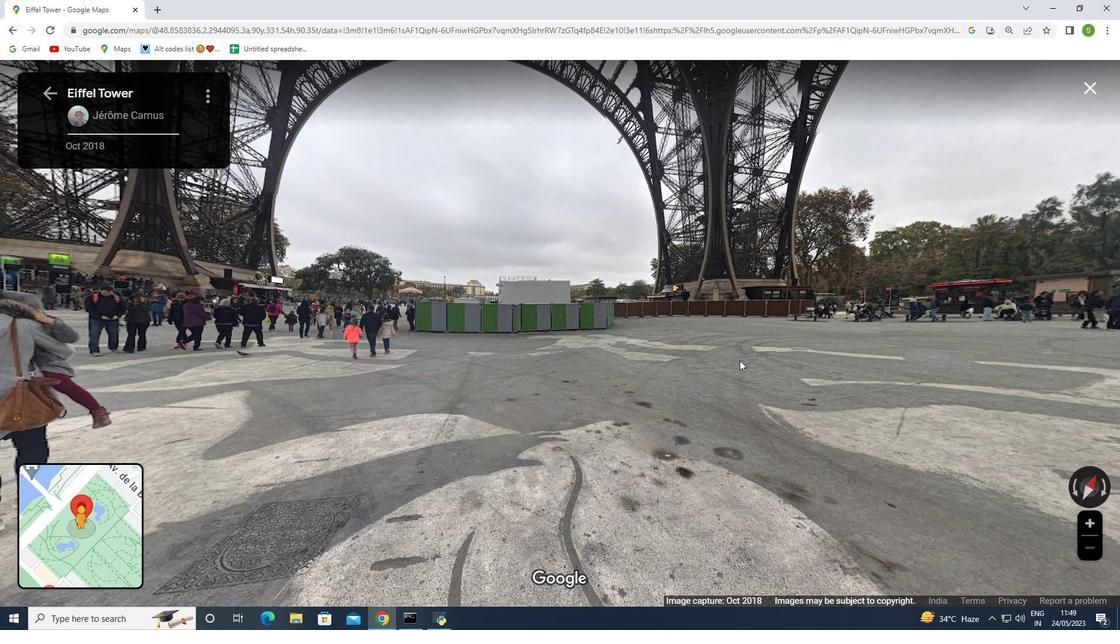 
Action: Key pressed <Key.right>
Screenshot: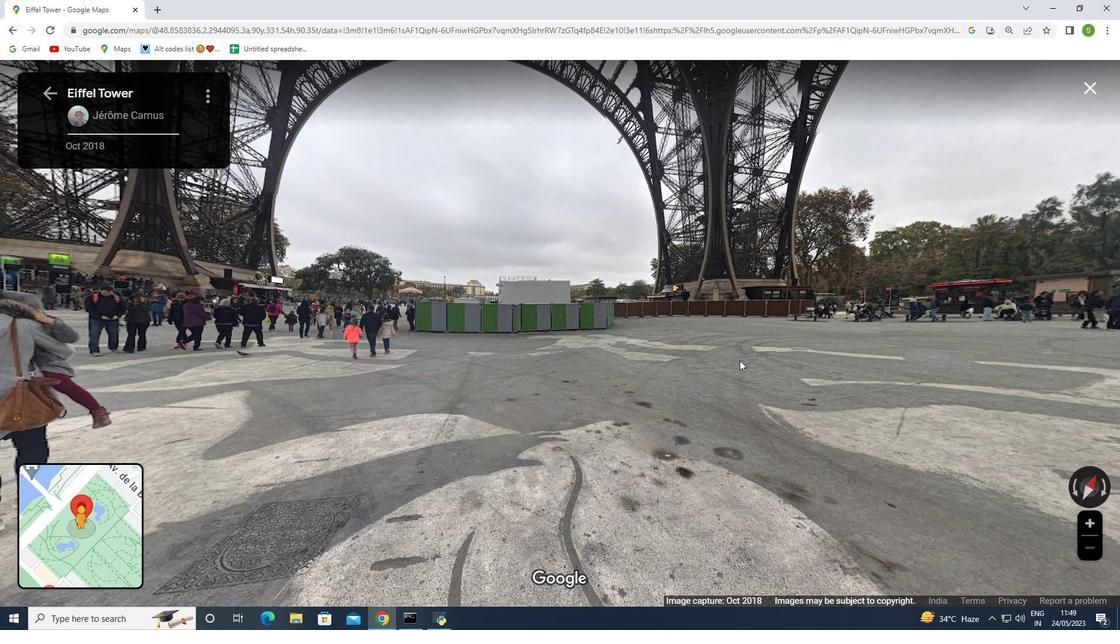 
Action: Mouse moved to (731, 353)
Screenshot: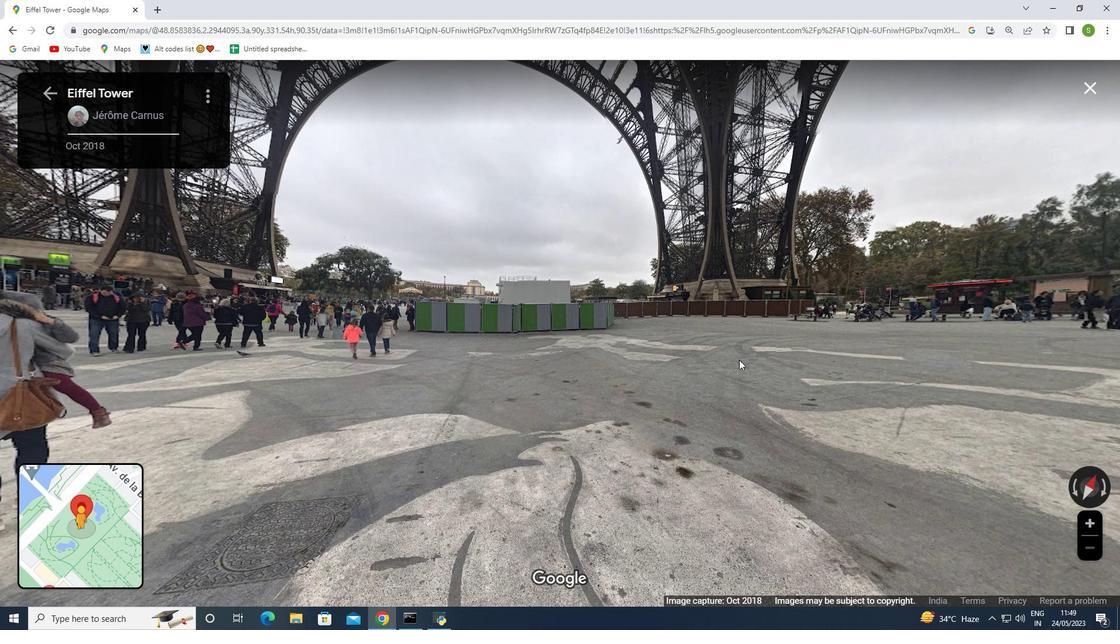 
Action: Key pressed <Key.right>
Screenshot: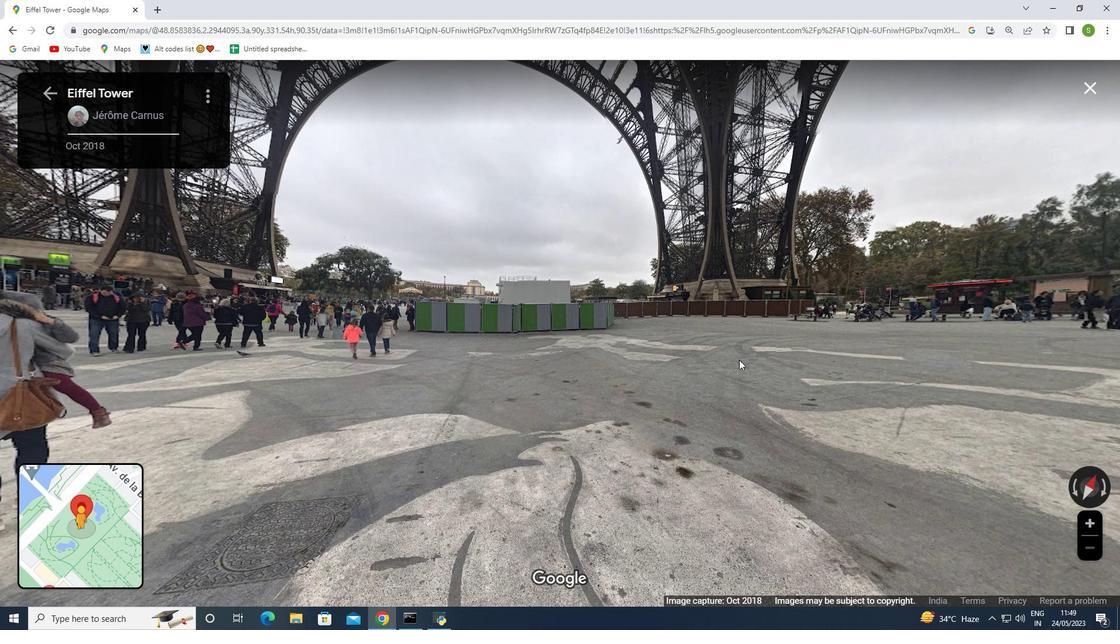 
Action: Mouse moved to (726, 349)
Screenshot: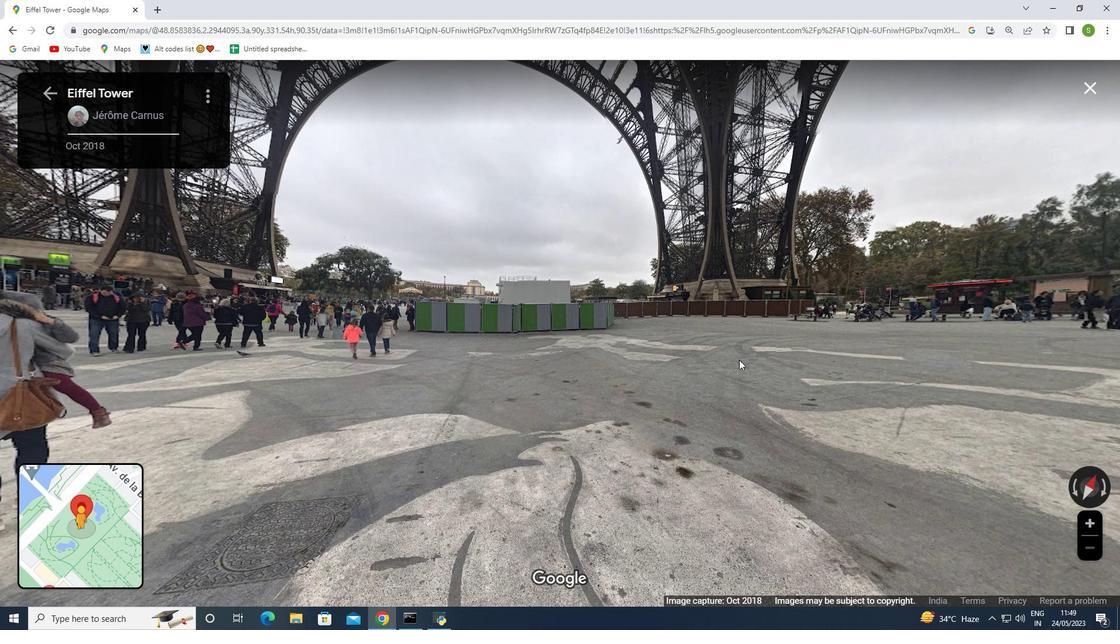 
Action: Key pressed <Key.right>
Screenshot: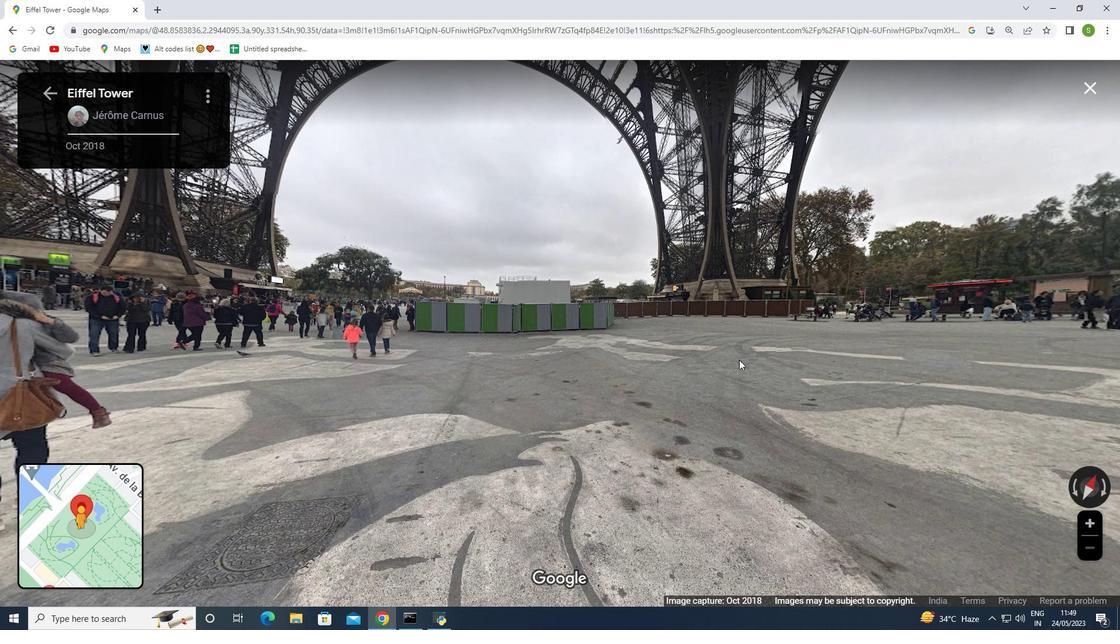 
Action: Mouse moved to (721, 347)
Screenshot: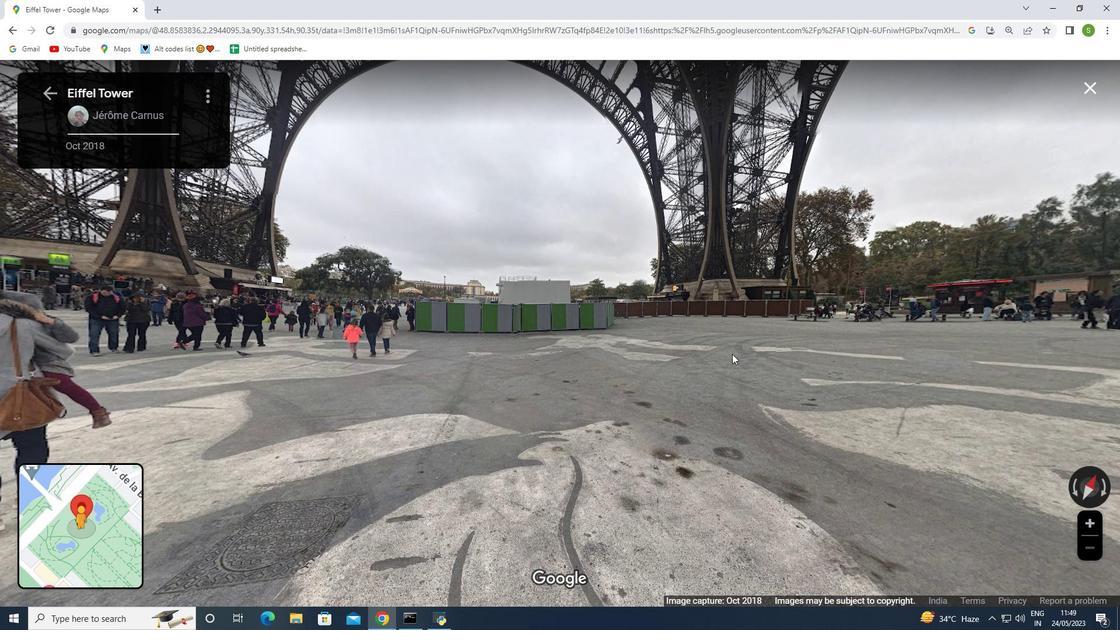 
Action: Key pressed <Key.right>
Screenshot: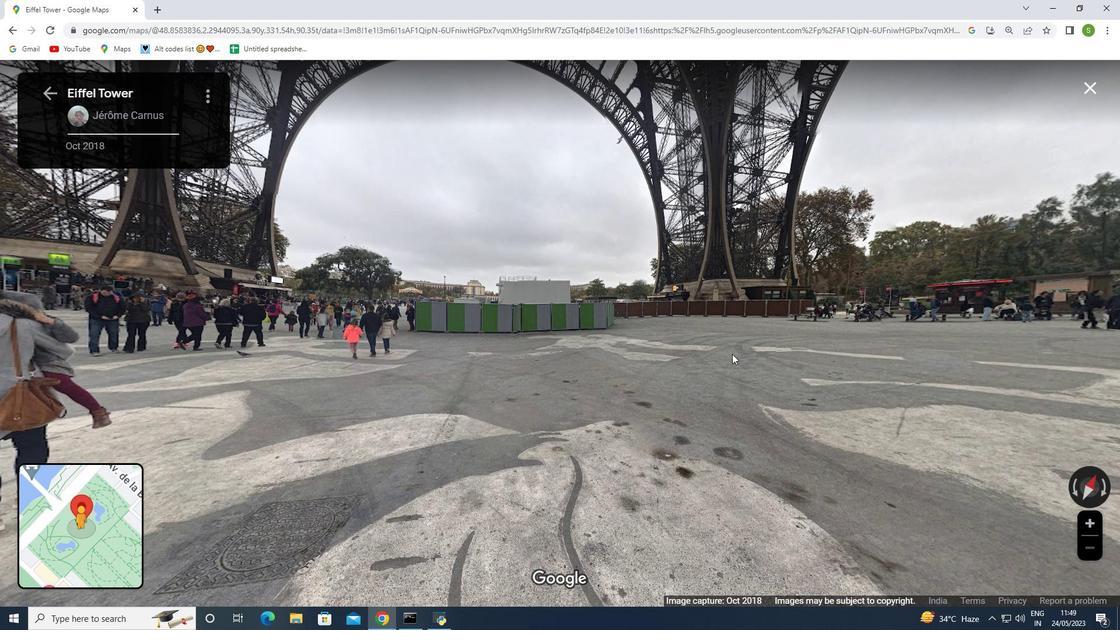 
Action: Mouse moved to (718, 345)
Screenshot: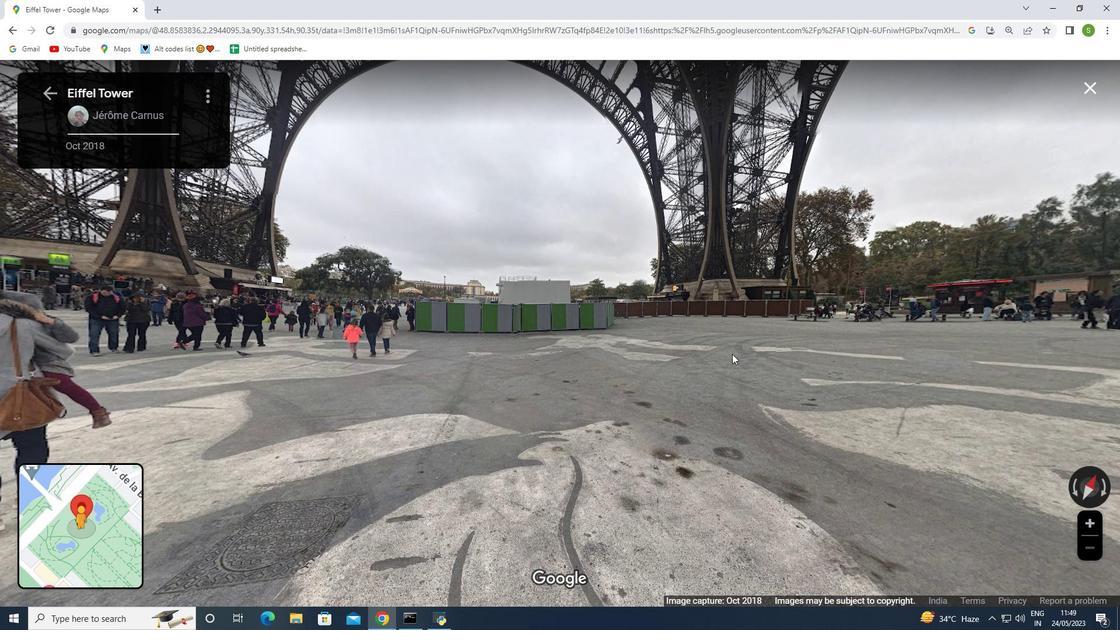 
Action: Key pressed <Key.right>
Screenshot: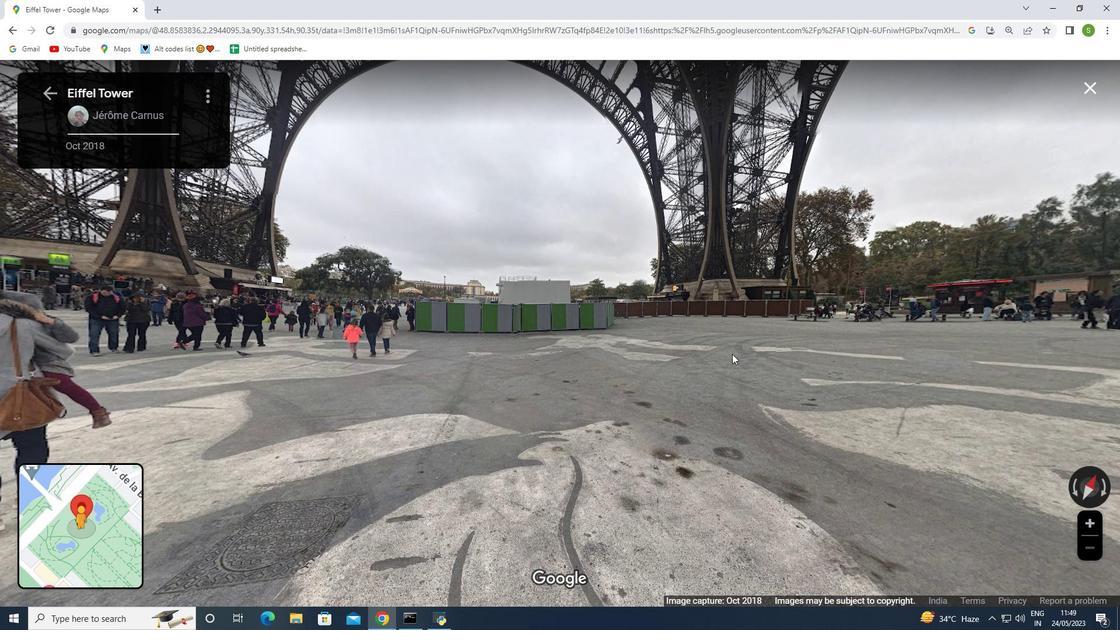 
Action: Mouse moved to (716, 345)
Screenshot: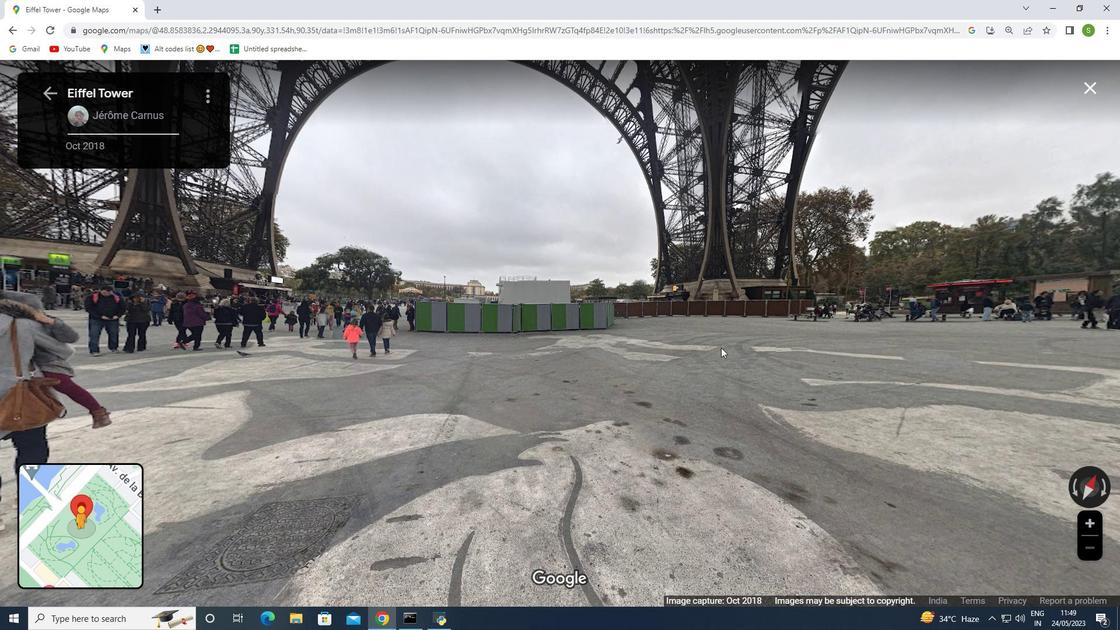 
Action: Key pressed <Key.right><Key.right><Key.right><Key.right><Key.right>
Screenshot: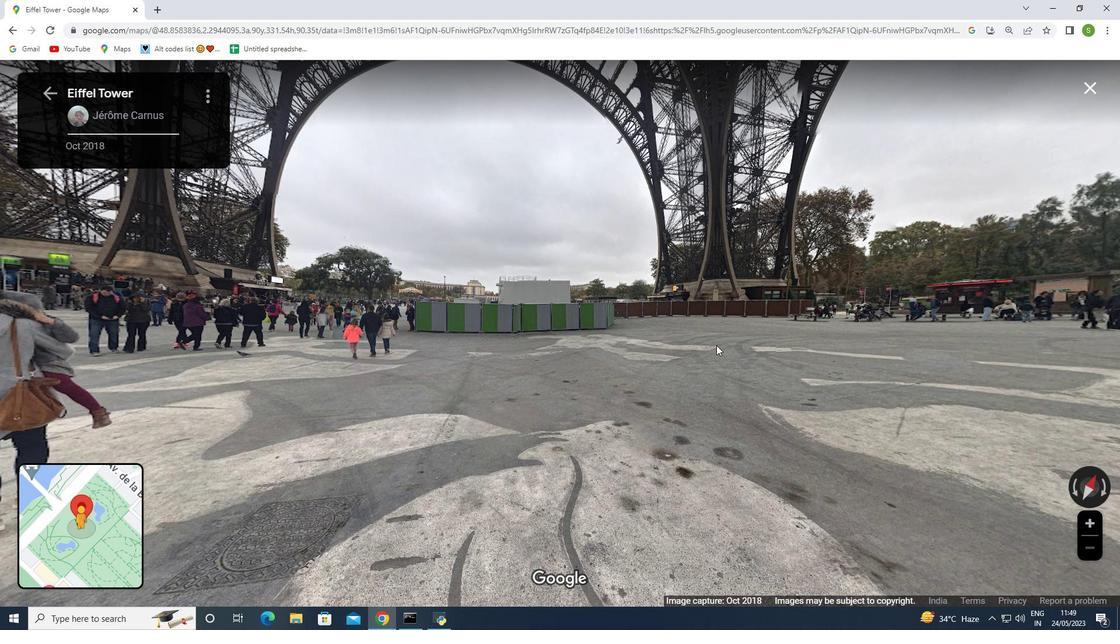 
Action: Mouse moved to (716, 345)
Screenshot: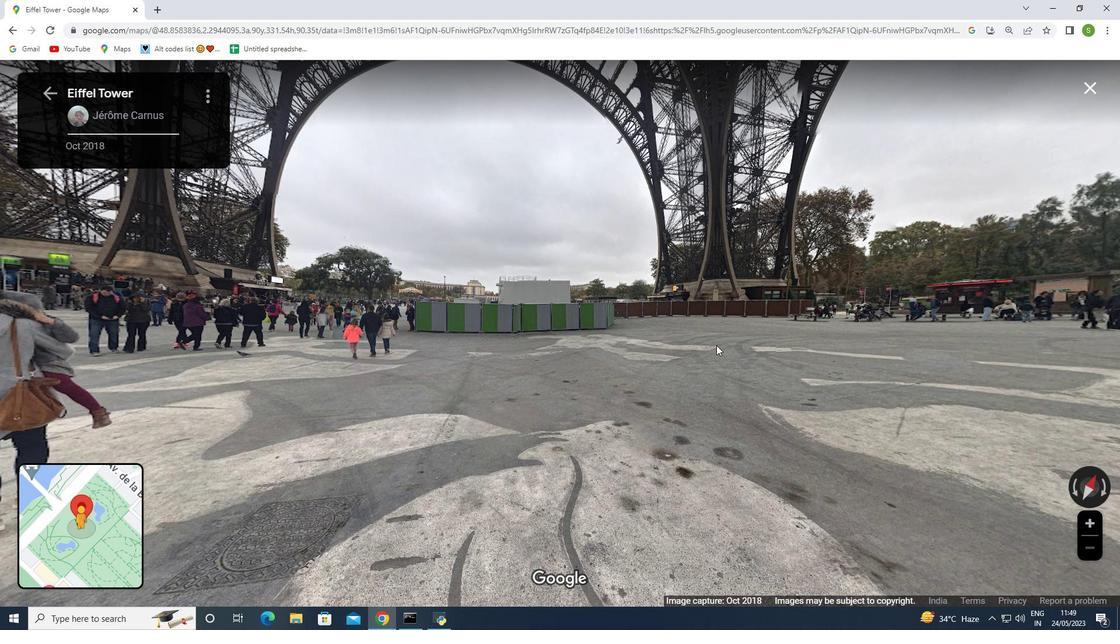 
Action: Key pressed <Key.right>
Screenshot: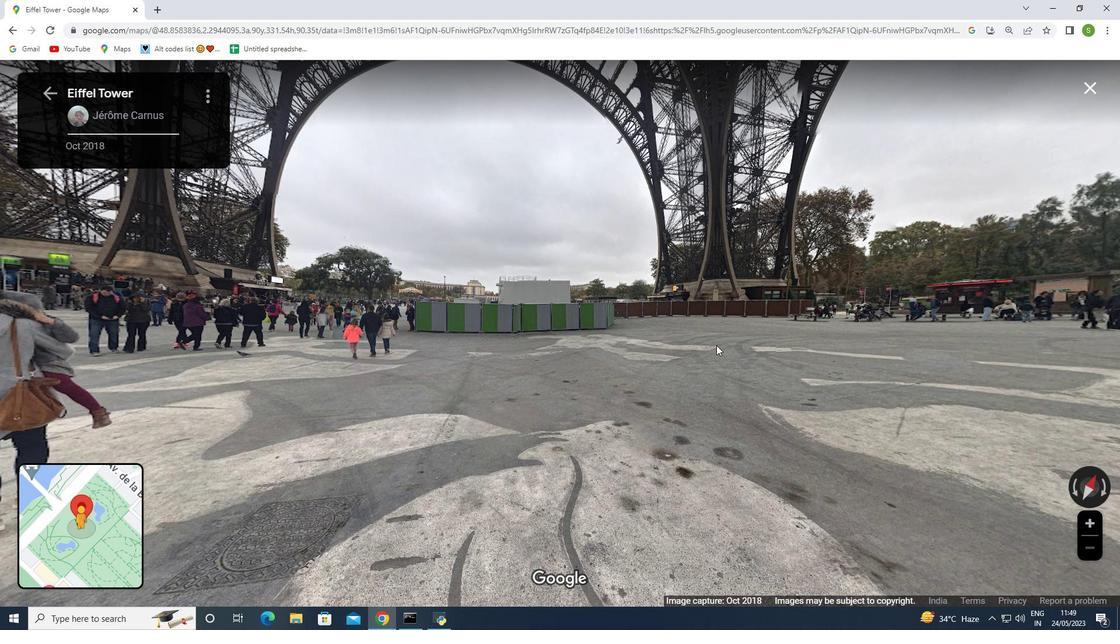 
Action: Mouse moved to (716, 345)
Screenshot: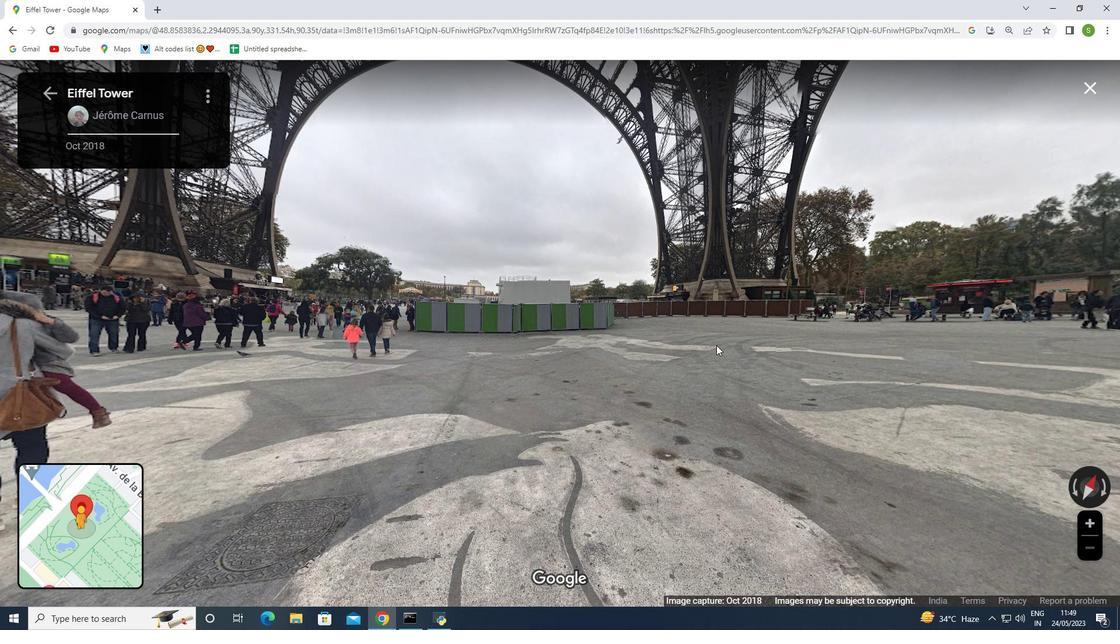 
Action: Key pressed <Key.right><Key.right>
Screenshot: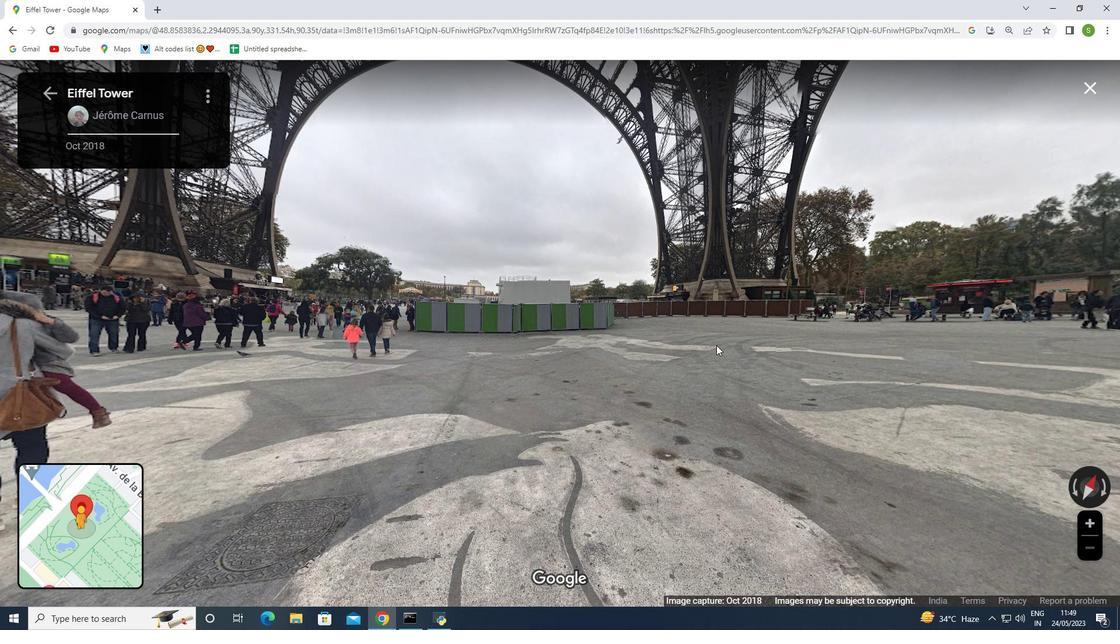 
Action: Mouse pressed middle at (716, 345)
Screenshot: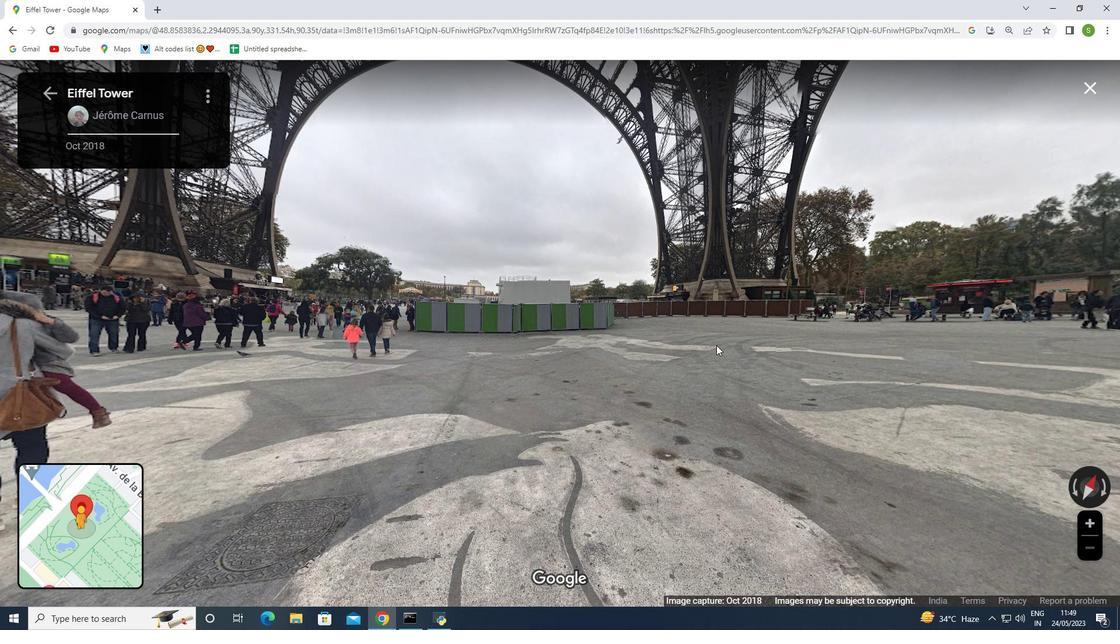 
Action: Key pressed <Key.right><Key.right><Key.right><Key.right><Key.right><Key.right><Key.right>
Screenshot: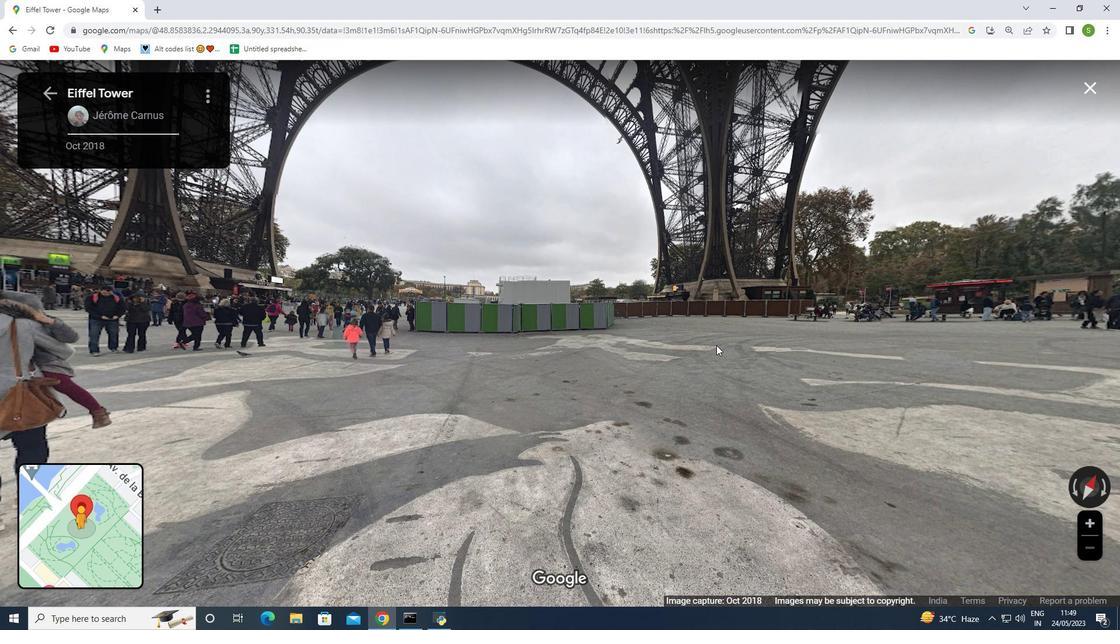 
Action: Mouse moved to (690, 345)
Screenshot: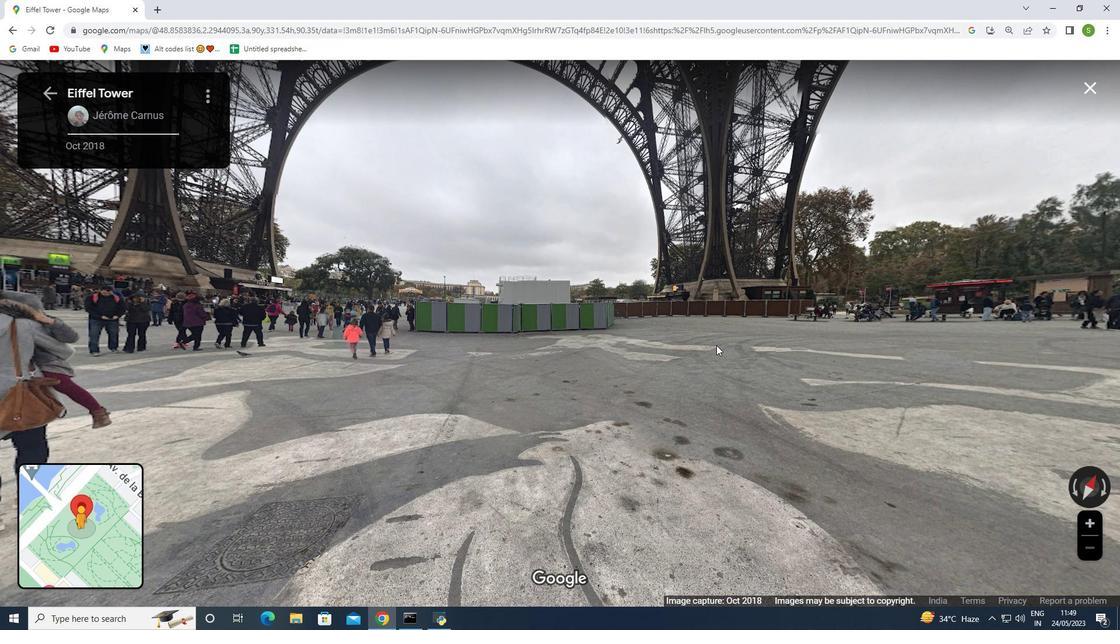 
Action: Key pressed <Key.right>
Screenshot: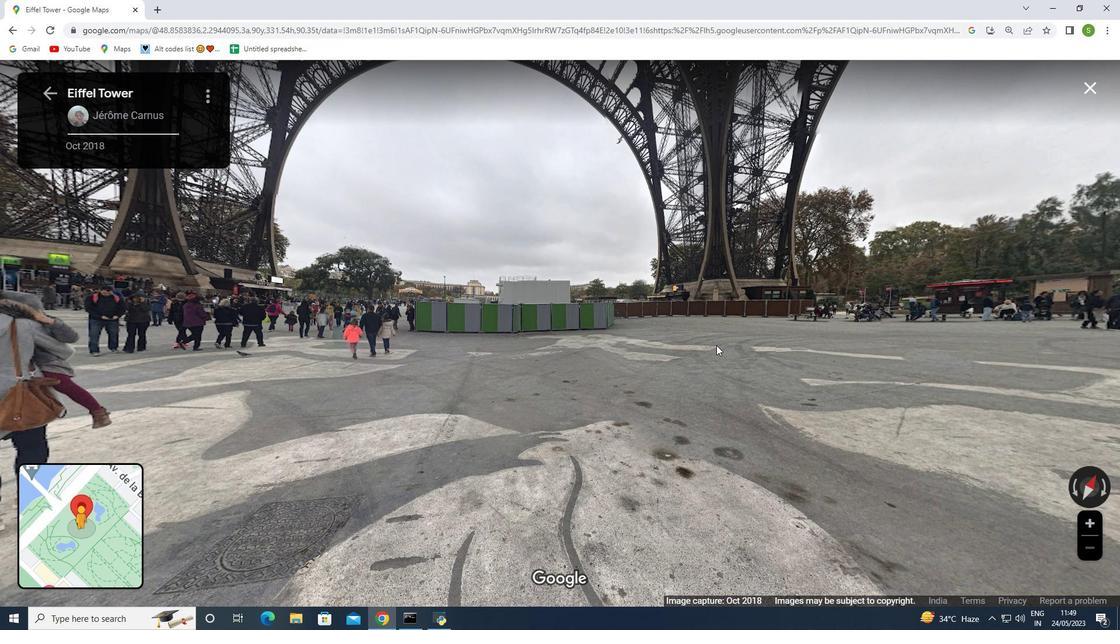 
Action: Mouse moved to (642, 341)
Screenshot: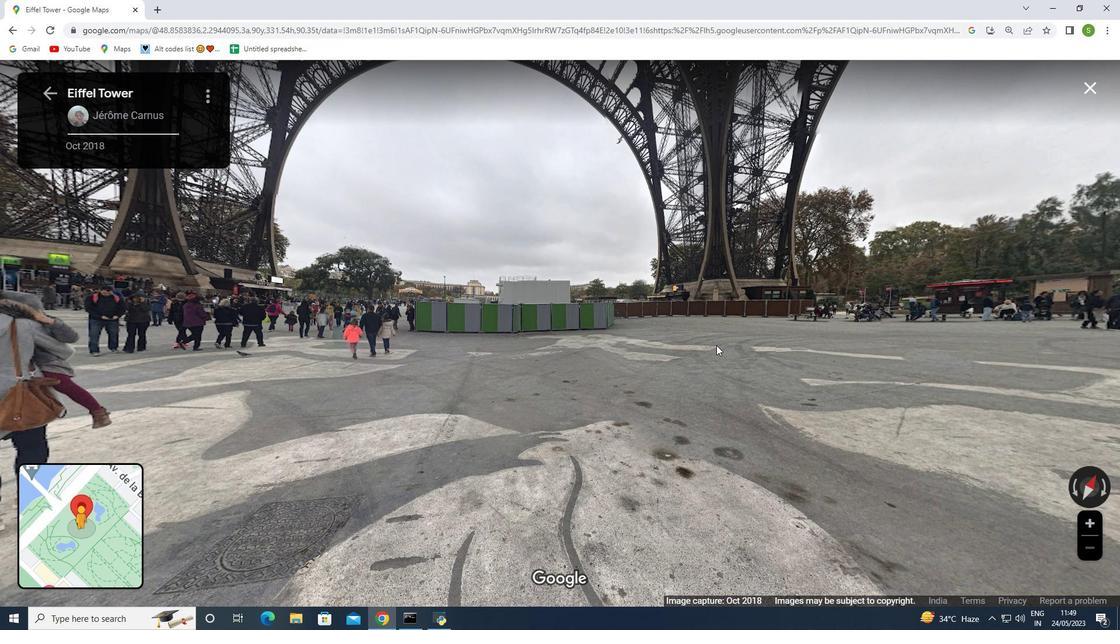 
Action: Key pressed <Key.right>
Screenshot: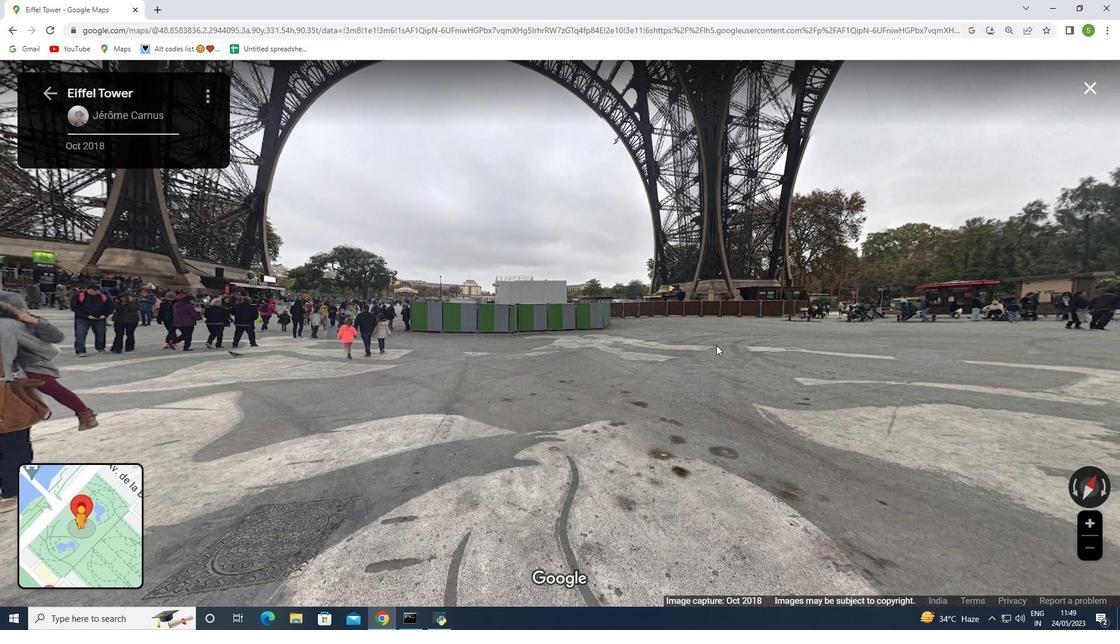 
Action: Mouse moved to (617, 338)
Screenshot: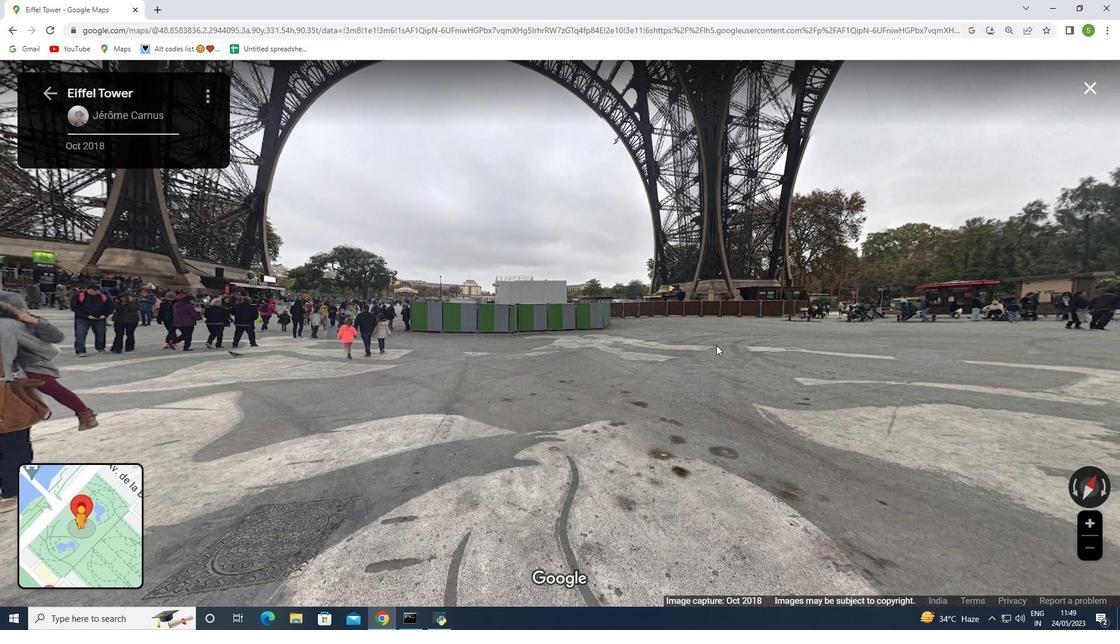 
Action: Key pressed <Key.right>
Screenshot: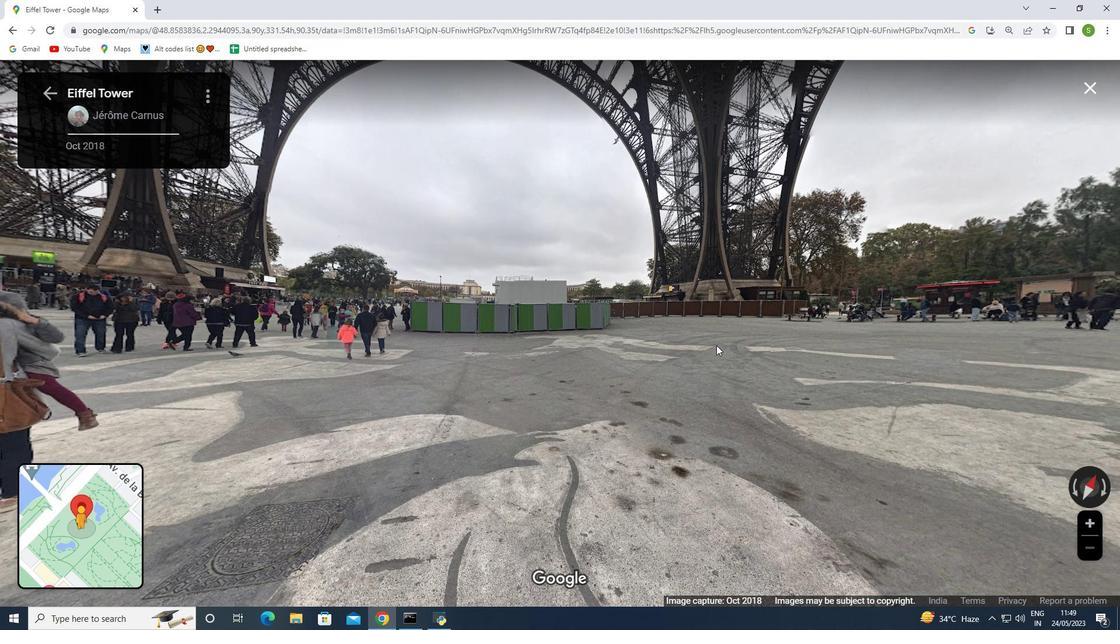 
Action: Mouse moved to (590, 337)
Screenshot: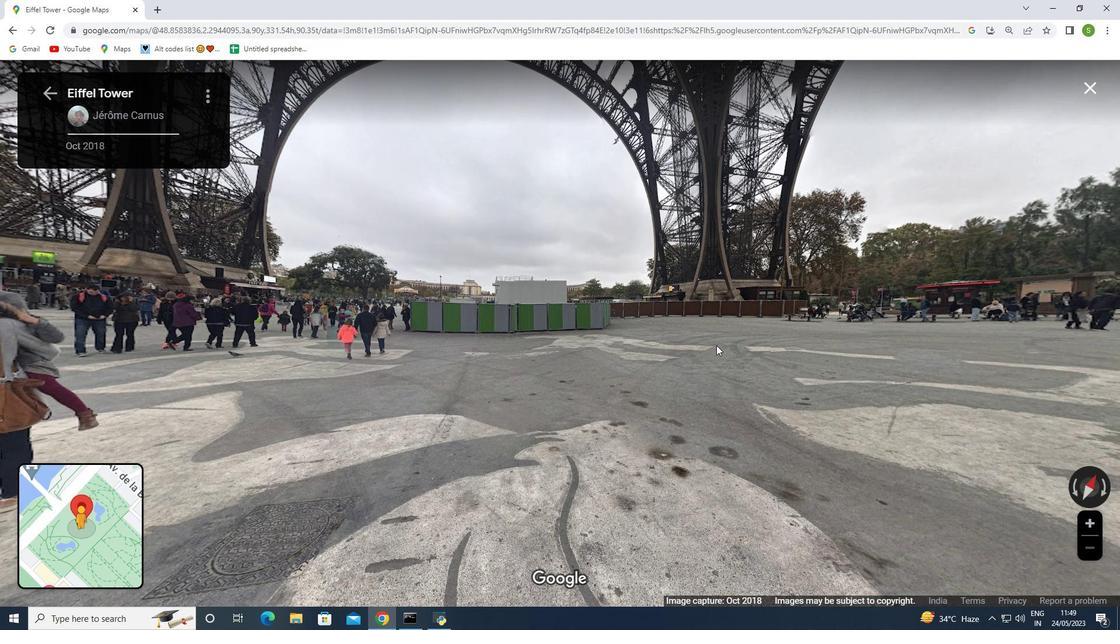 
Action: Key pressed <Key.right>
Screenshot: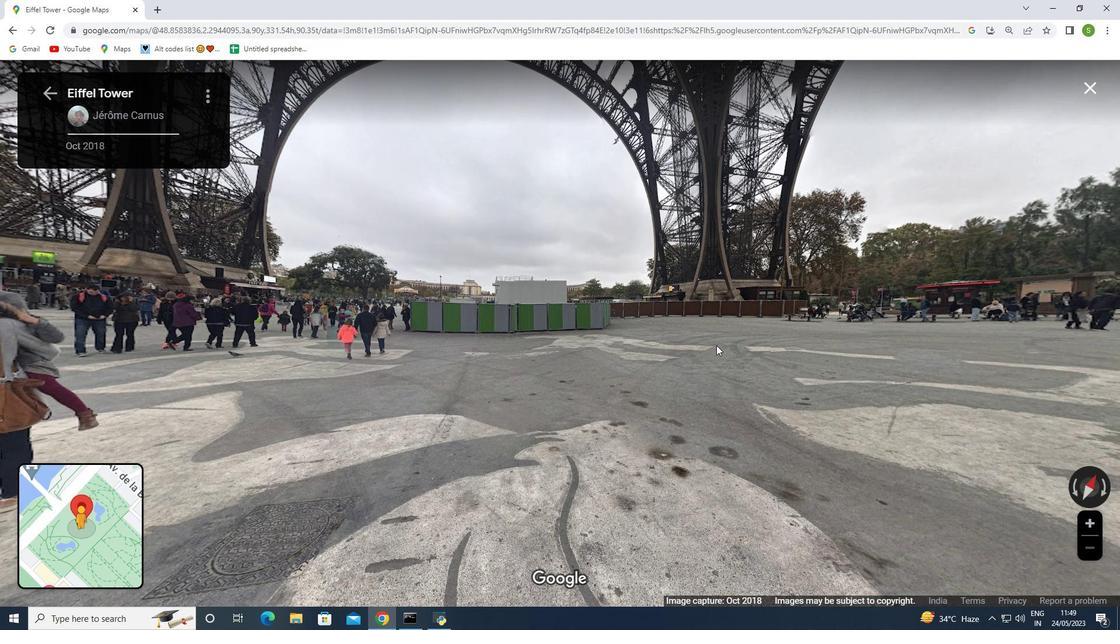 
Action: Mouse moved to (581, 337)
Screenshot: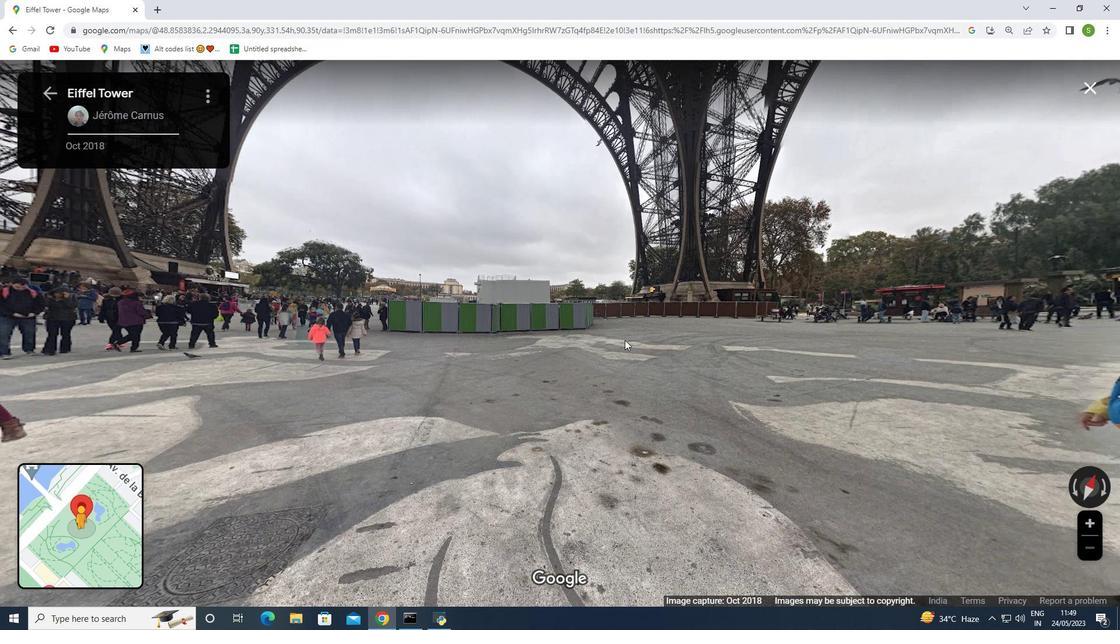 
Action: Key pressed <Key.right>
Screenshot: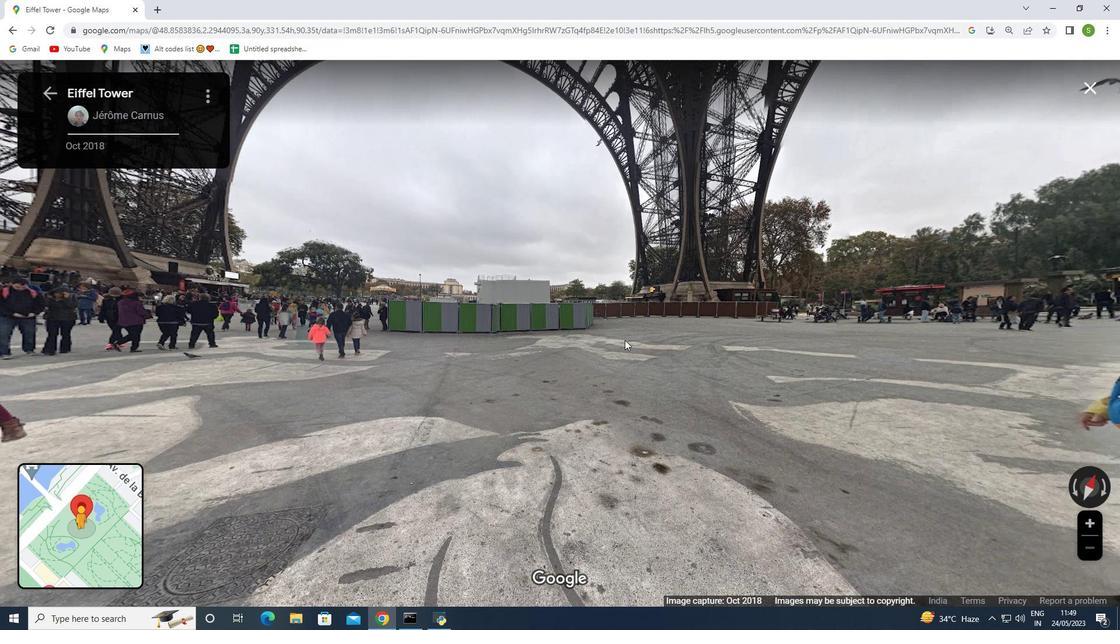 
Action: Mouse moved to (576, 337)
Screenshot: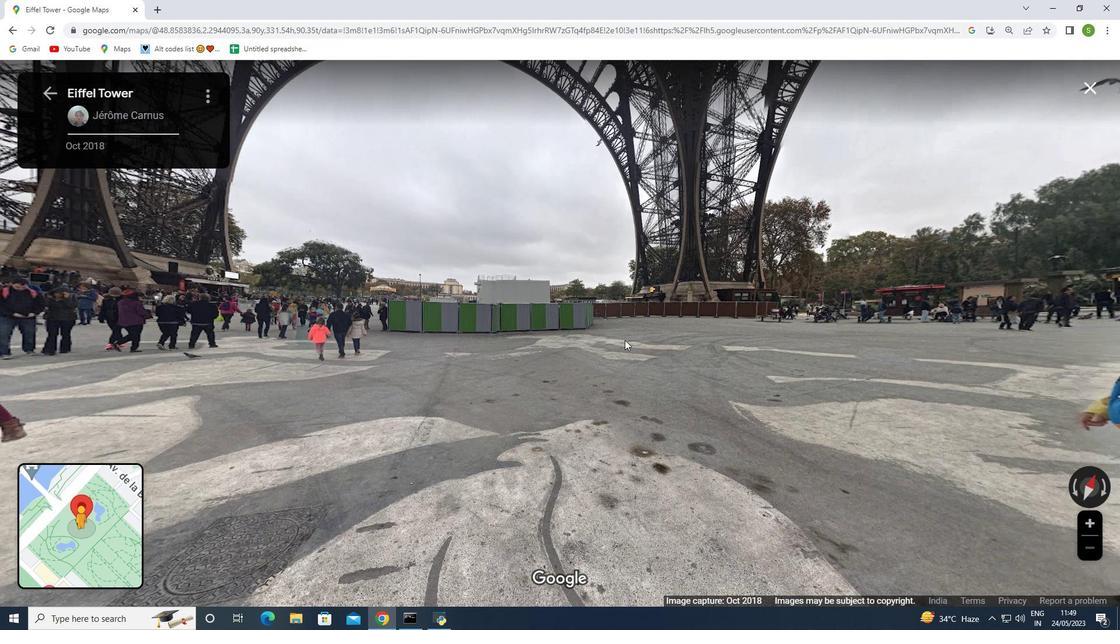 
Action: Key pressed <Key.right>
Screenshot: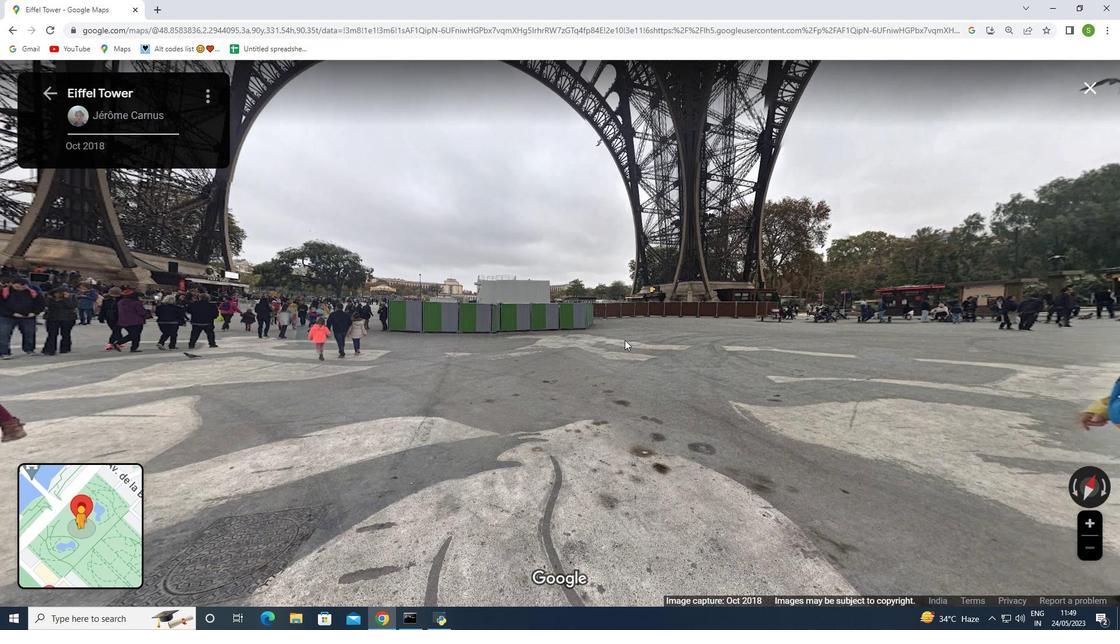 
Action: Mouse moved to (571, 337)
Screenshot: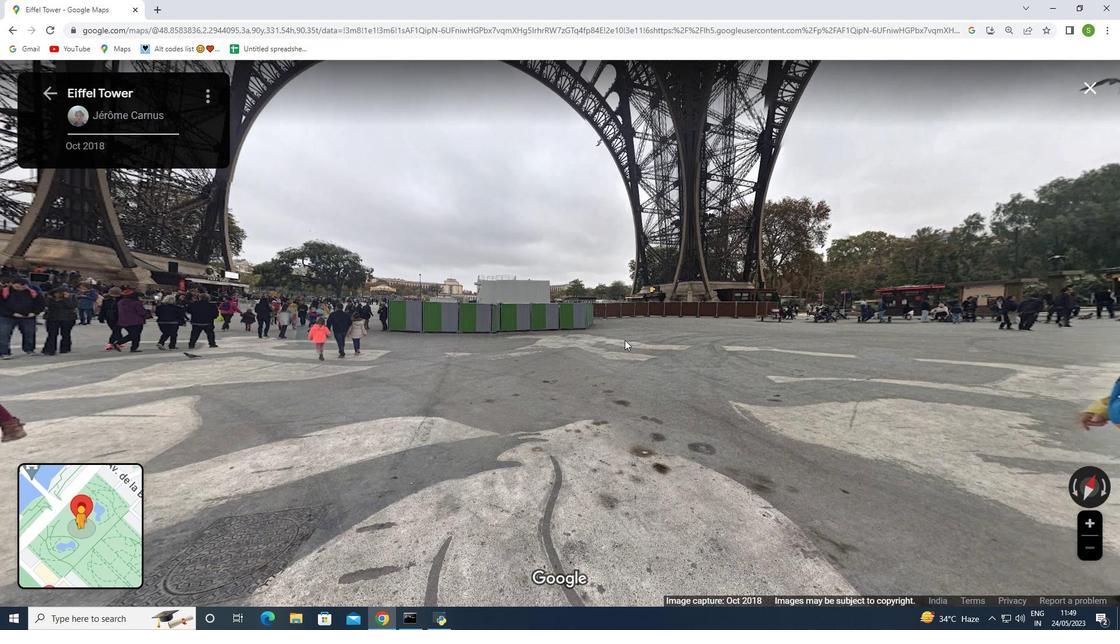 
Action: Key pressed <Key.right><Key.right><Key.right>
Screenshot: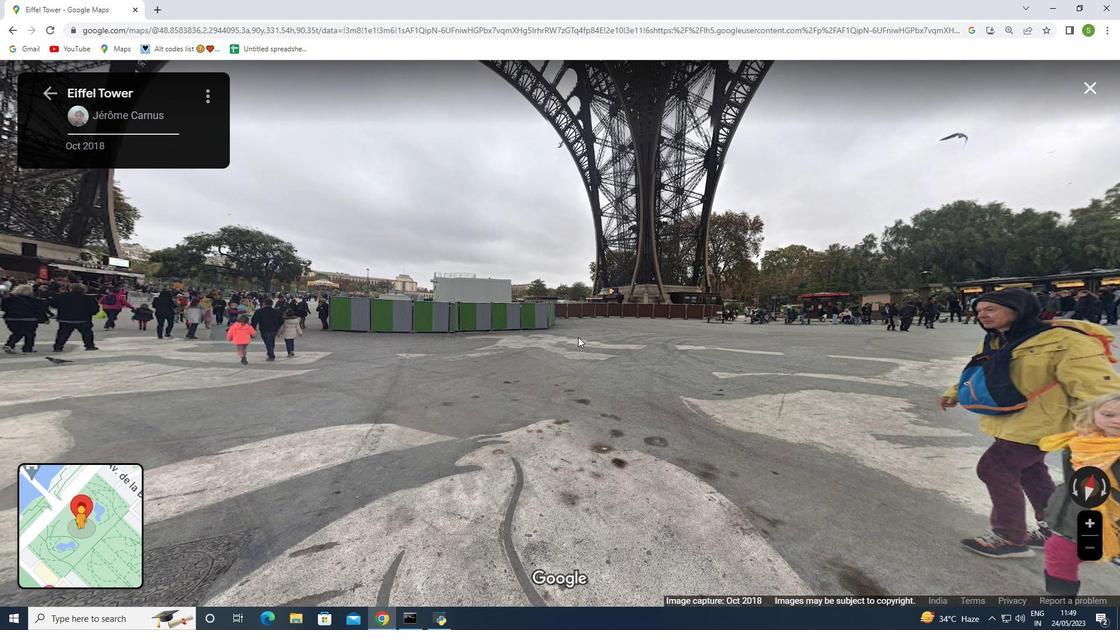 
Action: Mouse moved to (558, 340)
Screenshot: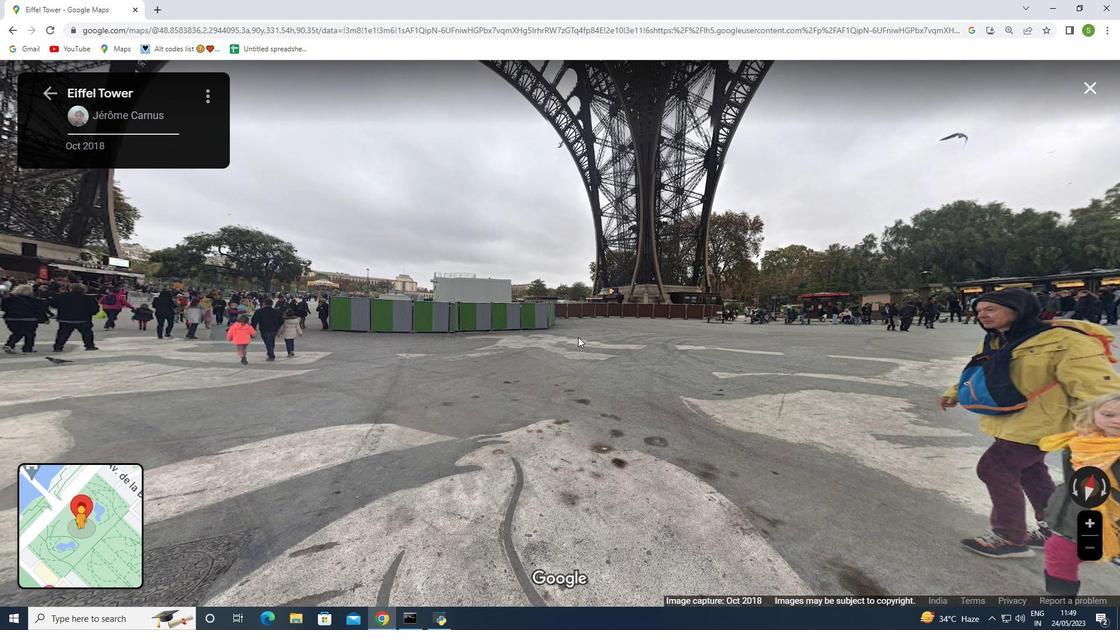
Action: Key pressed <Key.right>
Screenshot: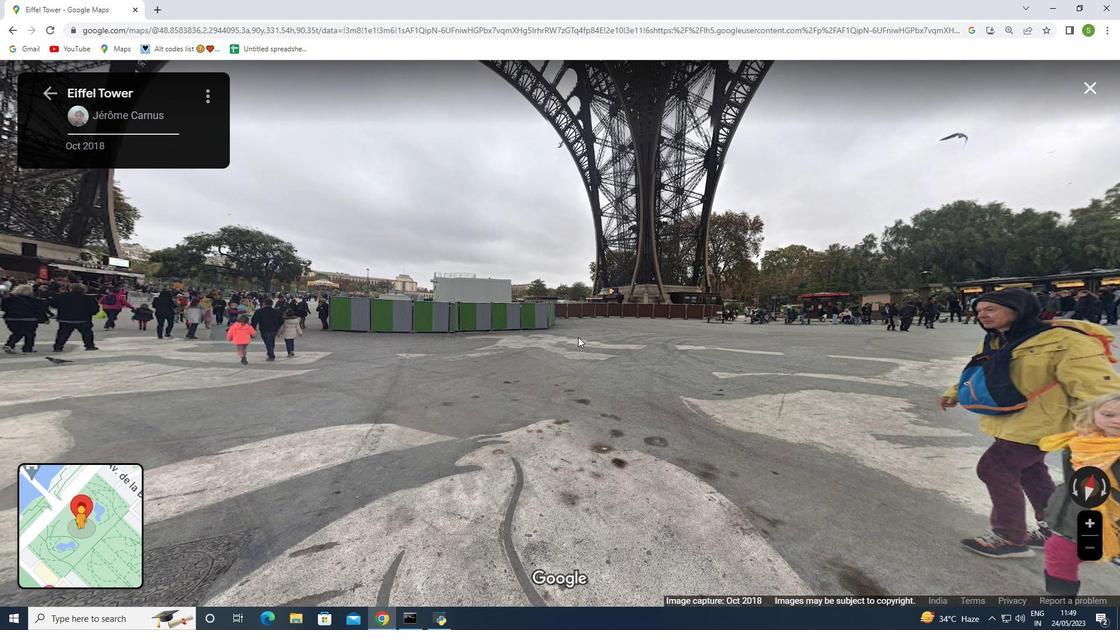 
Action: Mouse moved to (547, 342)
Screenshot: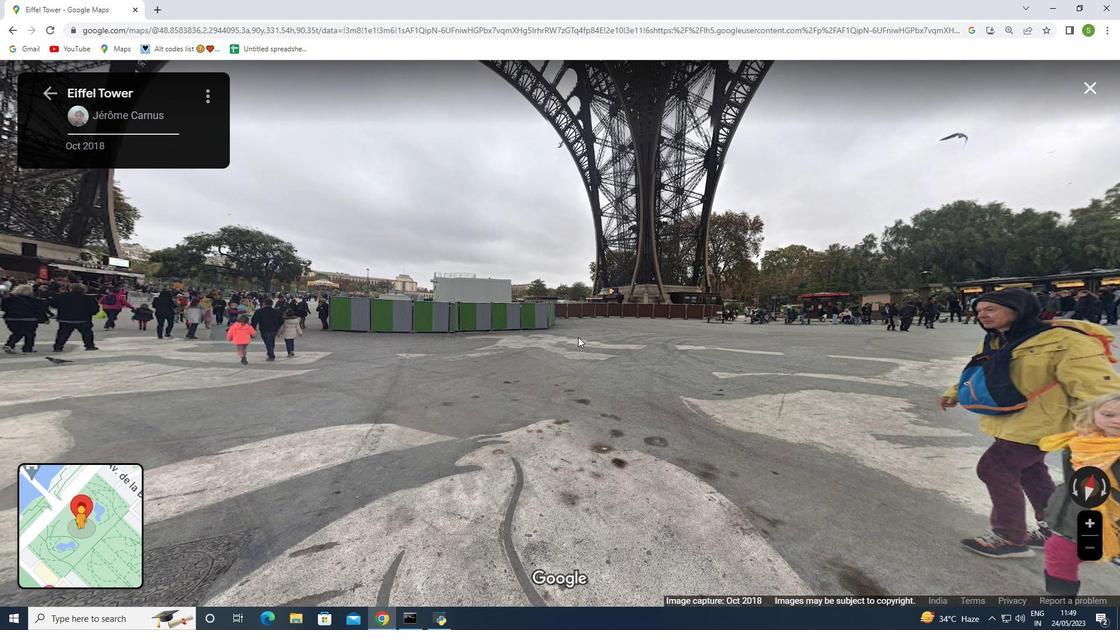 
Action: Key pressed <Key.right><Key.right><Key.right><Key.right><Key.right><Key.right><Key.right><Key.right><Key.right><Key.right>
Screenshot: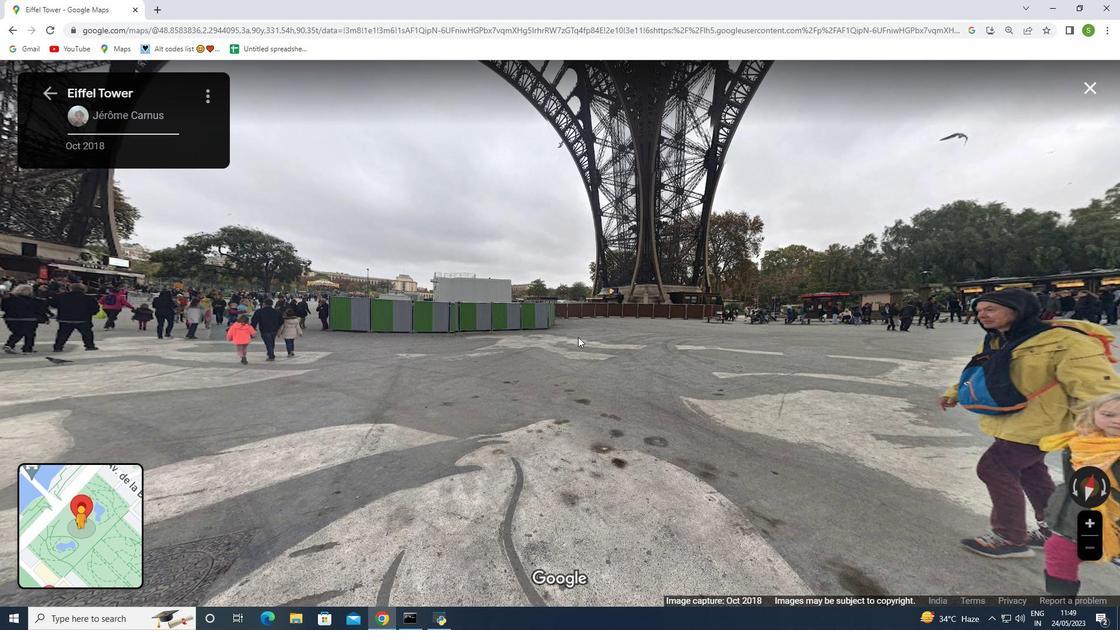 
Action: Mouse moved to (630, 361)
Screenshot: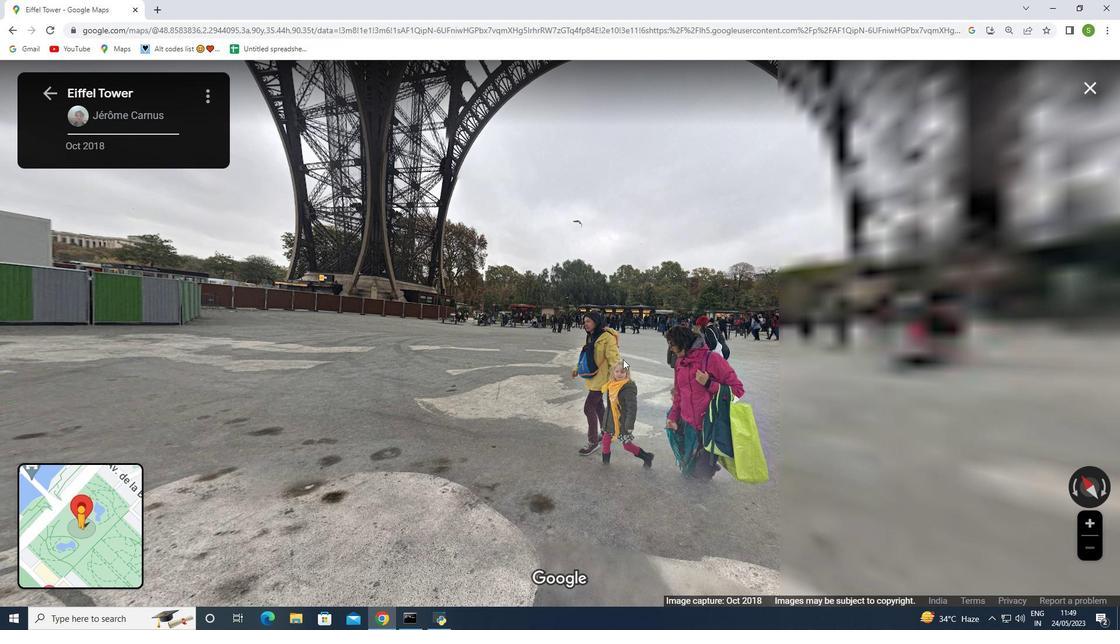 
Action: Mouse pressed middle at (630, 361)
Screenshot: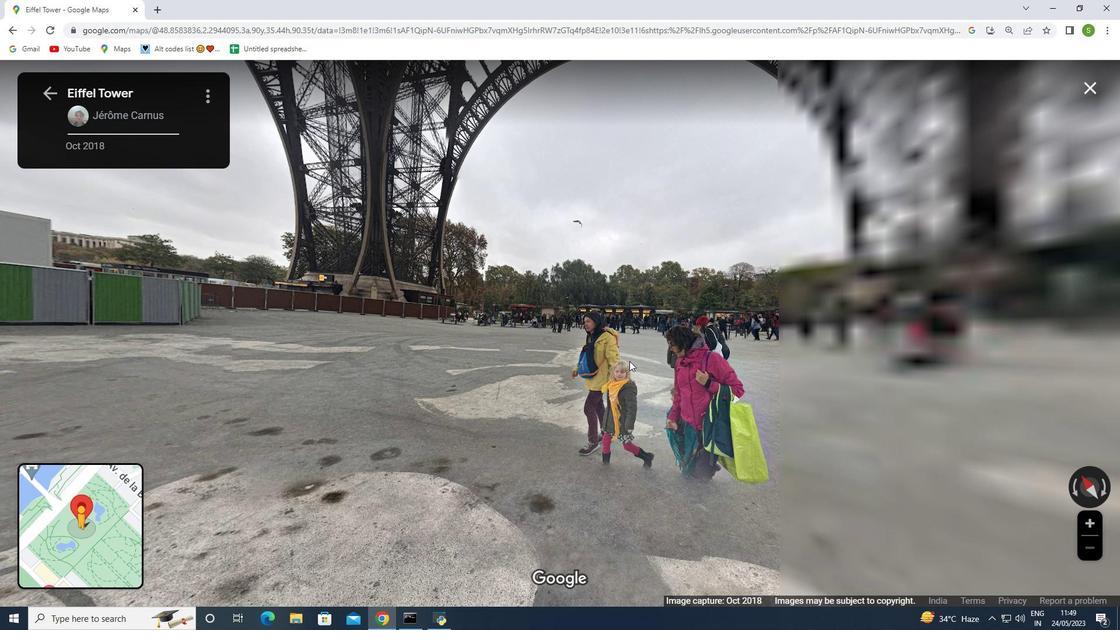 
Action: Mouse moved to (668, 375)
Screenshot: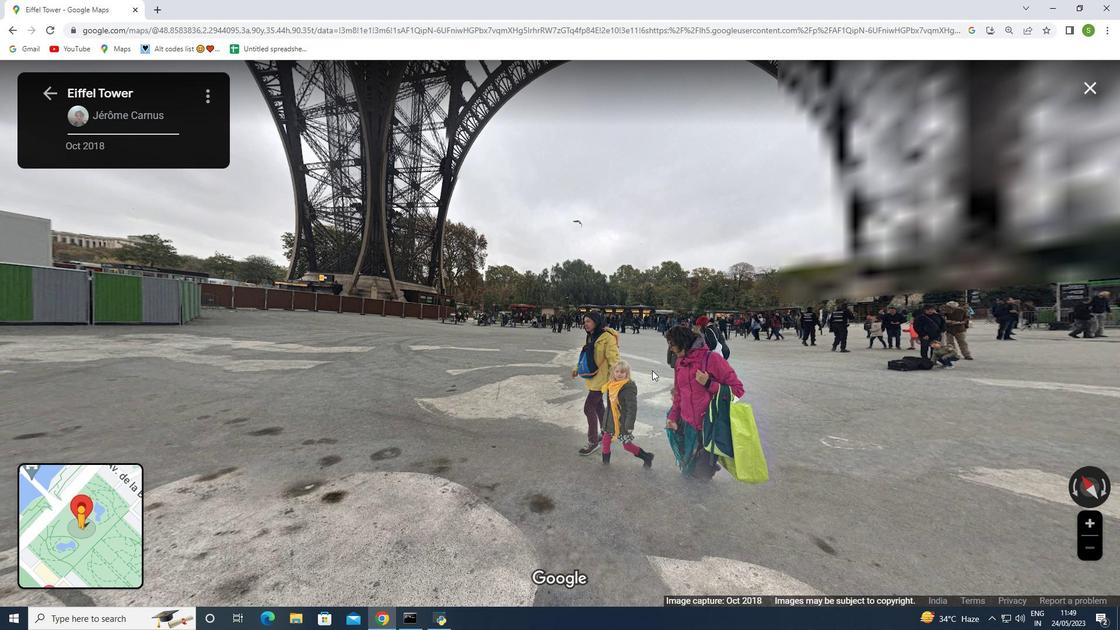 
Action: Mouse pressed middle at (668, 375)
Screenshot: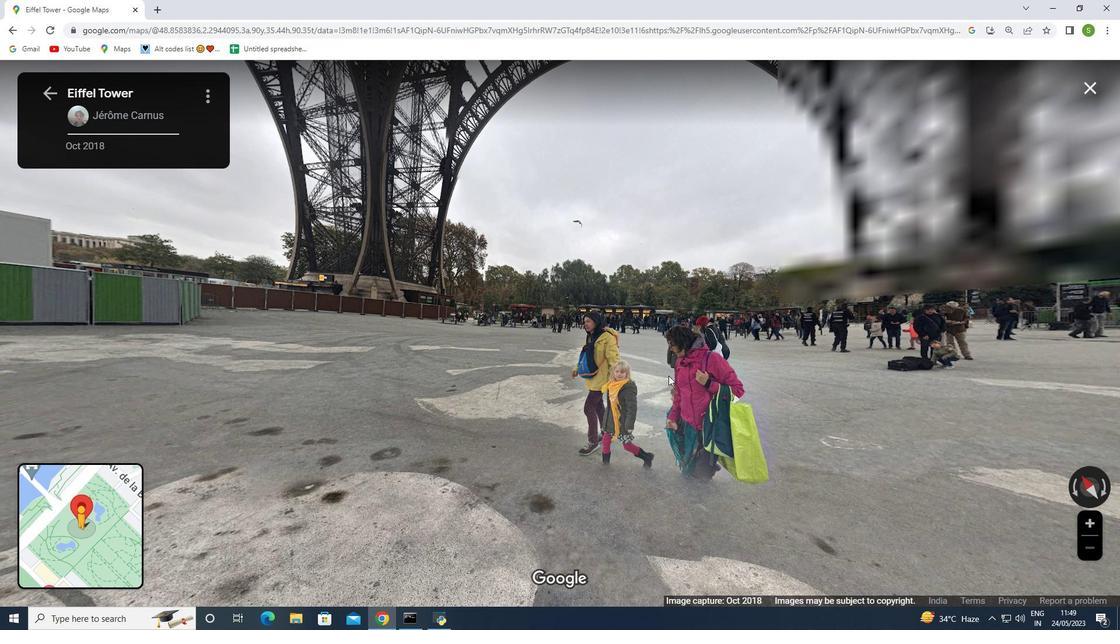 
Action: Mouse moved to (592, 378)
Screenshot: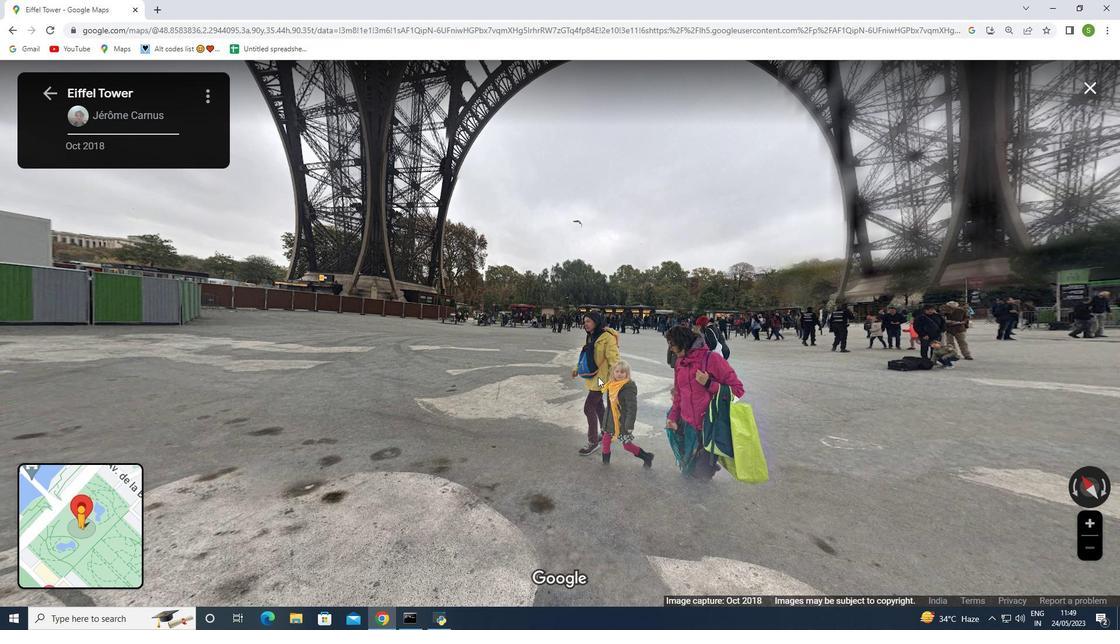 
Action: Key pressed <Key.right>
Screenshot: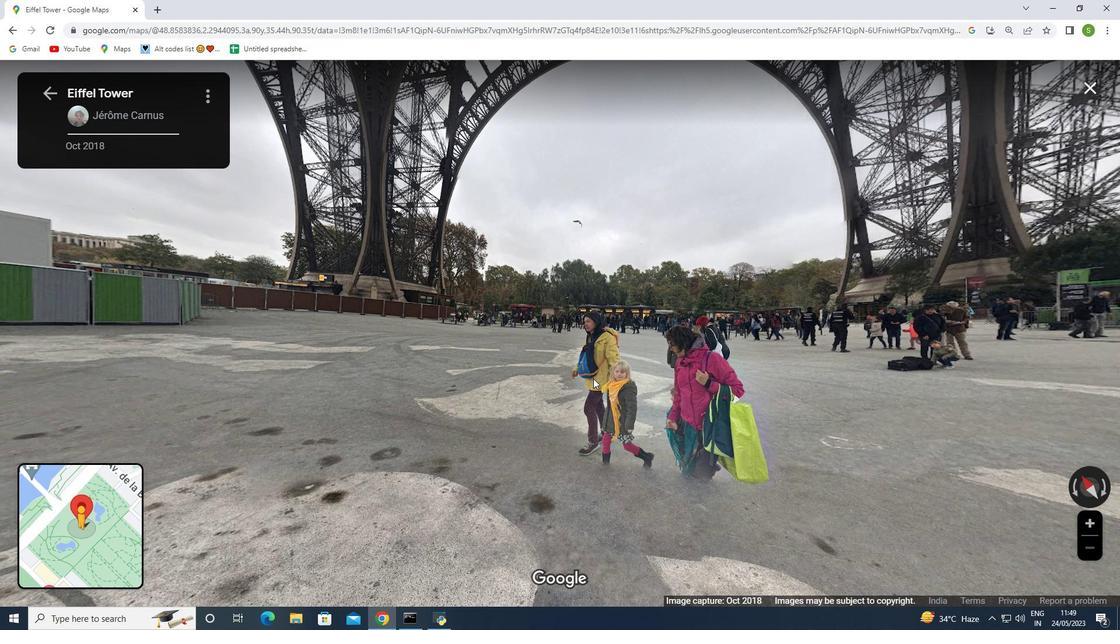 
Action: Mouse moved to (626, 372)
Screenshot: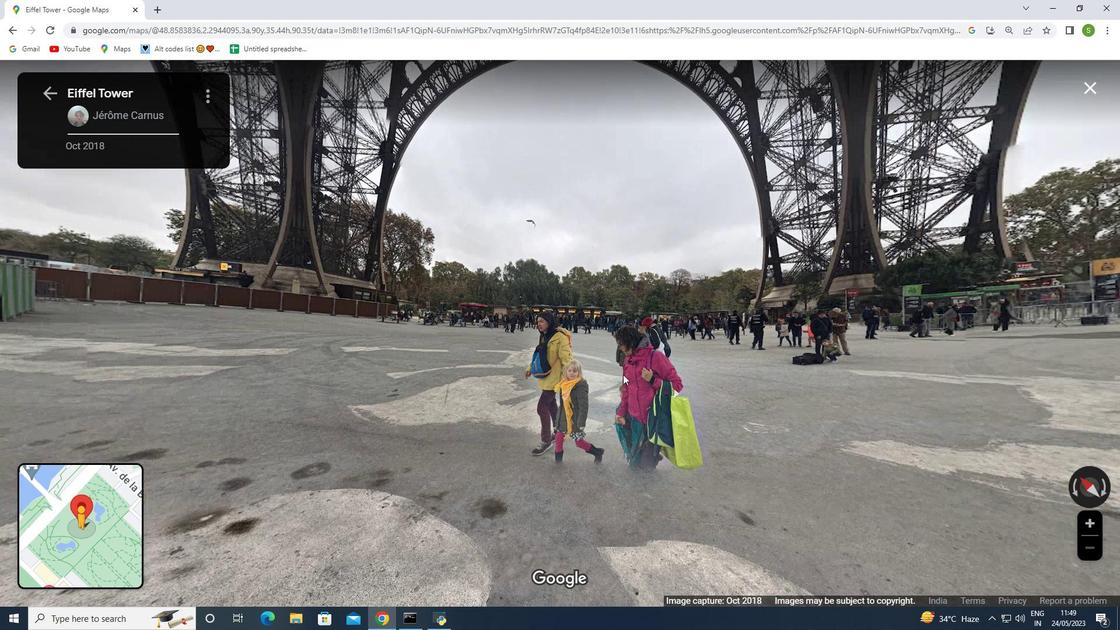 
Action: Key pressed <Key.right>
Screenshot: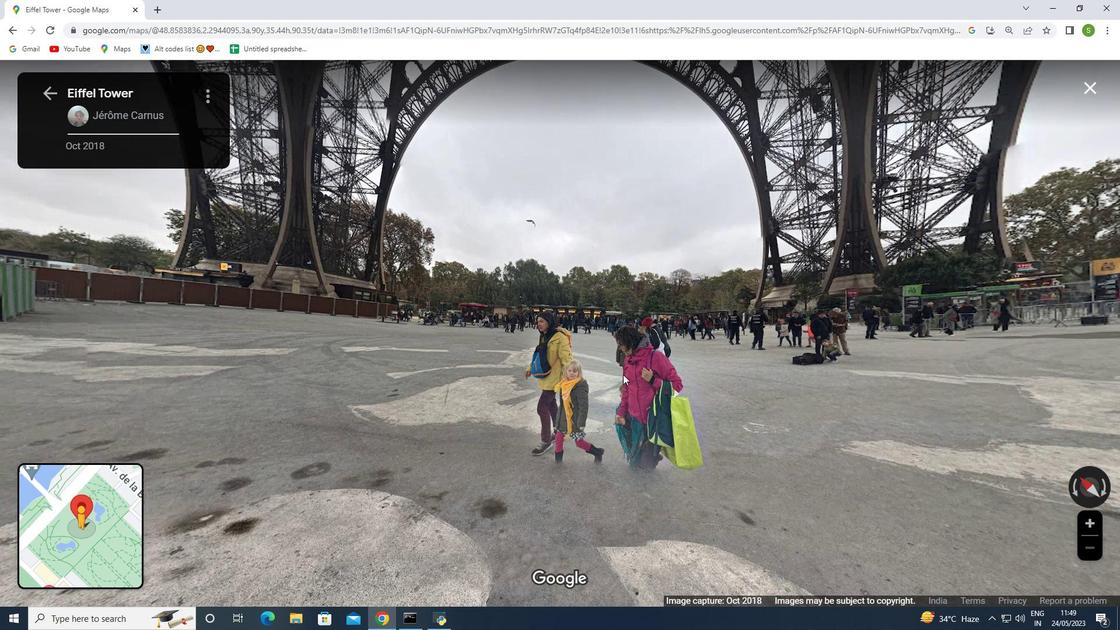 
Action: Mouse moved to (626, 372)
Screenshot: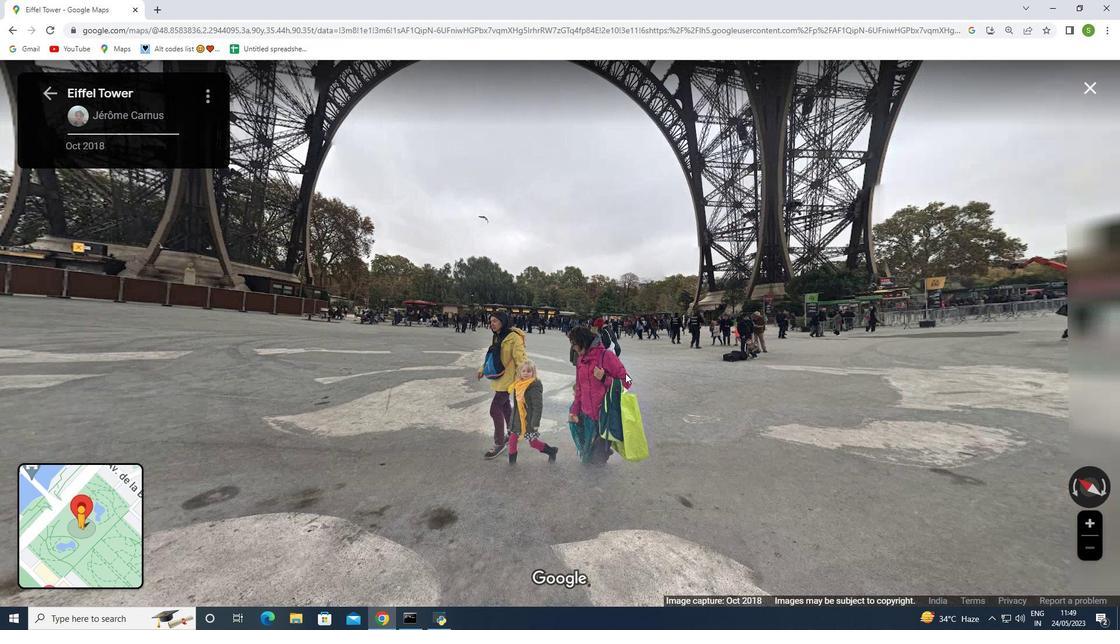 
Action: Key pressed <Key.right><Key.right><Key.right><Key.right><Key.right><Key.right><Key.right>
Screenshot: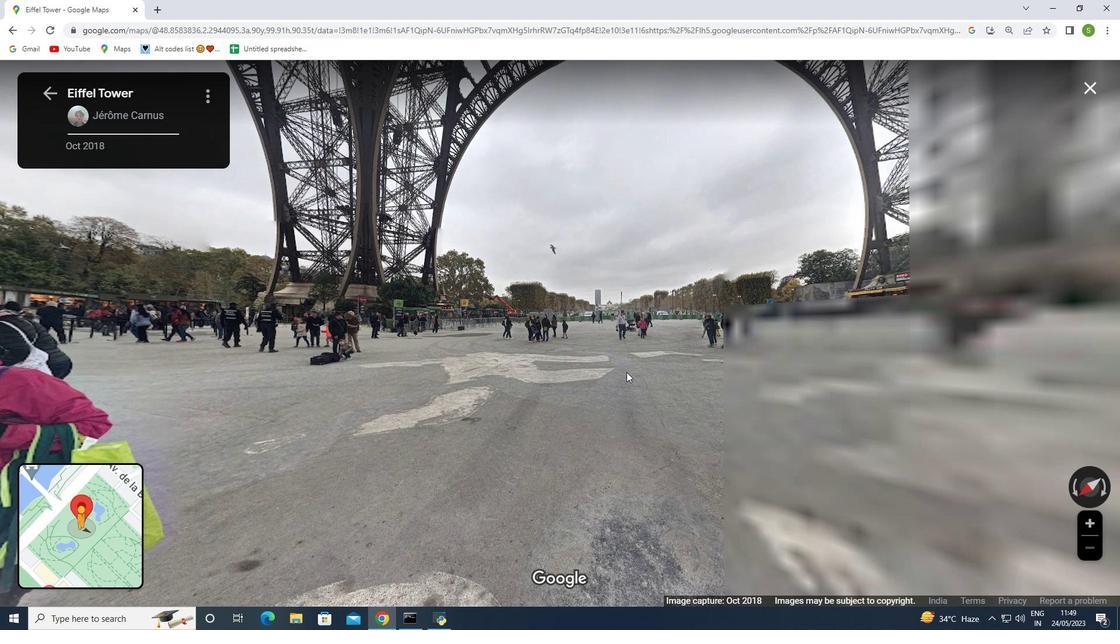
Action: Mouse moved to (628, 372)
Screenshot: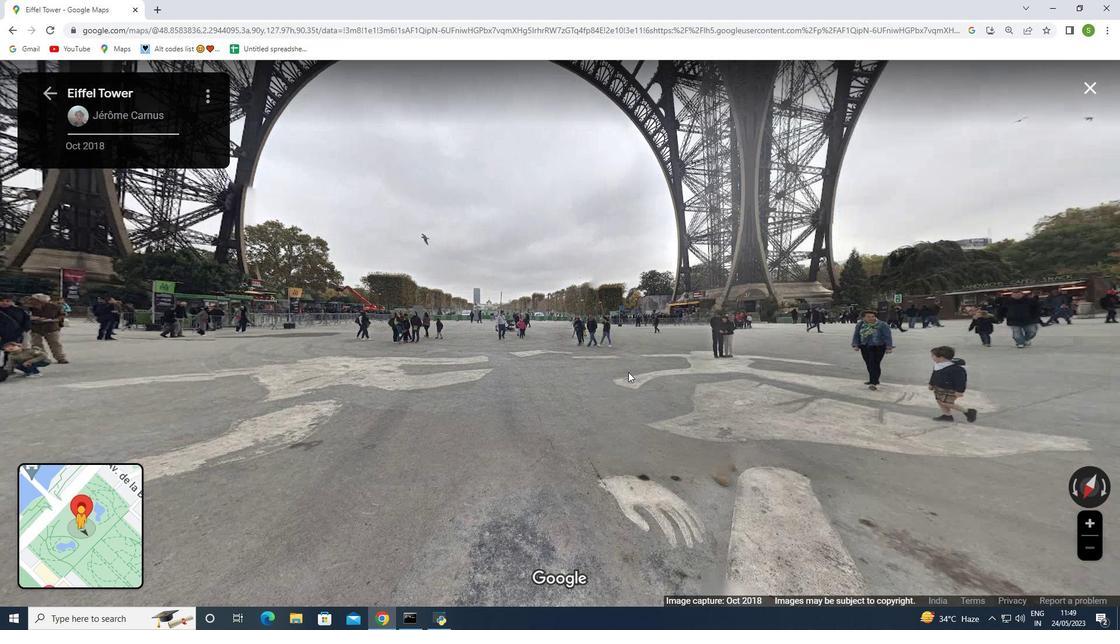 
Action: Key pressed <Key.right><Key.right><Key.right><Key.right><Key.right><Key.right><Key.right><Key.right><Key.right>
Screenshot: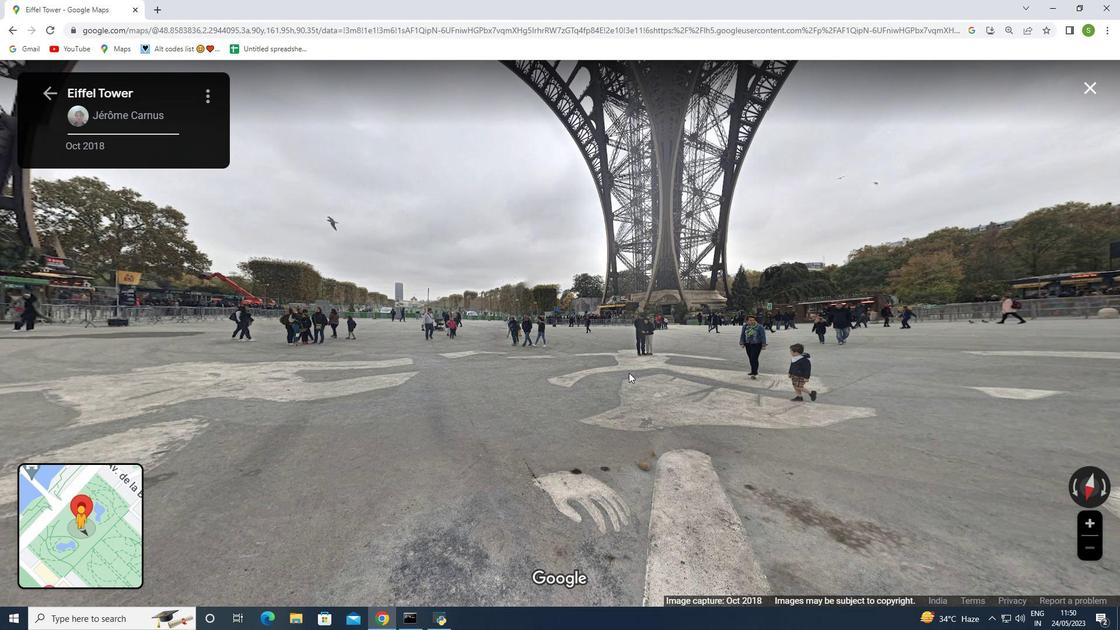 
Action: Mouse moved to (709, 379)
